 Task: Monitor real estate trends in Tulsa, Oklahoma, to see the average price per square foot, and assess the affordability of different neighborhoods.
Action: Mouse moved to (169, 104)
Screenshot: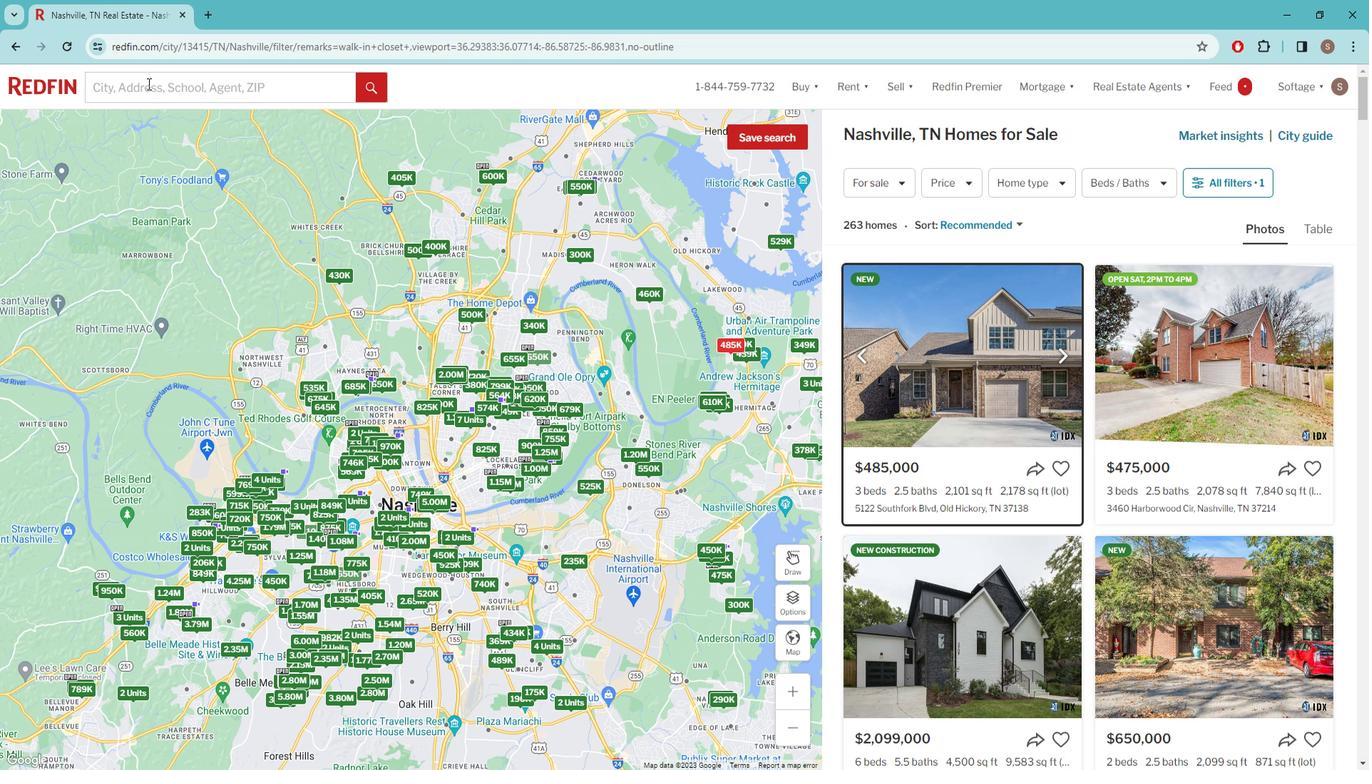 
Action: Mouse pressed left at (169, 104)
Screenshot: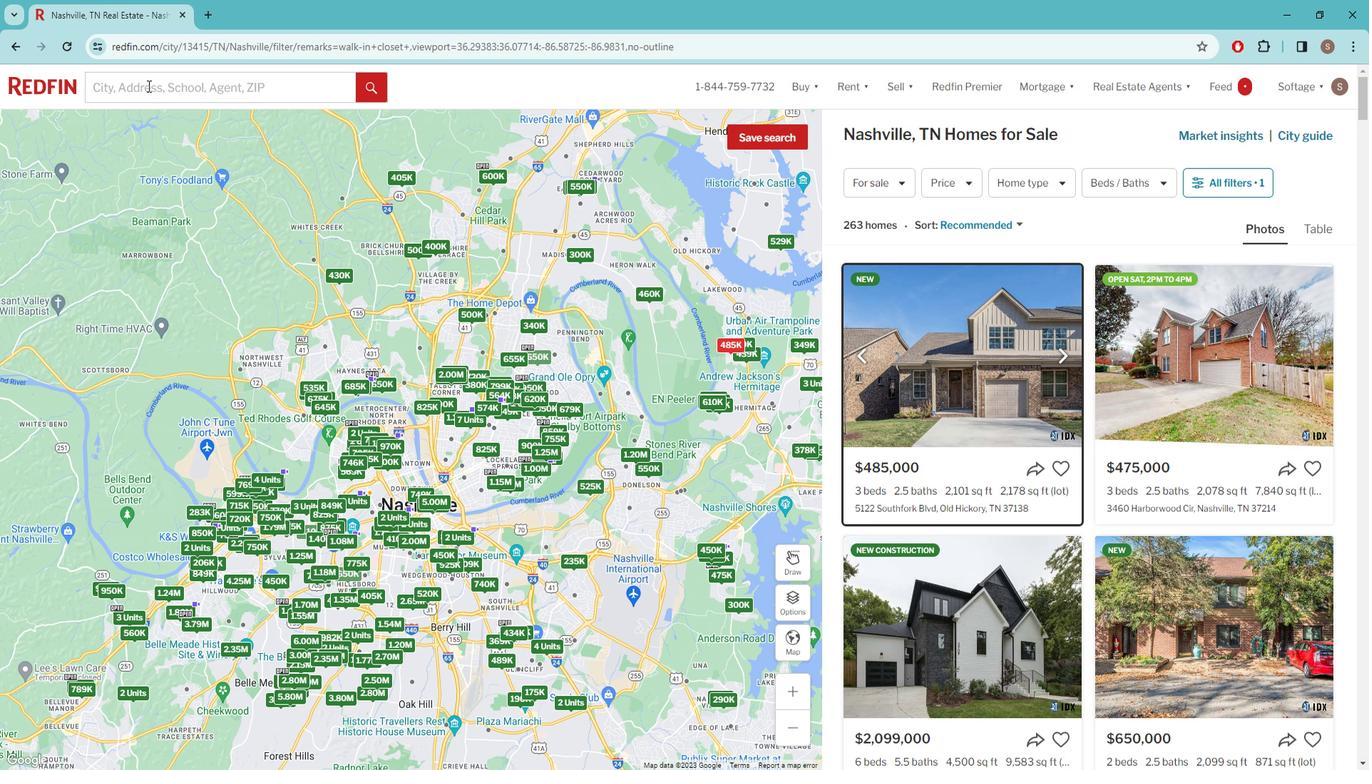 
Action: Key pressed t<Key.caps_lock>ULSA
Screenshot: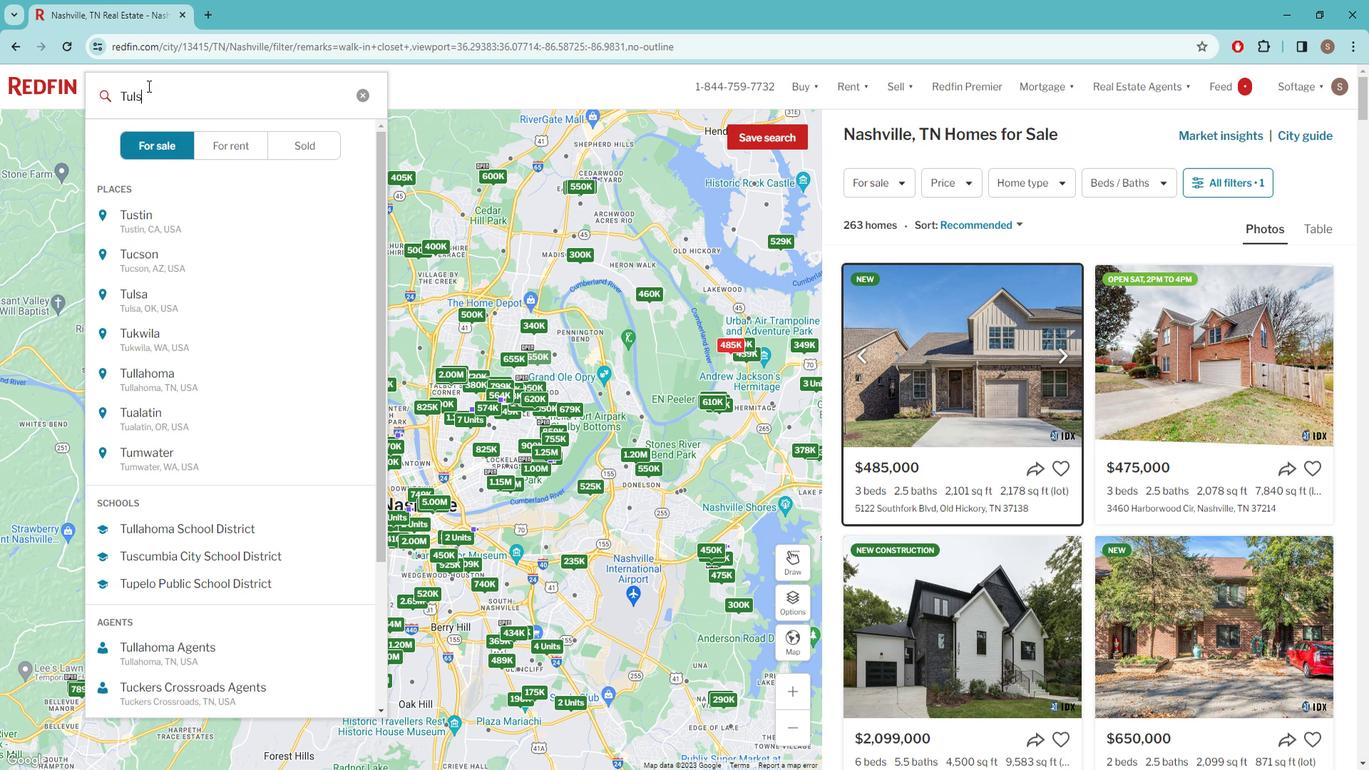 
Action: Mouse moved to (171, 222)
Screenshot: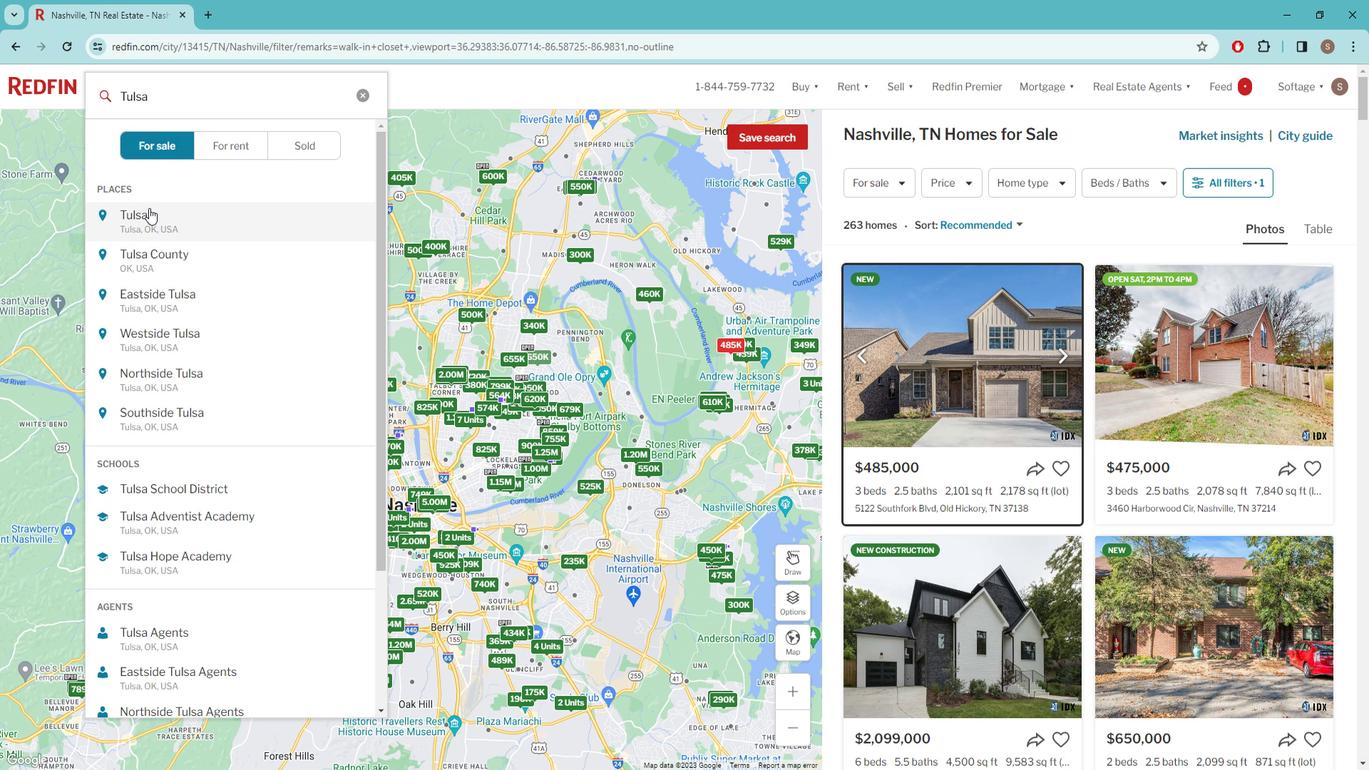 
Action: Mouse pressed left at (171, 222)
Screenshot: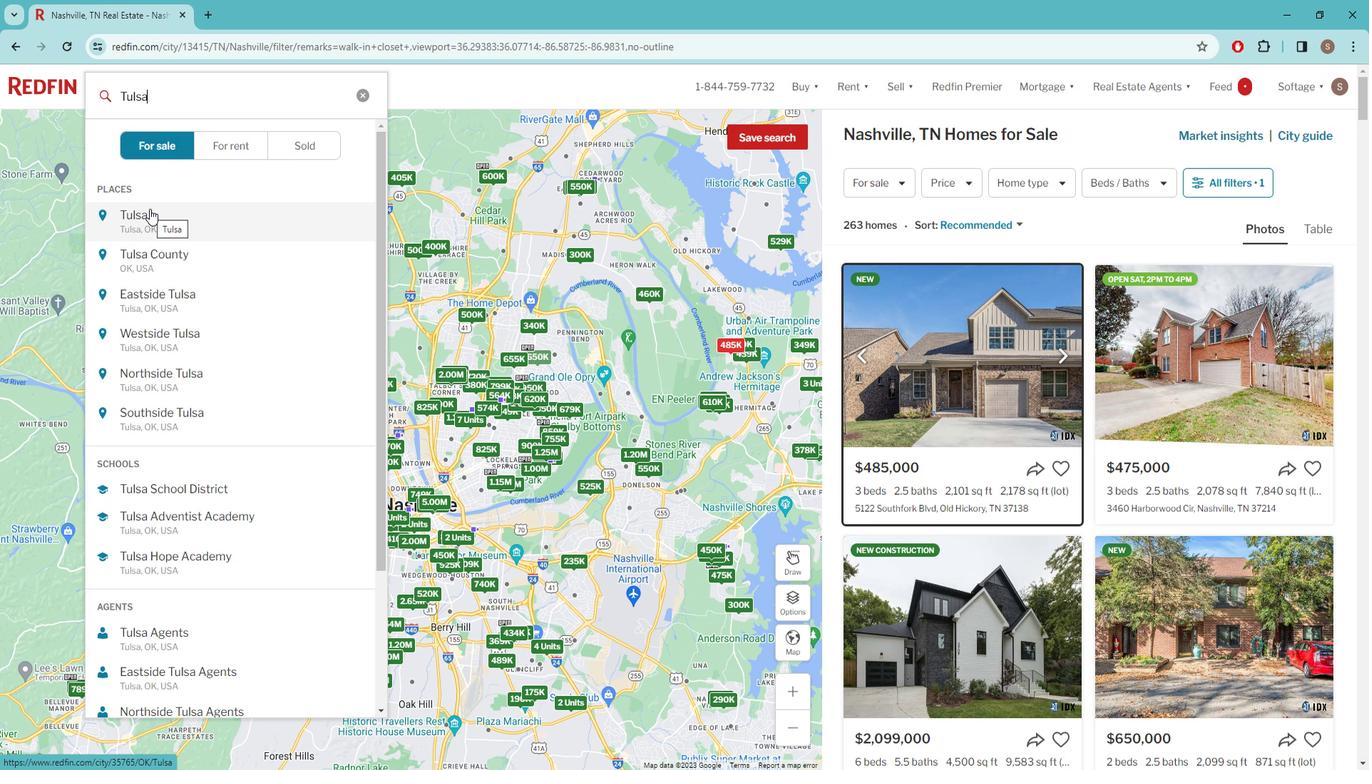 
Action: Mouse moved to (1240, 146)
Screenshot: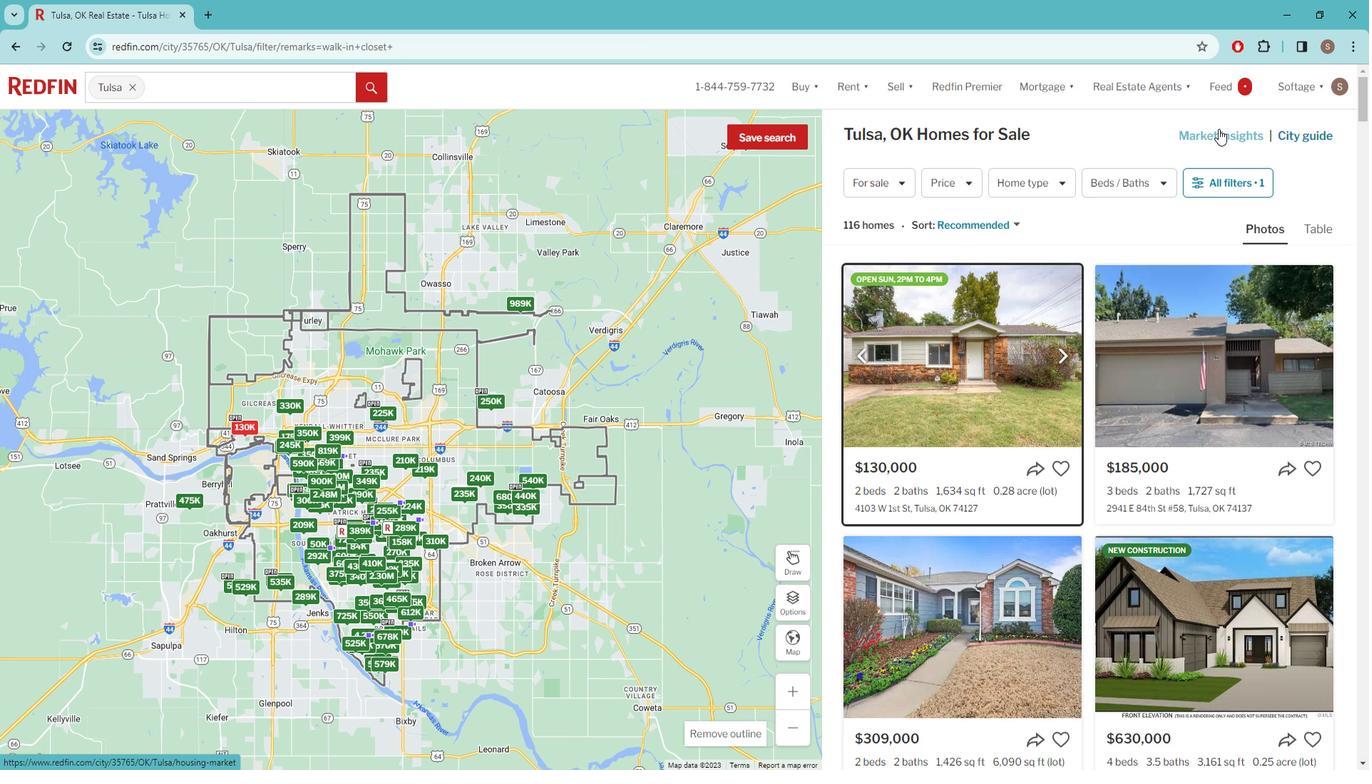 
Action: Mouse pressed left at (1240, 146)
Screenshot: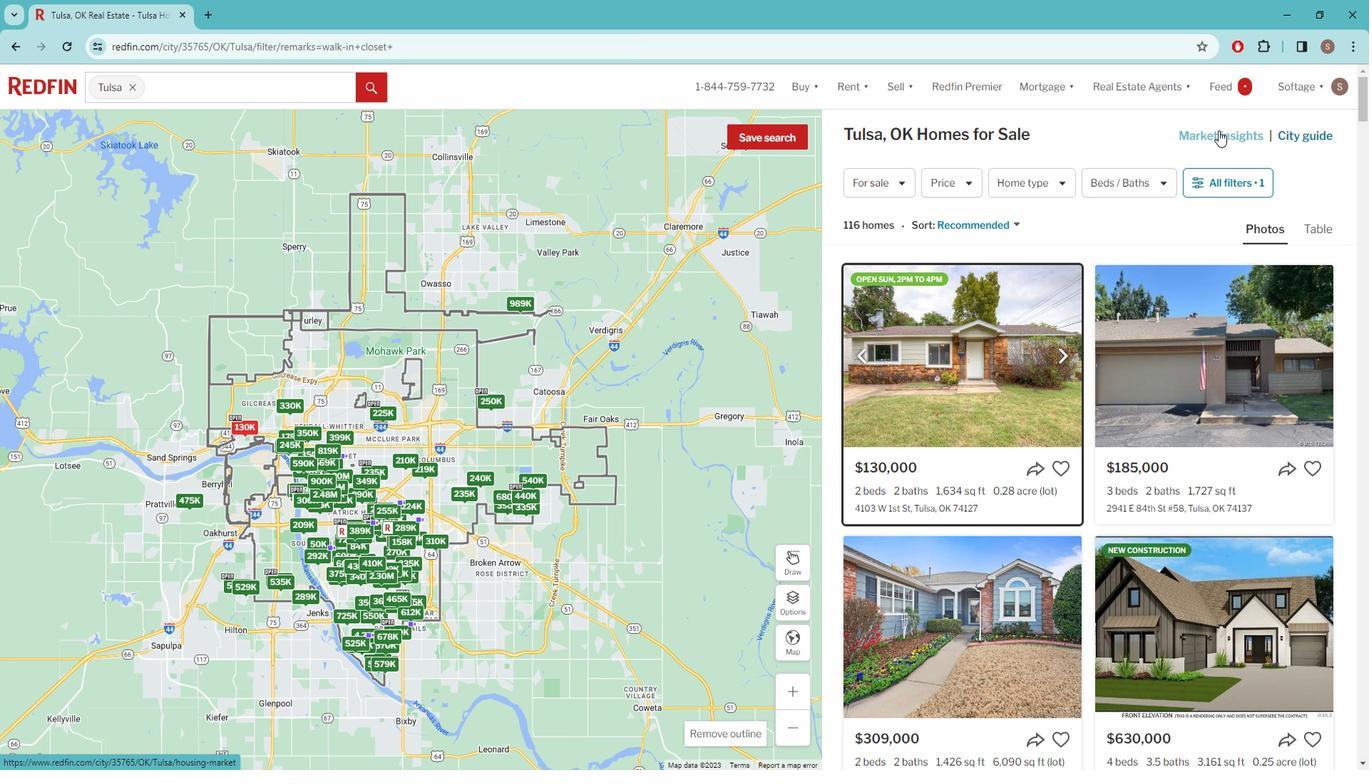 
Action: Mouse moved to (640, 349)
Screenshot: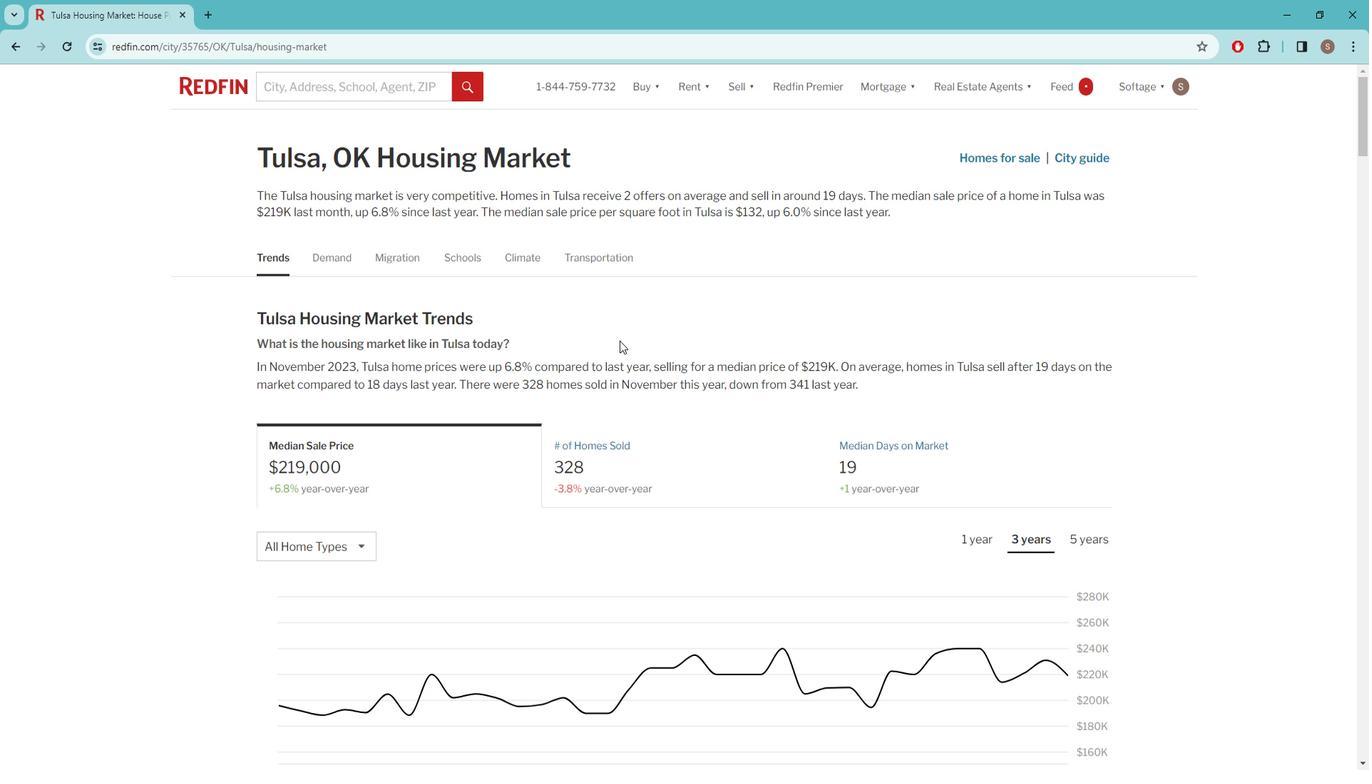 
Action: Mouse scrolled (640, 348) with delta (0, 0)
Screenshot: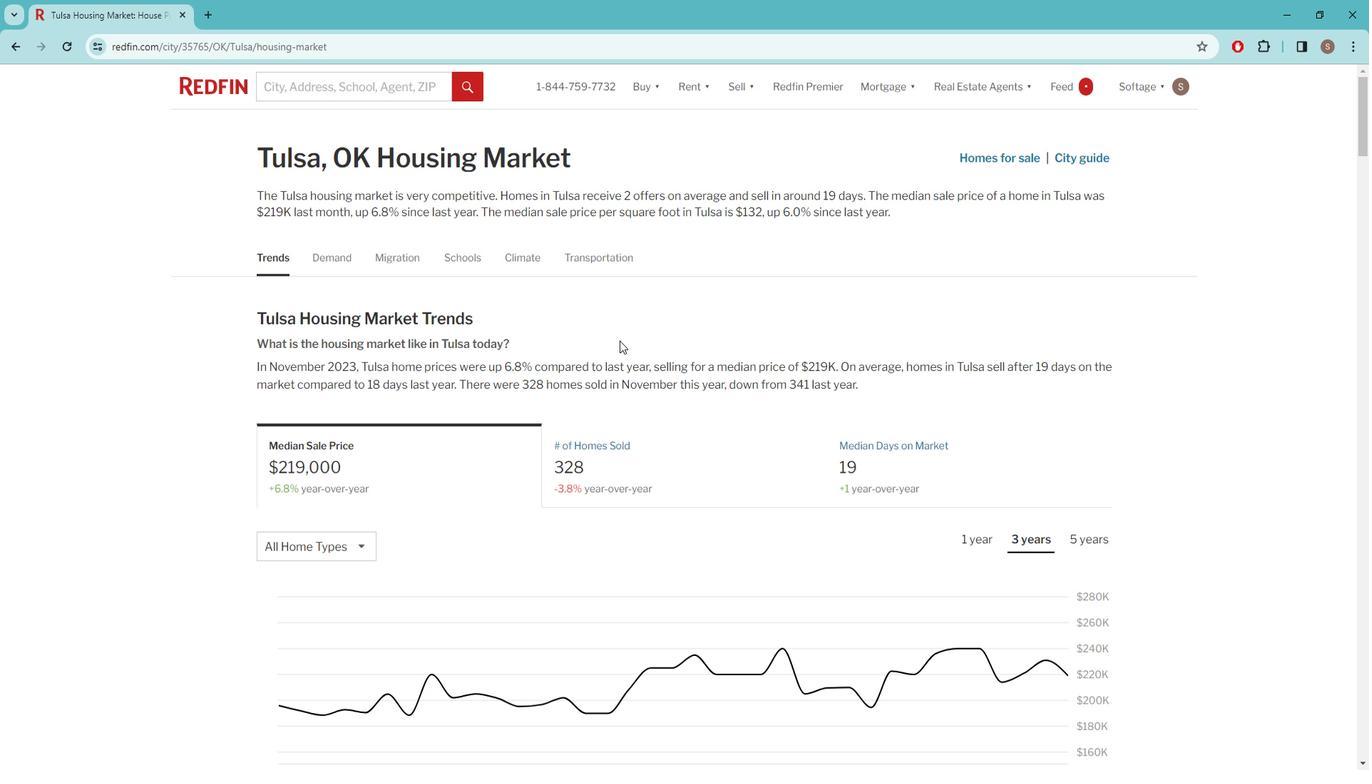 
Action: Mouse moved to (639, 349)
Screenshot: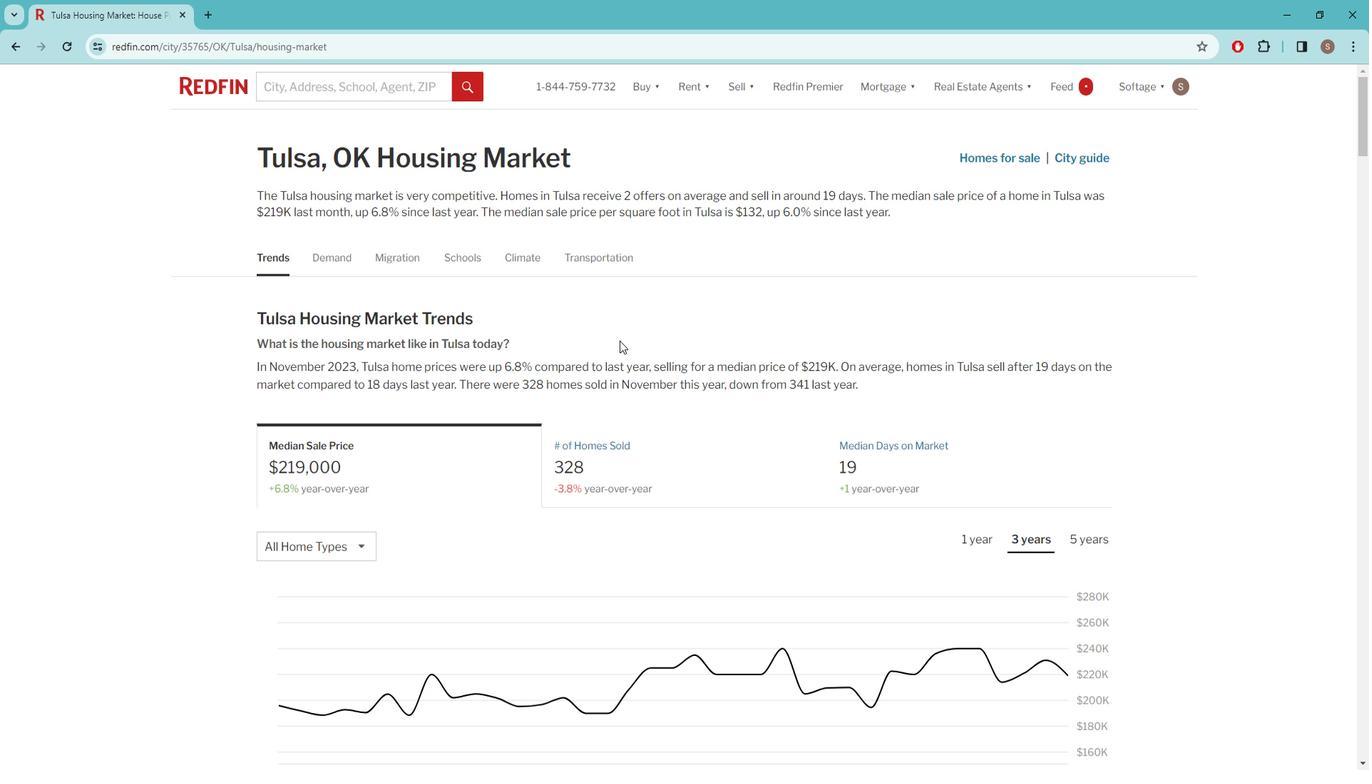 
Action: Mouse scrolled (639, 348) with delta (0, 0)
Screenshot: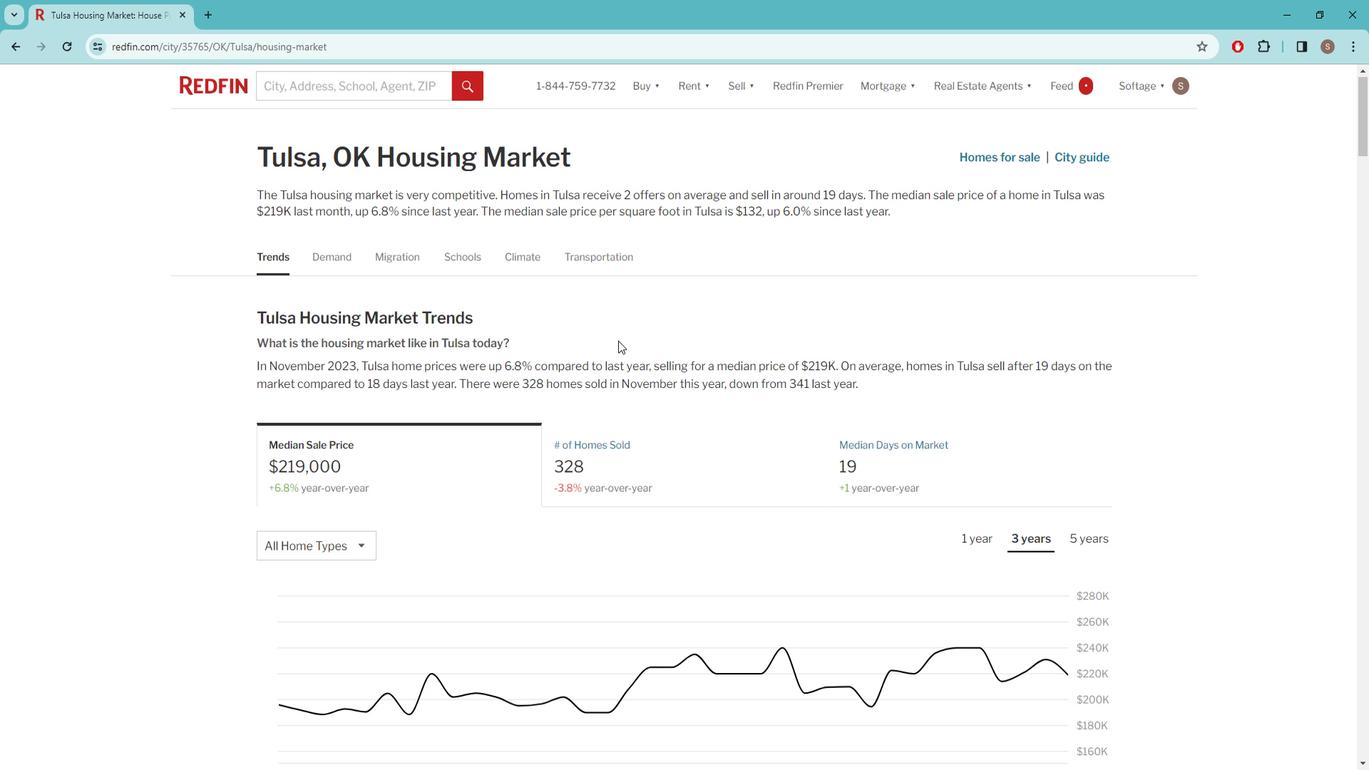
Action: Mouse scrolled (639, 348) with delta (0, 0)
Screenshot: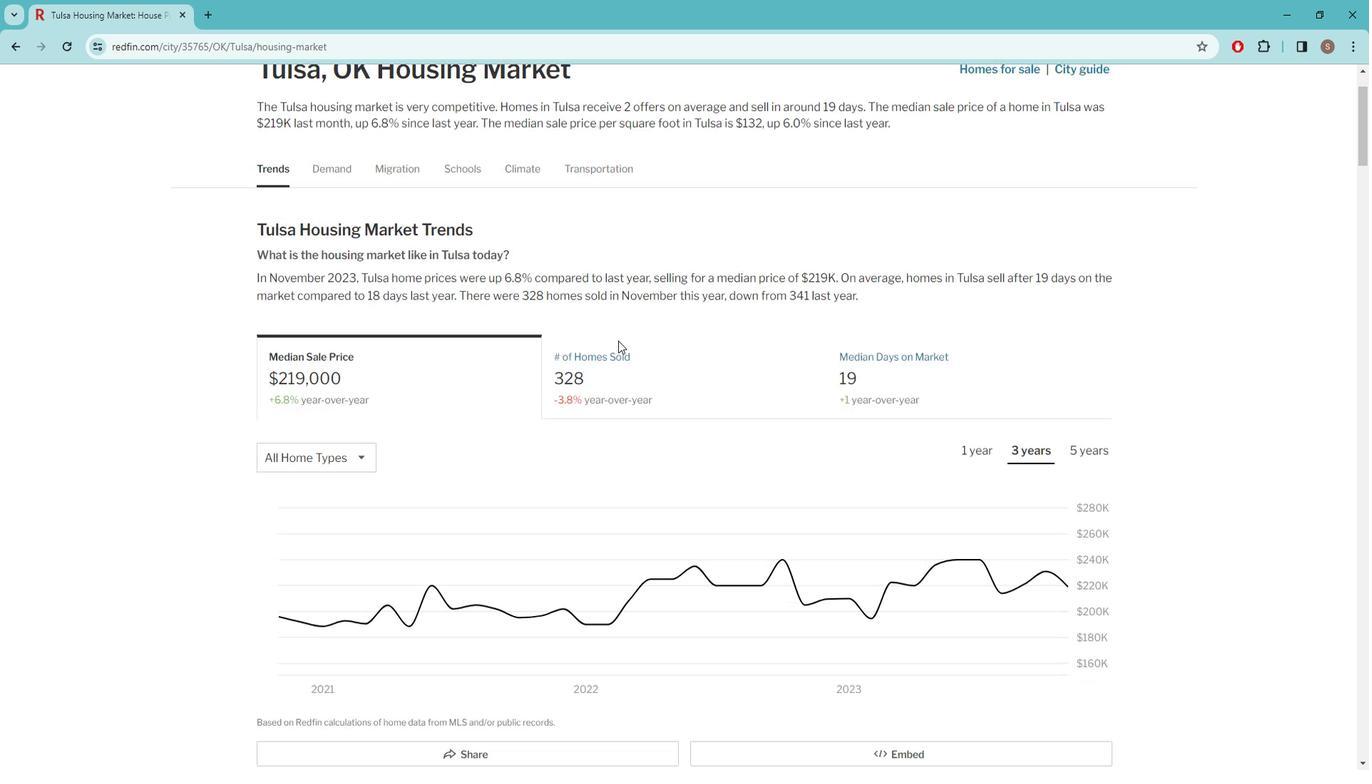 
Action: Mouse moved to (639, 349)
Screenshot: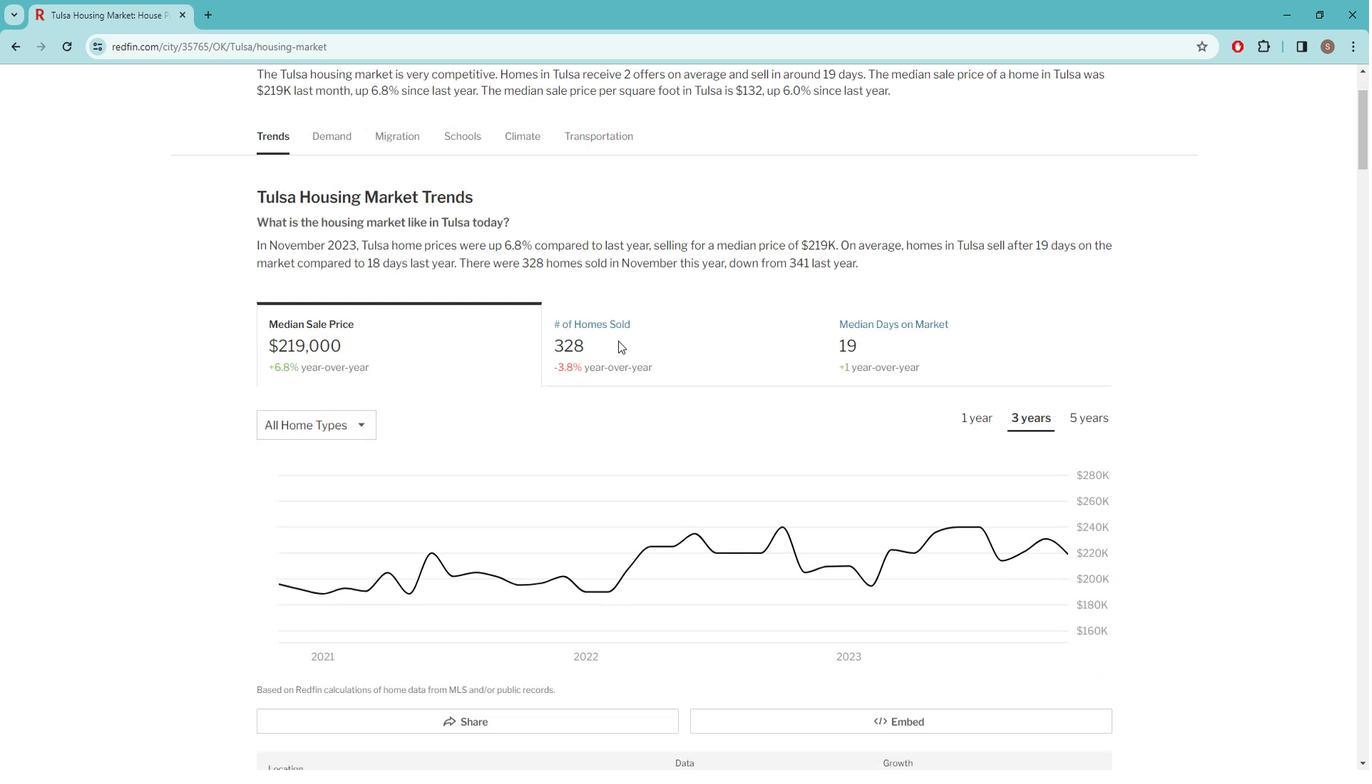 
Action: Mouse scrolled (639, 348) with delta (0, 0)
Screenshot: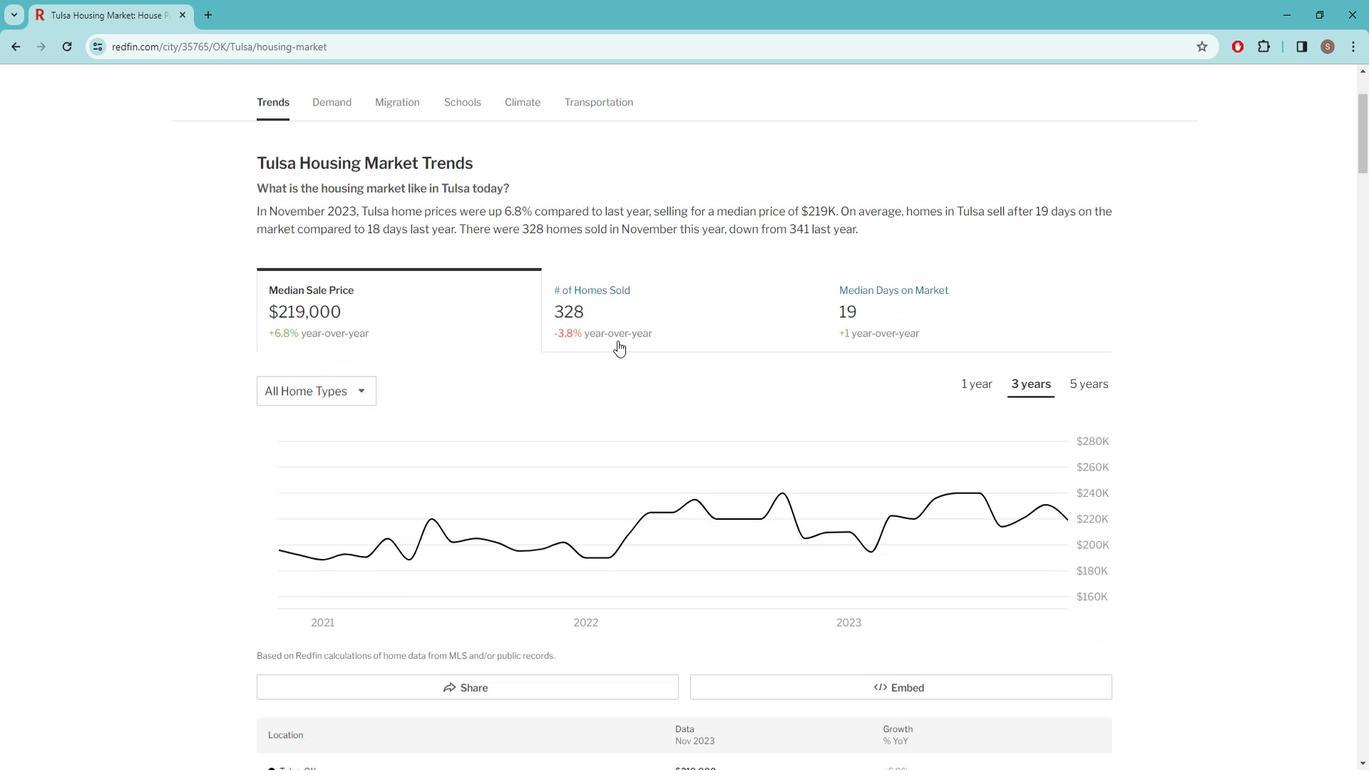
Action: Mouse moved to (637, 349)
Screenshot: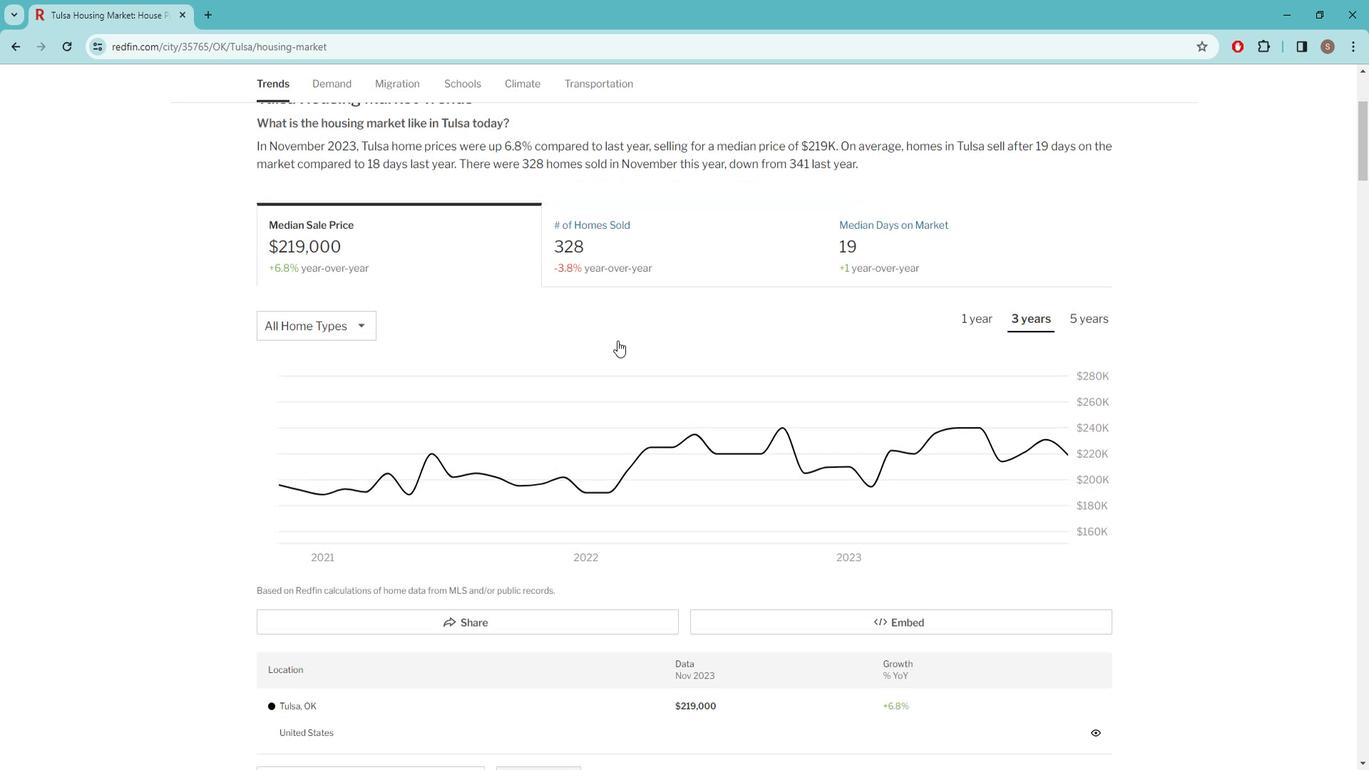 
Action: Mouse scrolled (637, 348) with delta (0, 0)
Screenshot: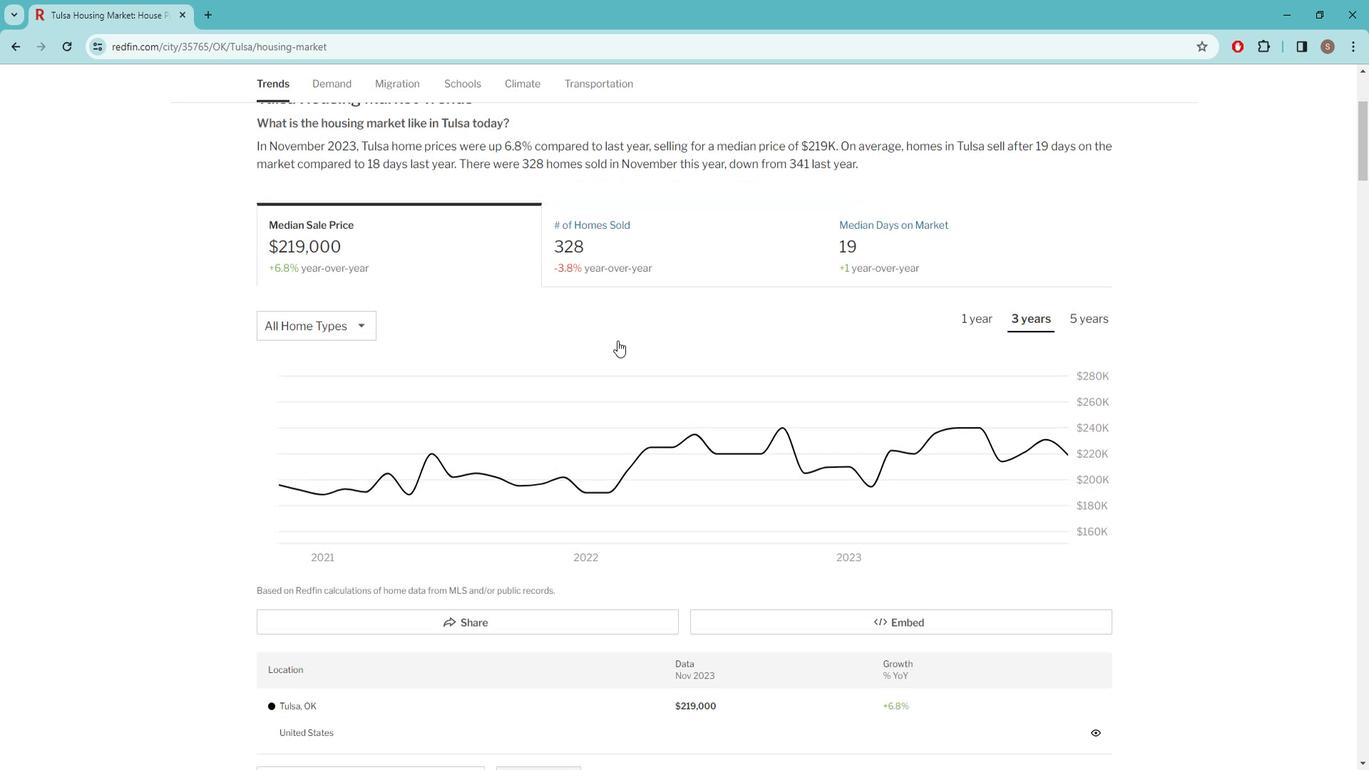 
Action: Mouse moved to (636, 349)
Screenshot: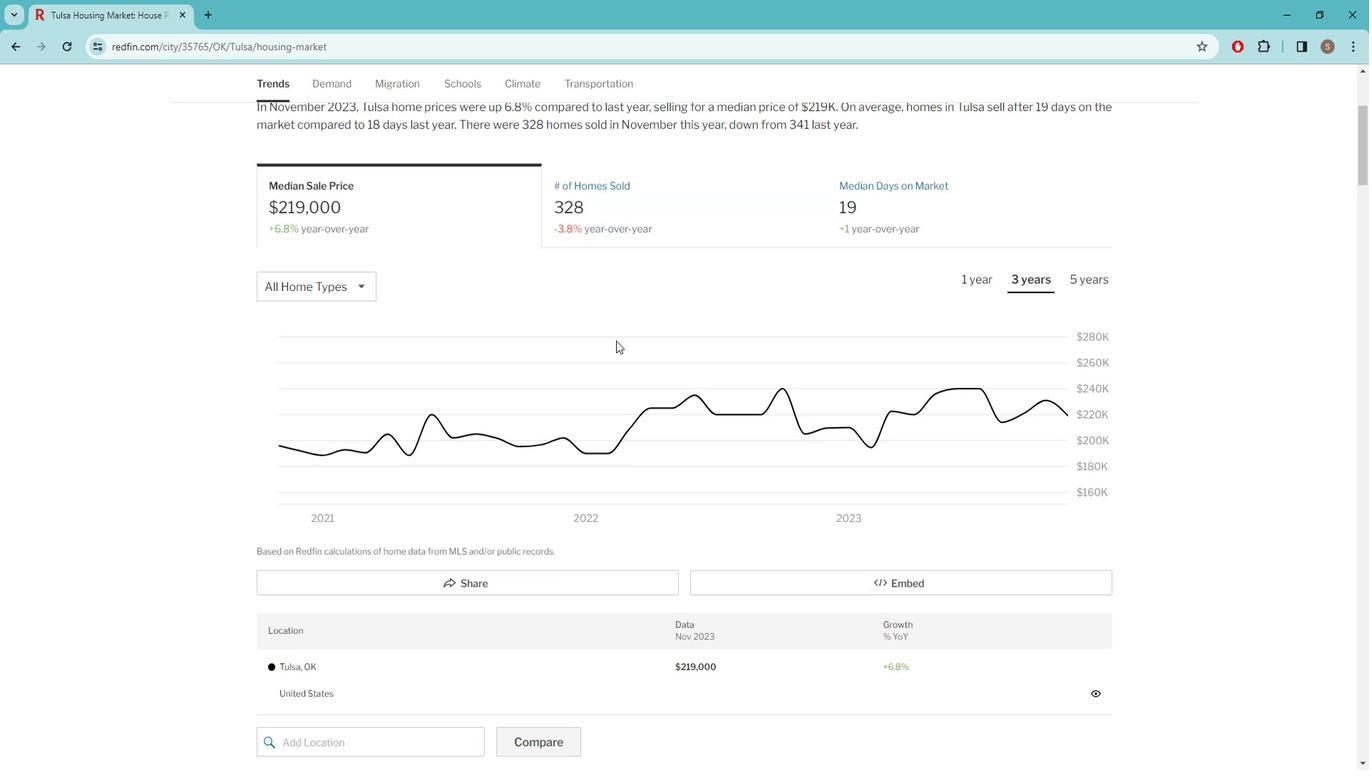 
Action: Mouse scrolled (636, 348) with delta (0, 0)
Screenshot: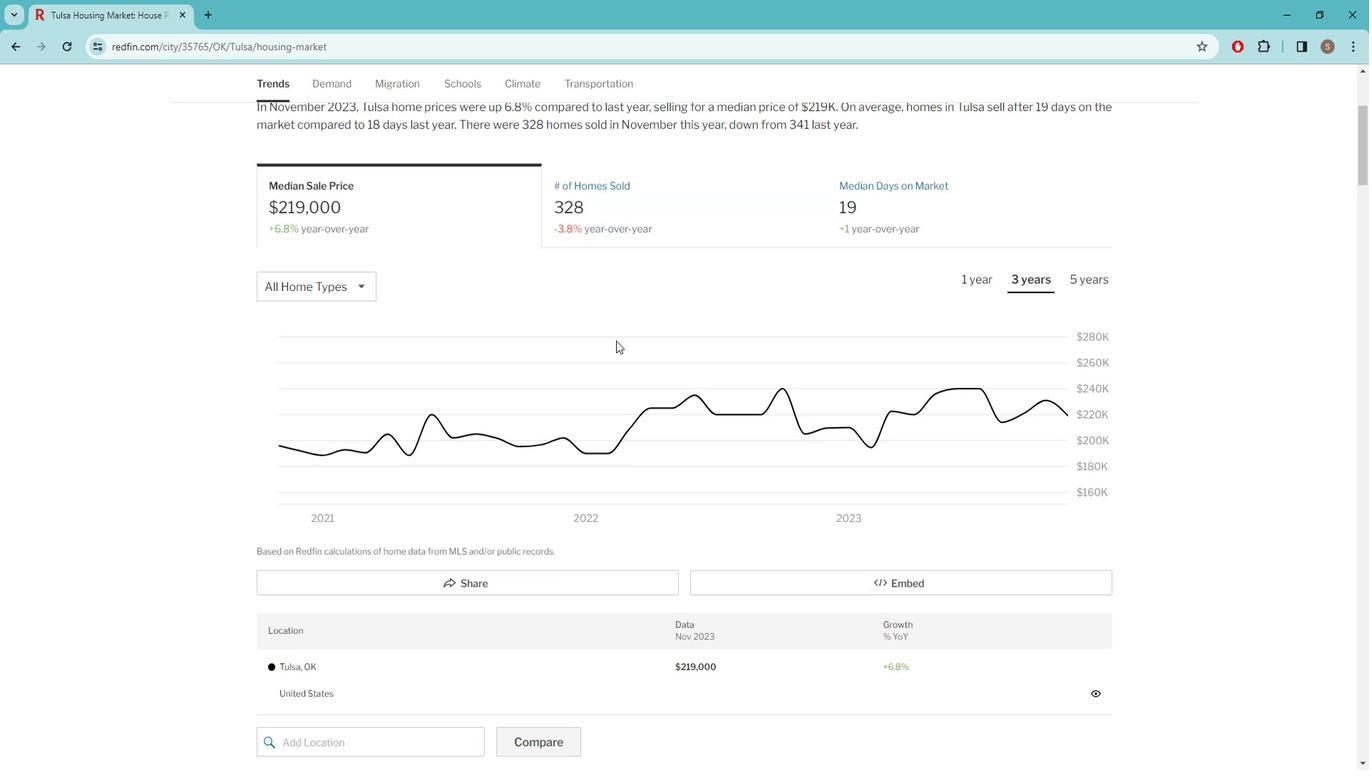 
Action: Mouse moved to (631, 345)
Screenshot: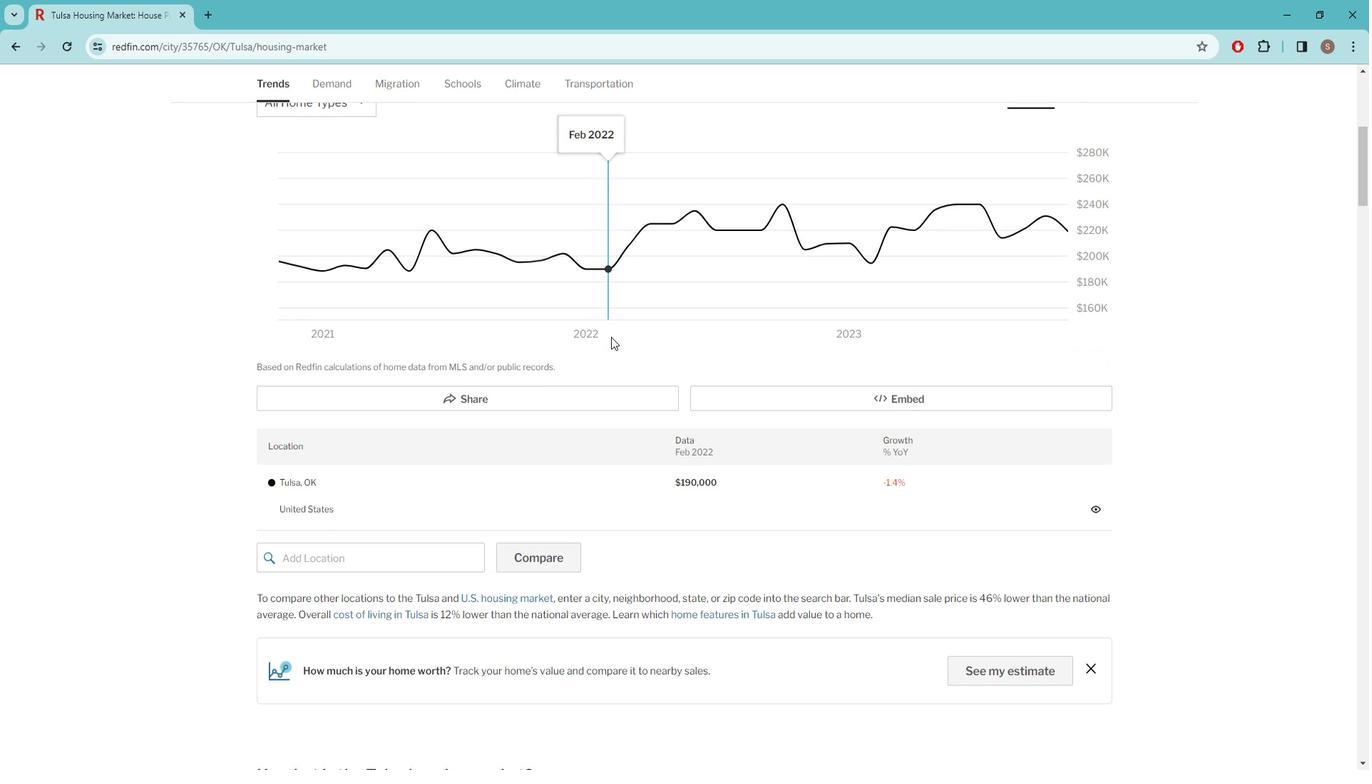 
Action: Mouse scrolled (631, 345) with delta (0, 0)
Screenshot: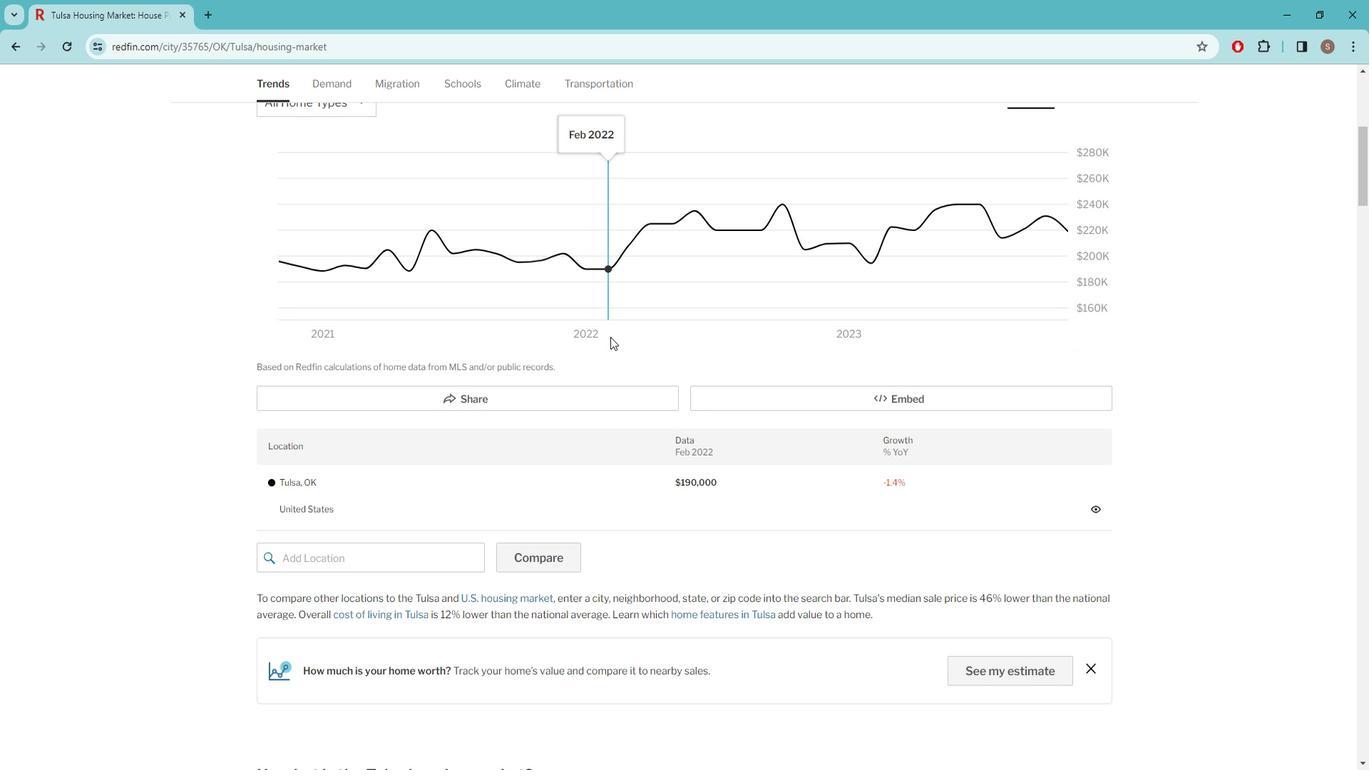 
Action: Mouse scrolled (631, 345) with delta (0, 0)
Screenshot: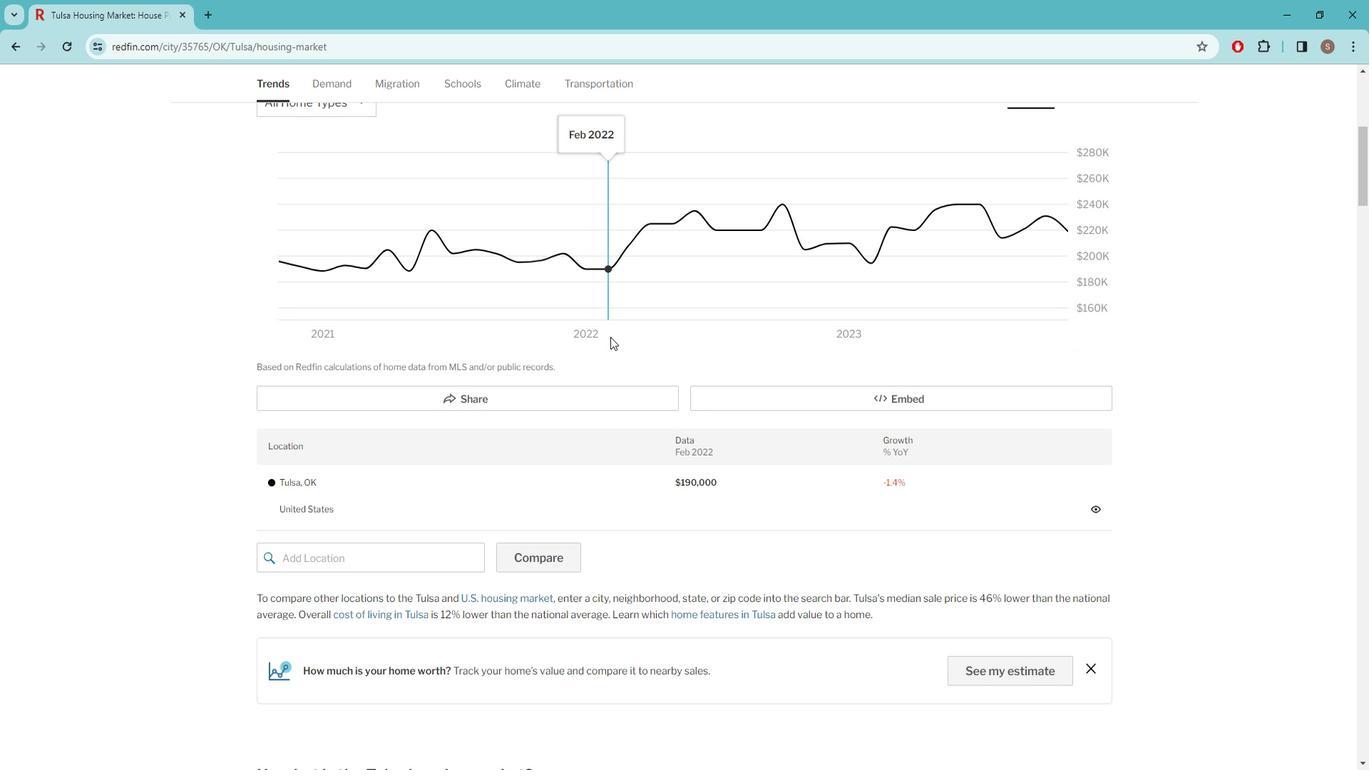 
Action: Mouse scrolled (631, 345) with delta (0, 0)
Screenshot: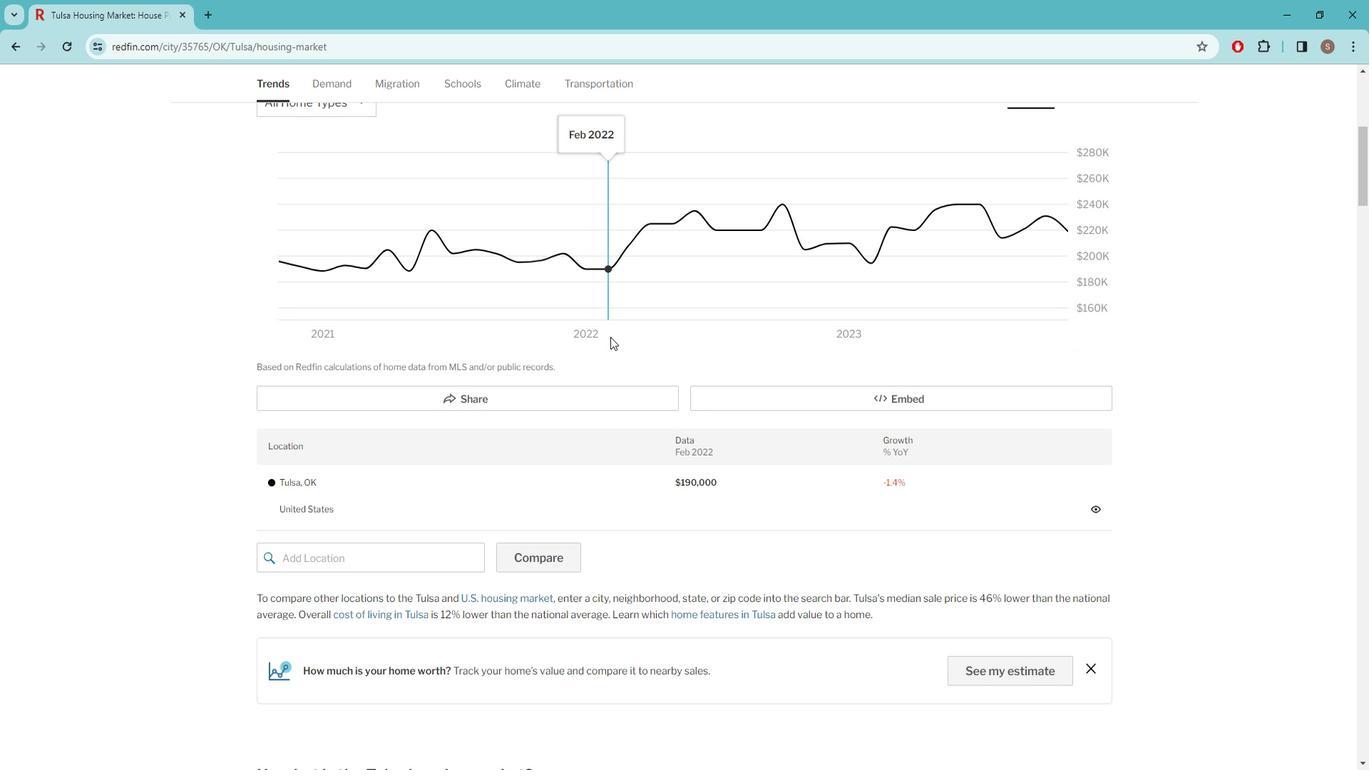 
Action: Mouse scrolled (631, 345) with delta (0, 0)
Screenshot: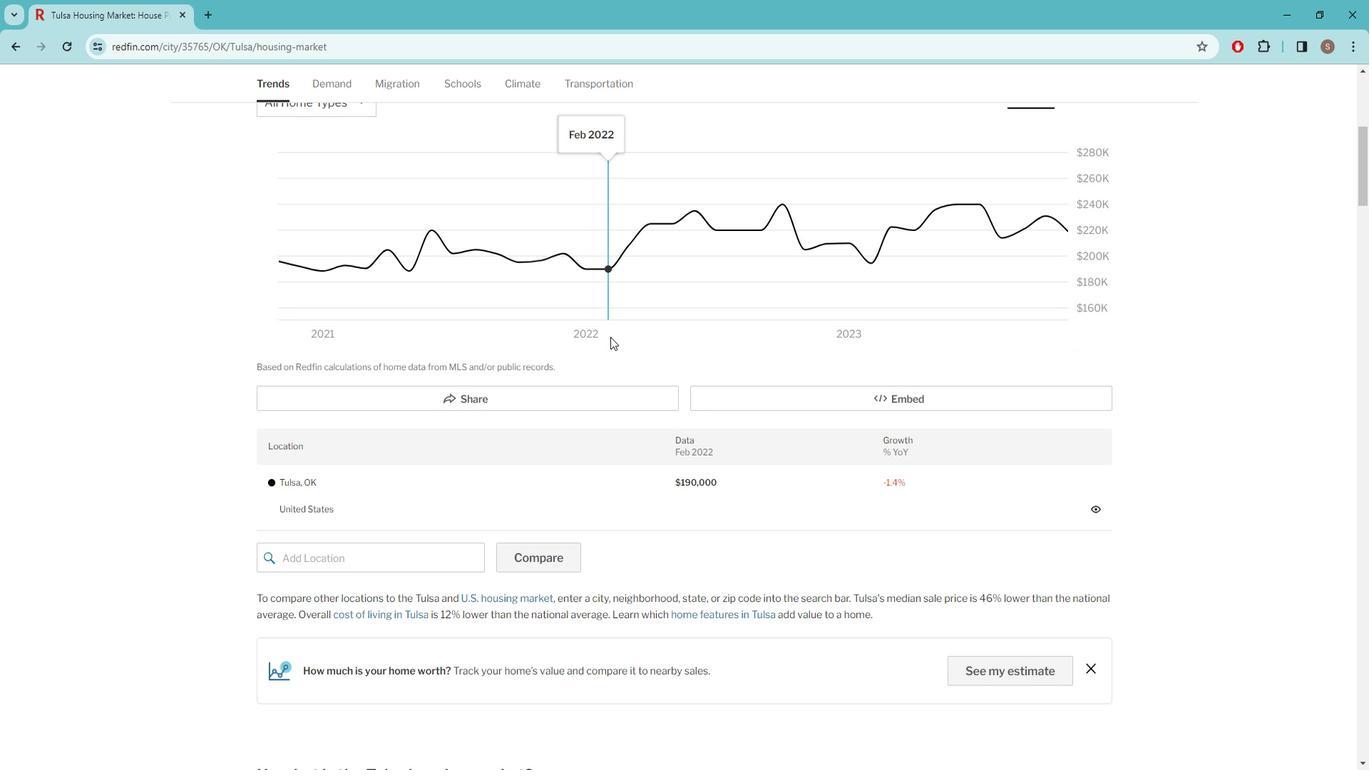 
Action: Mouse scrolled (631, 345) with delta (0, 0)
Screenshot: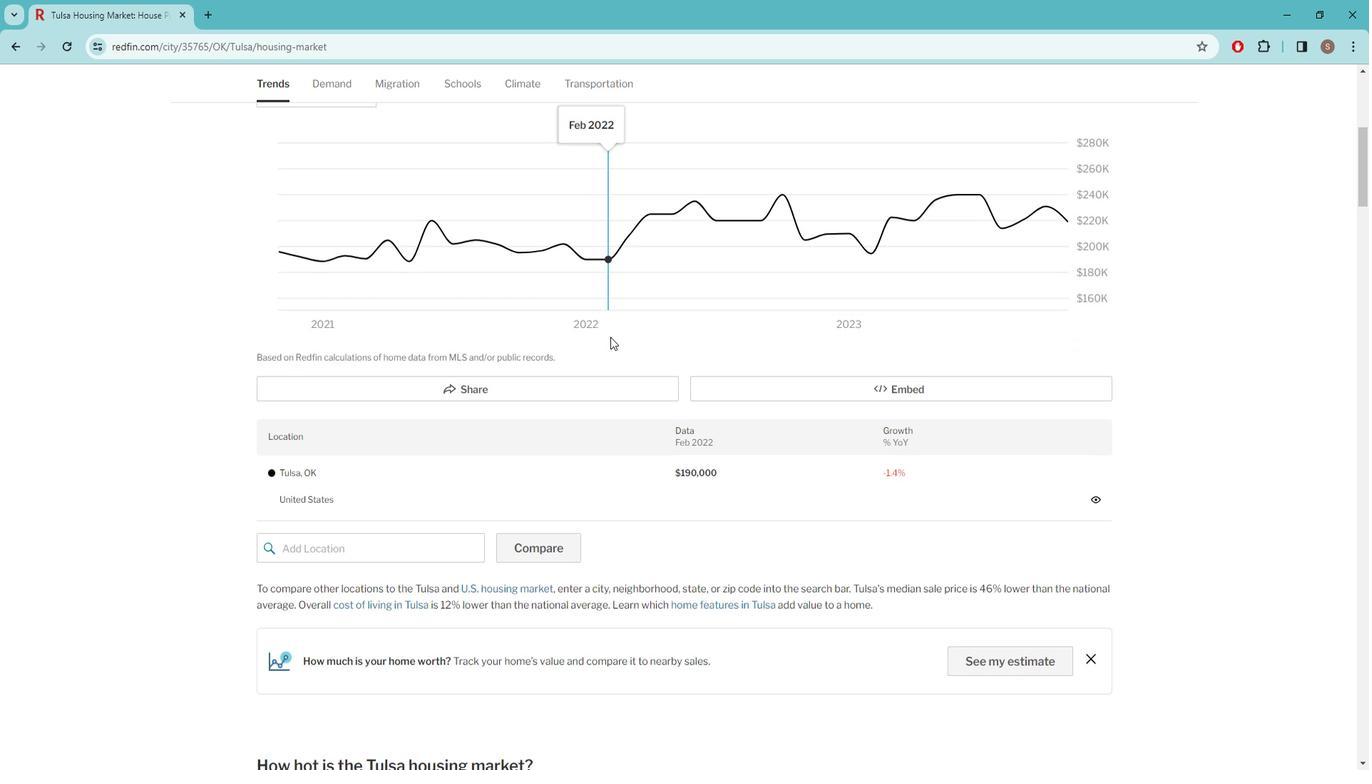 
Action: Mouse scrolled (631, 345) with delta (0, 0)
Screenshot: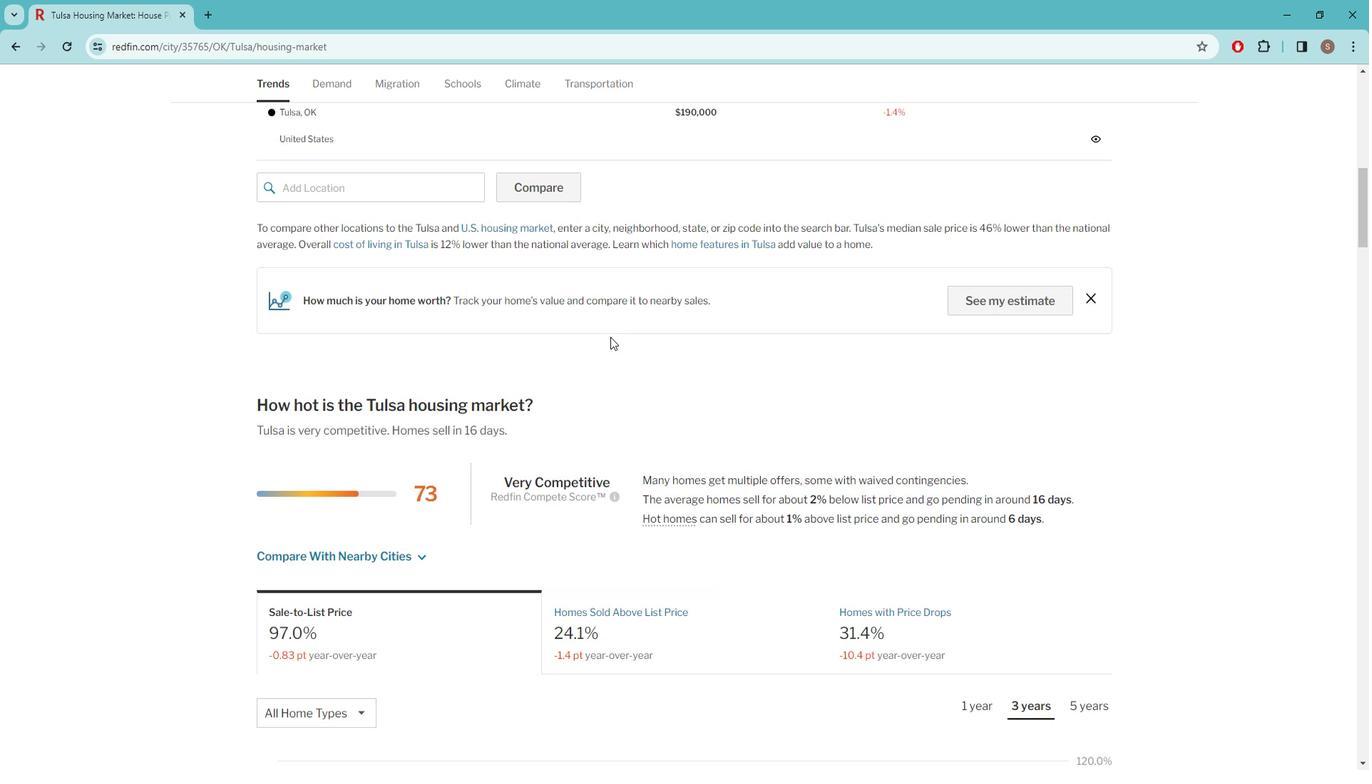 
Action: Mouse scrolled (631, 345) with delta (0, 0)
Screenshot: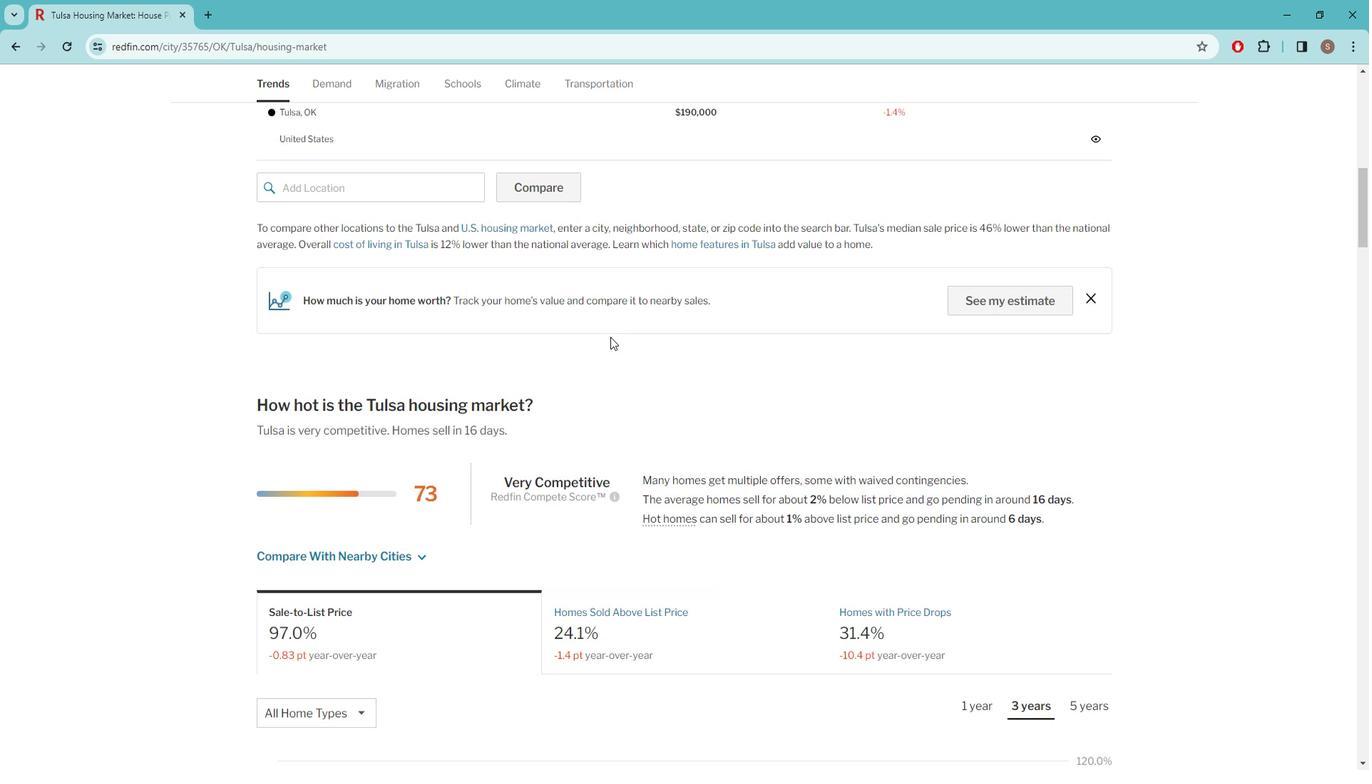 
Action: Mouse scrolled (631, 345) with delta (0, 0)
Screenshot: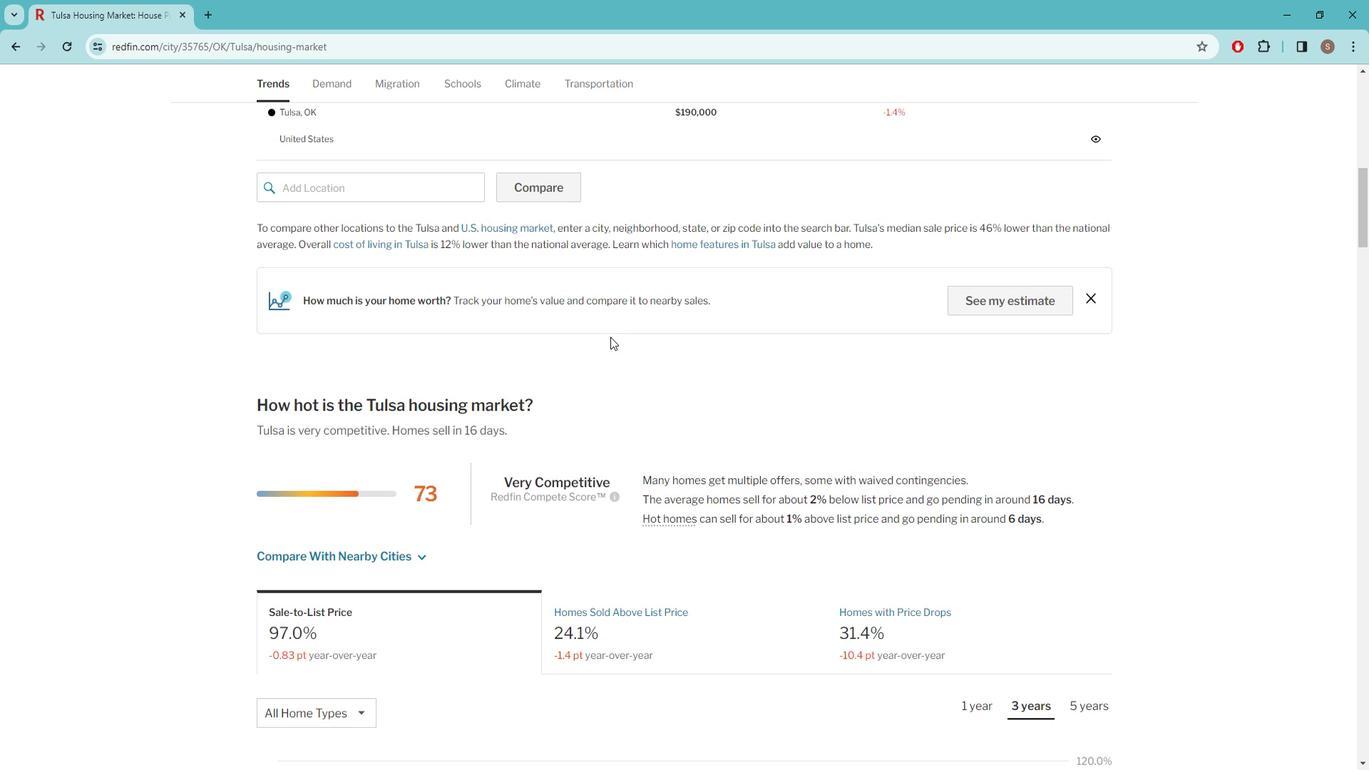 
Action: Mouse moved to (631, 345)
Screenshot: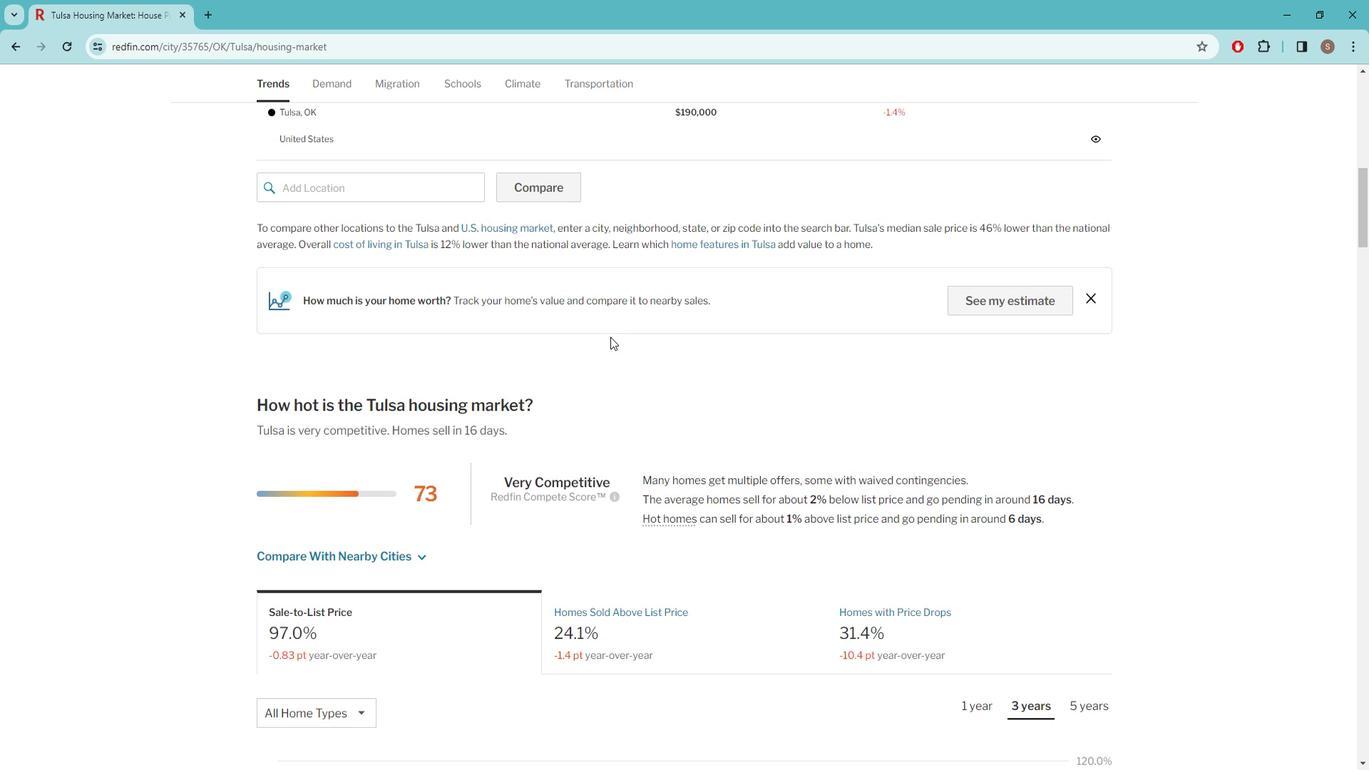 
Action: Mouse scrolled (631, 345) with delta (0, 0)
Screenshot: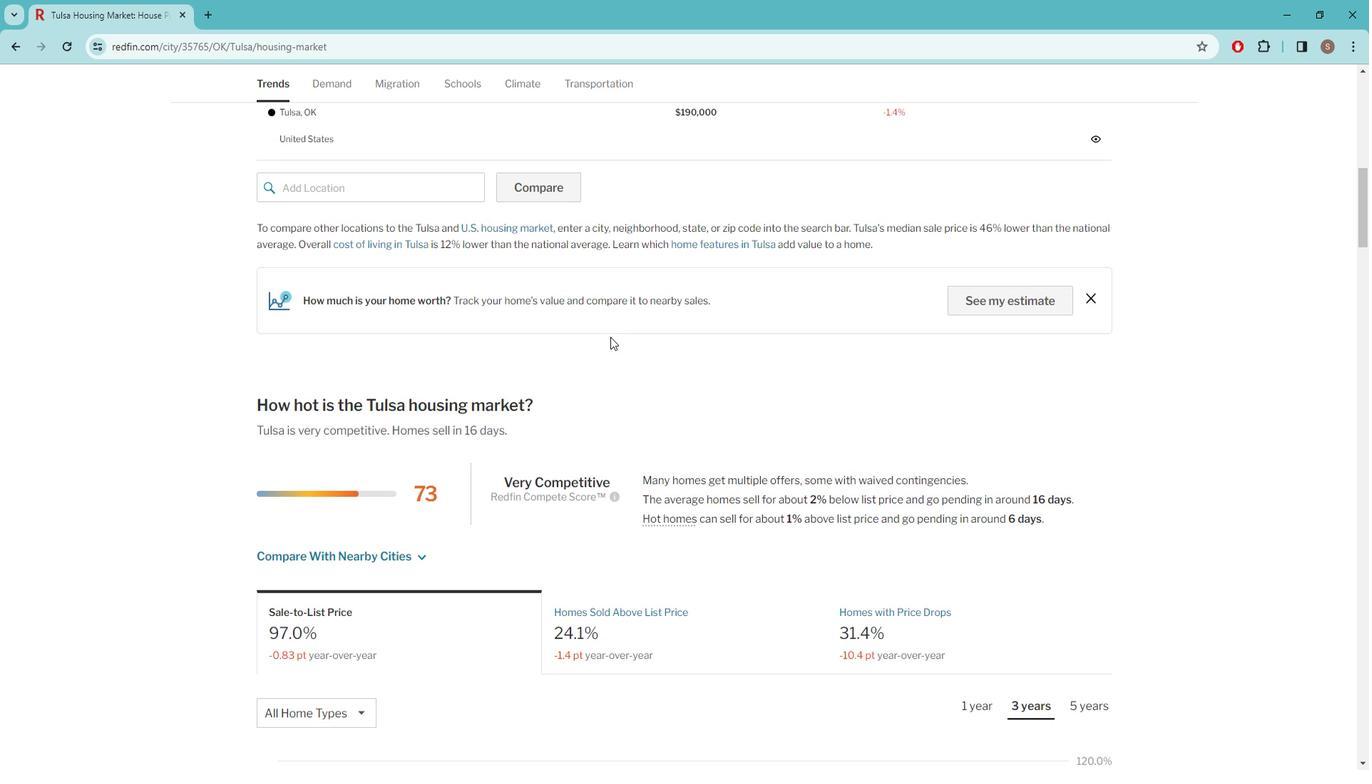 
Action: Mouse moved to (631, 345)
Screenshot: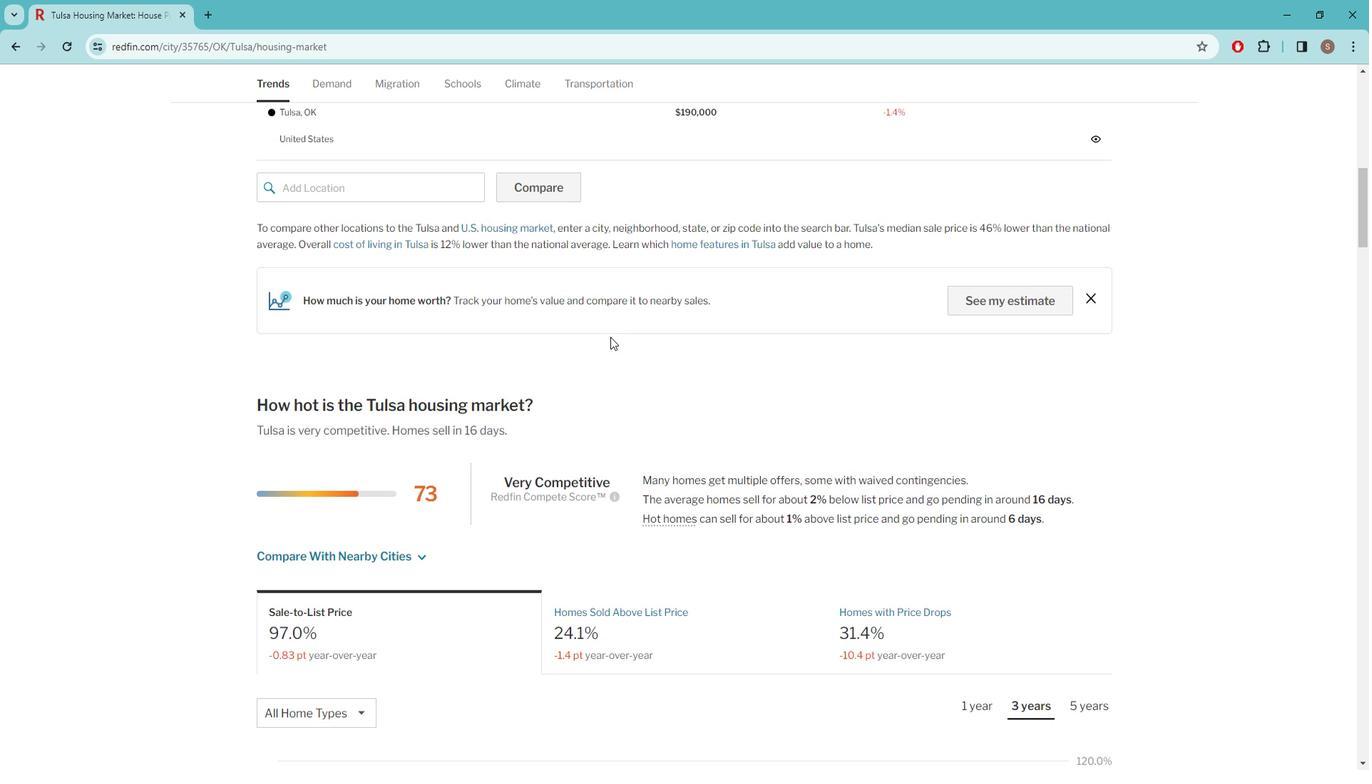 
Action: Mouse scrolled (631, 345) with delta (0, 0)
Screenshot: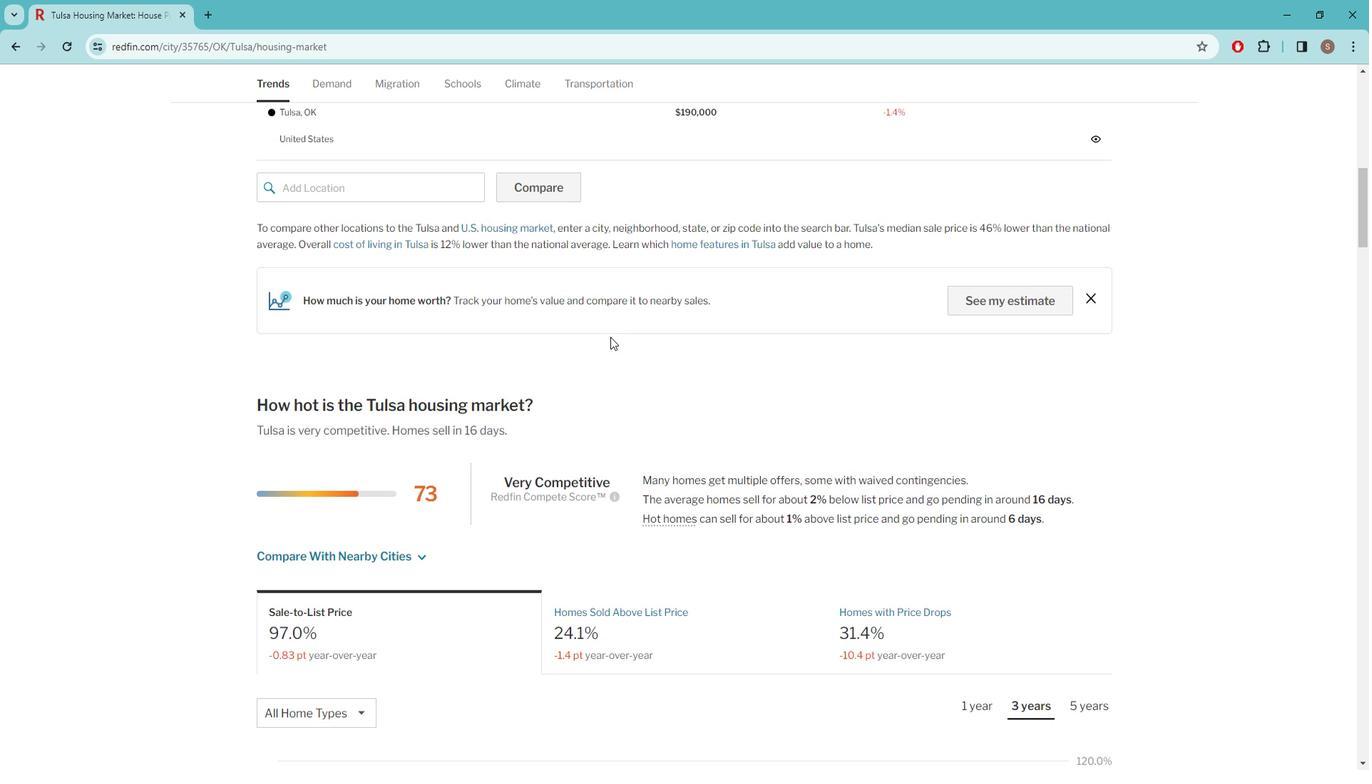 
Action: Mouse moved to (631, 345)
Screenshot: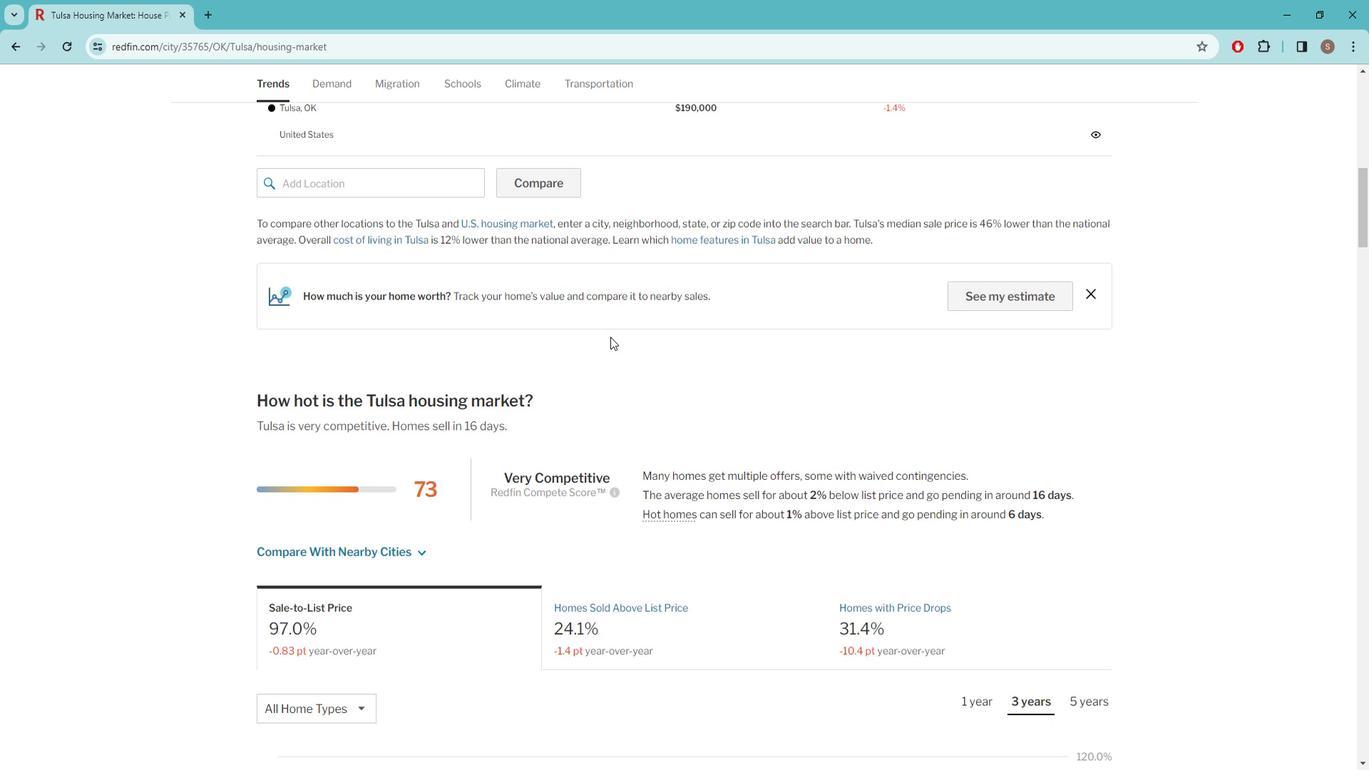 
Action: Mouse scrolled (631, 345) with delta (0, 0)
Screenshot: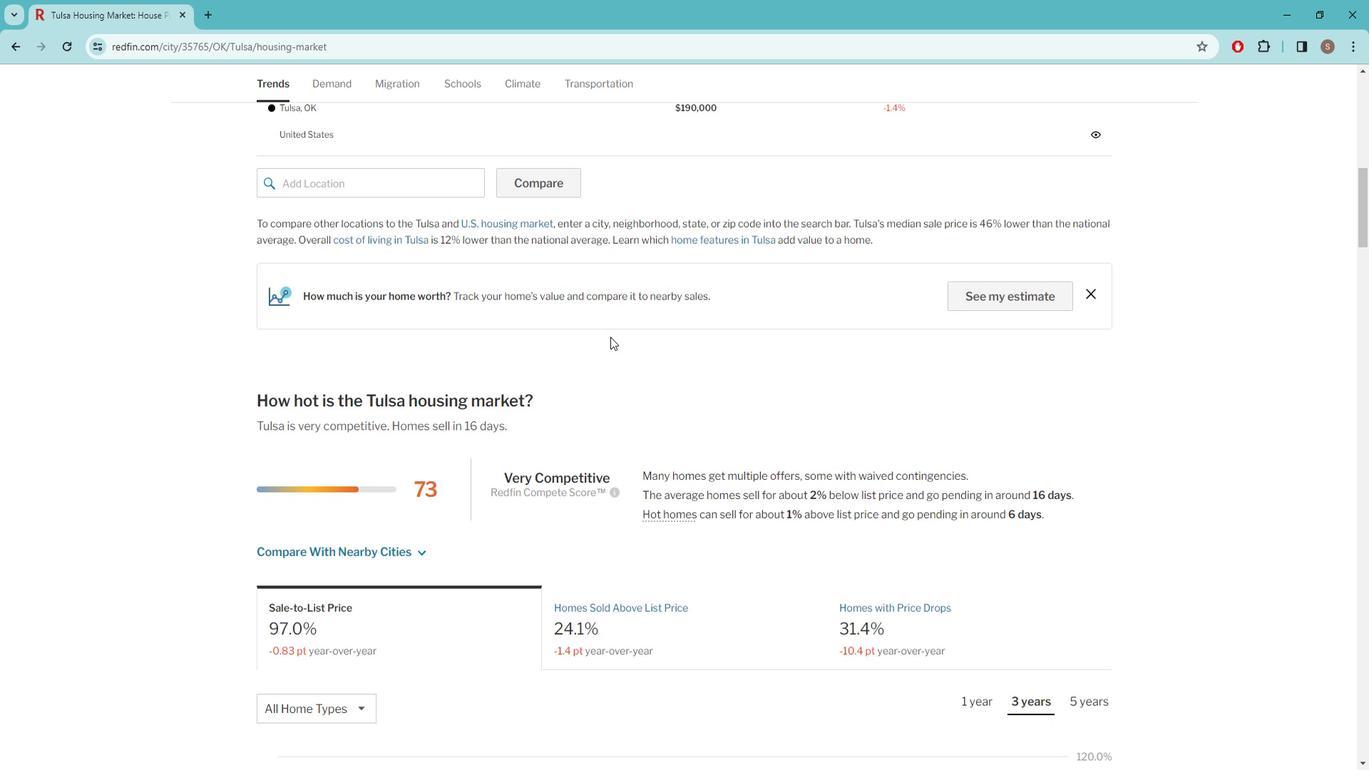 
Action: Mouse scrolled (631, 346) with delta (0, 0)
Screenshot: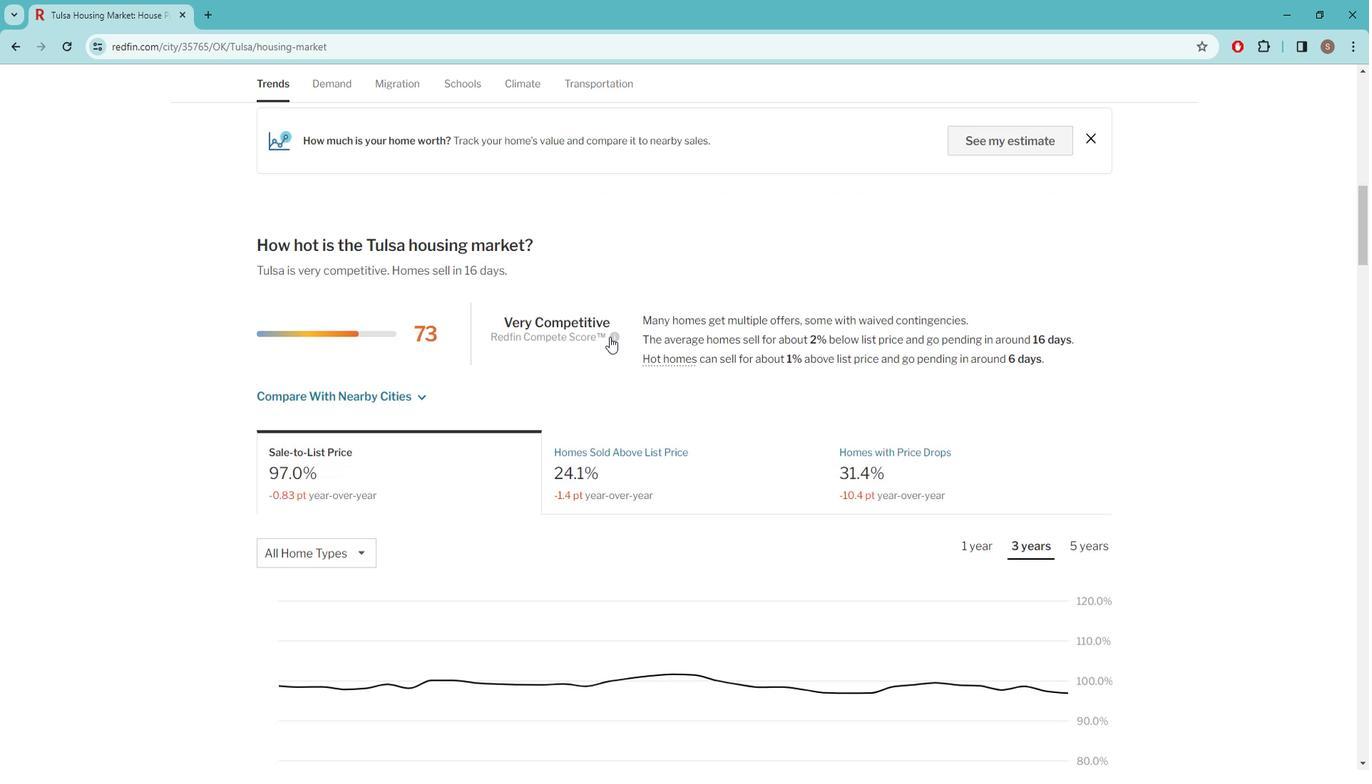 
Action: Mouse scrolled (631, 345) with delta (0, 0)
Screenshot: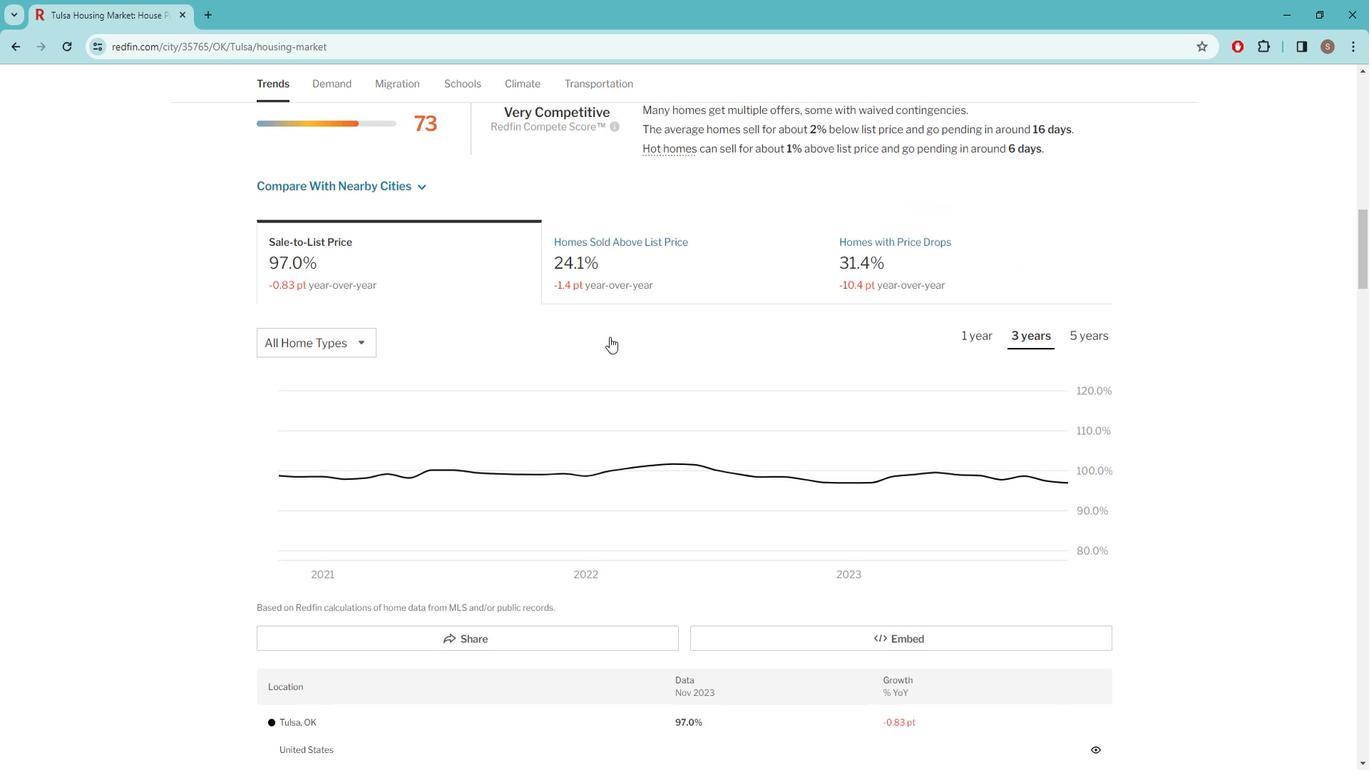 
Action: Mouse scrolled (631, 345) with delta (0, 0)
Screenshot: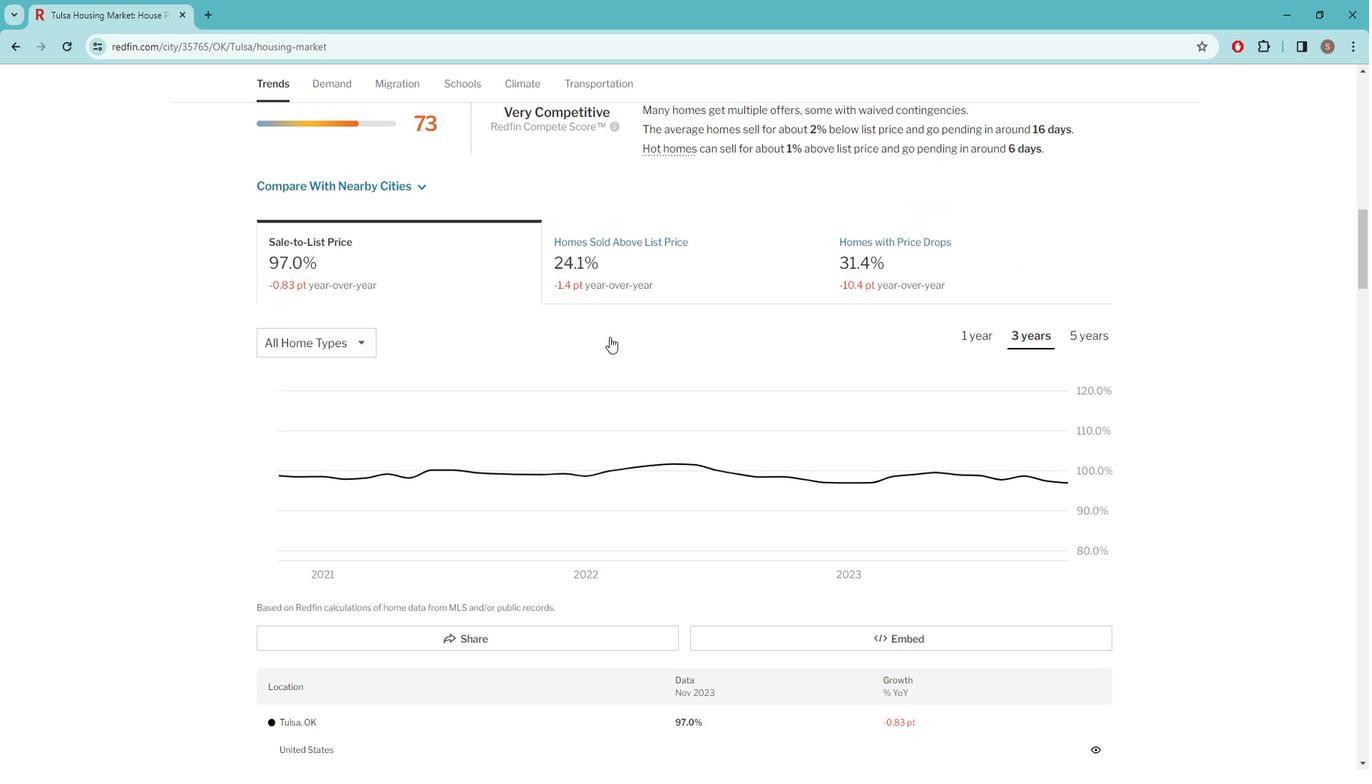 
Action: Mouse scrolled (631, 345) with delta (0, 0)
Screenshot: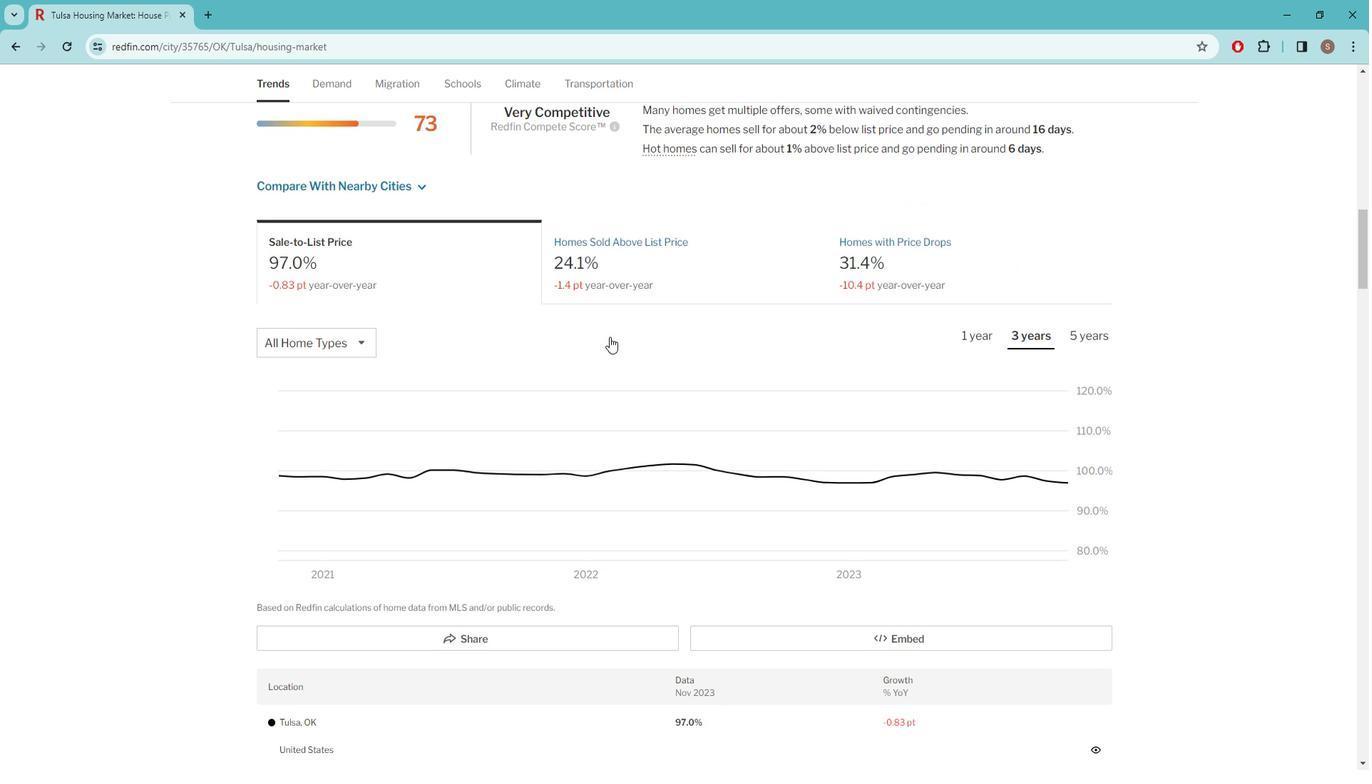 
Action: Mouse scrolled (631, 345) with delta (0, 0)
Screenshot: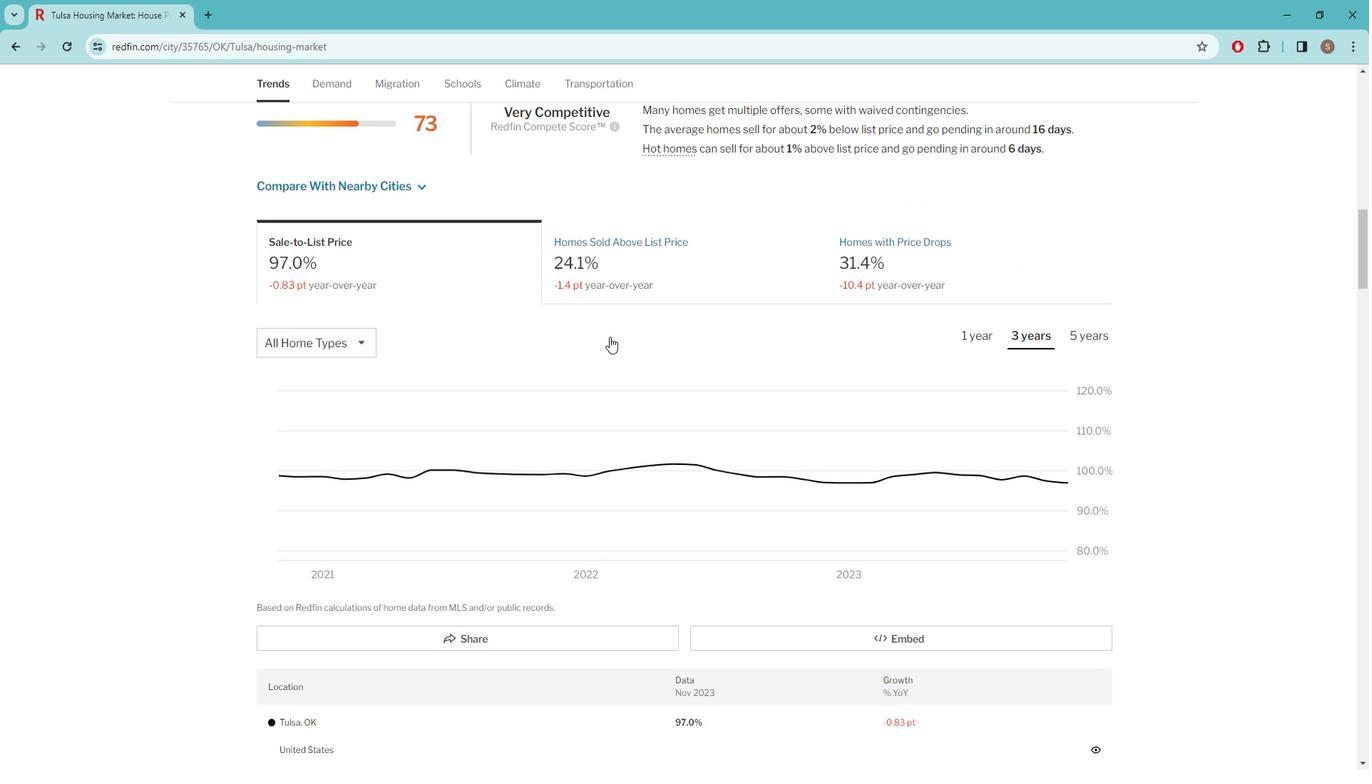 
Action: Mouse scrolled (631, 345) with delta (0, 0)
Screenshot: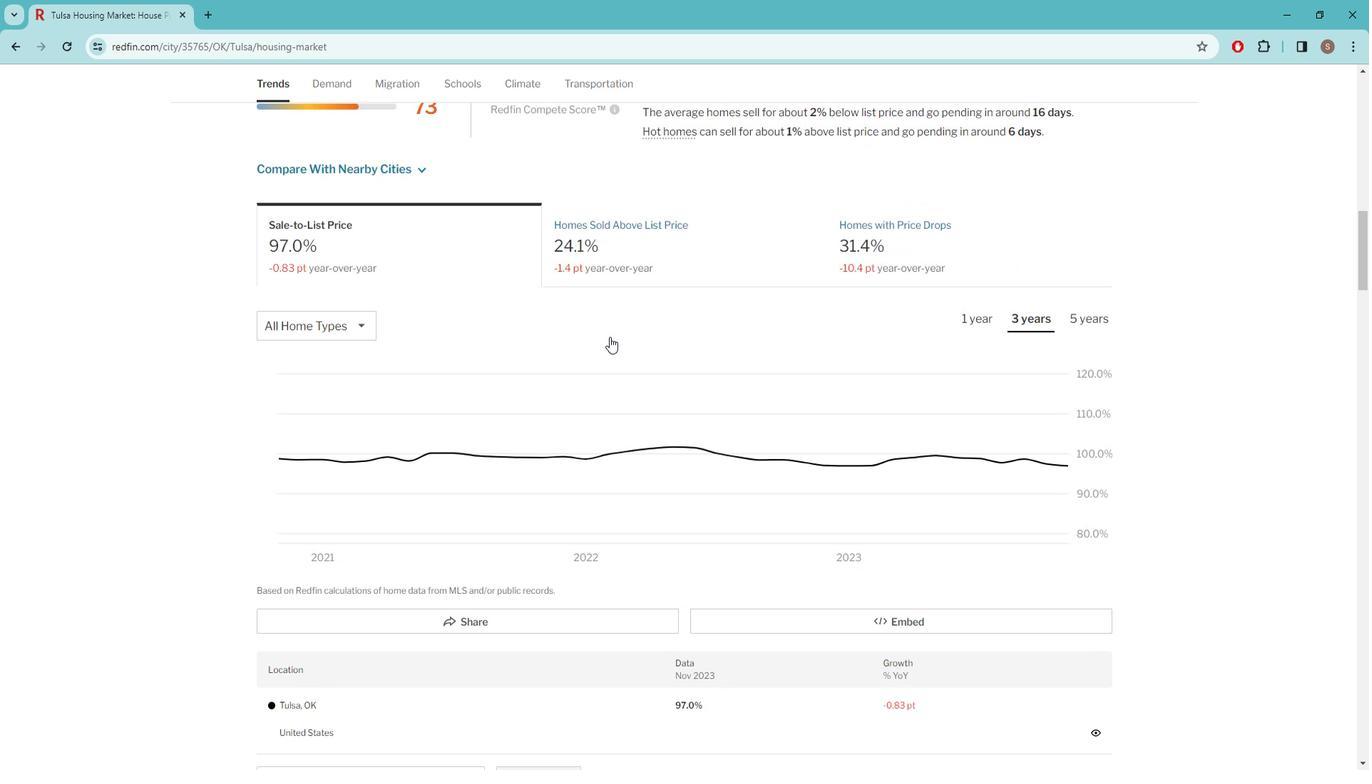 
Action: Mouse scrolled (631, 345) with delta (0, 0)
Screenshot: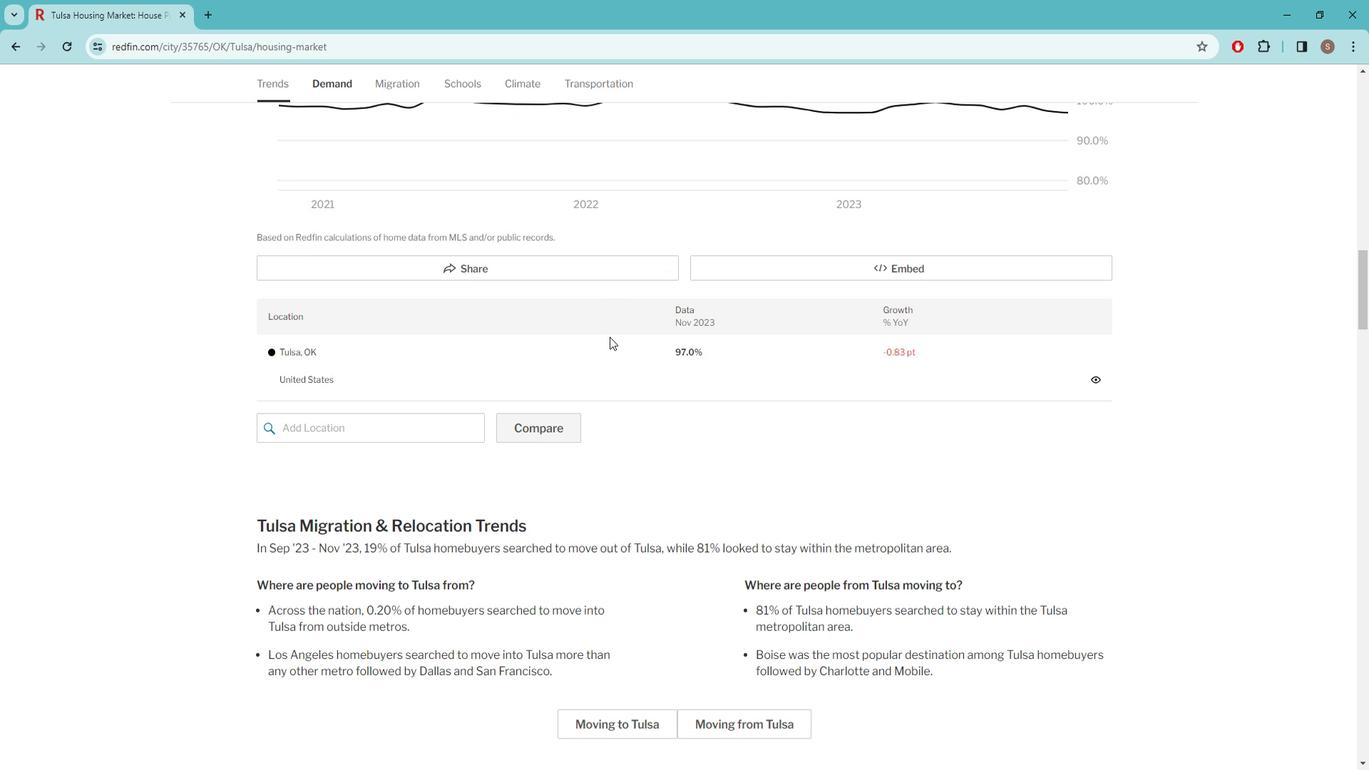 
Action: Mouse scrolled (631, 345) with delta (0, 0)
Screenshot: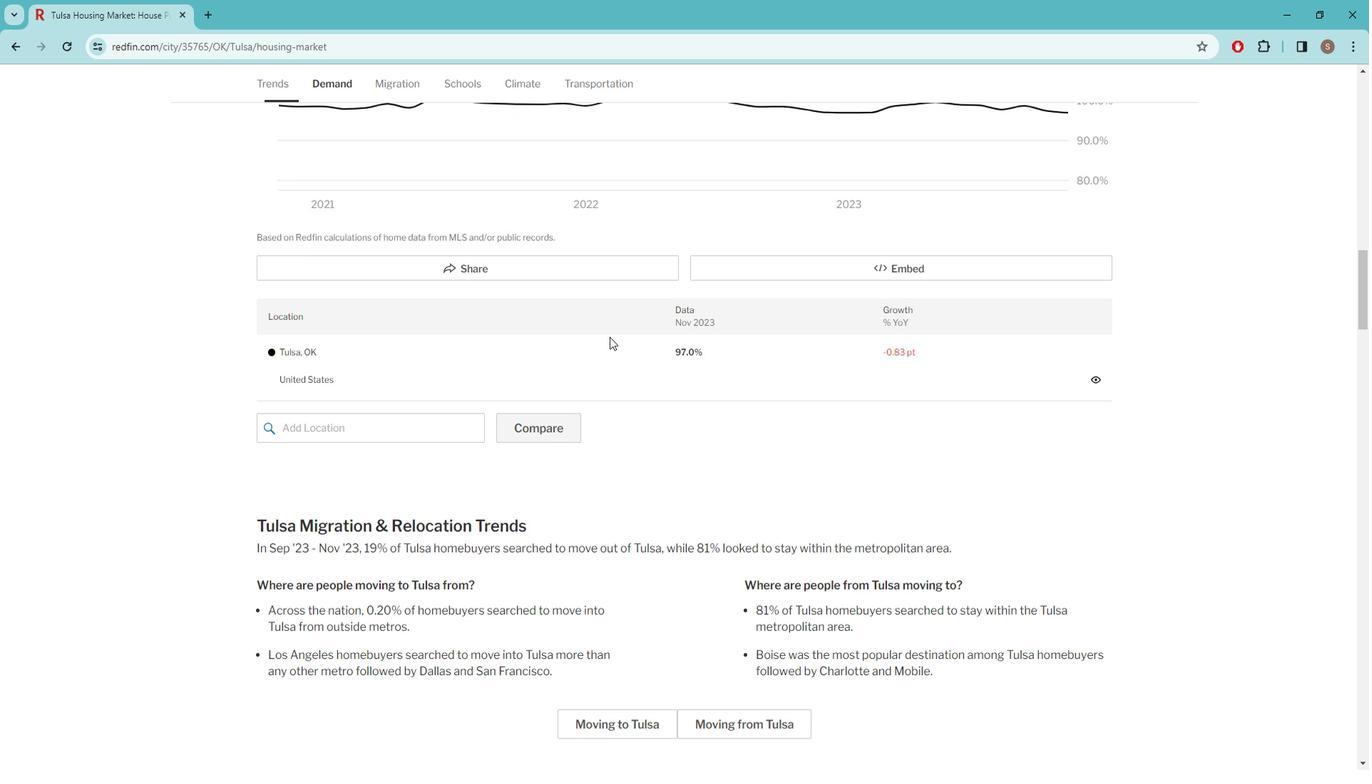 
Action: Mouse scrolled (631, 345) with delta (0, 0)
Screenshot: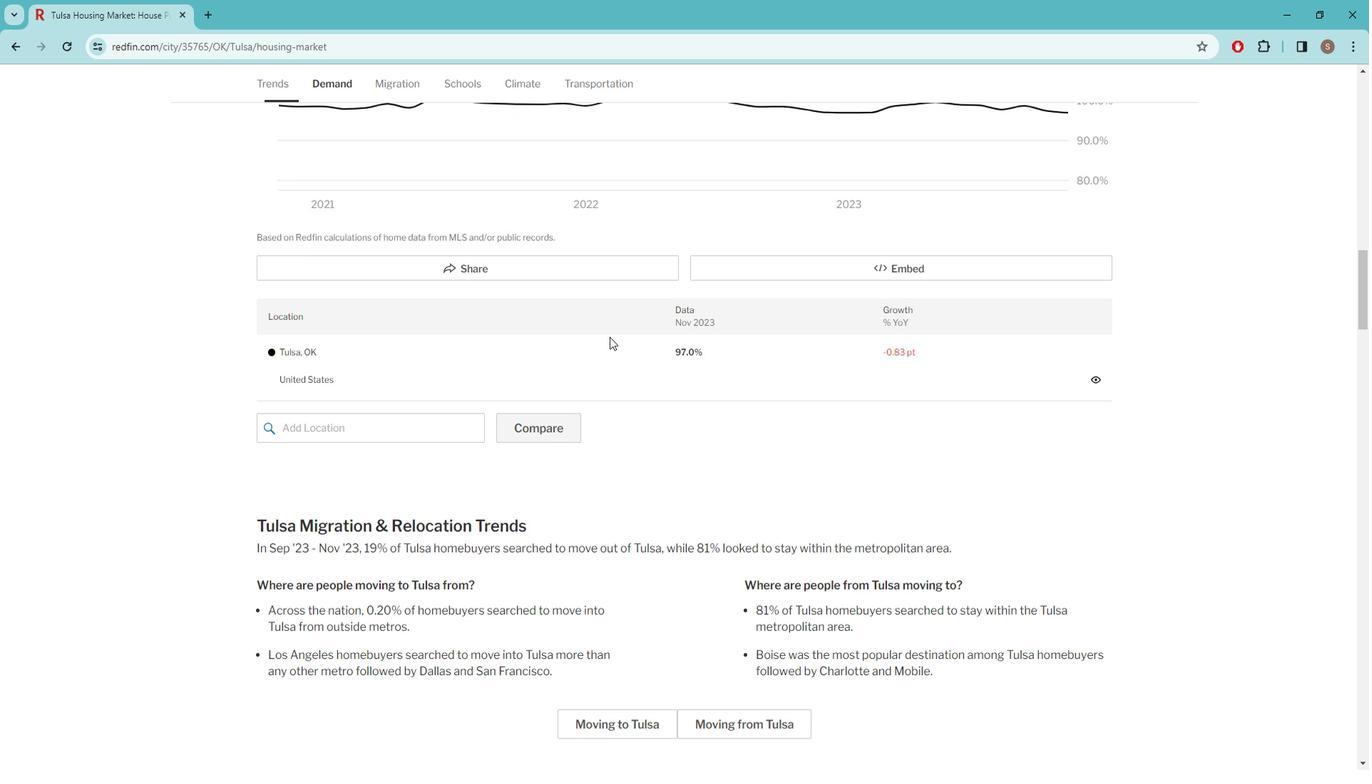 
Action: Mouse scrolled (631, 345) with delta (0, 0)
Screenshot: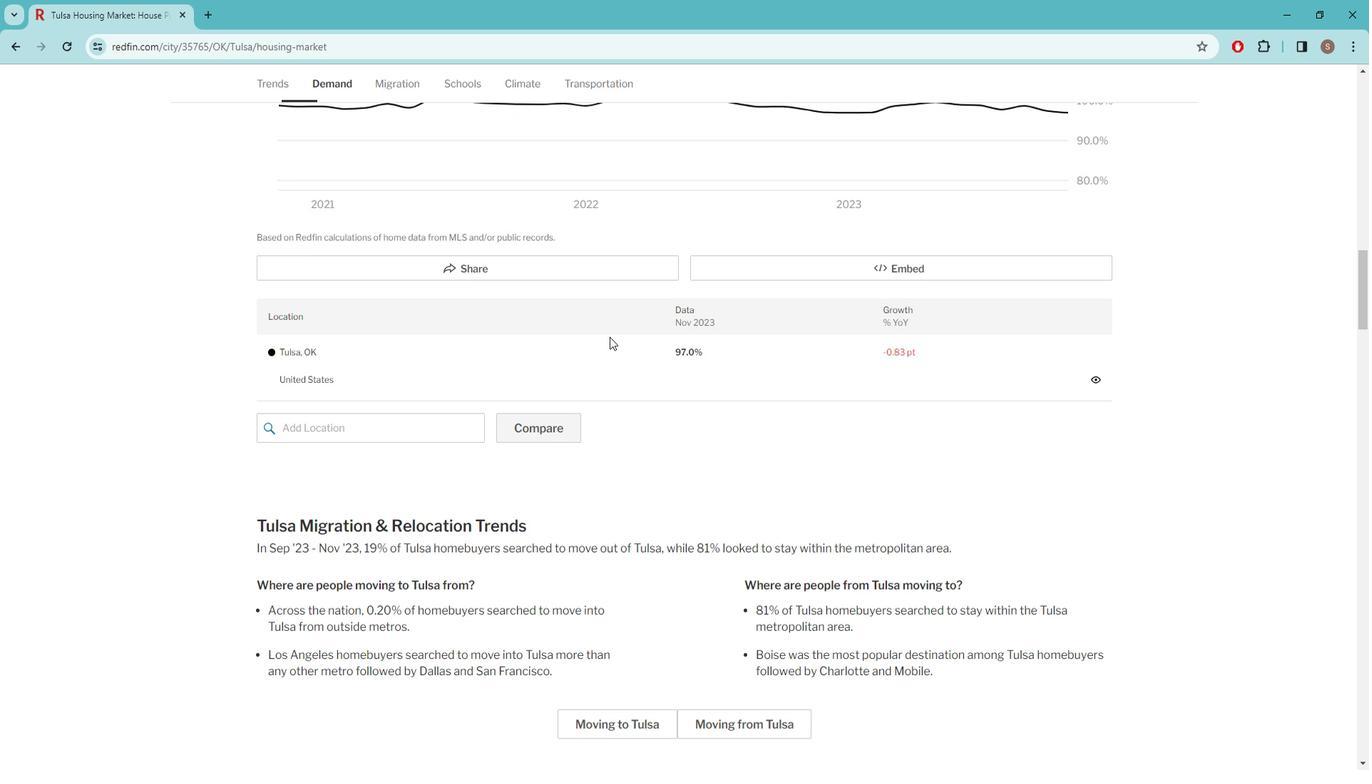
Action: Mouse scrolled (631, 345) with delta (0, 0)
Screenshot: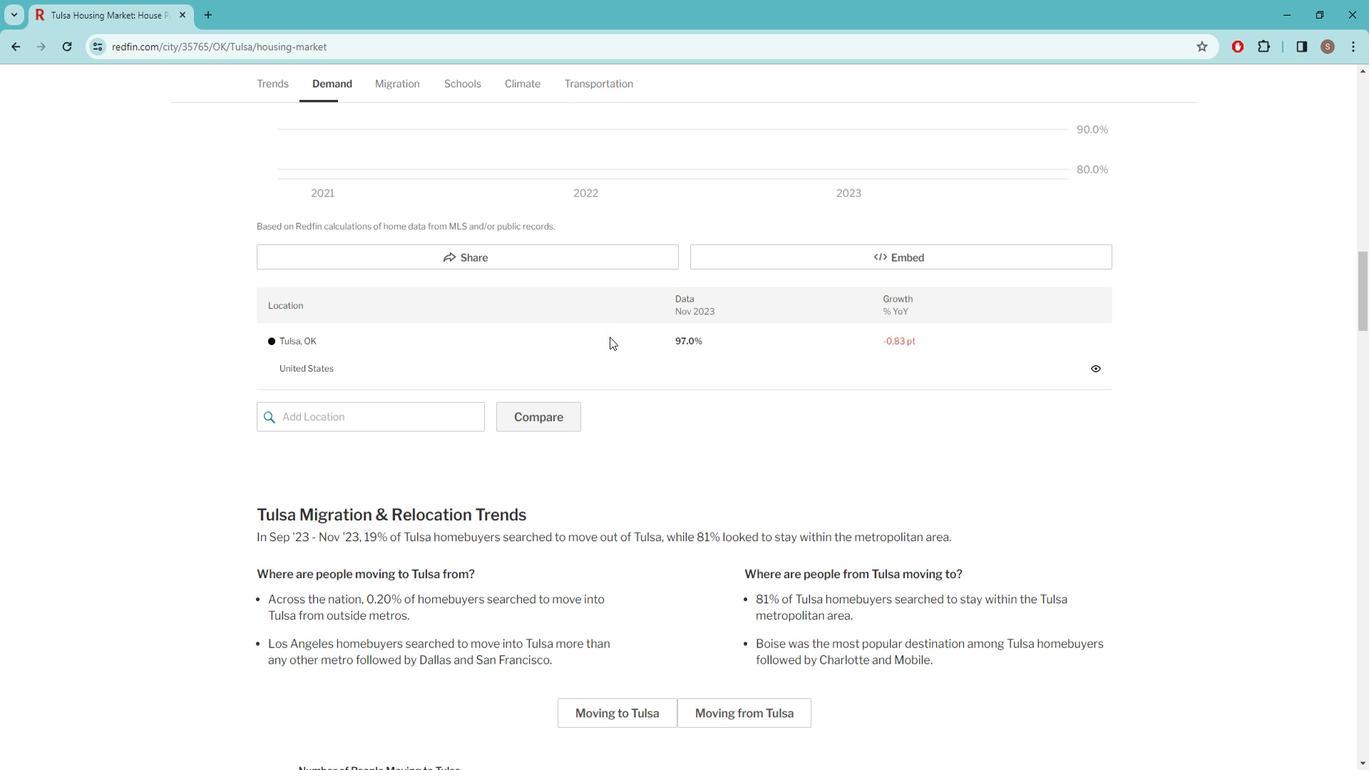 
Action: Mouse scrolled (631, 346) with delta (0, 0)
Screenshot: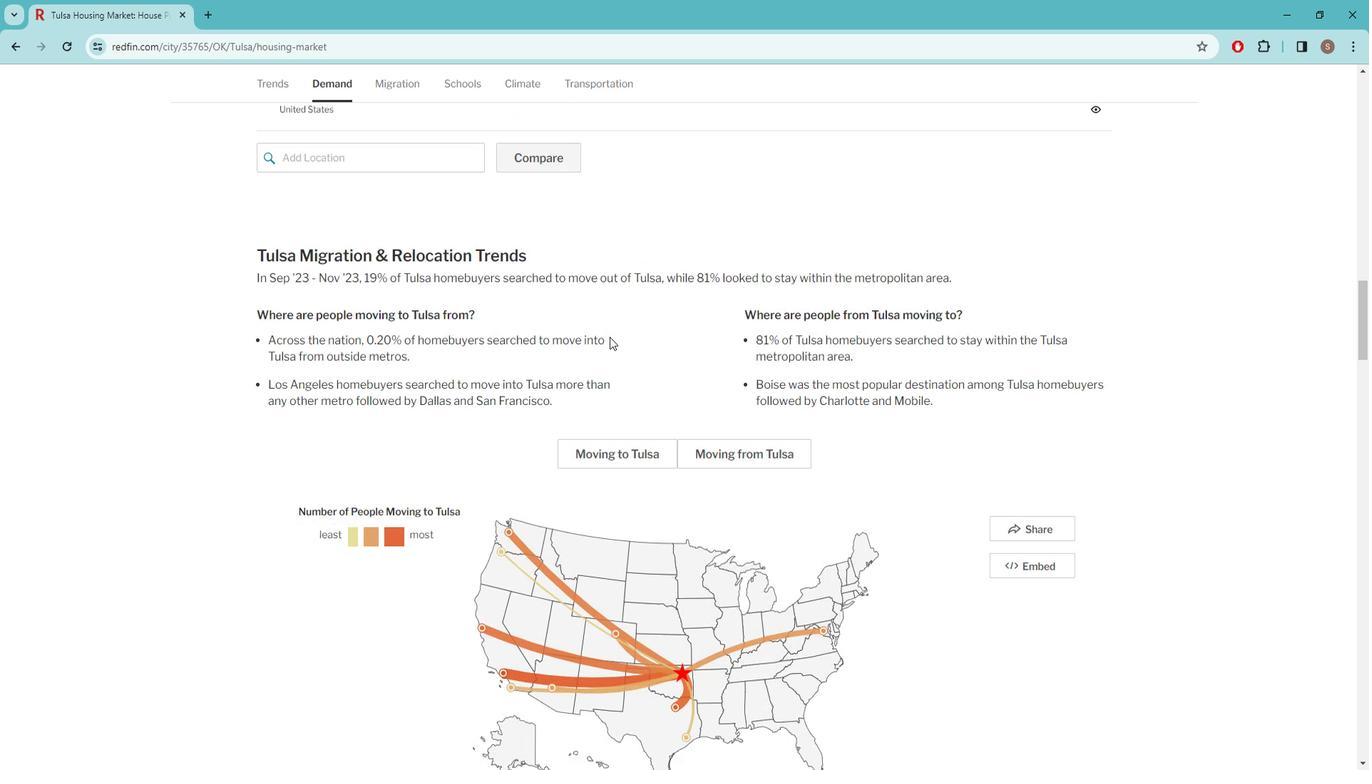 
Action: Mouse scrolled (631, 345) with delta (0, 0)
Screenshot: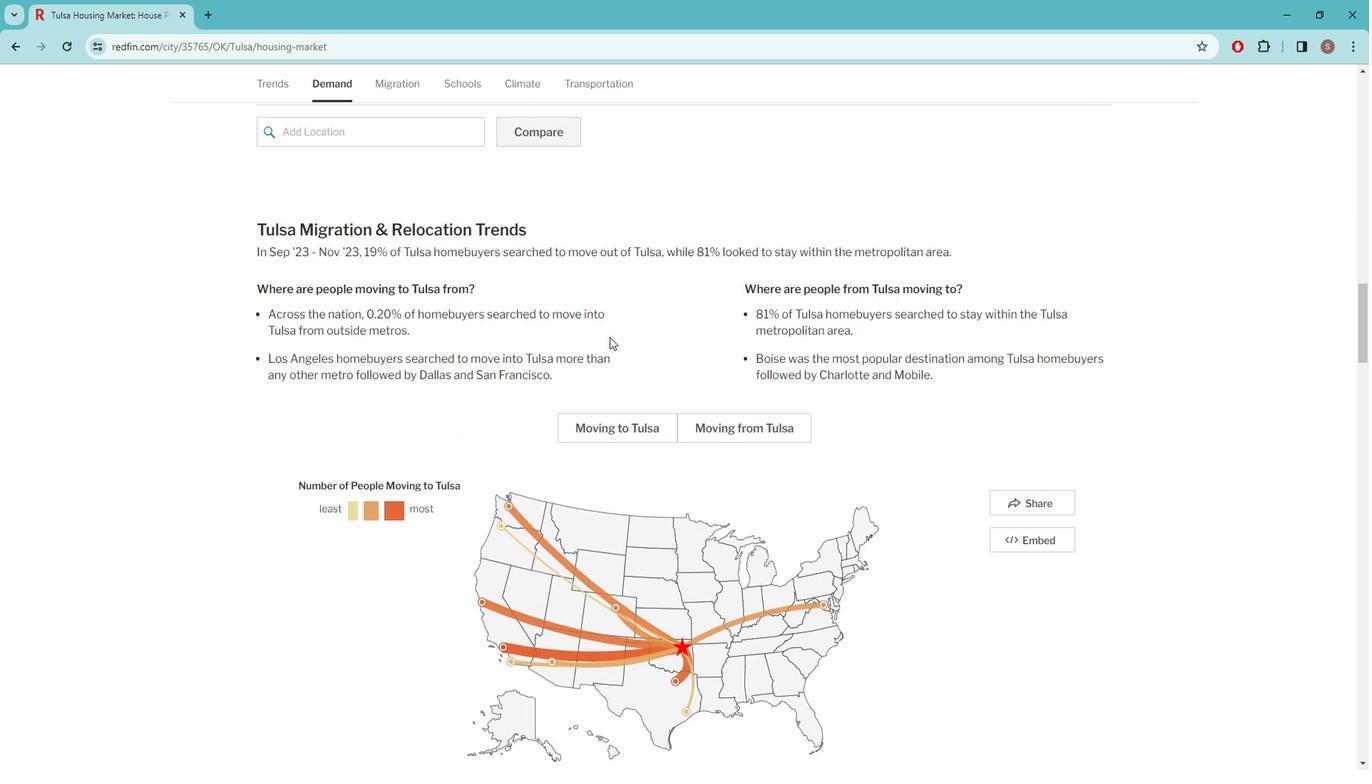
Action: Mouse scrolled (631, 345) with delta (0, 0)
Screenshot: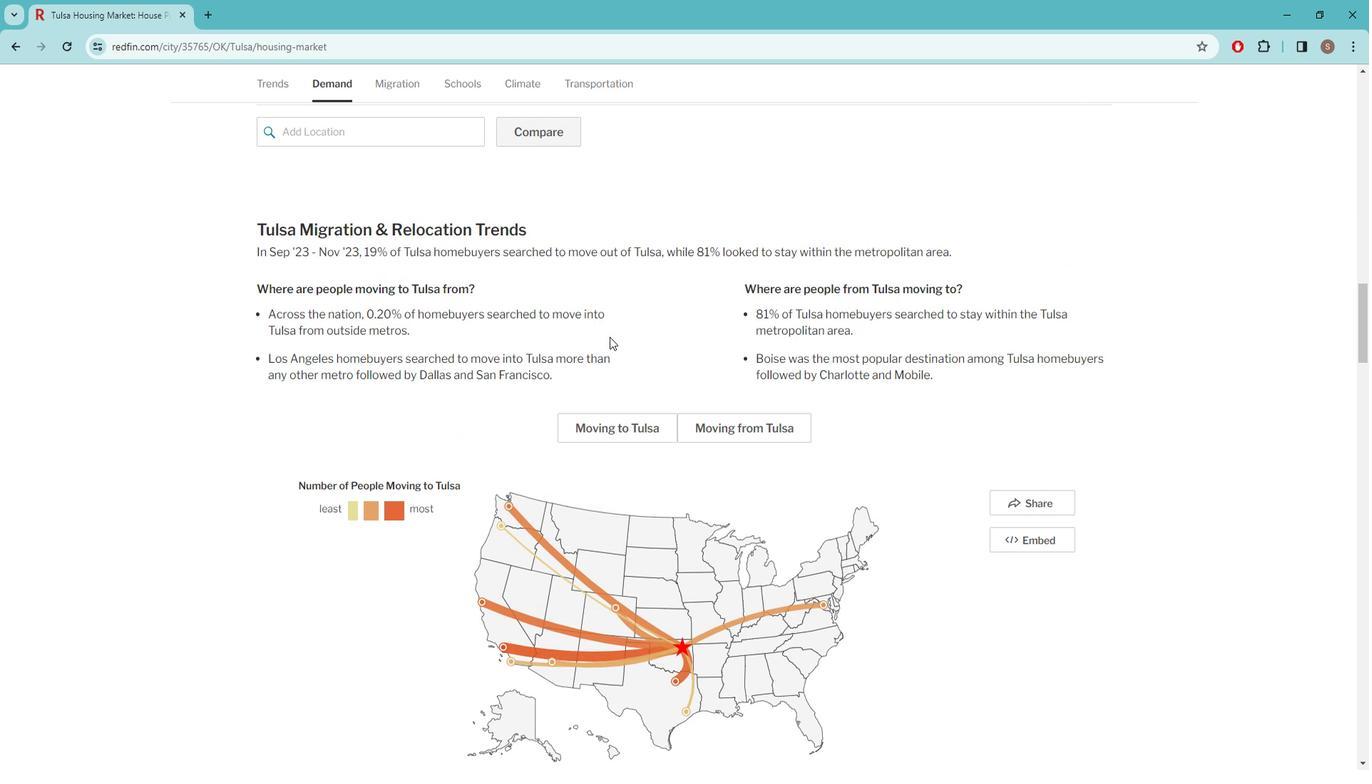 
Action: Mouse scrolled (631, 345) with delta (0, 0)
Screenshot: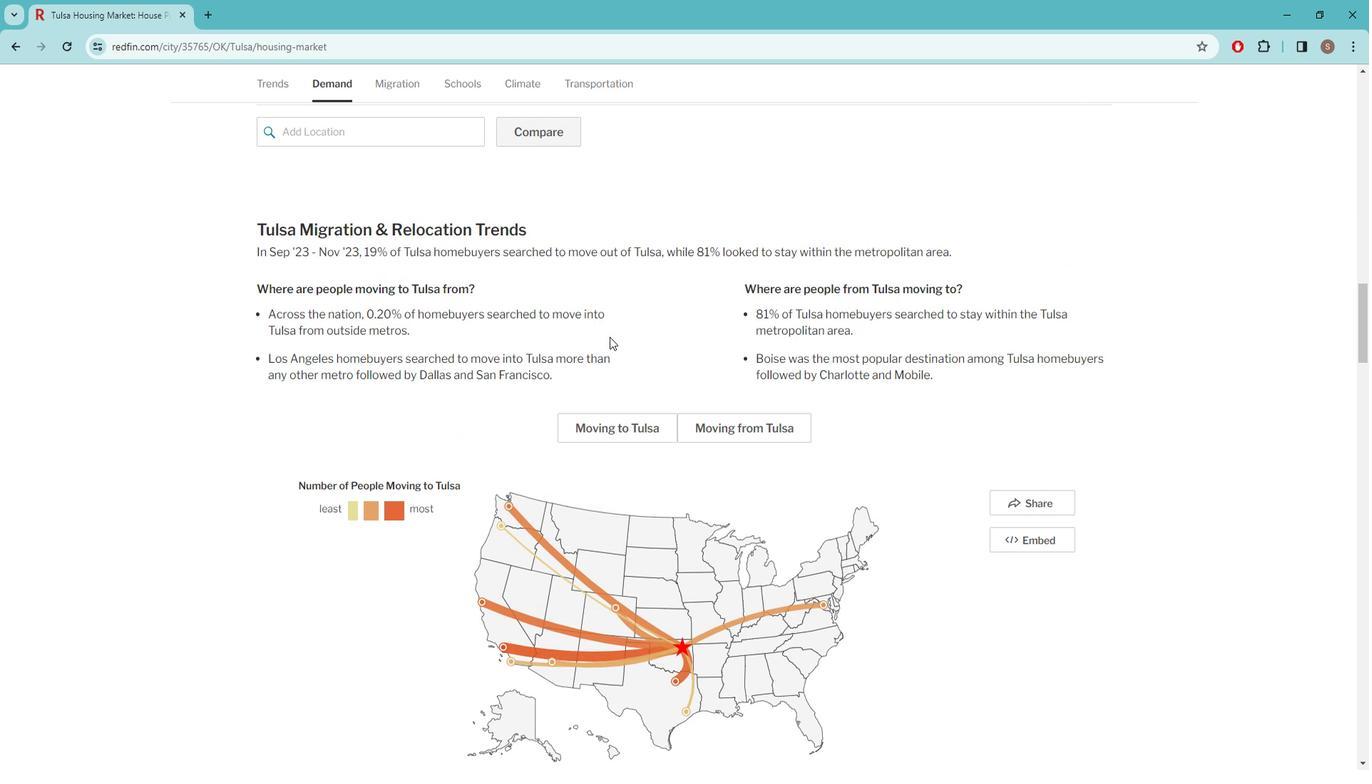 
Action: Mouse scrolled (631, 345) with delta (0, 0)
Screenshot: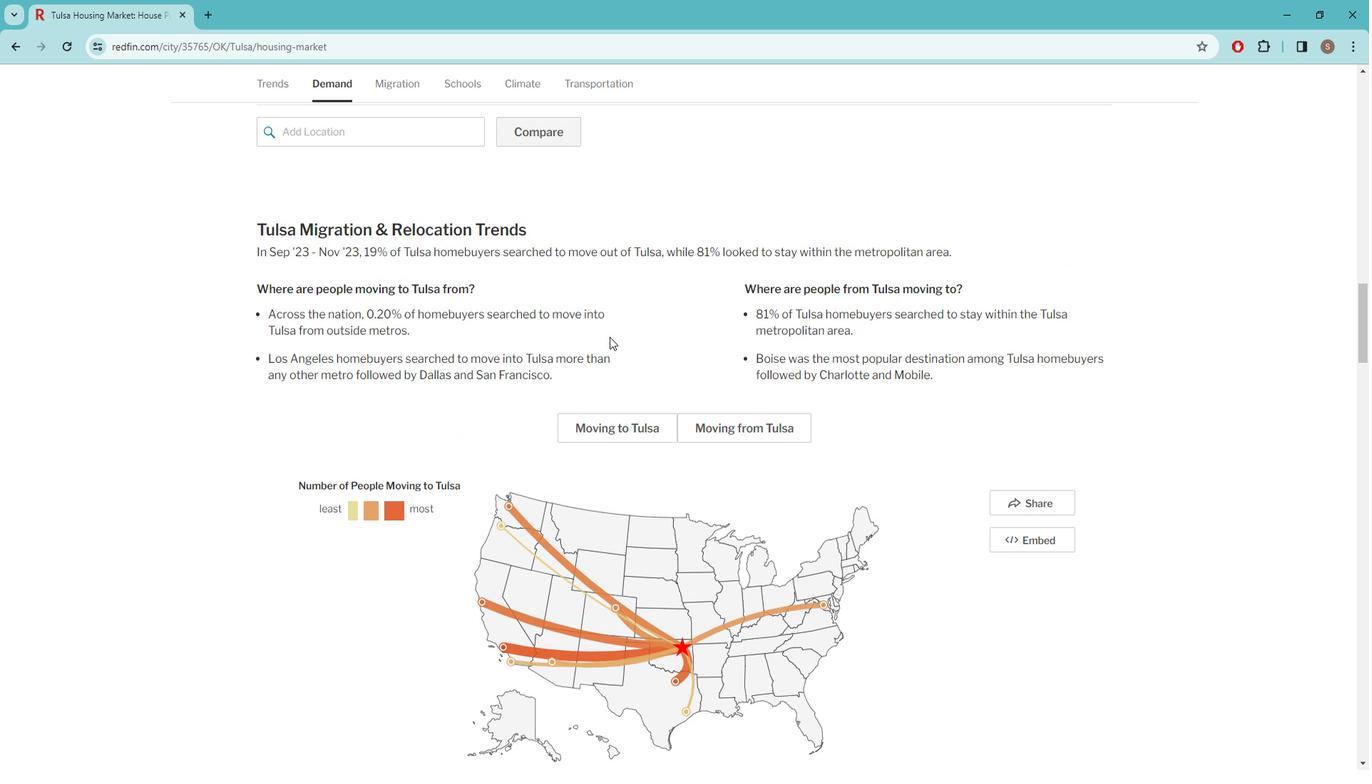 
Action: Mouse scrolled (631, 345) with delta (0, 0)
Screenshot: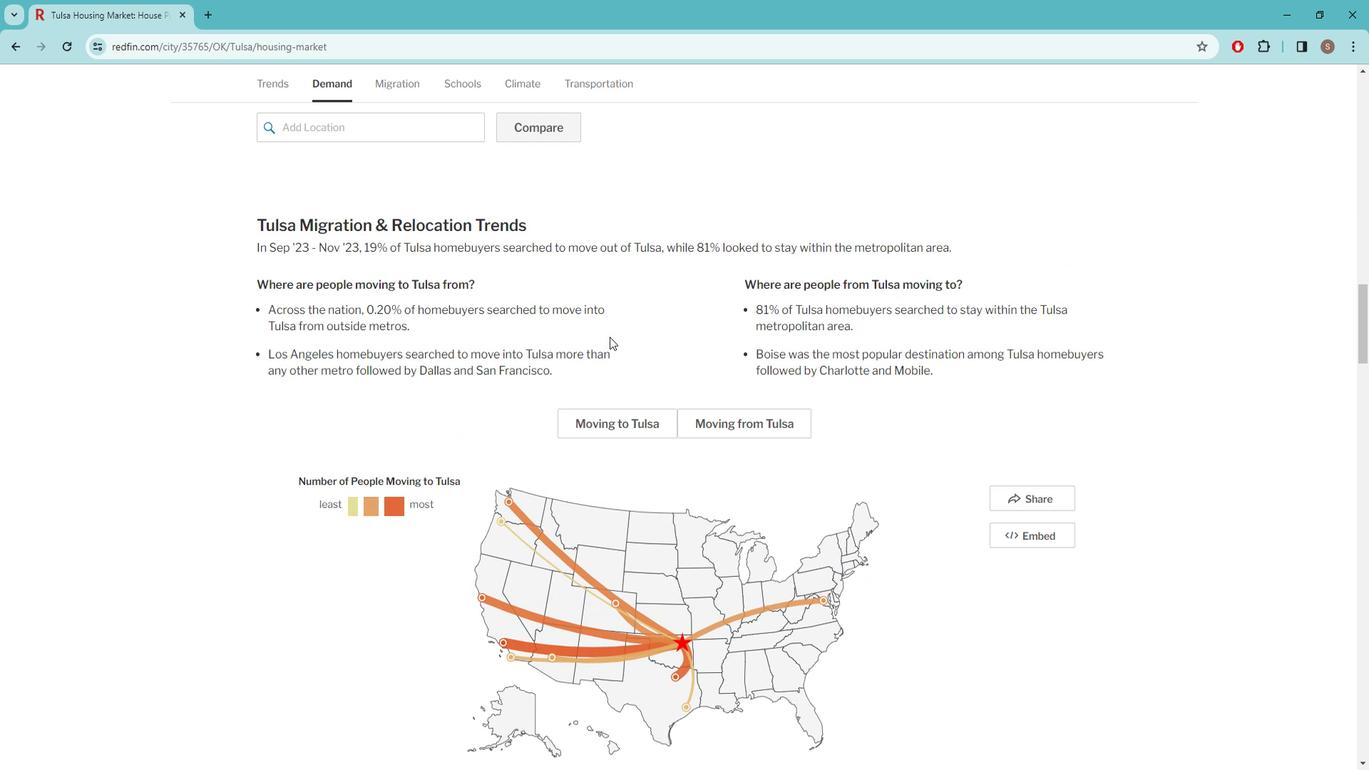 
Action: Mouse scrolled (631, 345) with delta (0, 0)
Screenshot: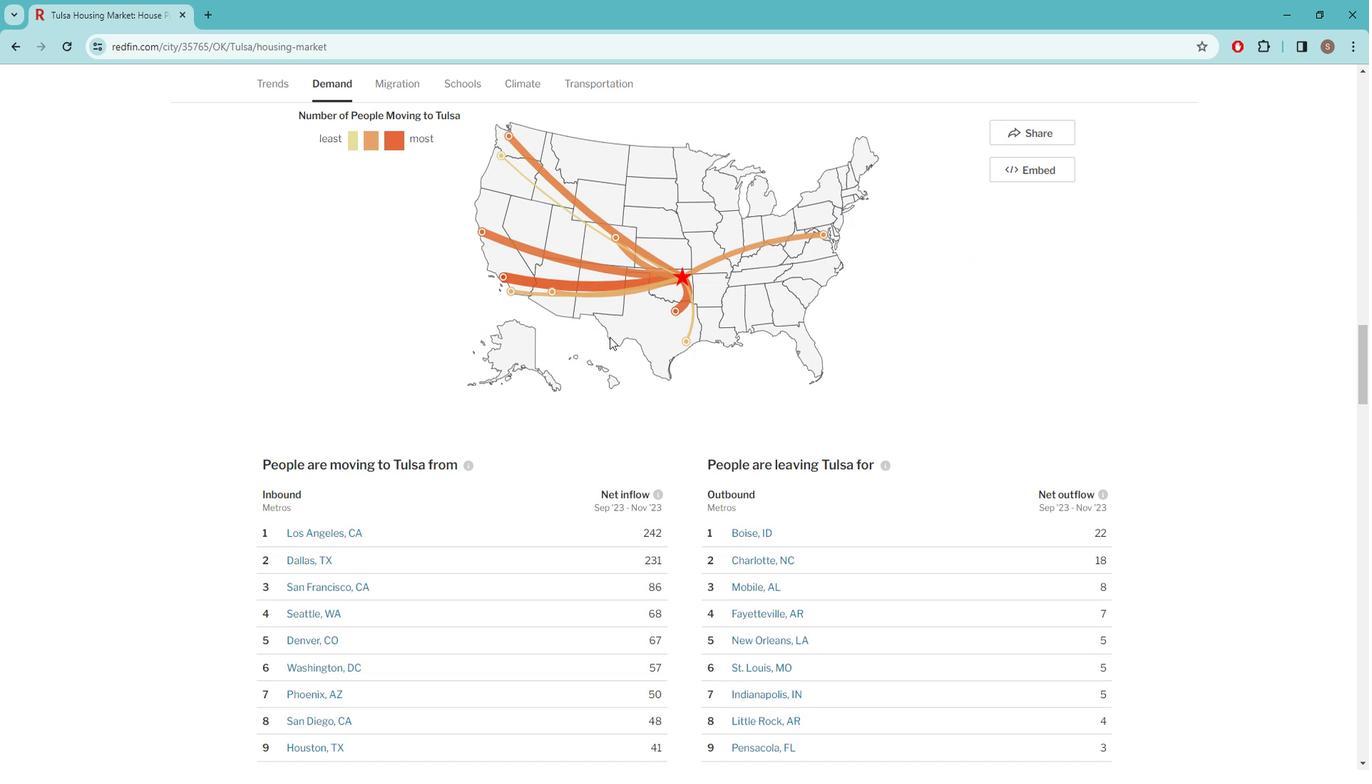 
Action: Mouse scrolled (631, 345) with delta (0, 0)
Screenshot: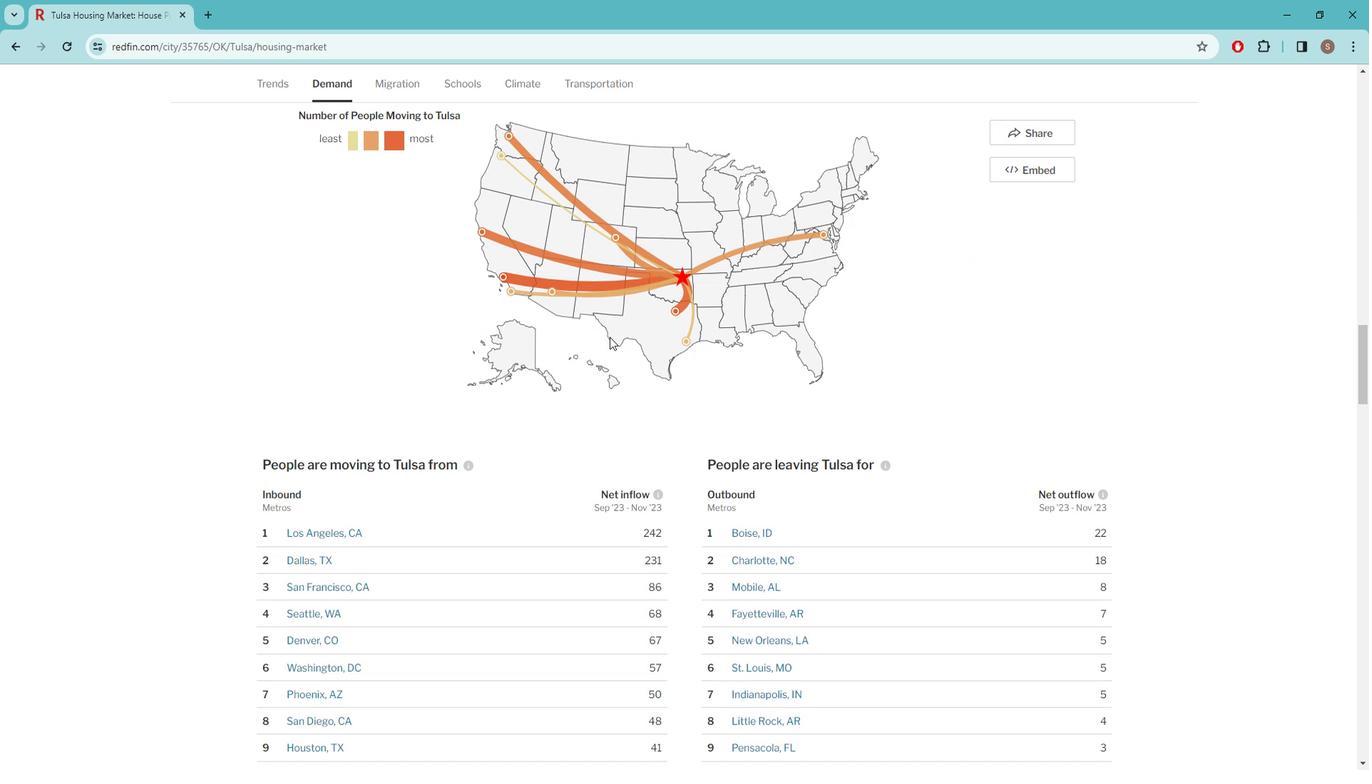 
Action: Mouse scrolled (631, 345) with delta (0, 0)
Screenshot: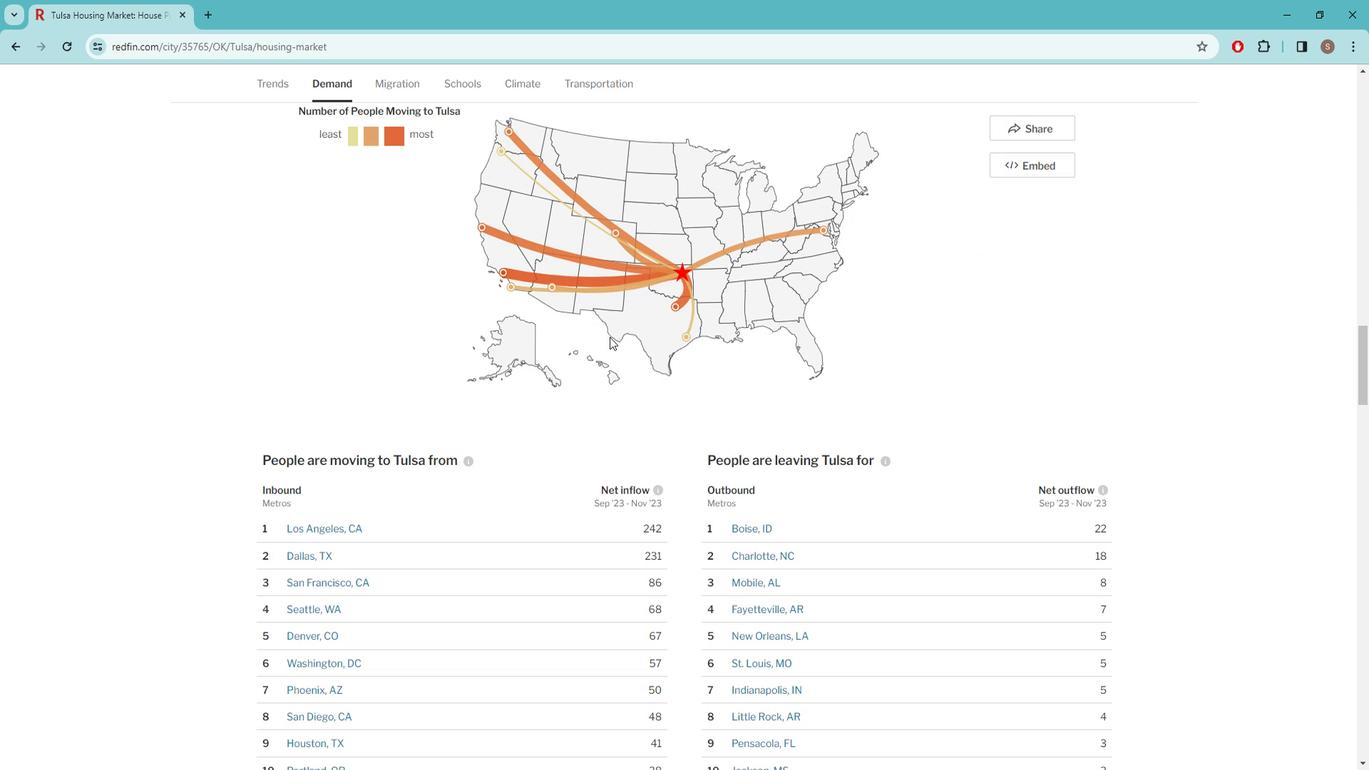 
Action: Mouse scrolled (631, 345) with delta (0, 0)
Screenshot: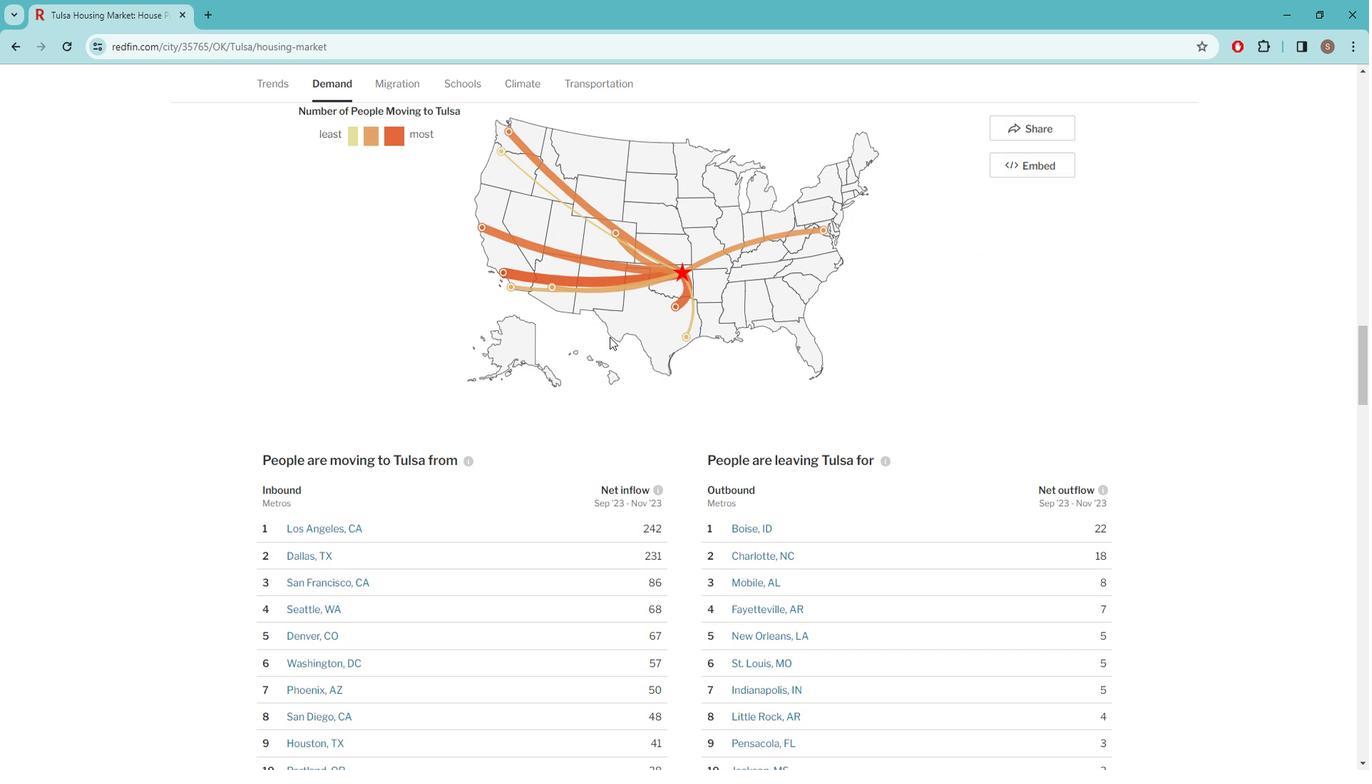 
Action: Mouse moved to (631, 345)
Screenshot: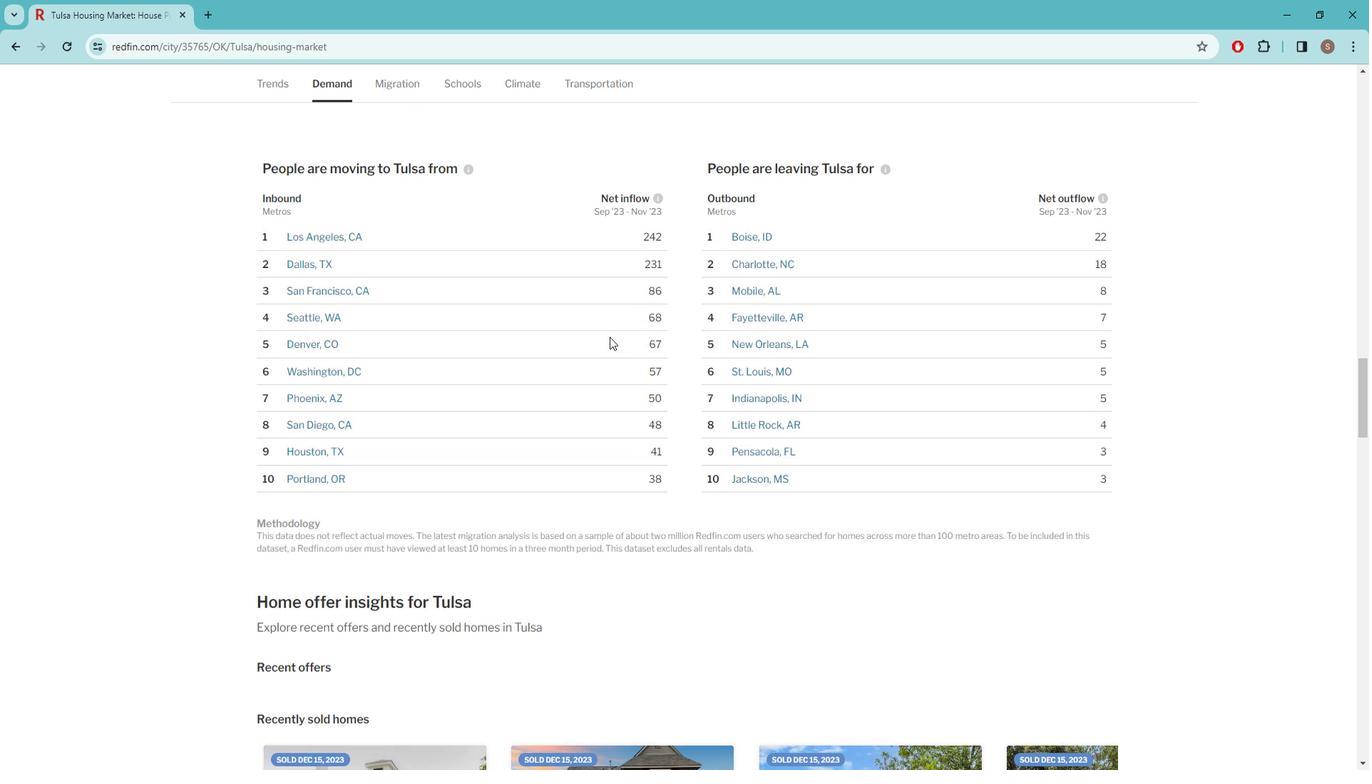
Action: Mouse scrolled (631, 345) with delta (0, 0)
Screenshot: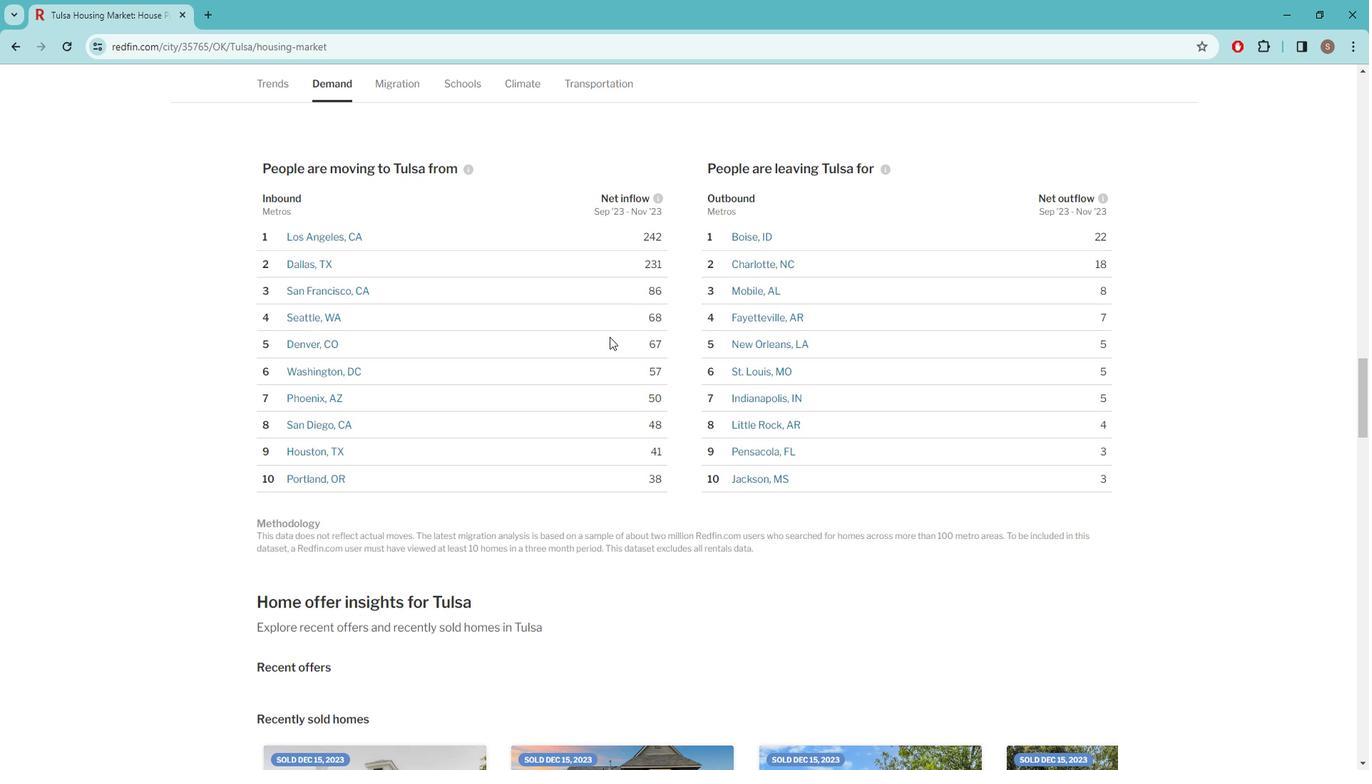 
Action: Mouse scrolled (631, 345) with delta (0, 0)
Screenshot: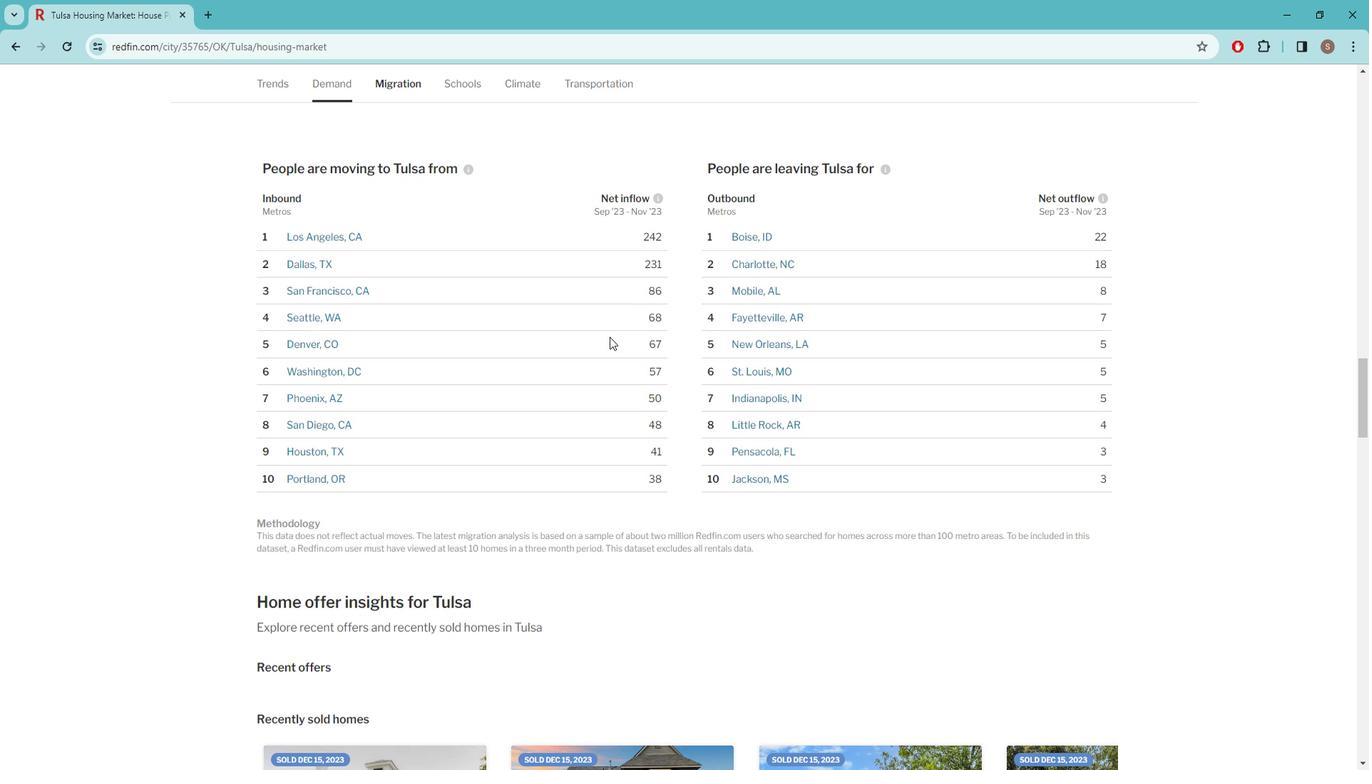 
Action: Mouse scrolled (631, 346) with delta (0, 0)
Screenshot: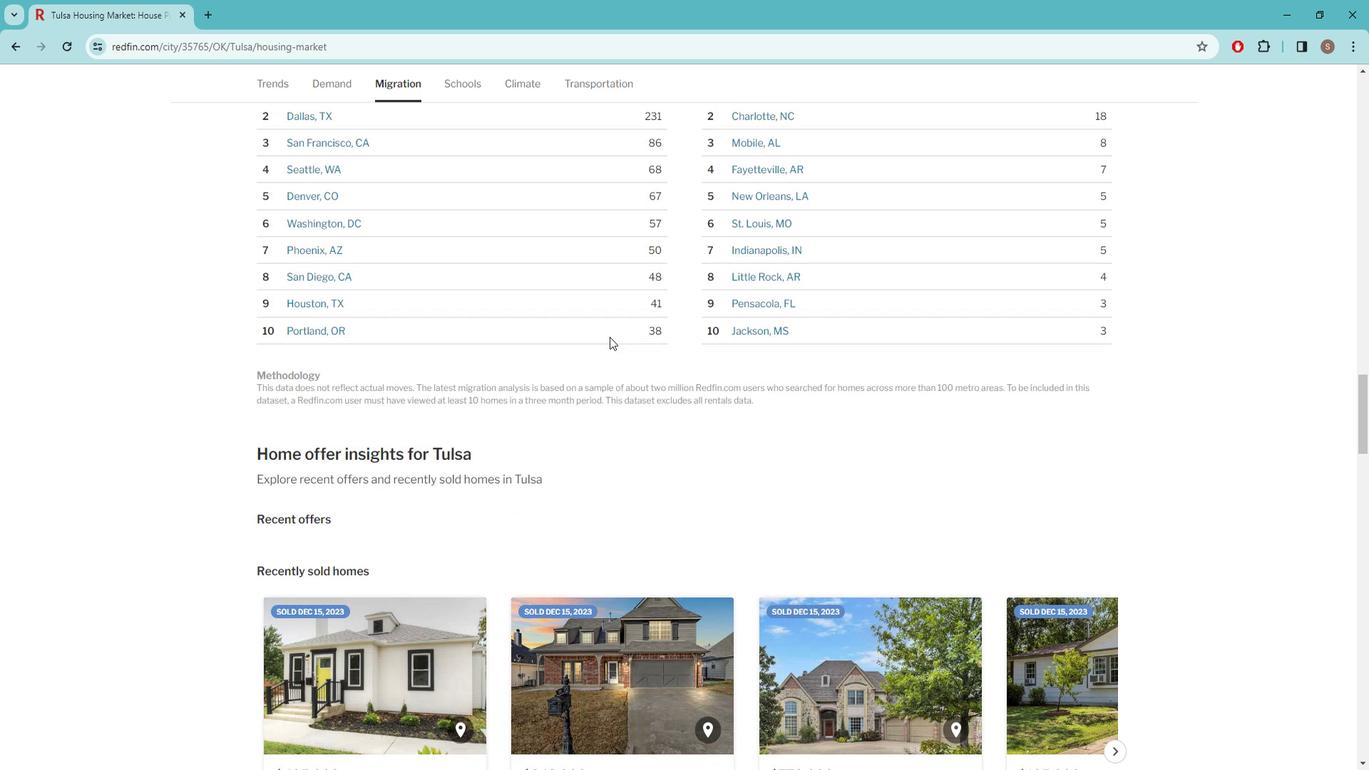 
Action: Mouse scrolled (631, 346) with delta (0, 0)
Screenshot: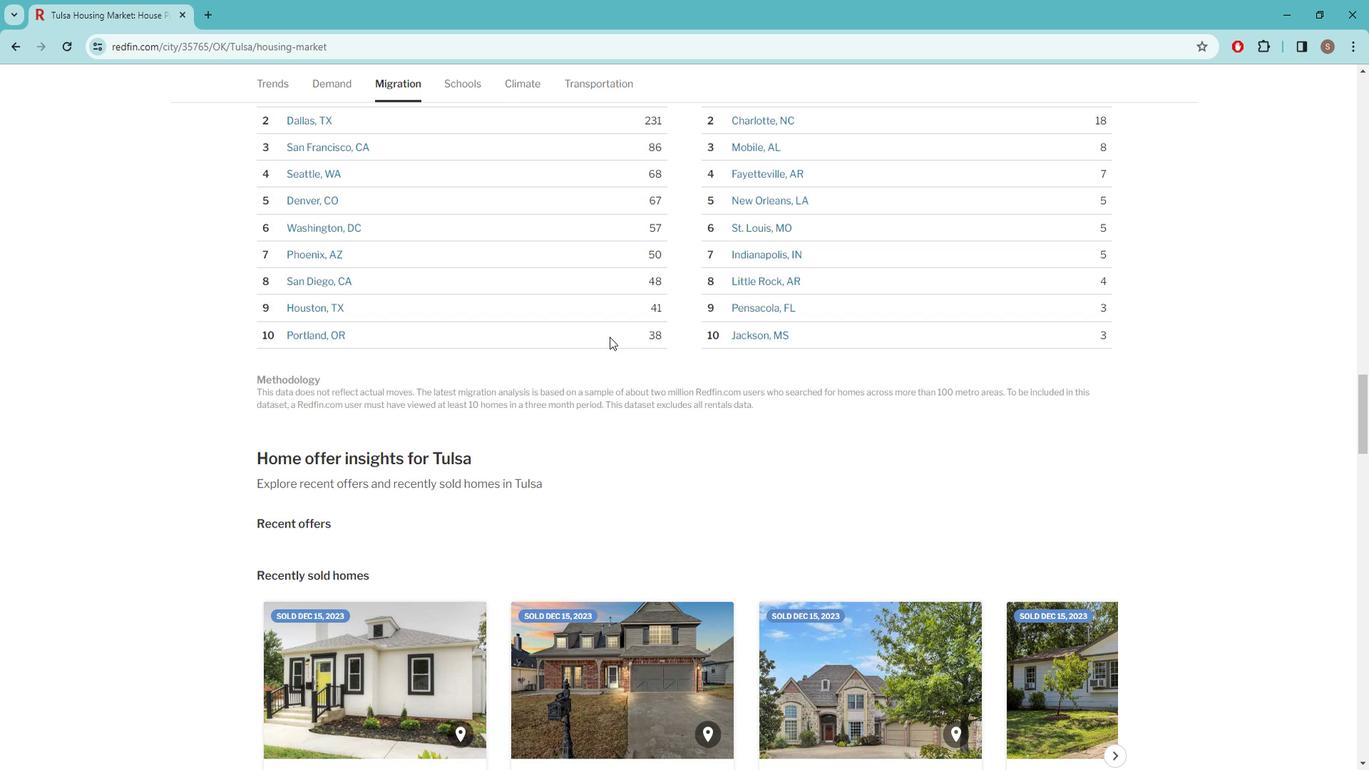 
Action: Mouse scrolled (631, 345) with delta (0, 0)
Screenshot: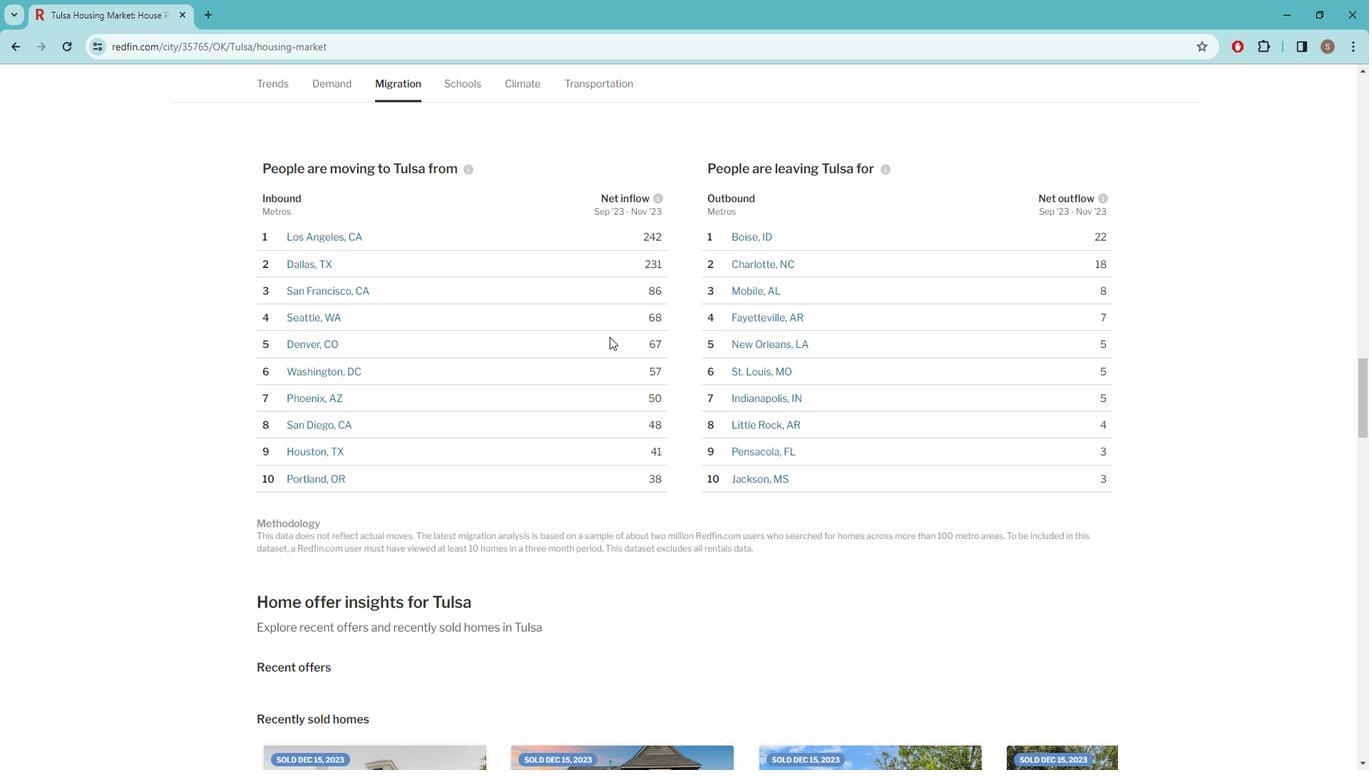 
Action: Mouse scrolled (631, 345) with delta (0, 0)
Screenshot: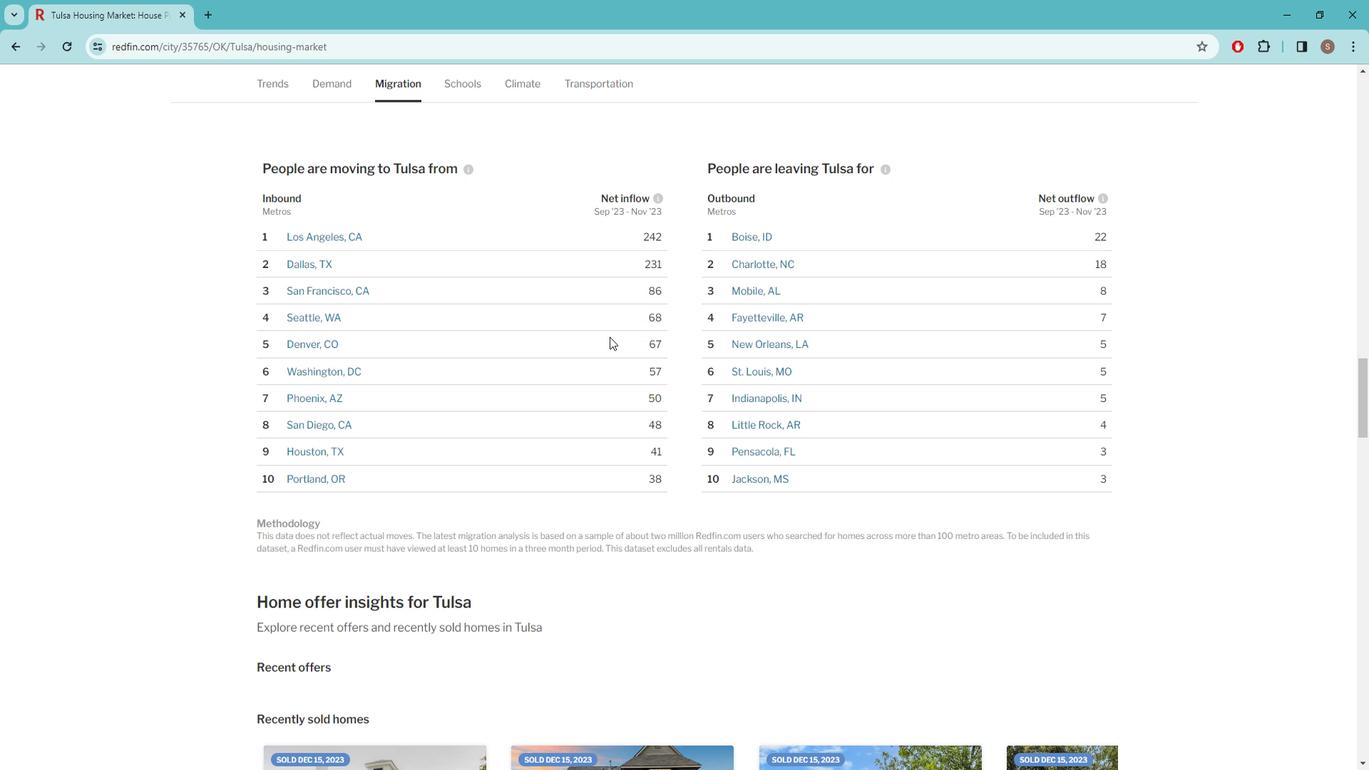 
Action: Mouse scrolled (631, 345) with delta (0, 0)
Screenshot: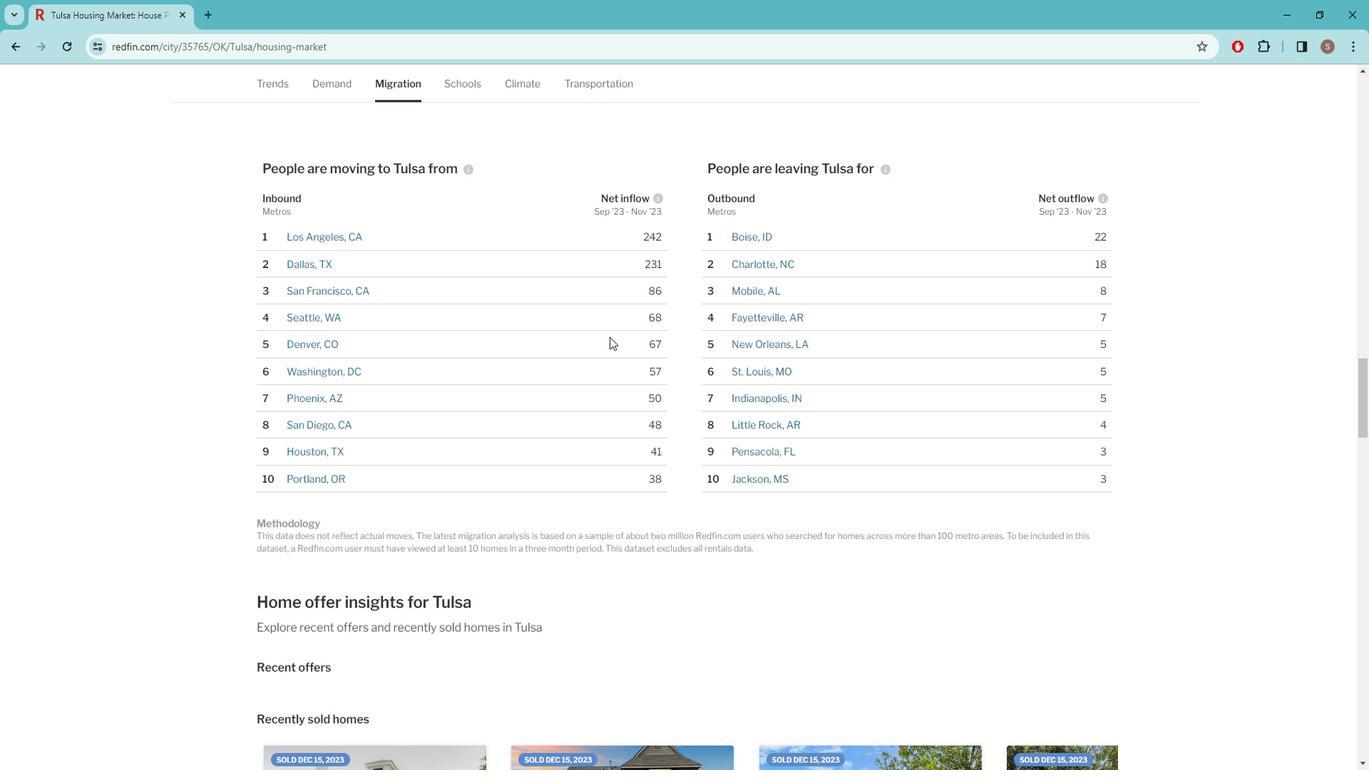 
Action: Mouse scrolled (631, 345) with delta (0, 0)
Screenshot: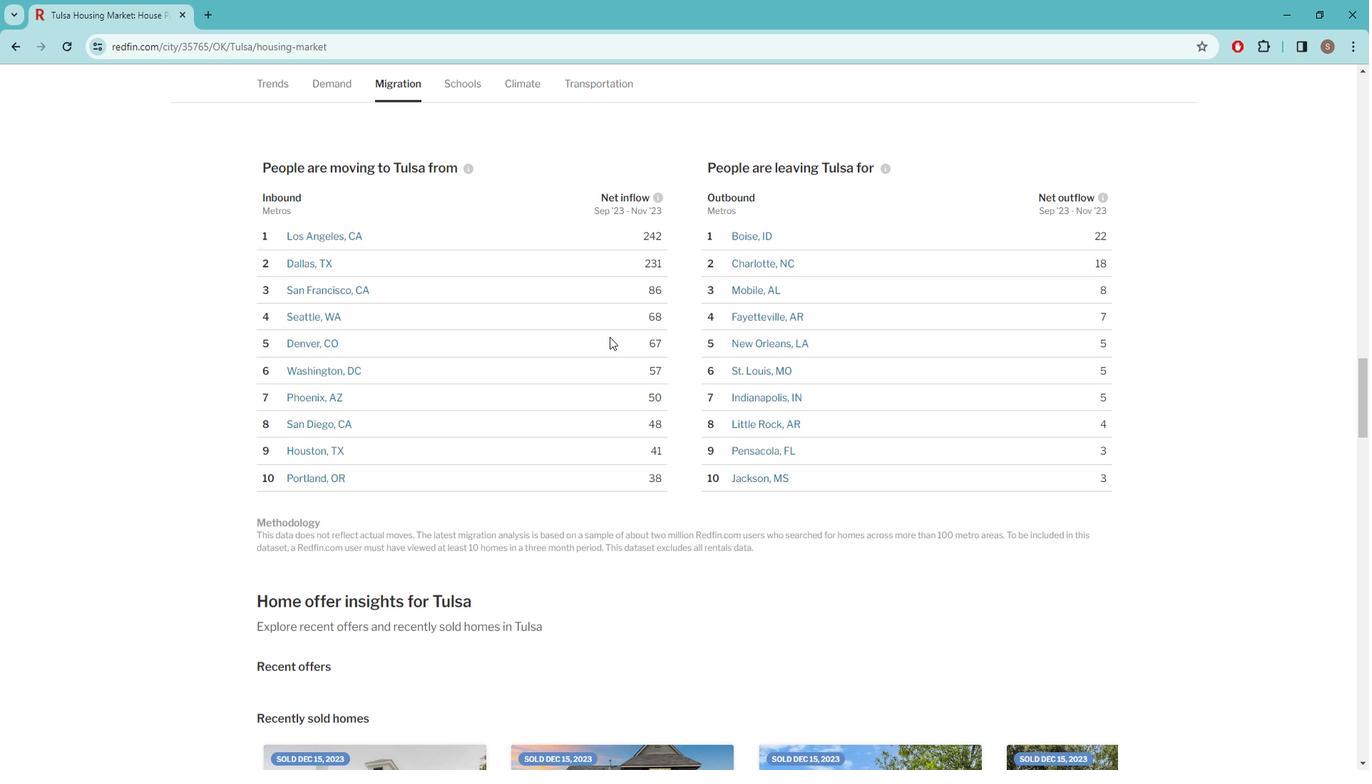 
Action: Mouse scrolled (631, 345) with delta (0, 0)
Screenshot: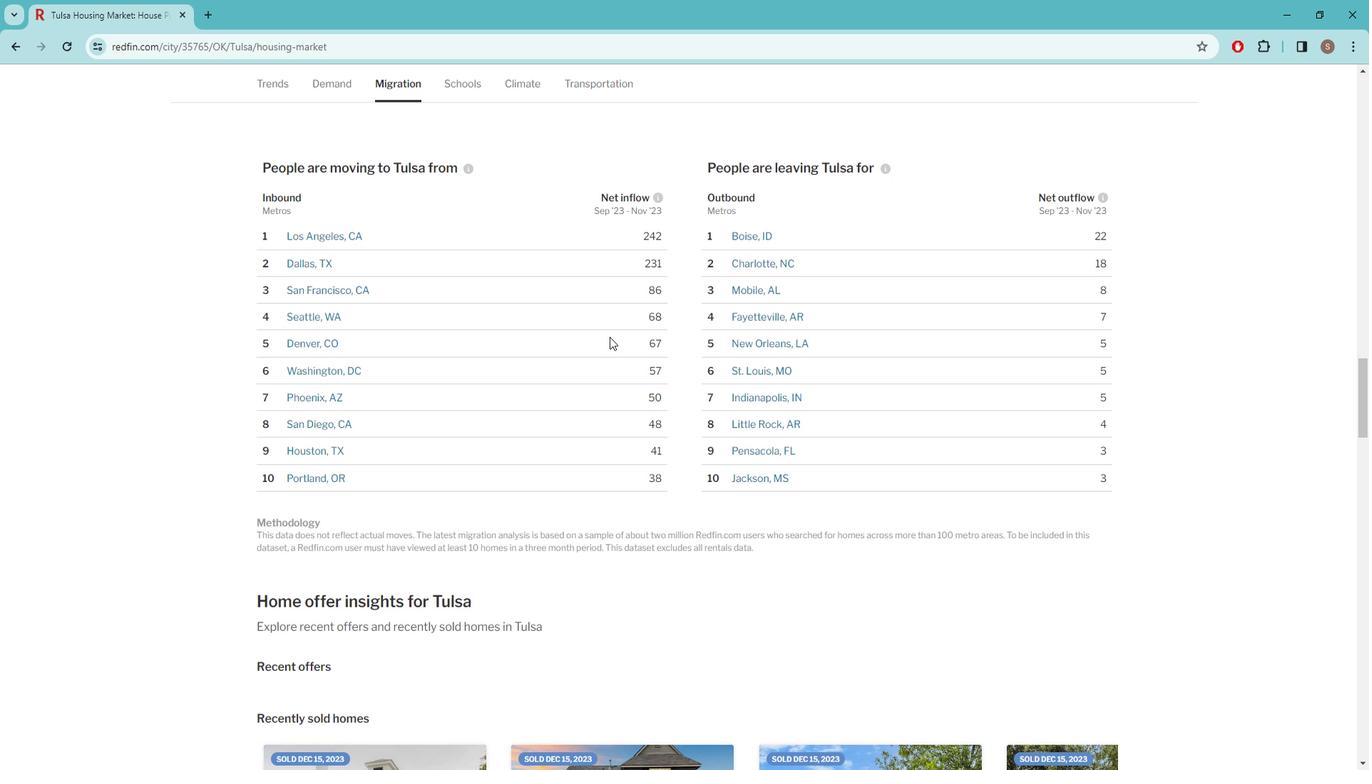 
Action: Mouse scrolled (631, 345) with delta (0, 0)
Screenshot: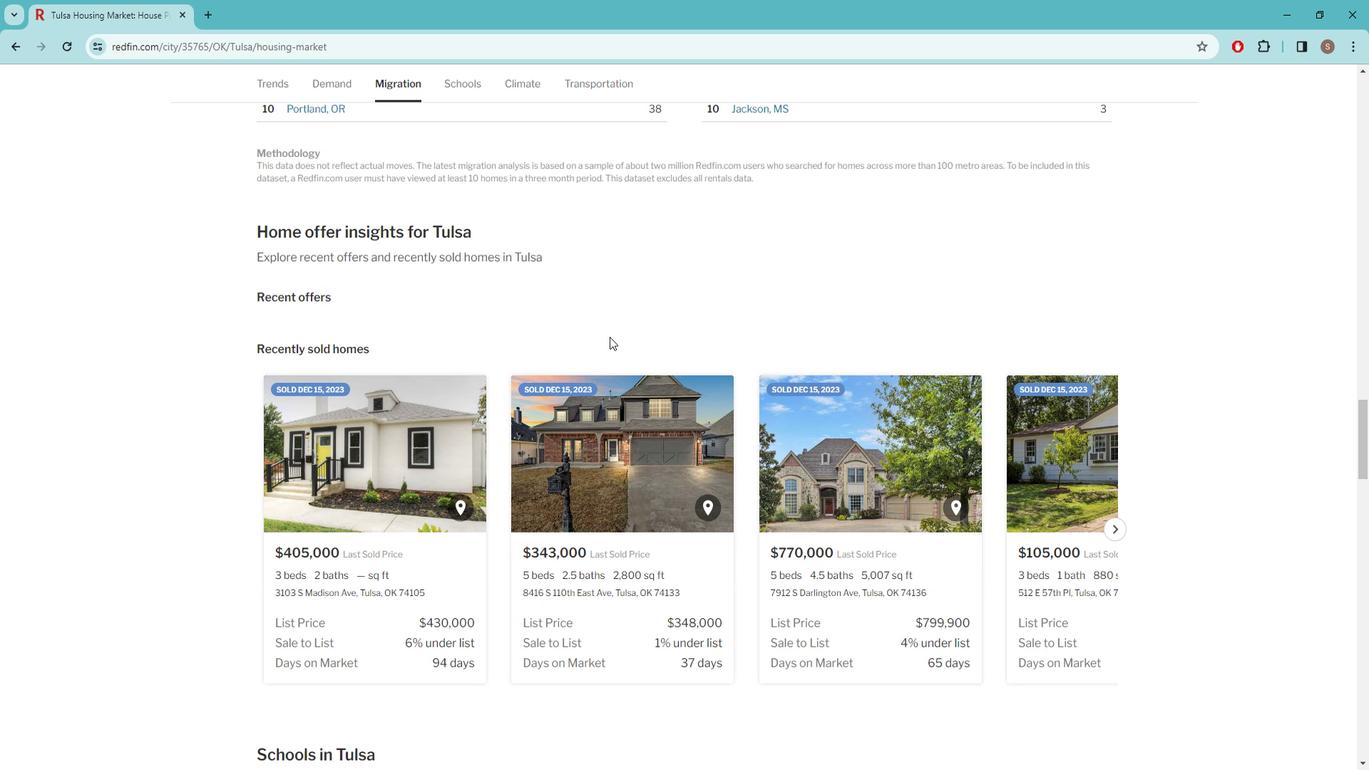 
Action: Mouse scrolled (631, 345) with delta (0, 0)
Screenshot: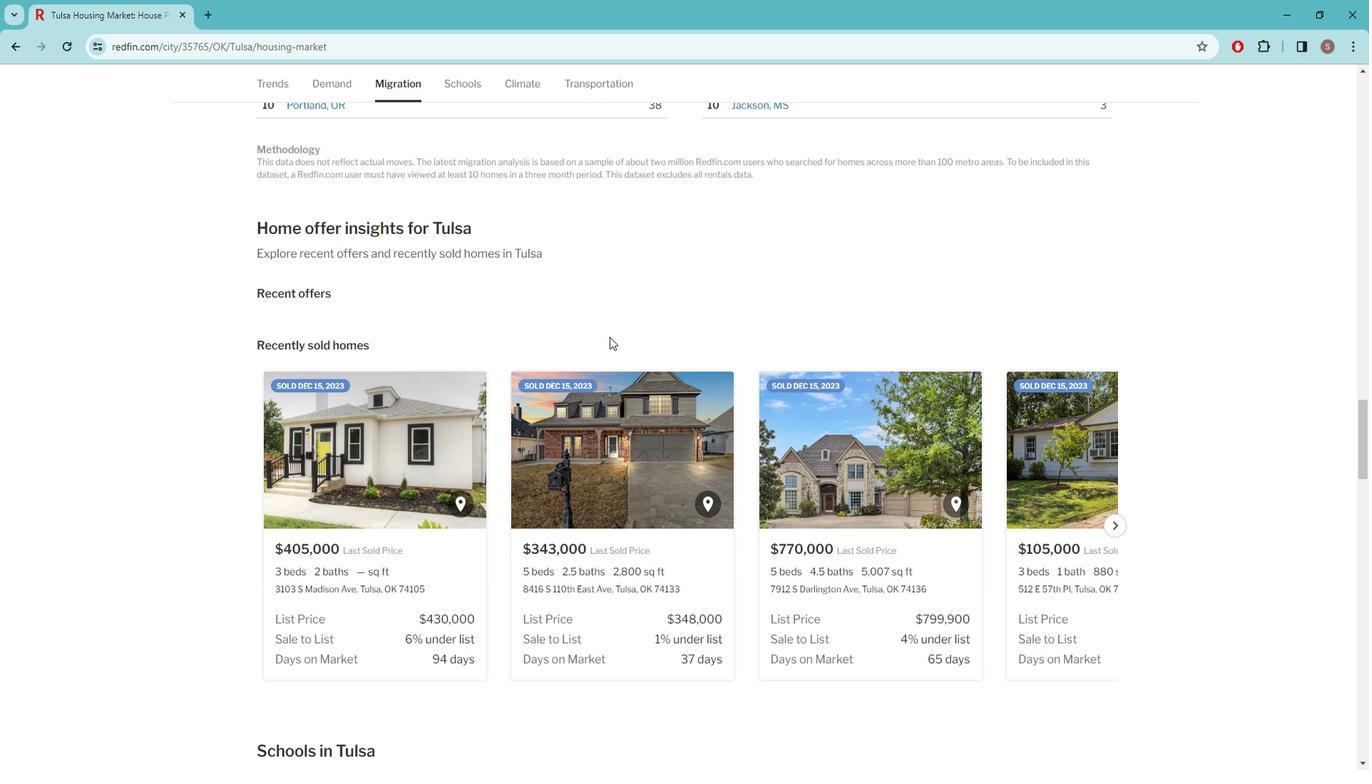 
Action: Mouse scrolled (631, 345) with delta (0, 0)
Screenshot: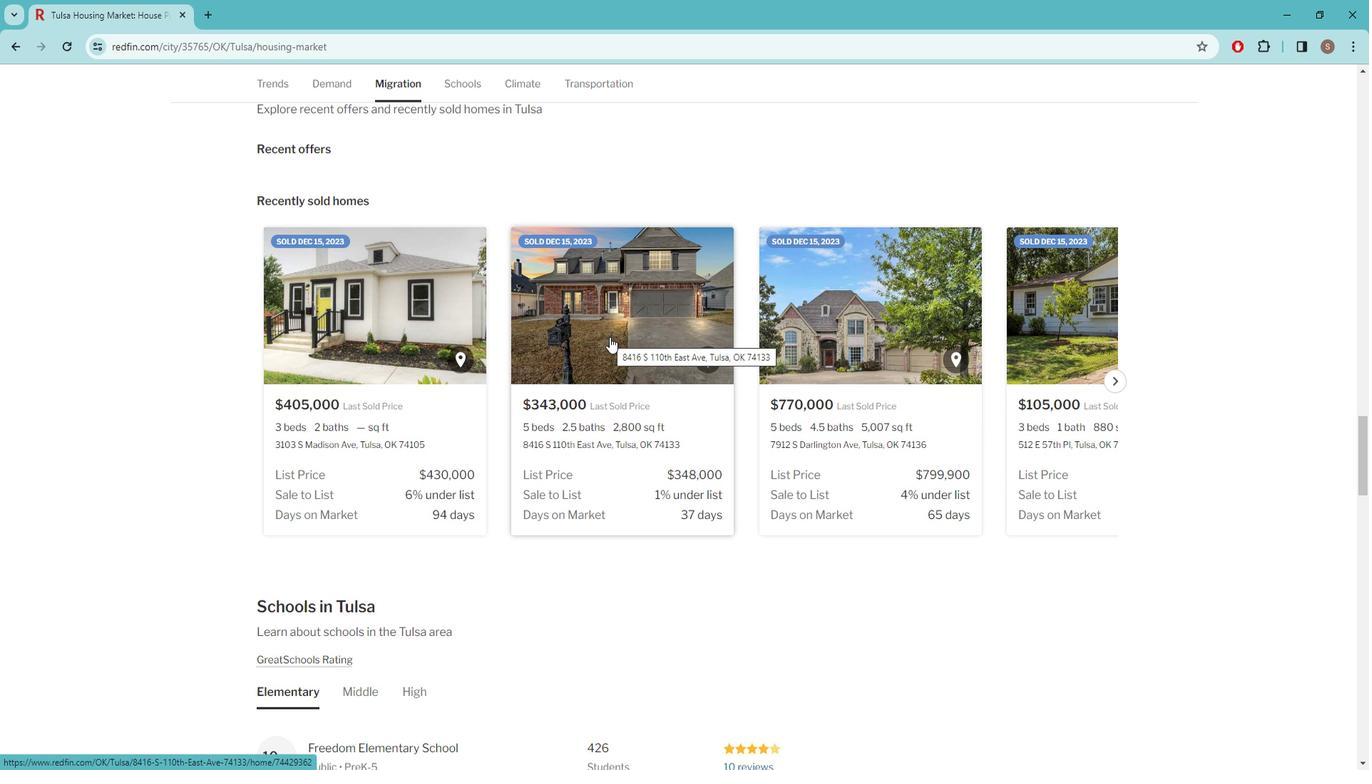 
Action: Mouse scrolled (631, 345) with delta (0, 0)
Screenshot: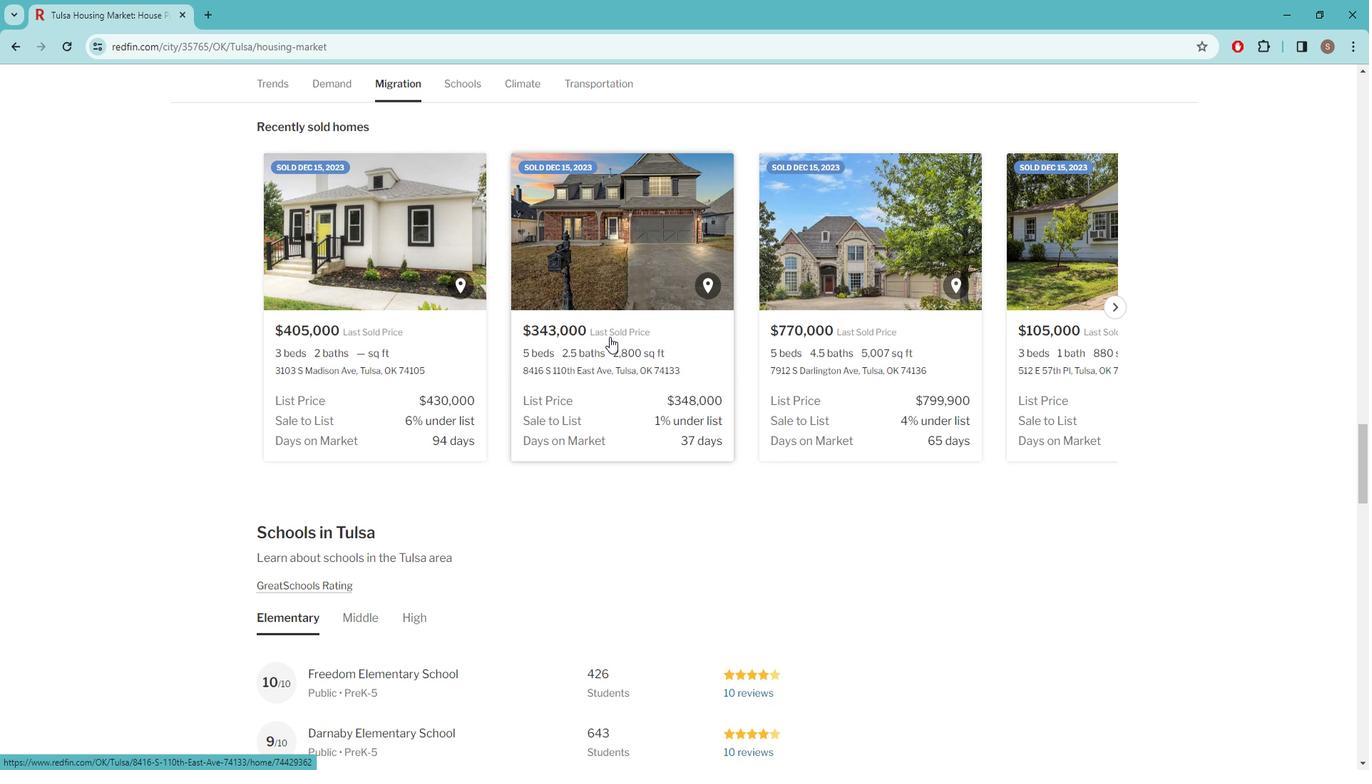
Action: Mouse scrolled (631, 345) with delta (0, 0)
Screenshot: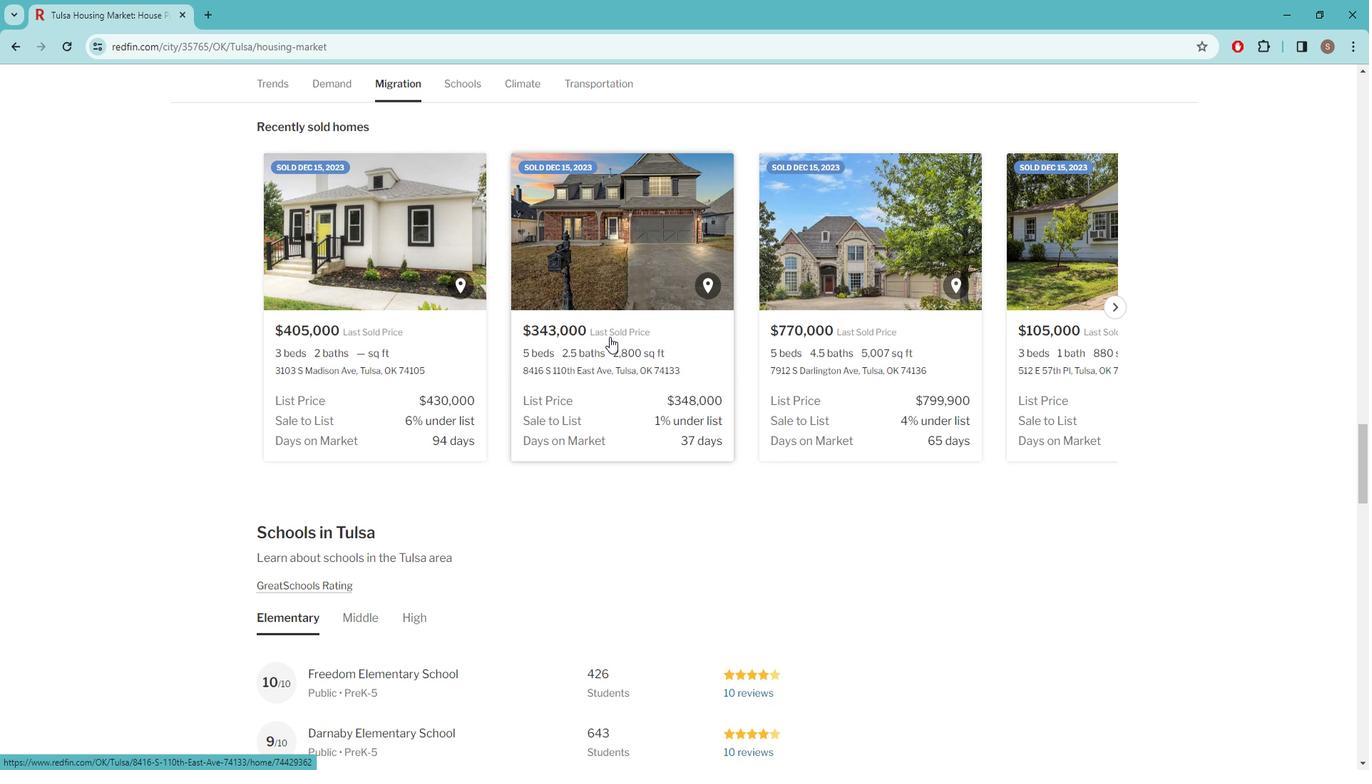 
Action: Mouse scrolled (631, 345) with delta (0, 0)
Screenshot: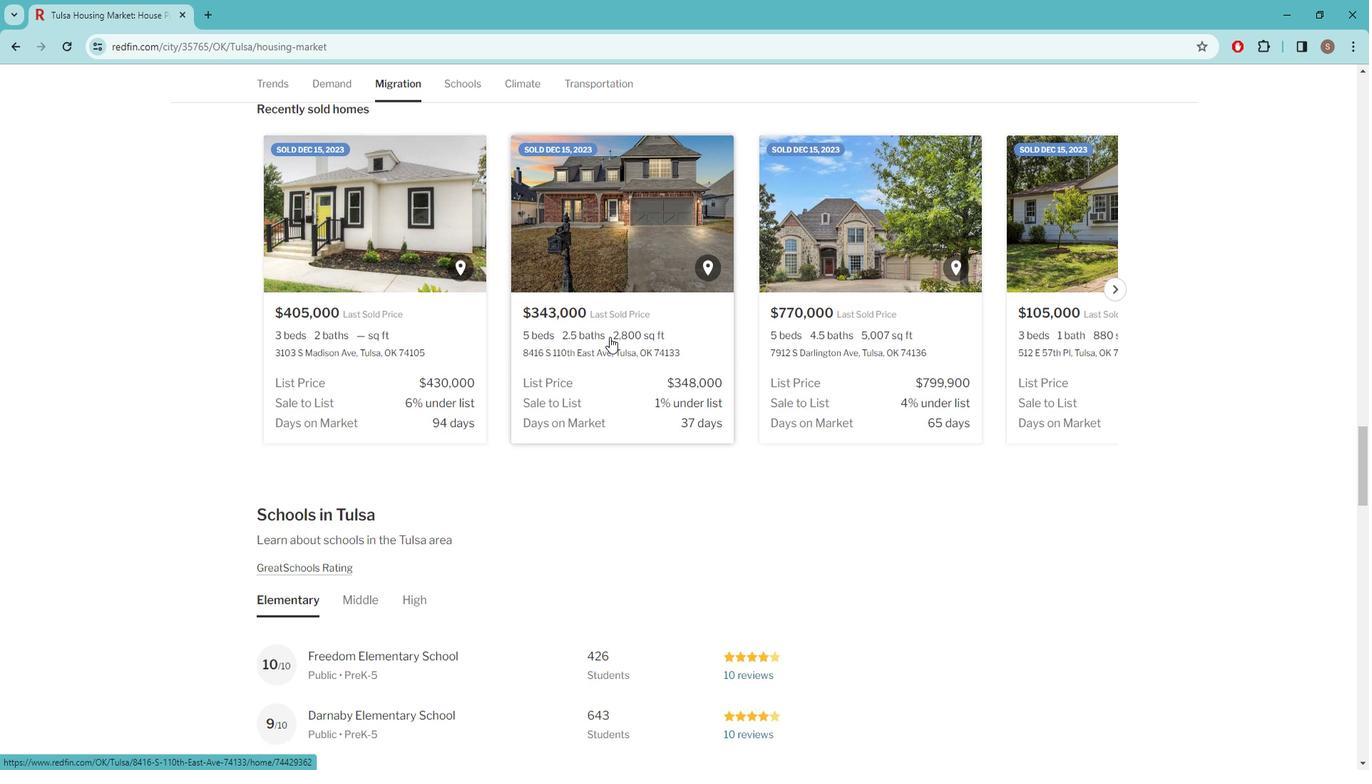
Action: Mouse scrolled (631, 345) with delta (0, 0)
Screenshot: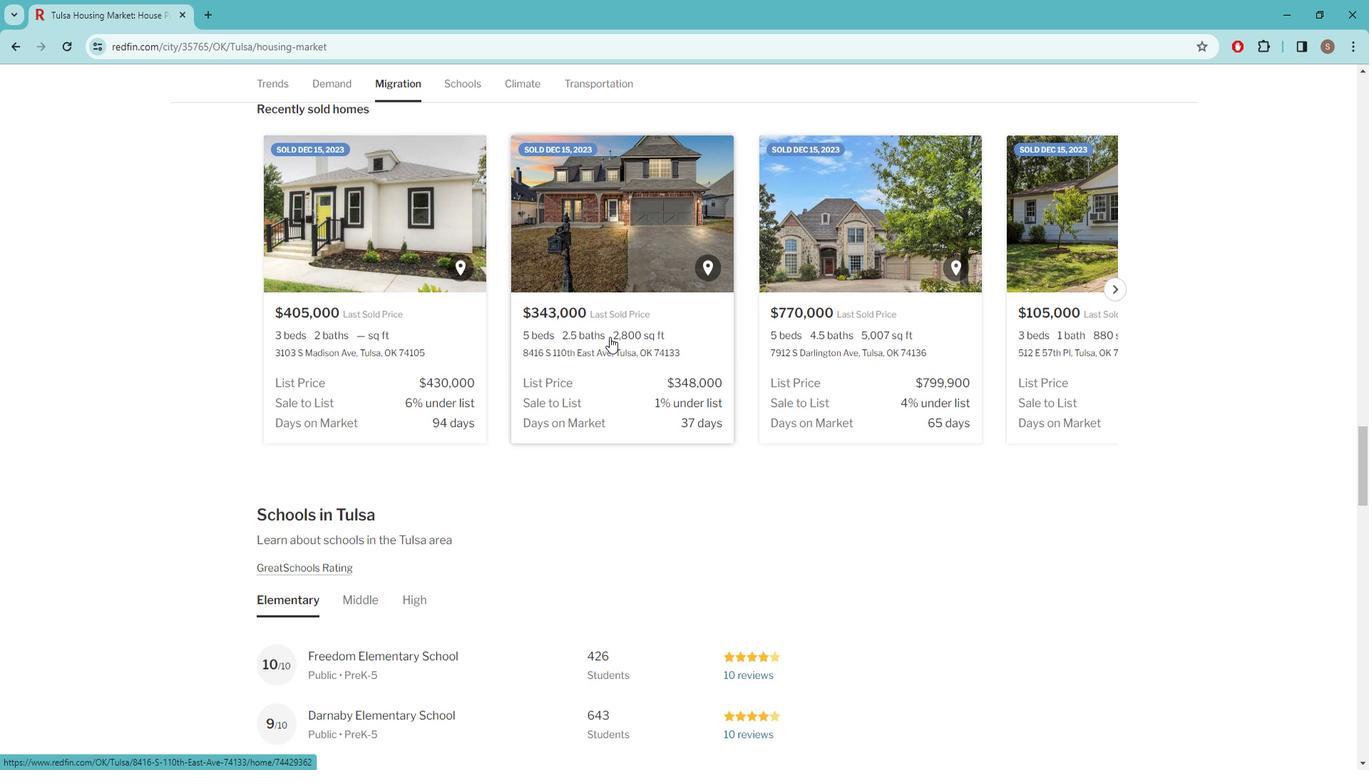 
Action: Mouse scrolled (631, 345) with delta (0, 0)
Screenshot: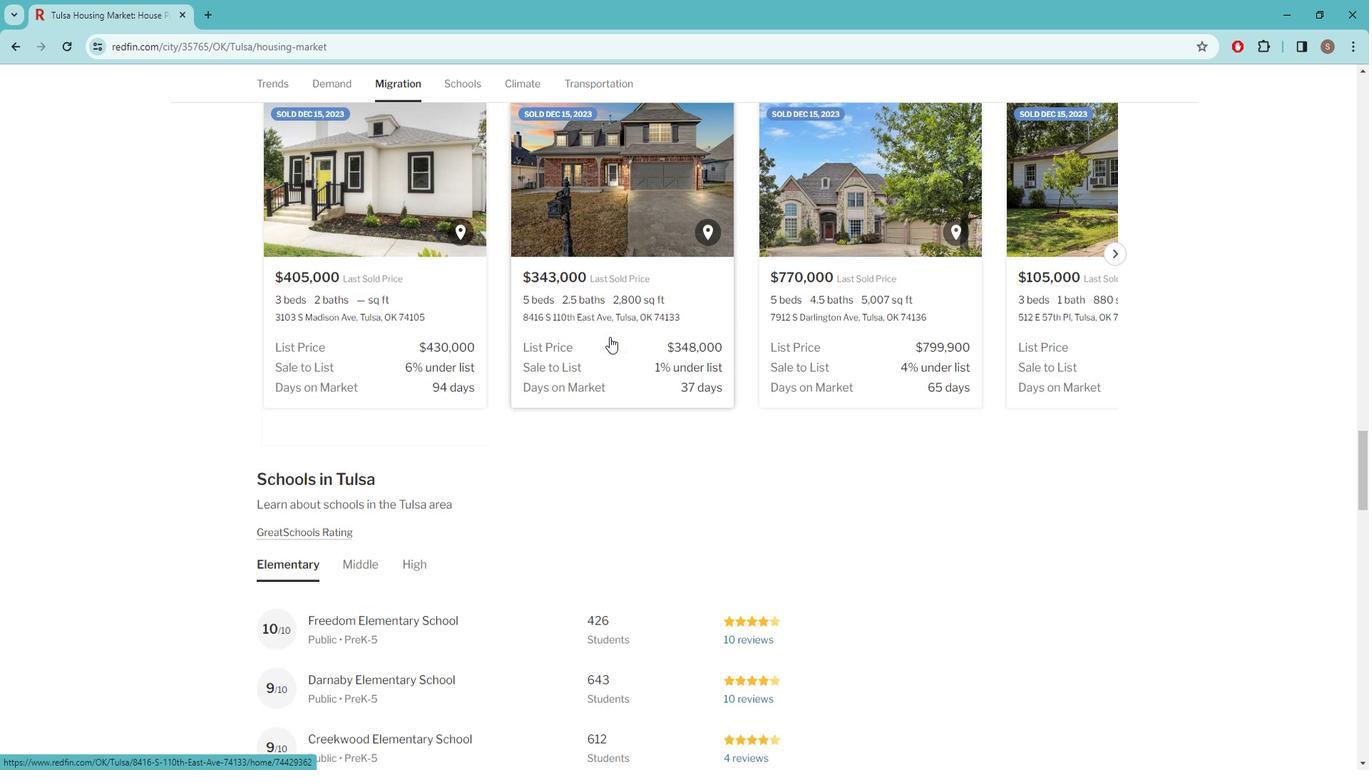 
Action: Mouse scrolled (631, 345) with delta (0, 0)
Screenshot: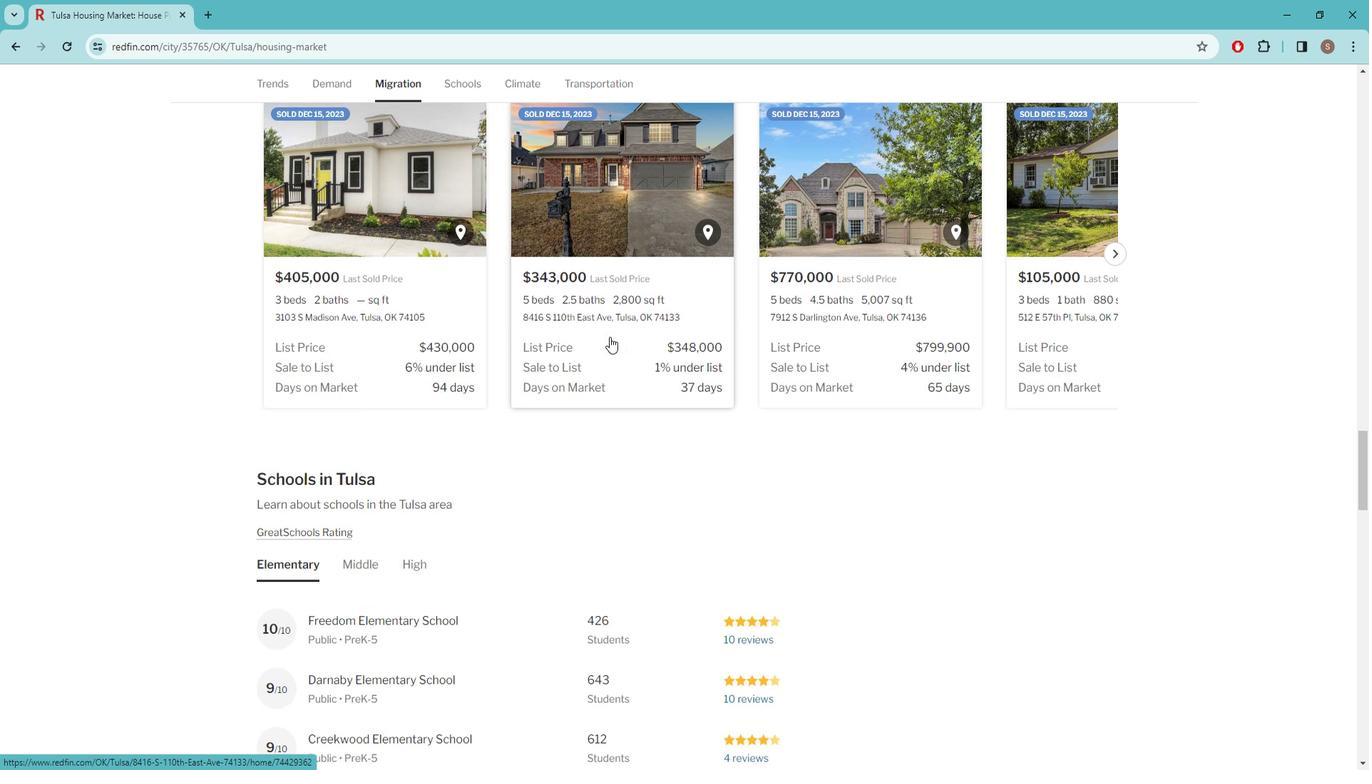 
Action: Mouse scrolled (631, 345) with delta (0, 0)
Screenshot: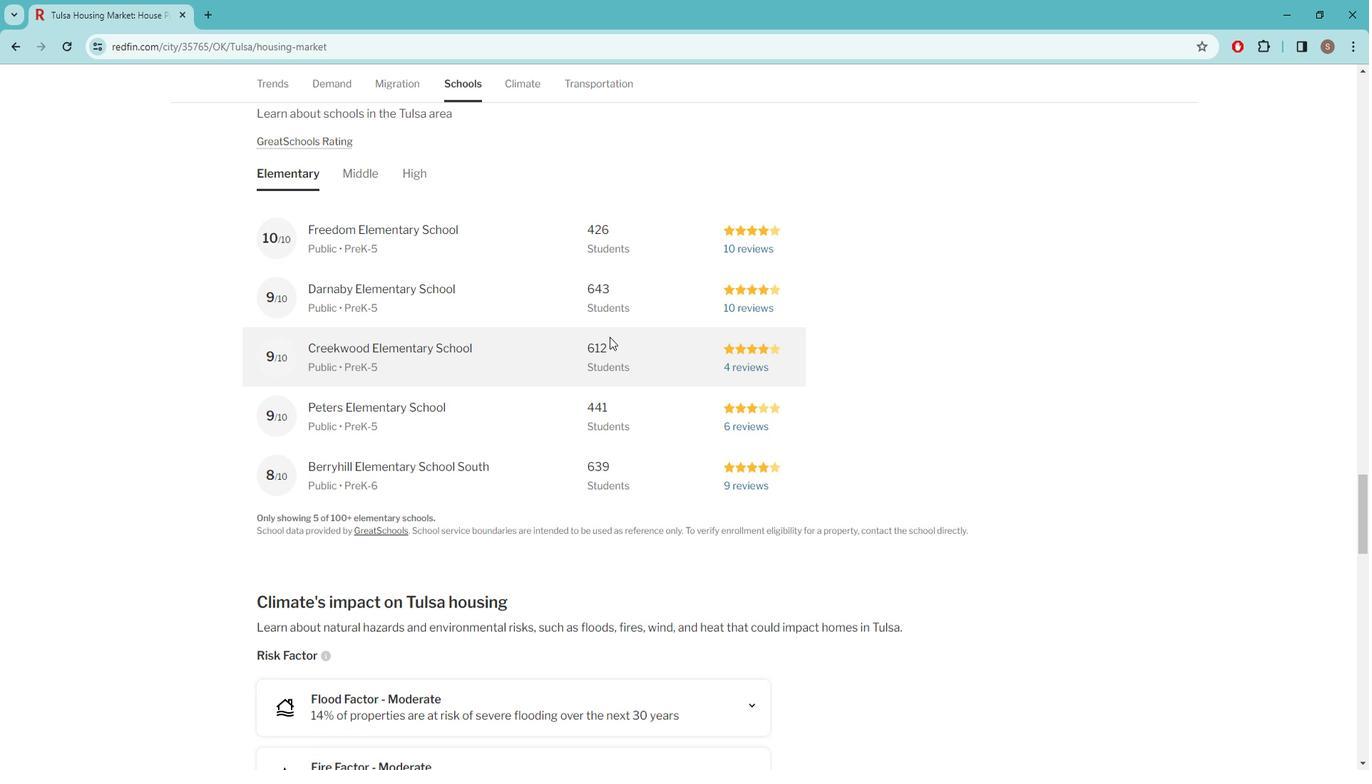
Action: Mouse scrolled (631, 345) with delta (0, 0)
Screenshot: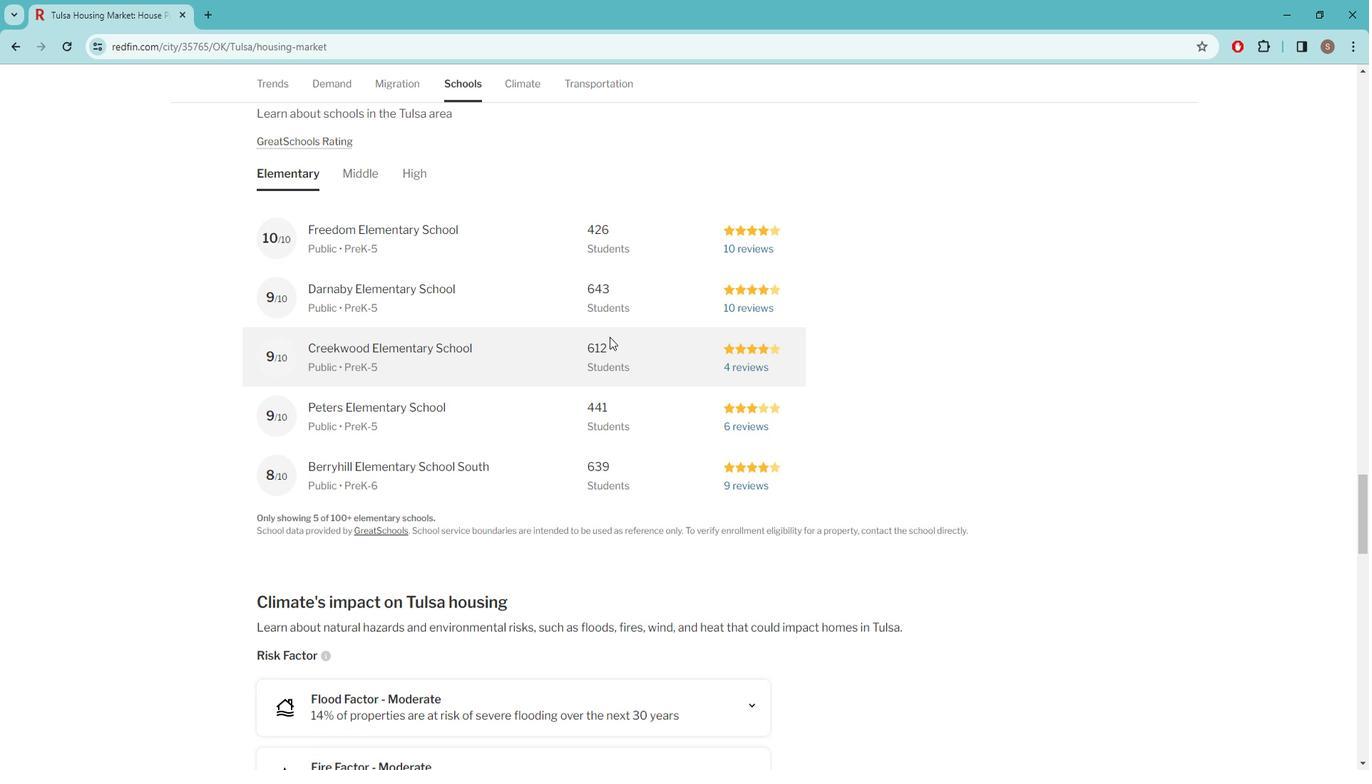 
Action: Mouse scrolled (631, 345) with delta (0, 0)
Screenshot: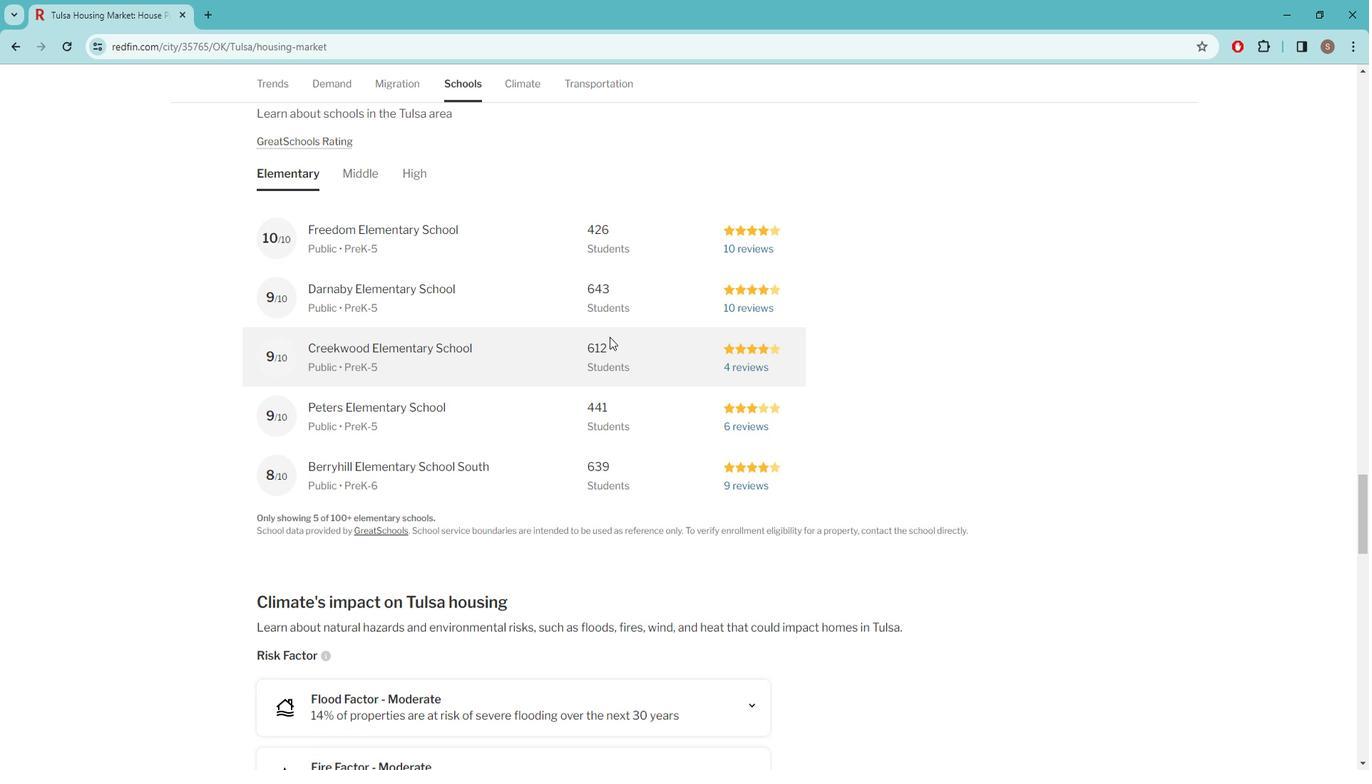 
Action: Mouse scrolled (631, 345) with delta (0, 0)
Screenshot: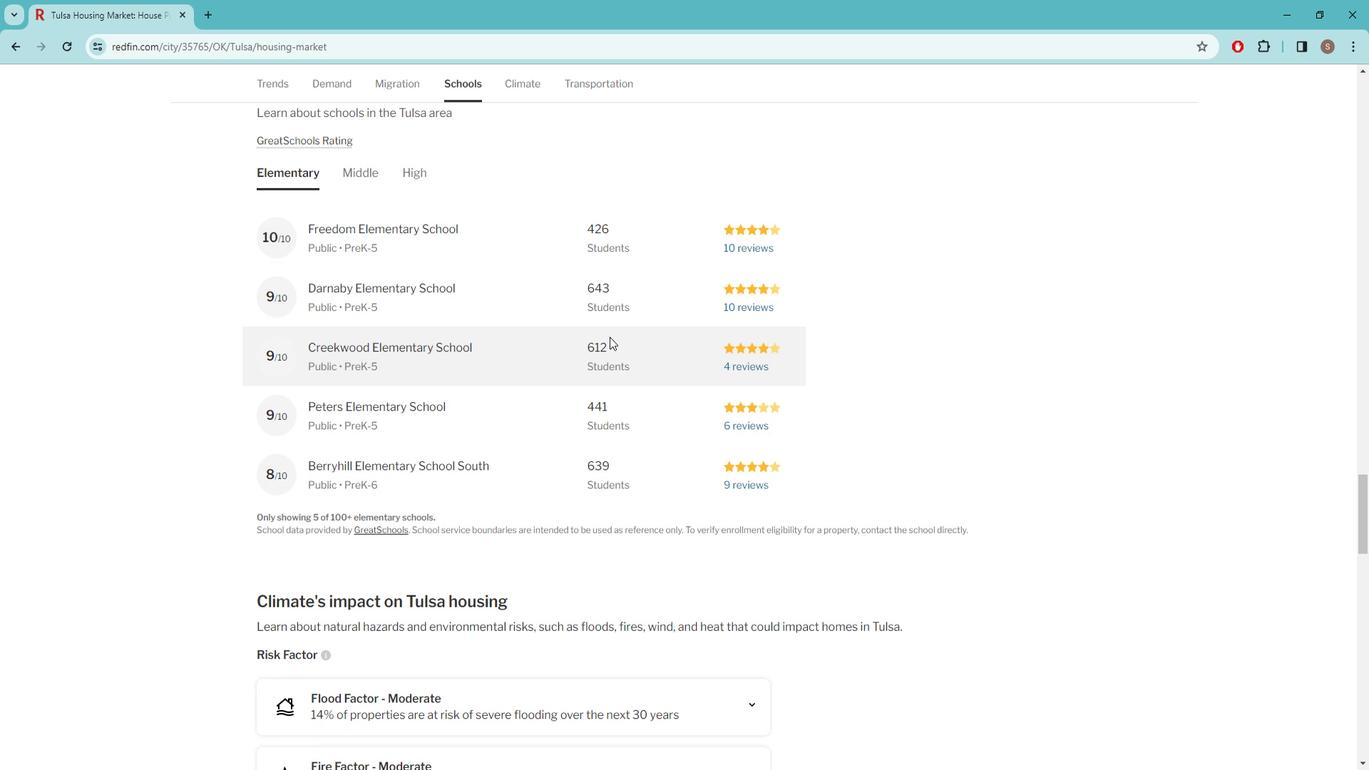 
Action: Mouse scrolled (631, 345) with delta (0, 0)
Screenshot: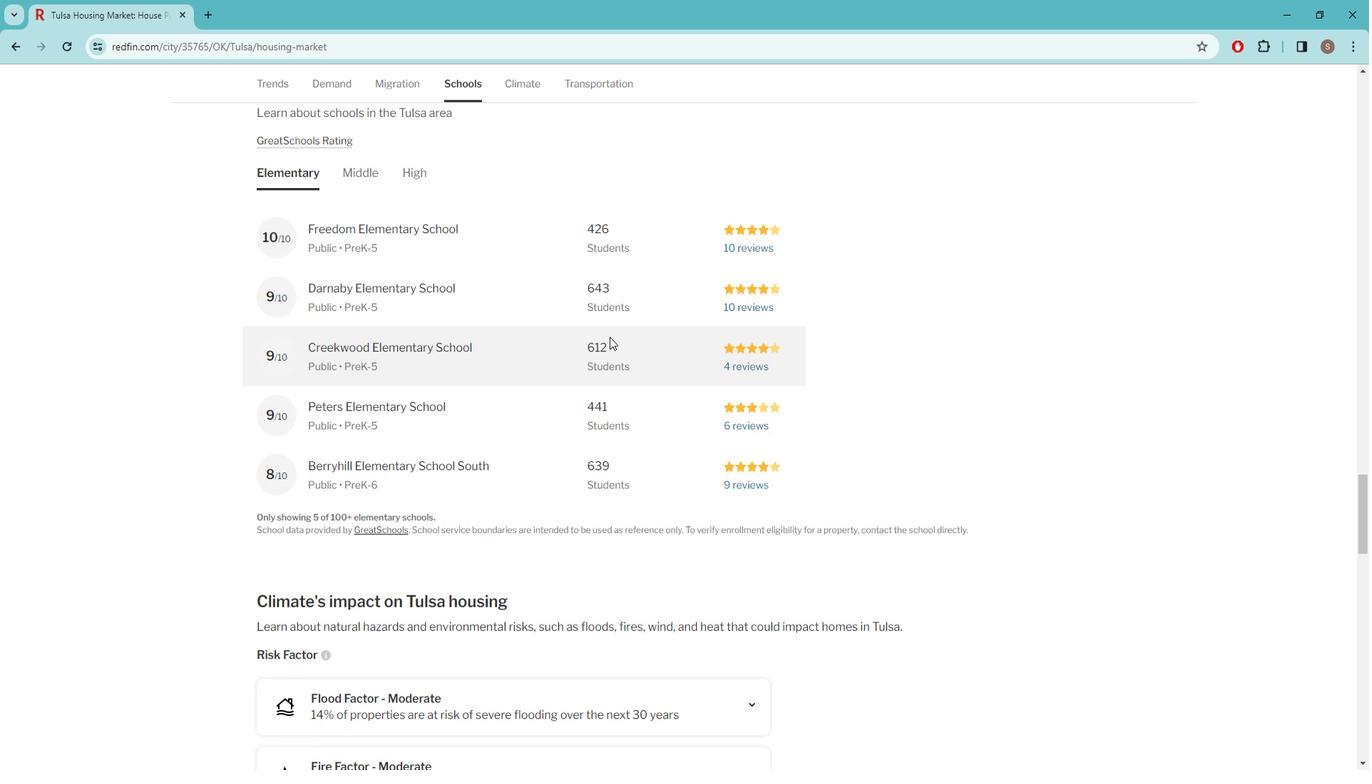 
Action: Mouse scrolled (631, 345) with delta (0, 0)
Screenshot: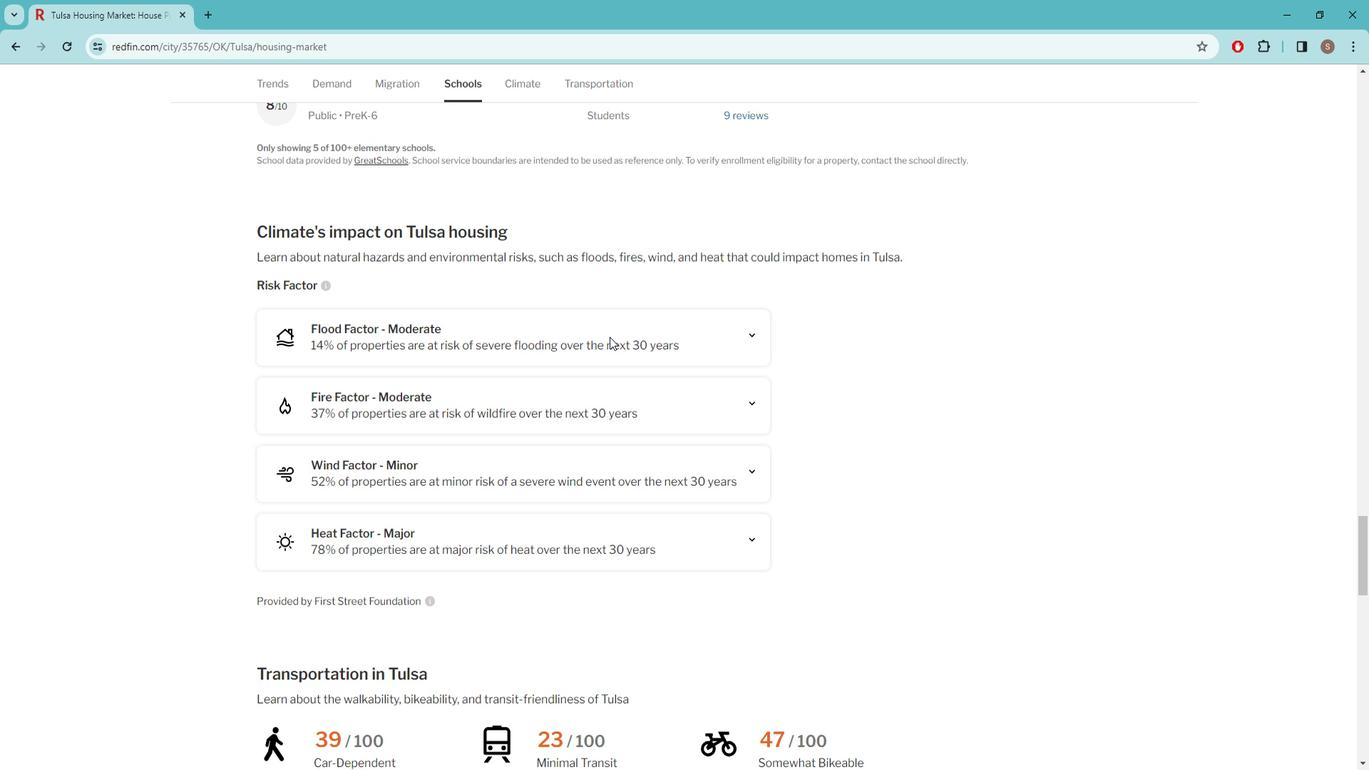 
Action: Mouse scrolled (631, 345) with delta (0, 0)
Screenshot: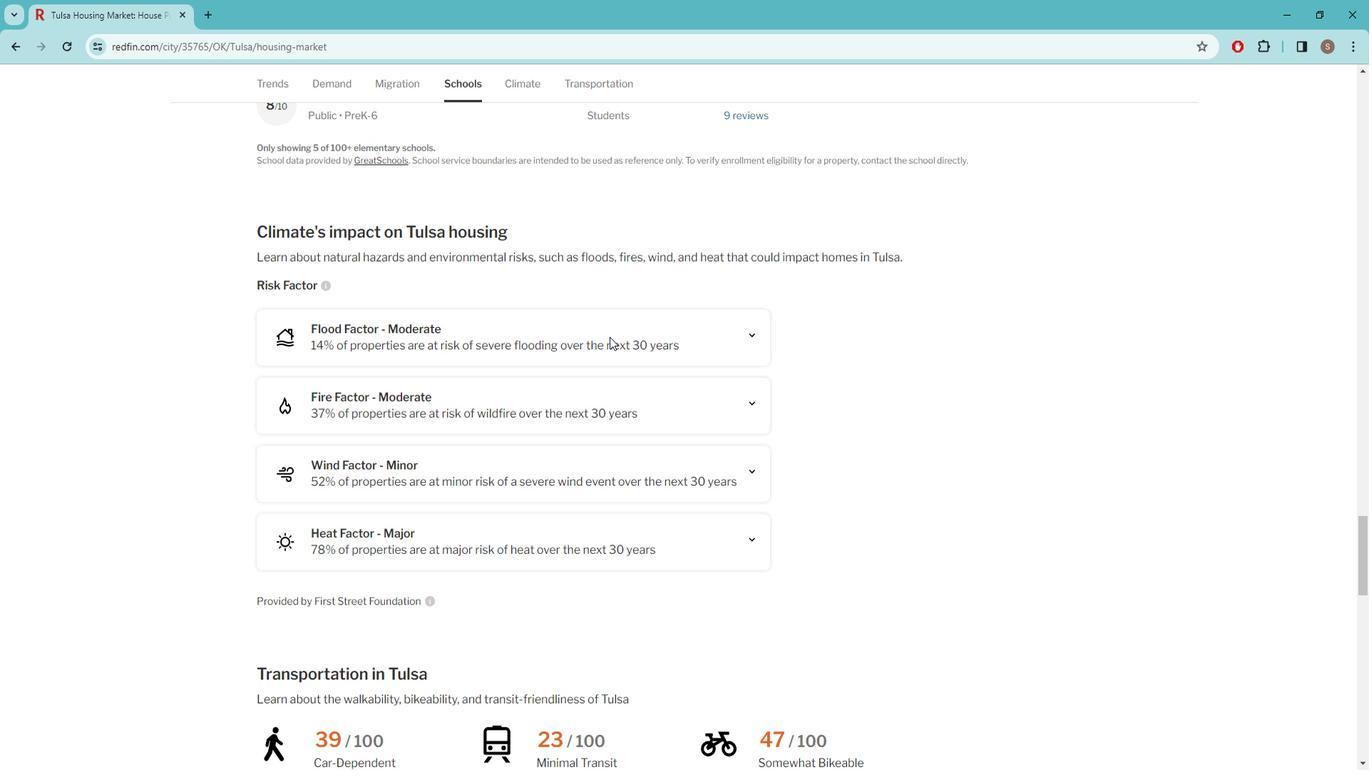 
Action: Mouse scrolled (631, 345) with delta (0, 0)
Screenshot: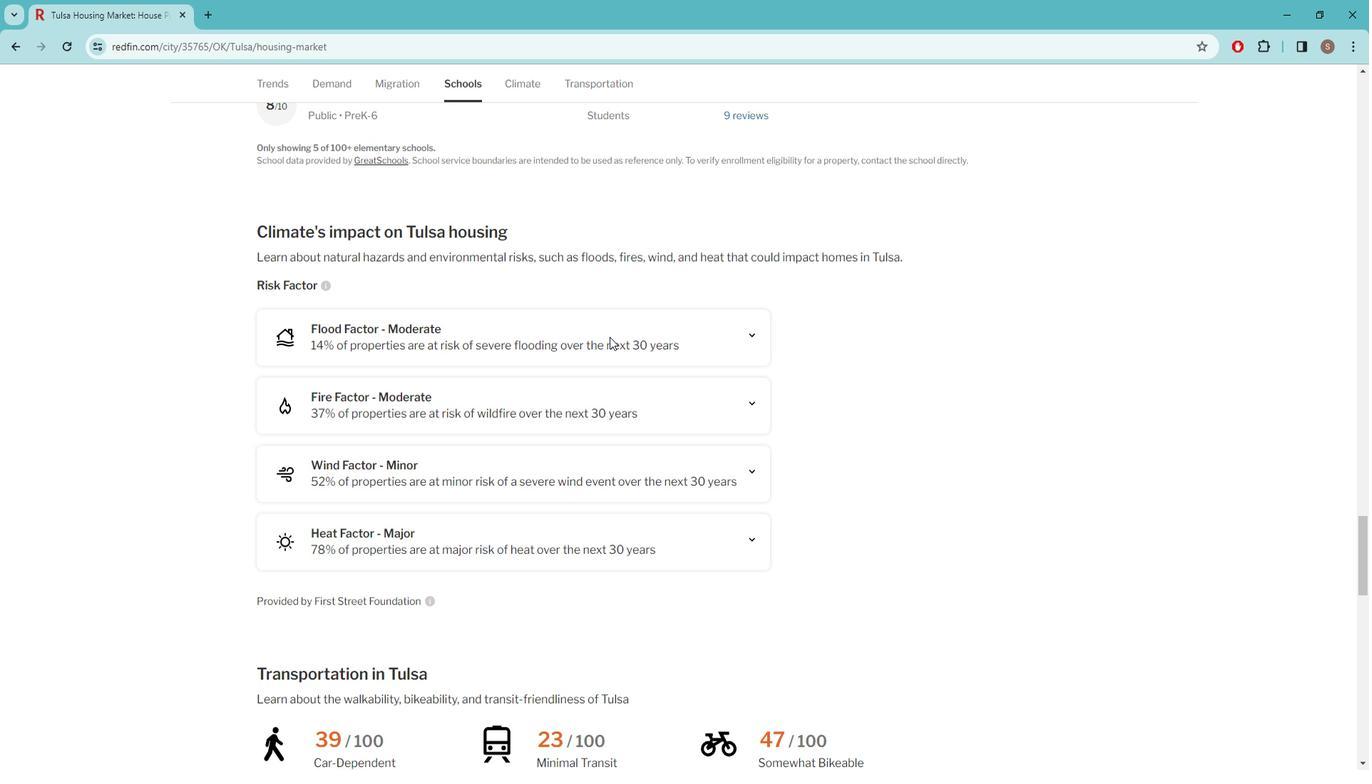 
Action: Mouse scrolled (631, 345) with delta (0, 0)
Screenshot: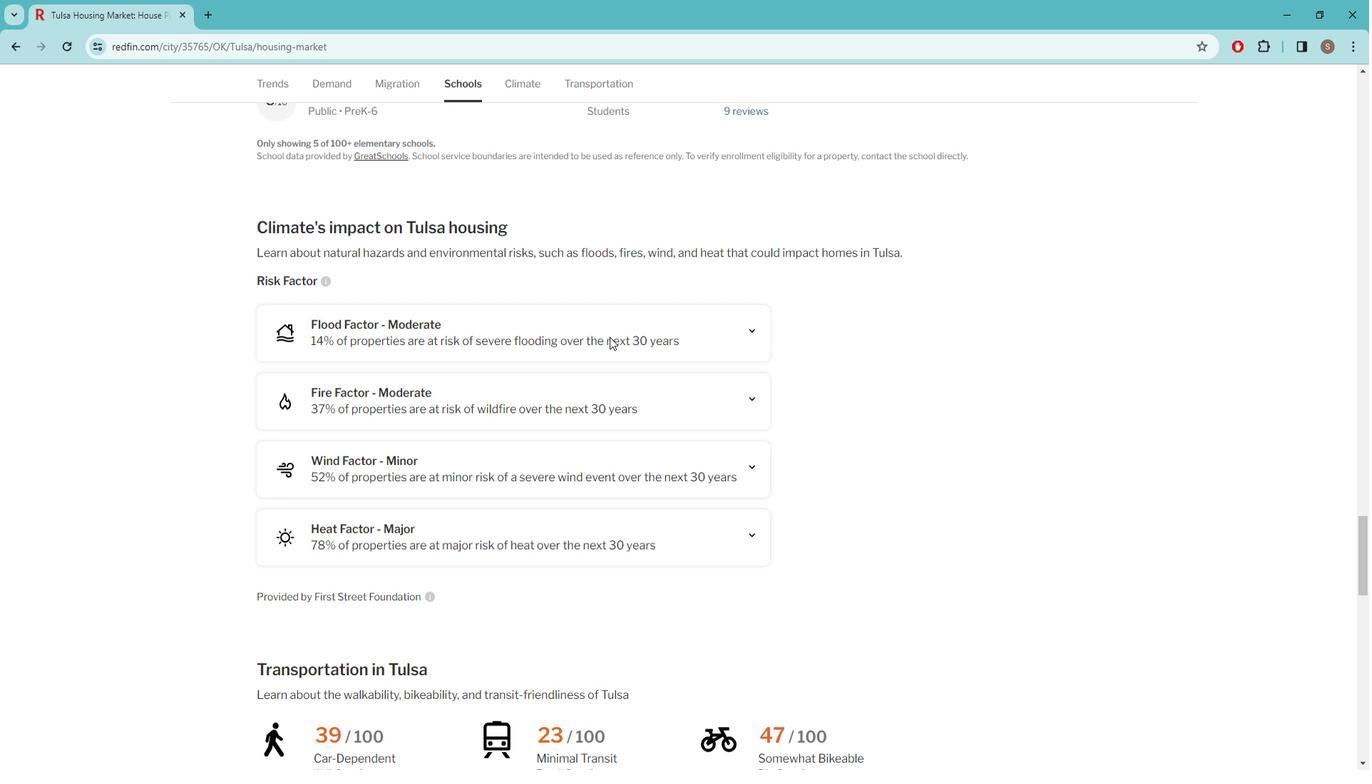 
Action: Mouse scrolled (631, 345) with delta (0, 0)
Screenshot: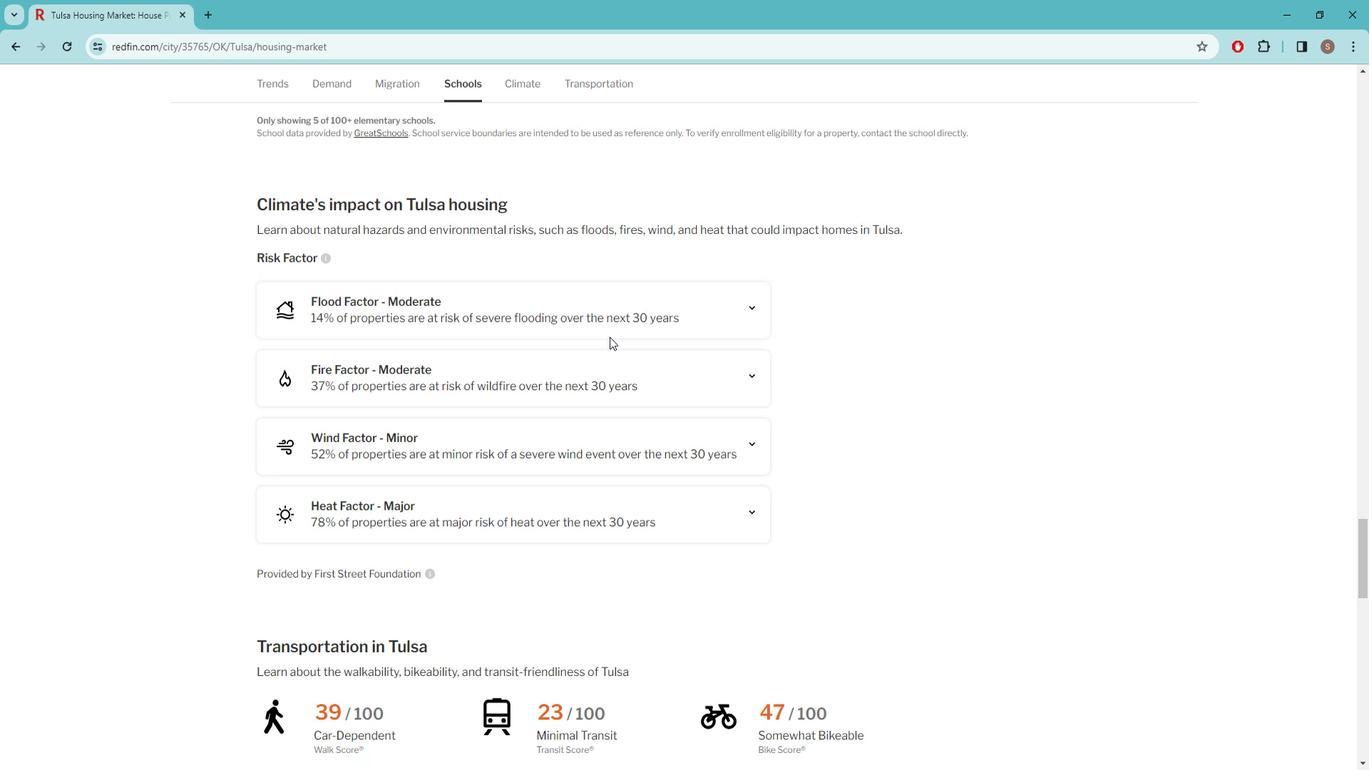 
Action: Mouse scrolled (631, 345) with delta (0, 0)
Screenshot: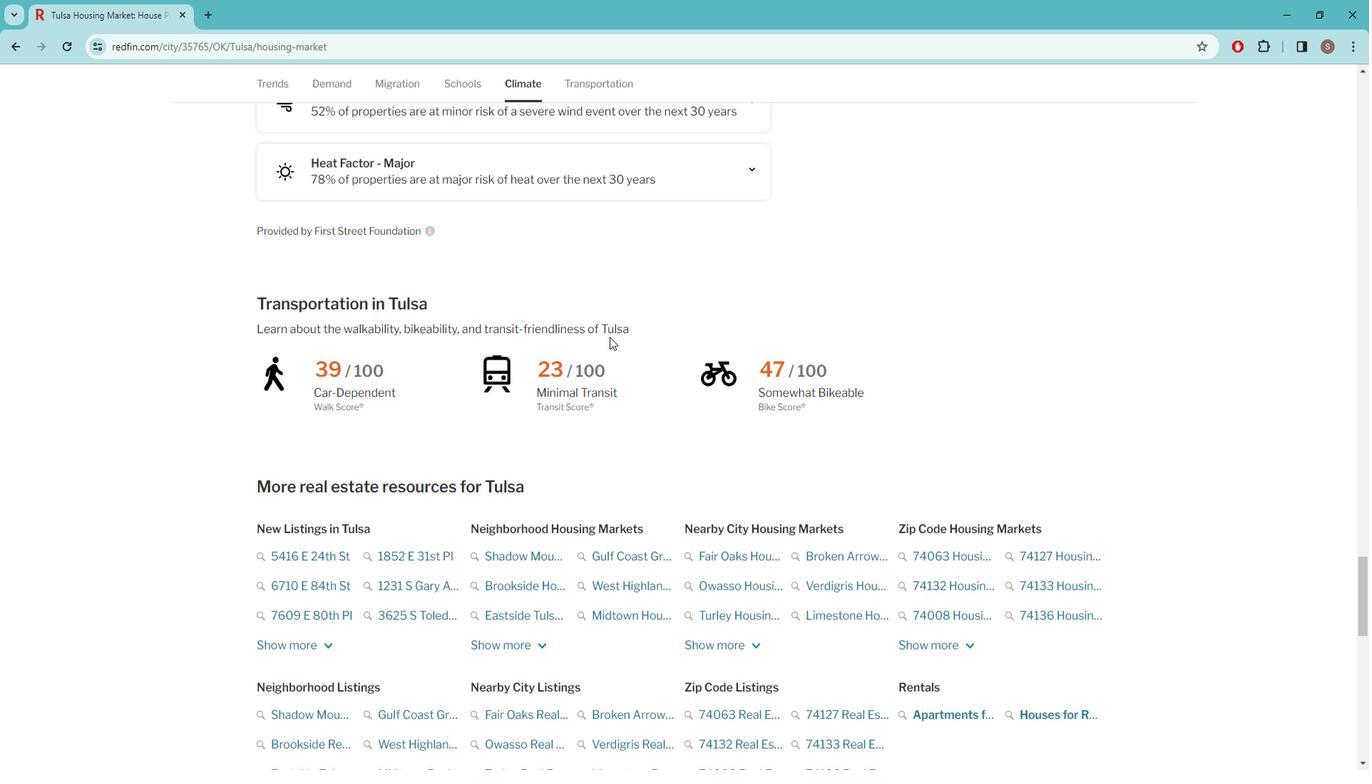 
Action: Mouse scrolled (631, 345) with delta (0, 0)
Screenshot: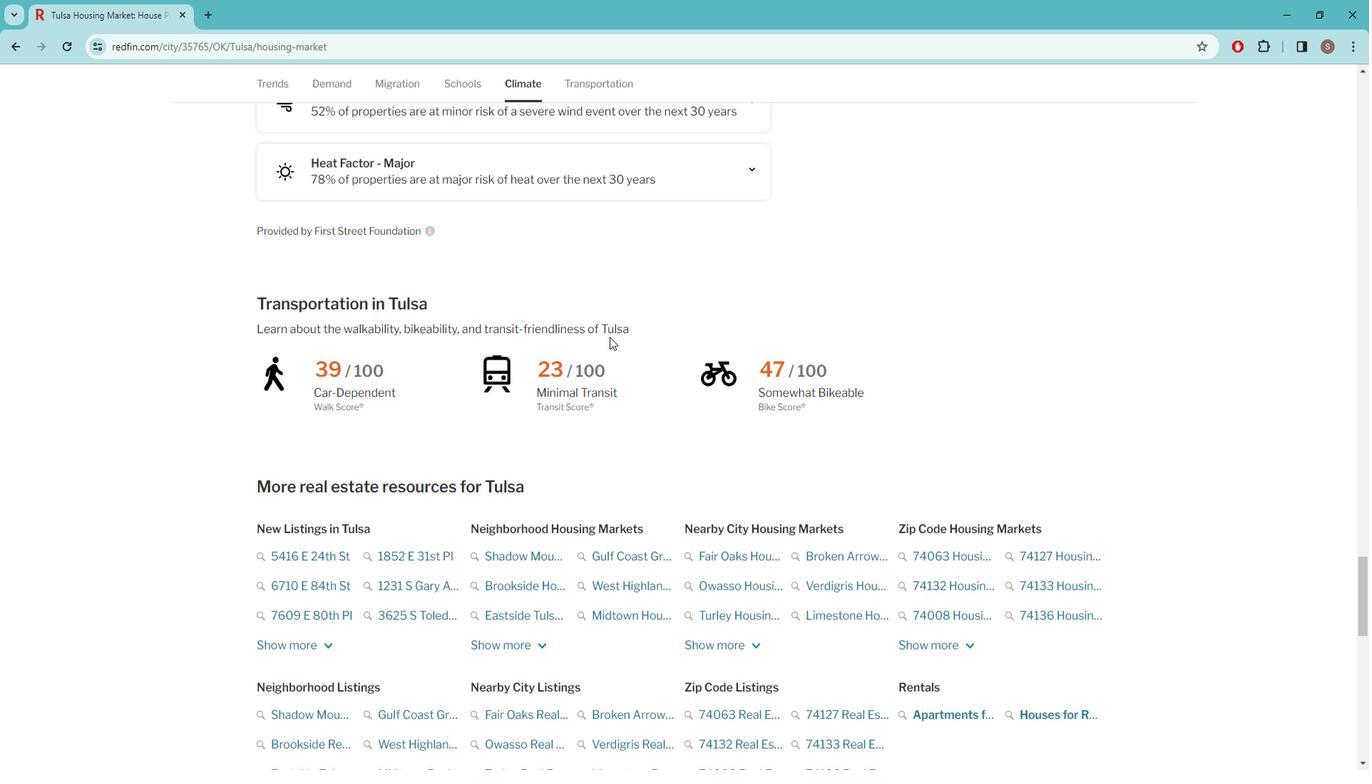 
Action: Mouse scrolled (631, 345) with delta (0, 0)
Screenshot: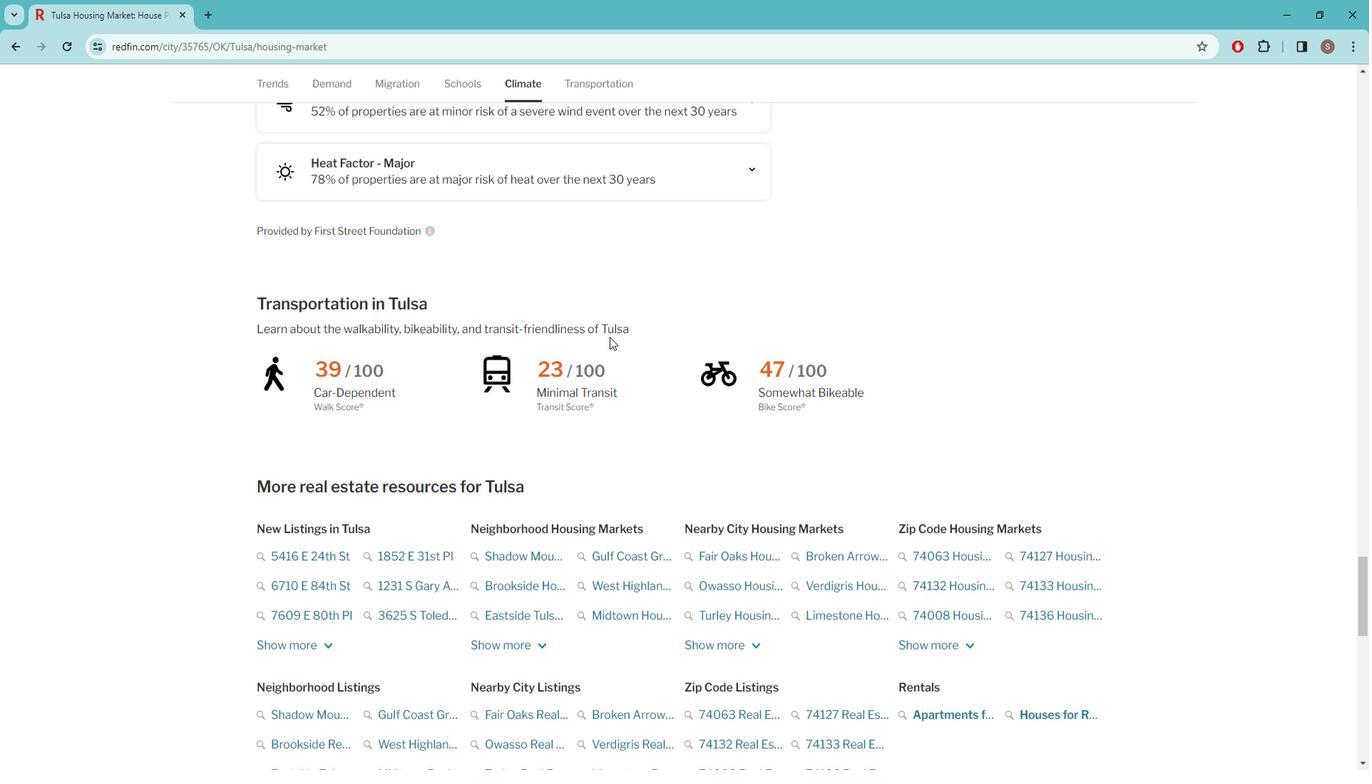 
Action: Mouse scrolled (631, 345) with delta (0, 0)
Screenshot: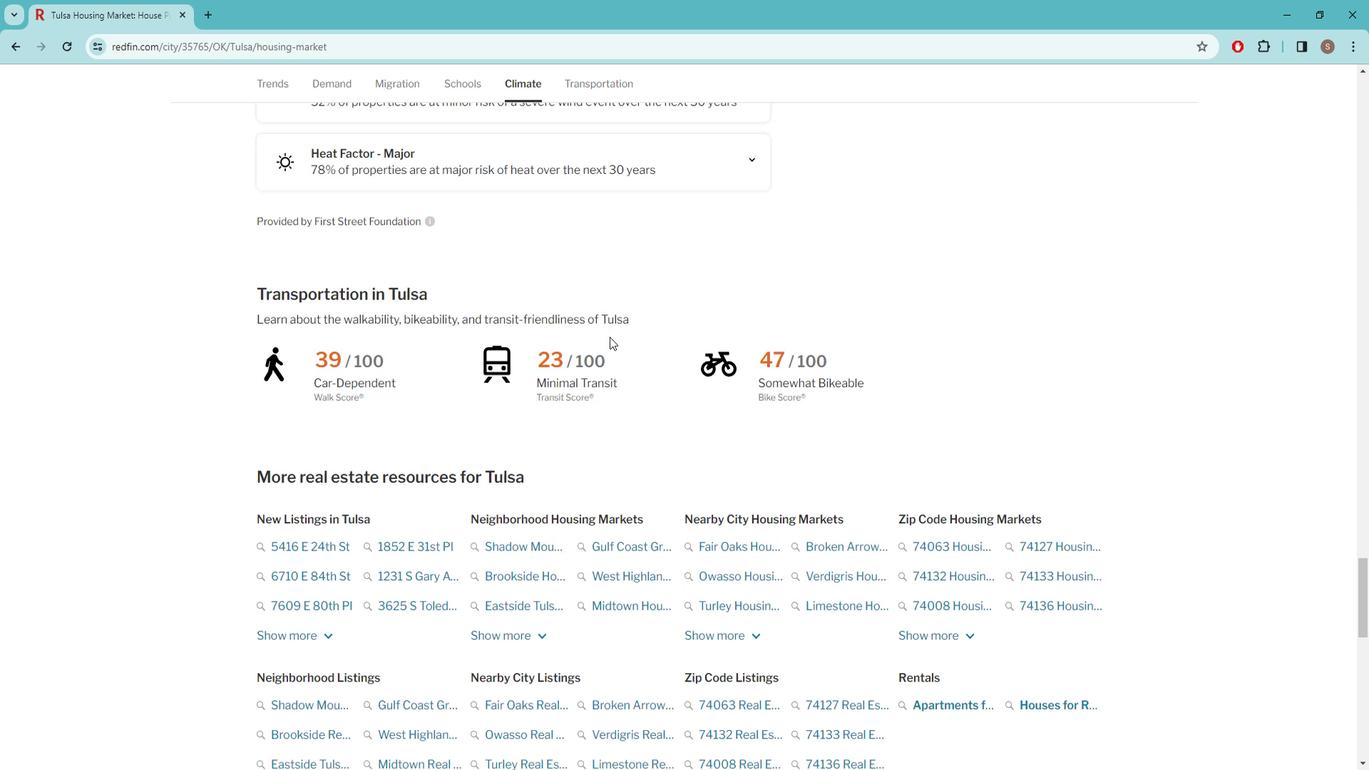 
Action: Mouse scrolled (631, 345) with delta (0, 0)
Screenshot: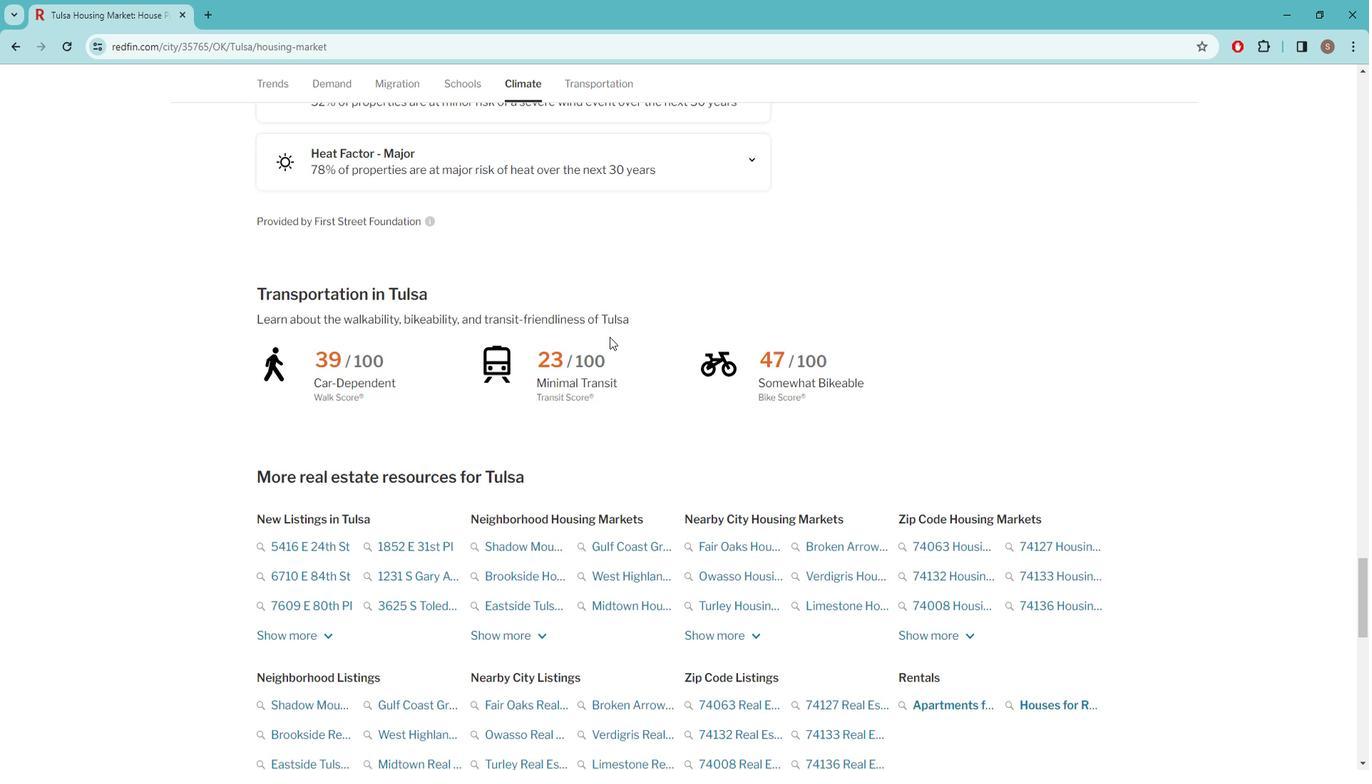 
Action: Mouse scrolled (631, 345) with delta (0, 0)
Screenshot: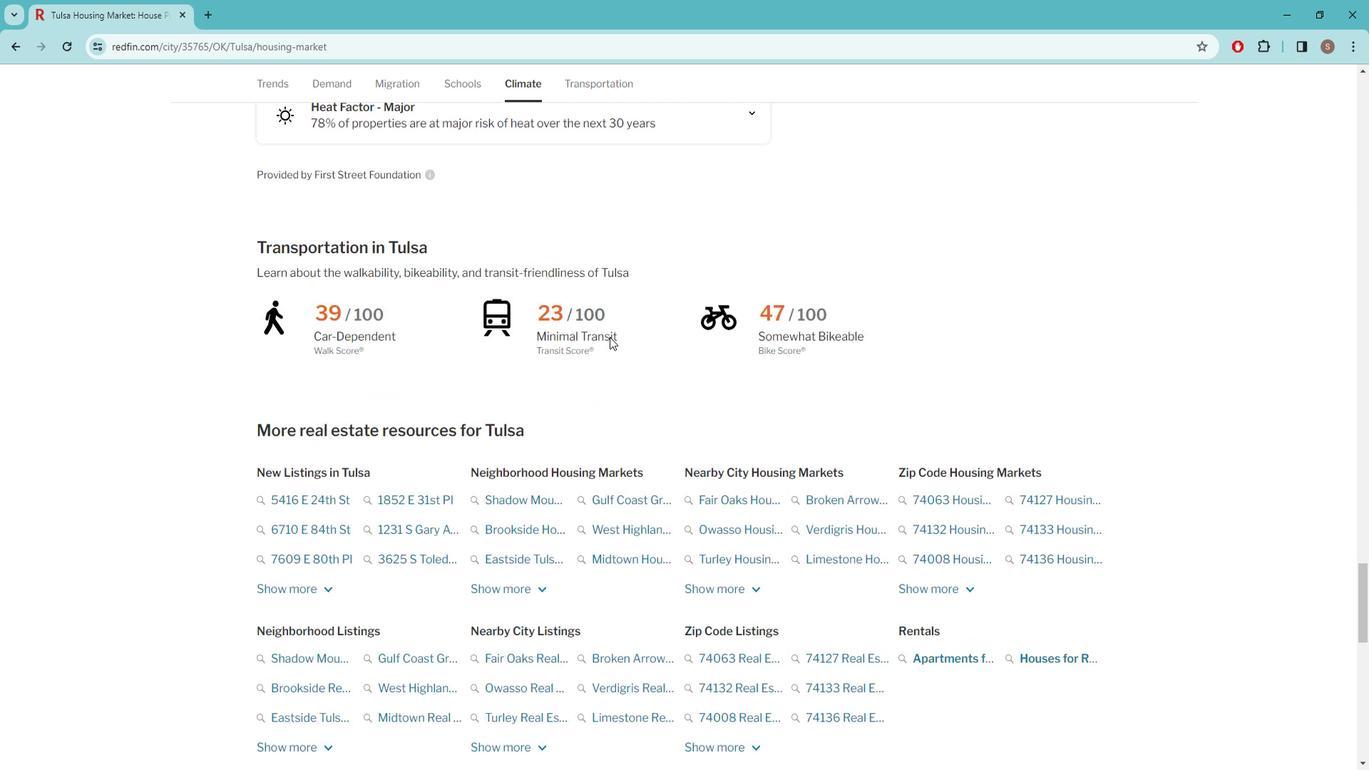 
Action: Mouse scrolled (631, 346) with delta (0, 0)
Screenshot: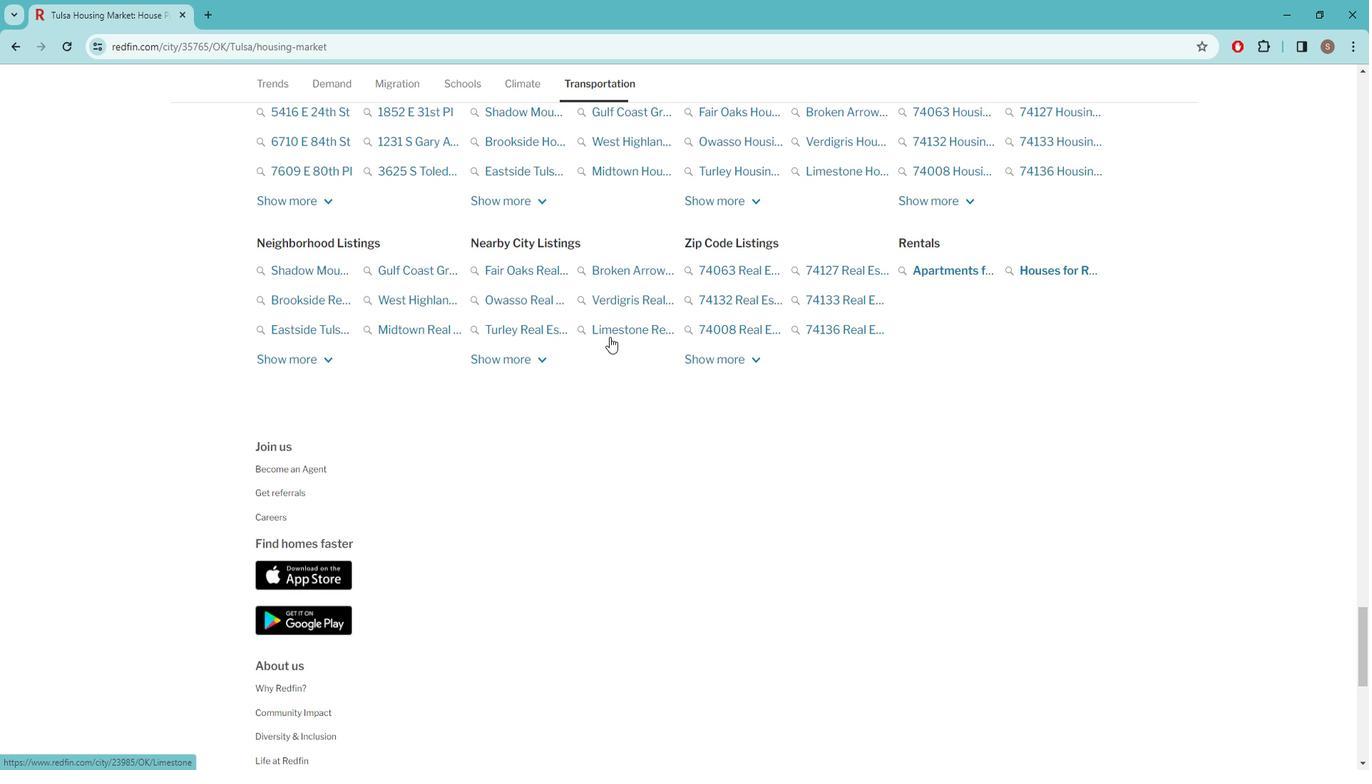 
Action: Mouse scrolled (631, 346) with delta (0, 0)
Screenshot: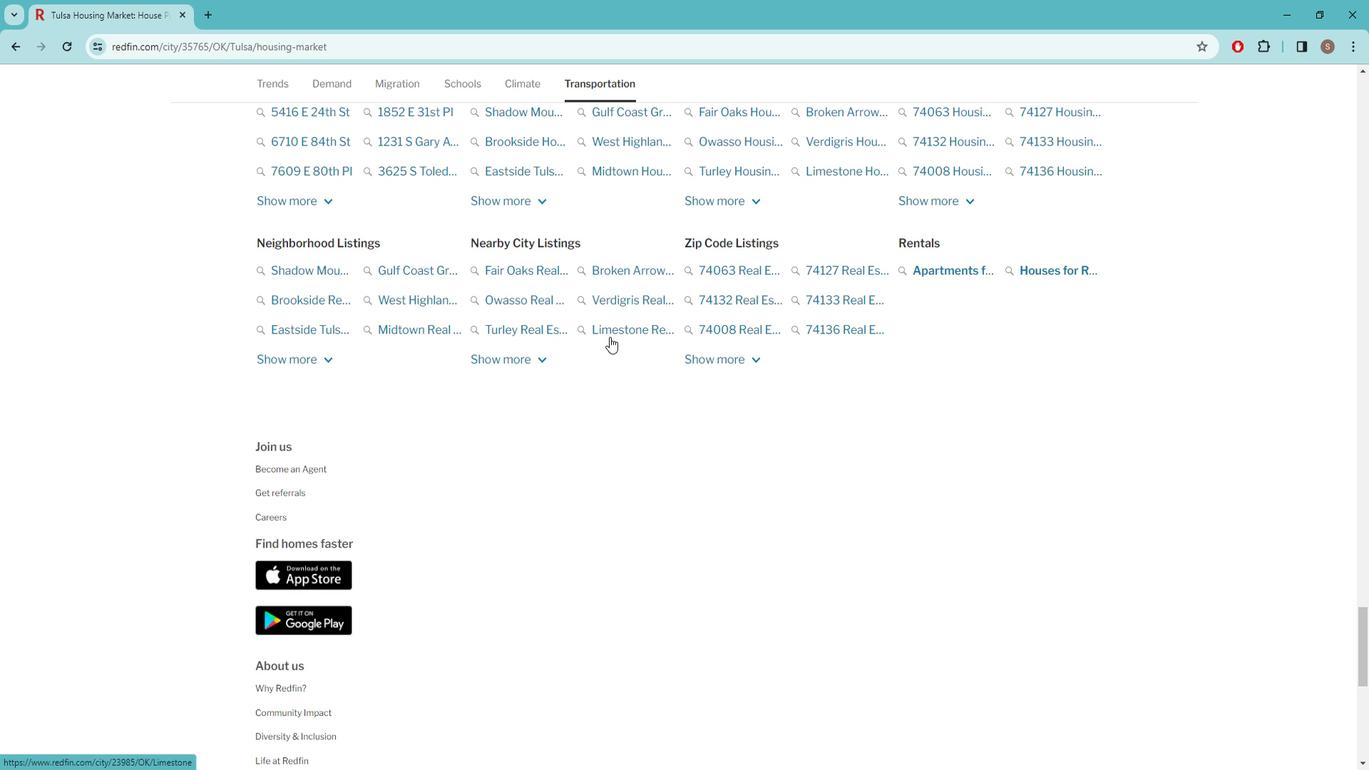 
Action: Mouse scrolled (631, 346) with delta (0, 0)
Screenshot: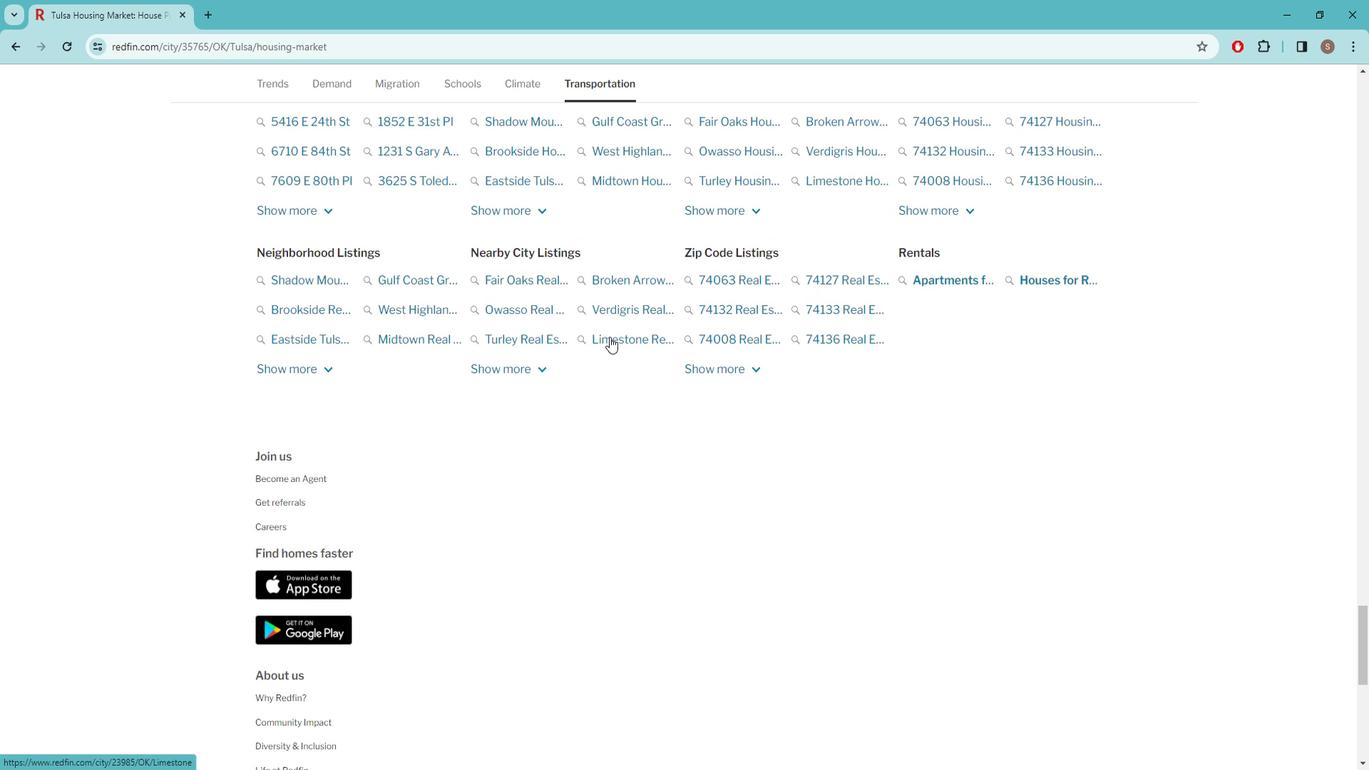 
Action: Mouse scrolled (631, 346) with delta (0, 0)
Screenshot: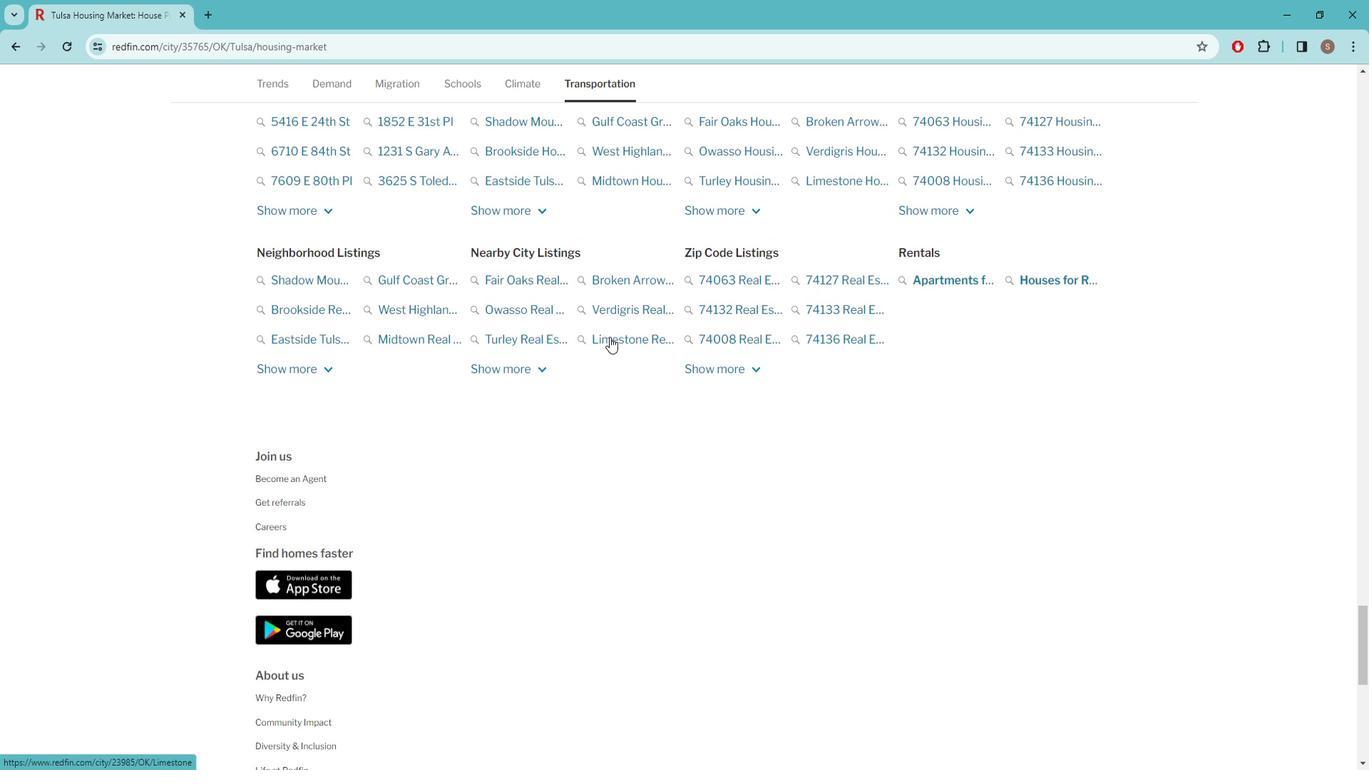 
Action: Mouse scrolled (631, 346) with delta (0, 0)
Screenshot: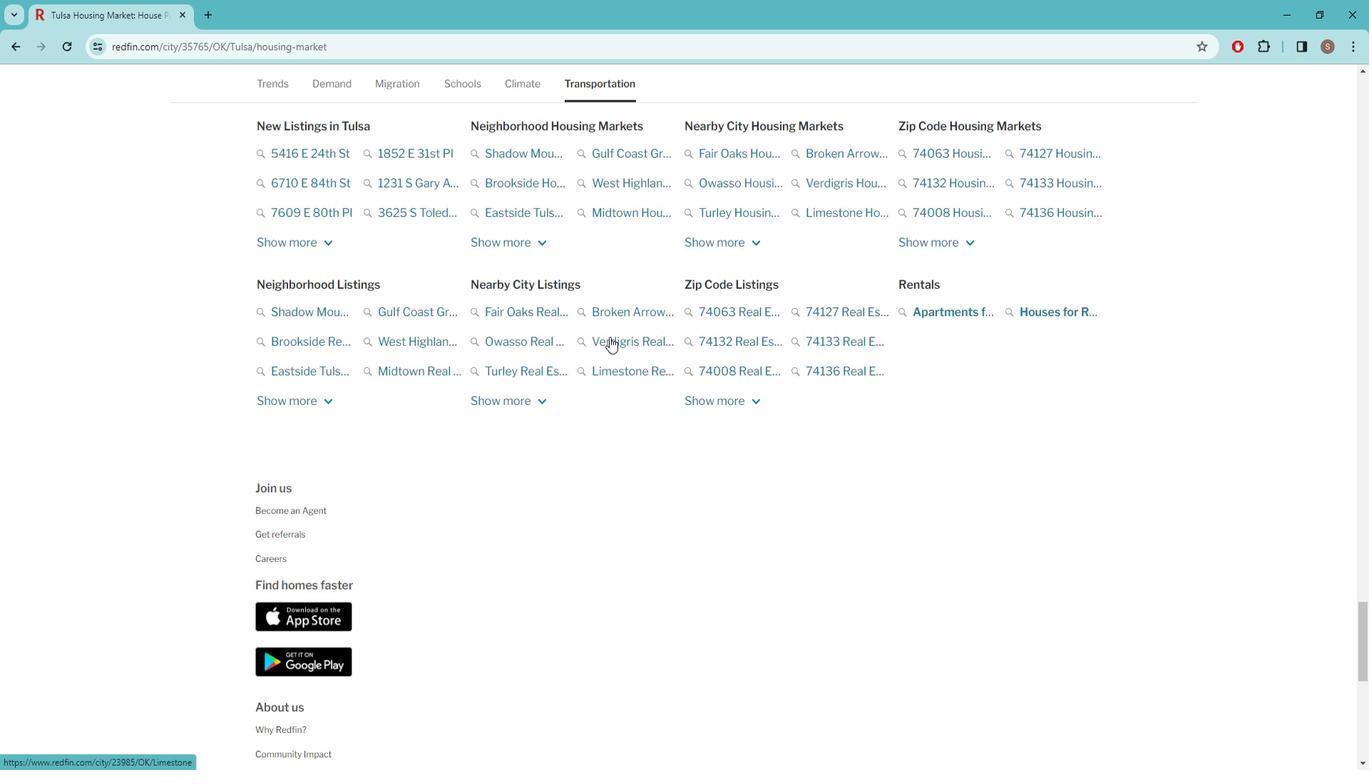 
Action: Mouse scrolled (631, 346) with delta (0, 0)
Screenshot: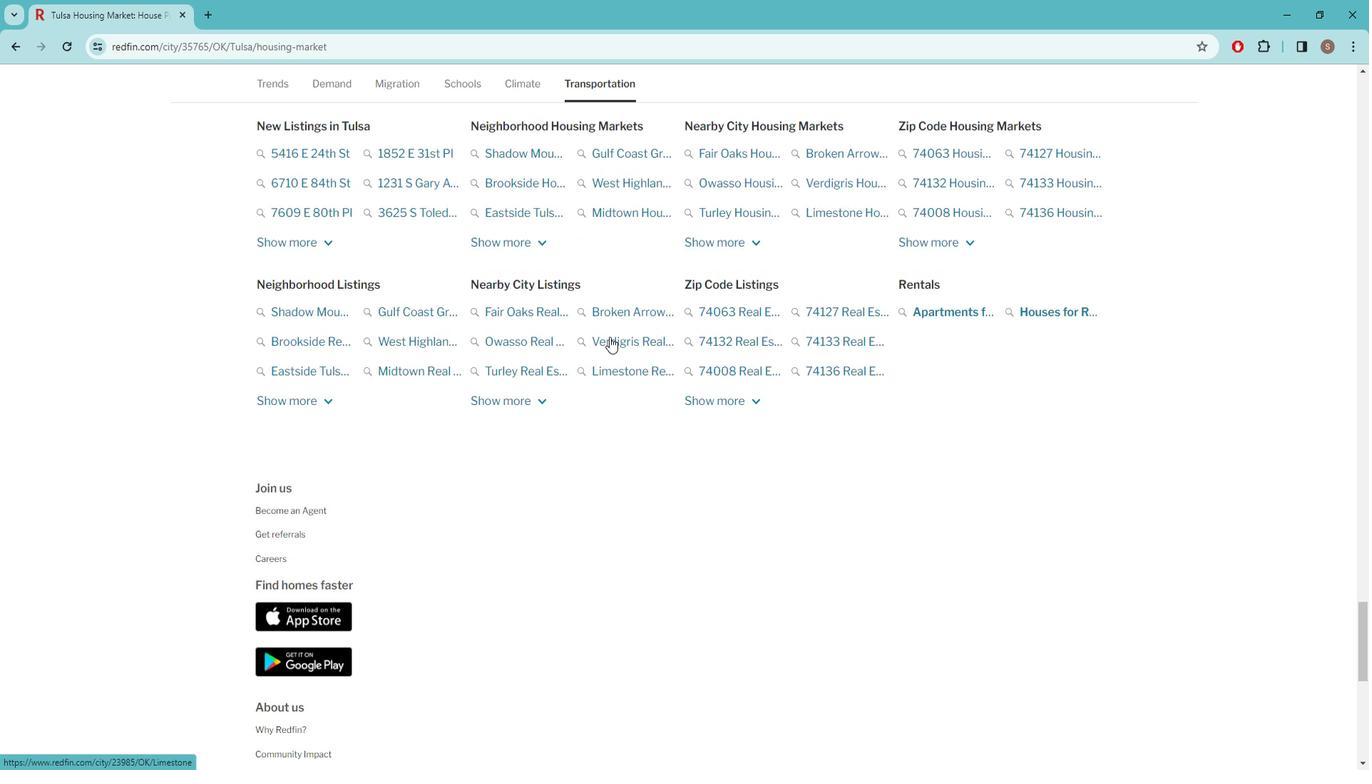 
Action: Mouse scrolled (631, 346) with delta (0, 0)
Screenshot: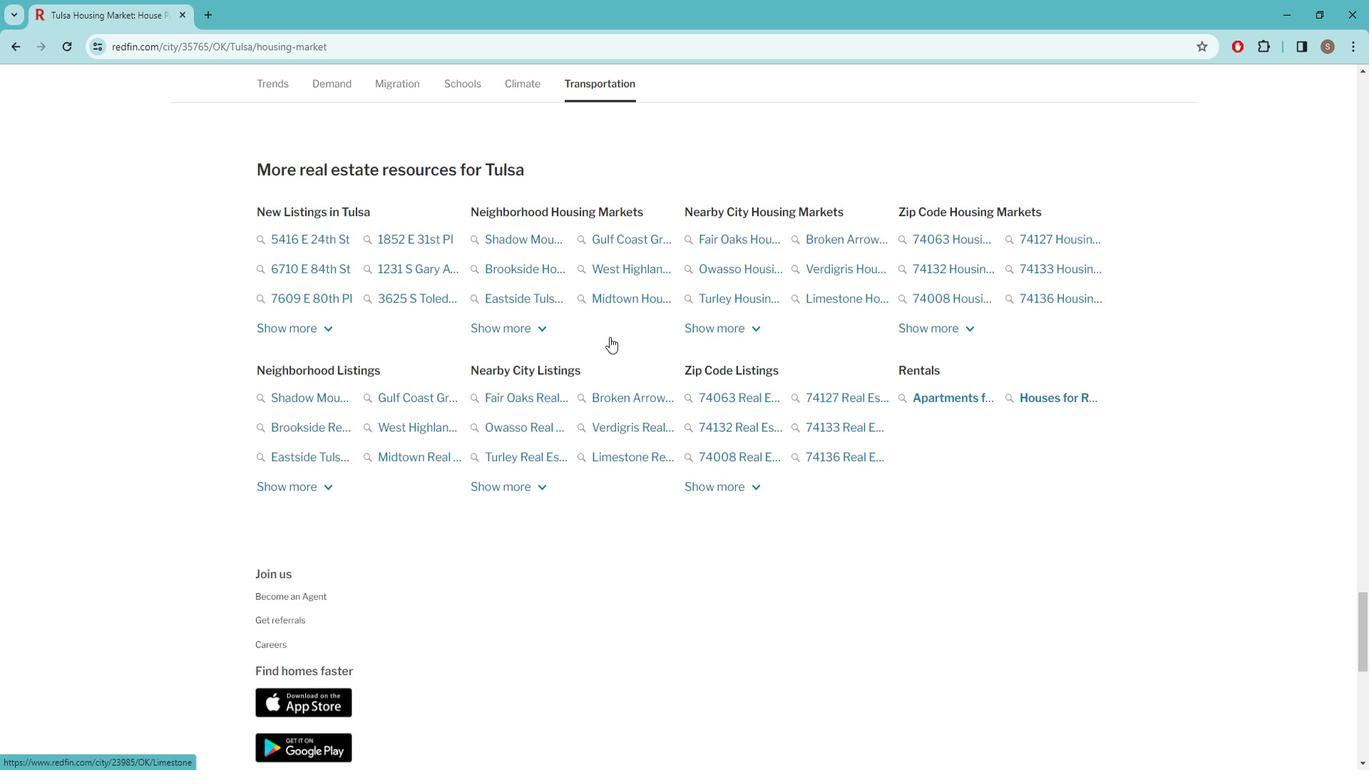 
Action: Mouse scrolled (631, 346) with delta (0, 0)
Screenshot: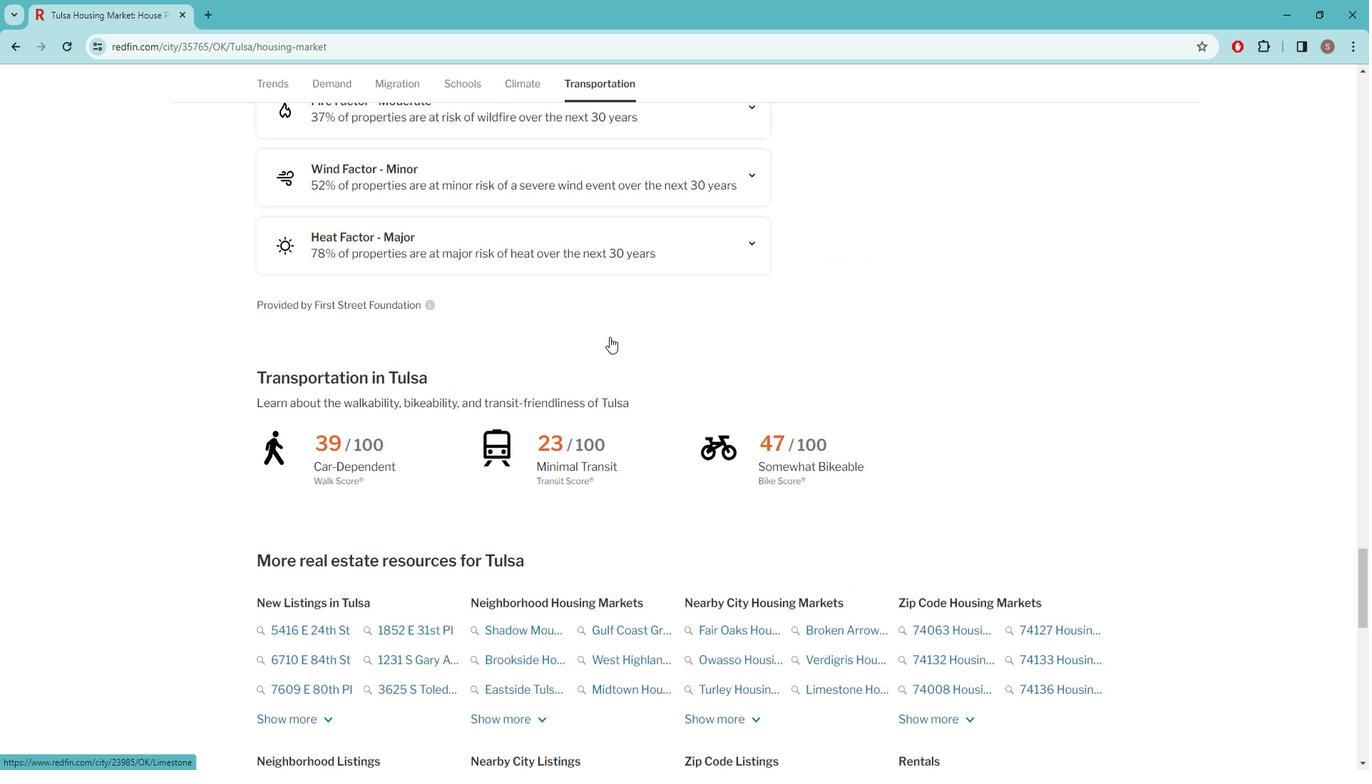 
Action: Mouse scrolled (631, 346) with delta (0, 0)
Screenshot: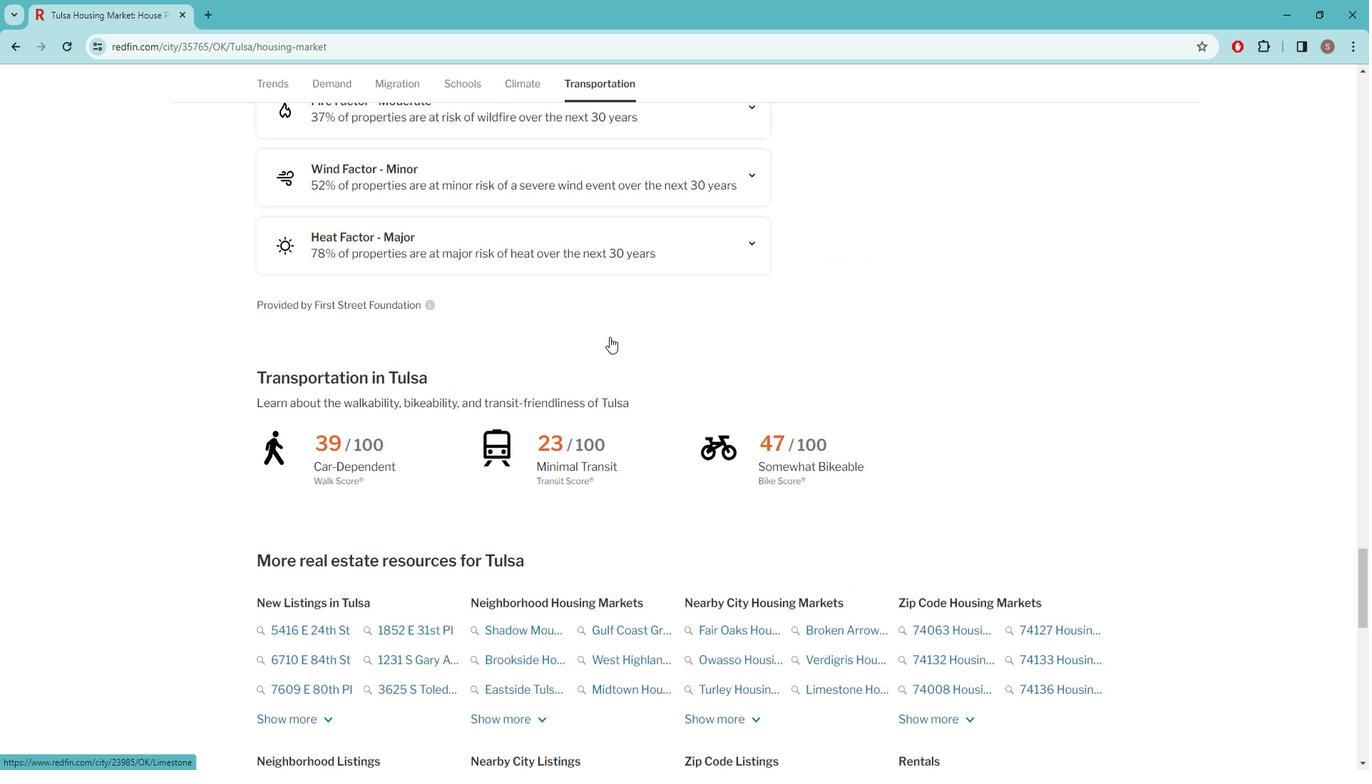 
Action: Mouse scrolled (631, 346) with delta (0, 0)
Screenshot: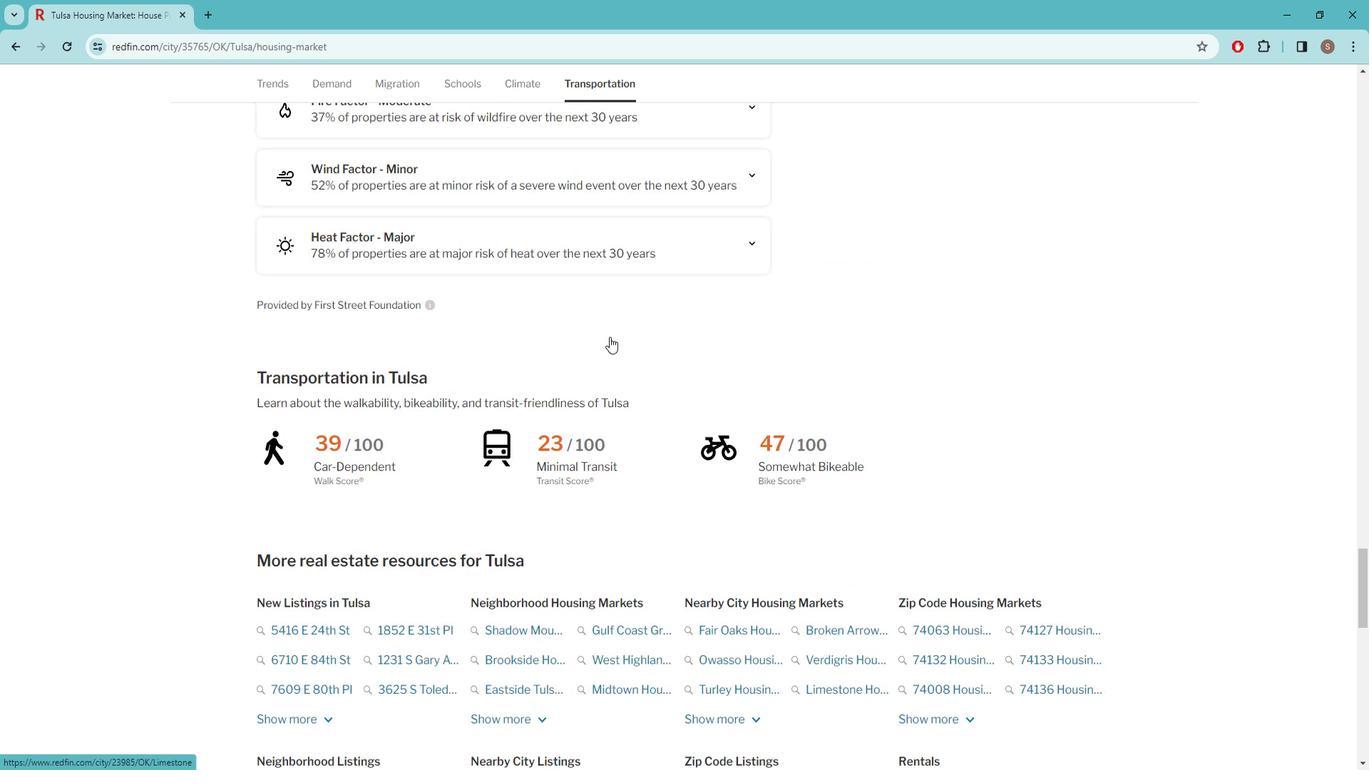 
Action: Mouse scrolled (631, 346) with delta (0, 0)
Screenshot: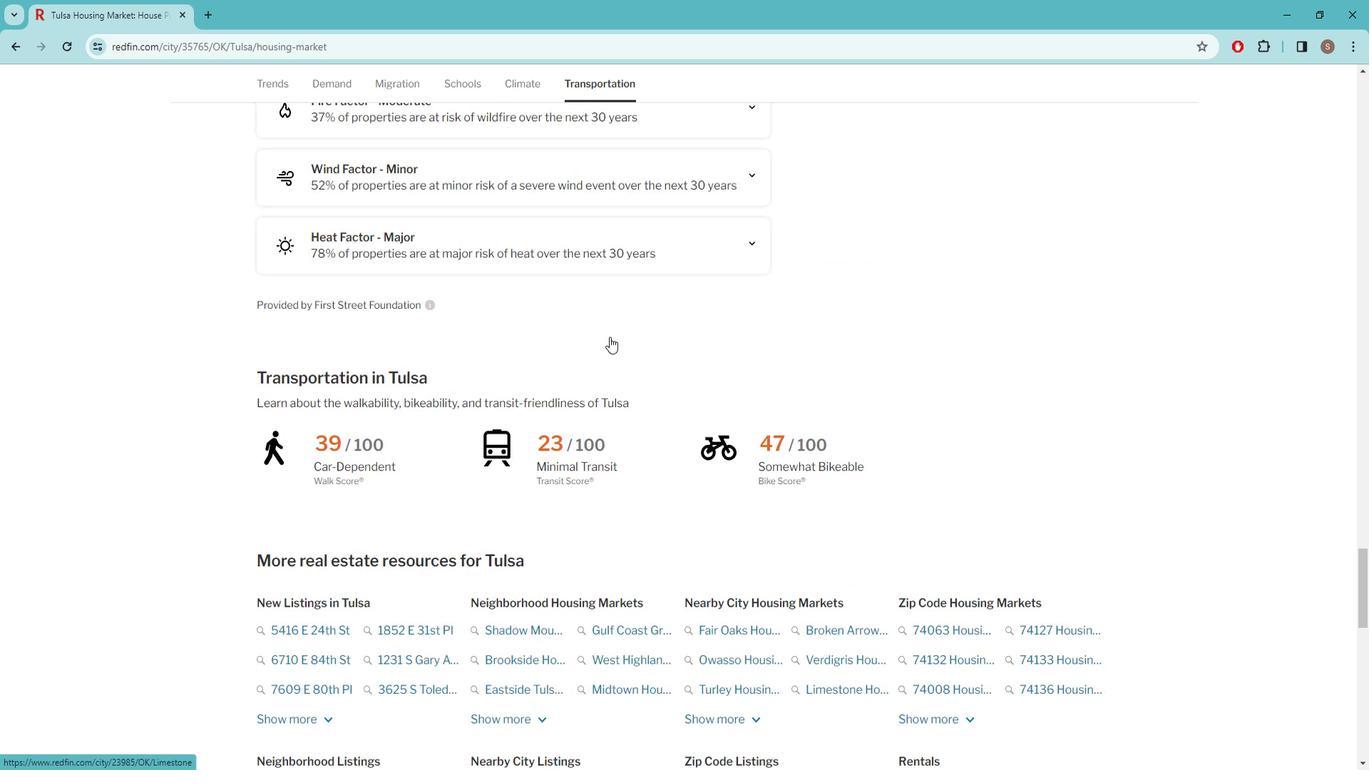 
Action: Mouse scrolled (631, 346) with delta (0, 0)
Screenshot: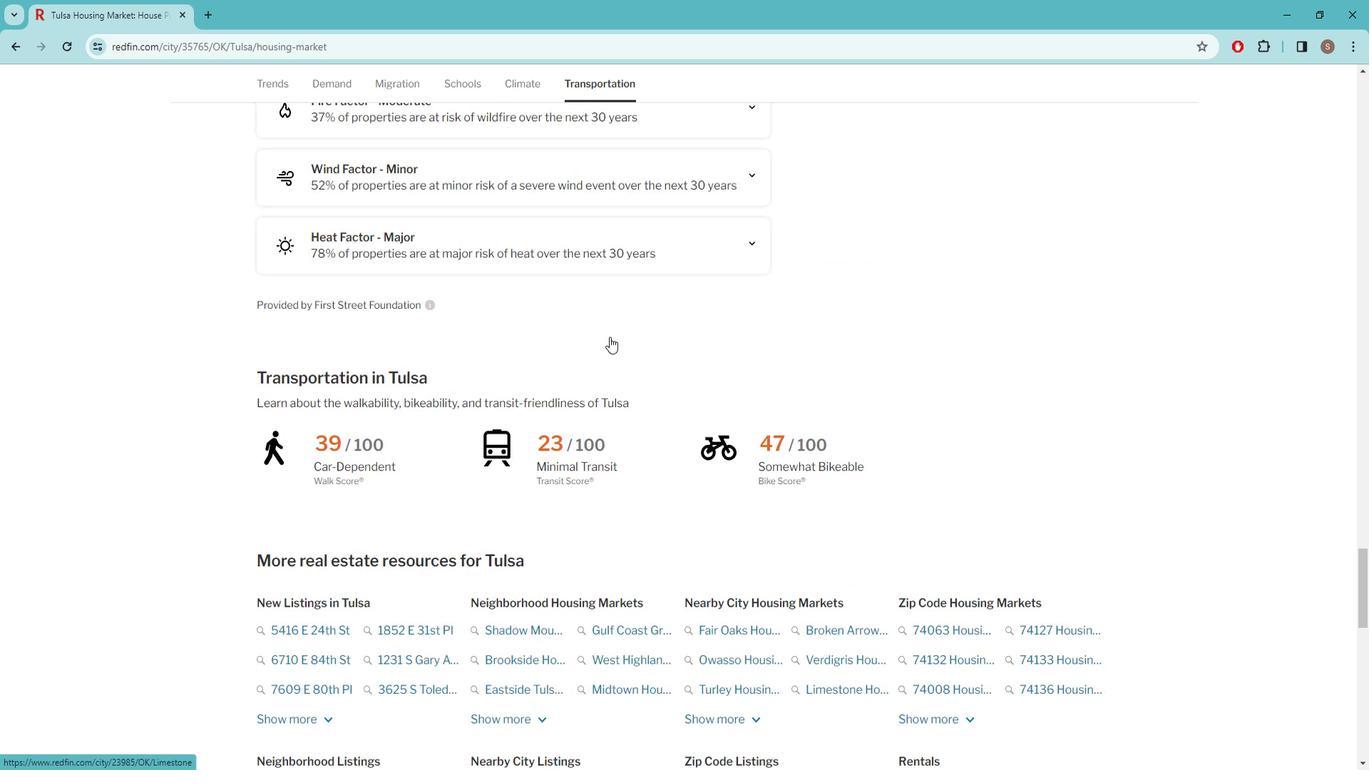 
Action: Mouse scrolled (631, 346) with delta (0, 0)
Screenshot: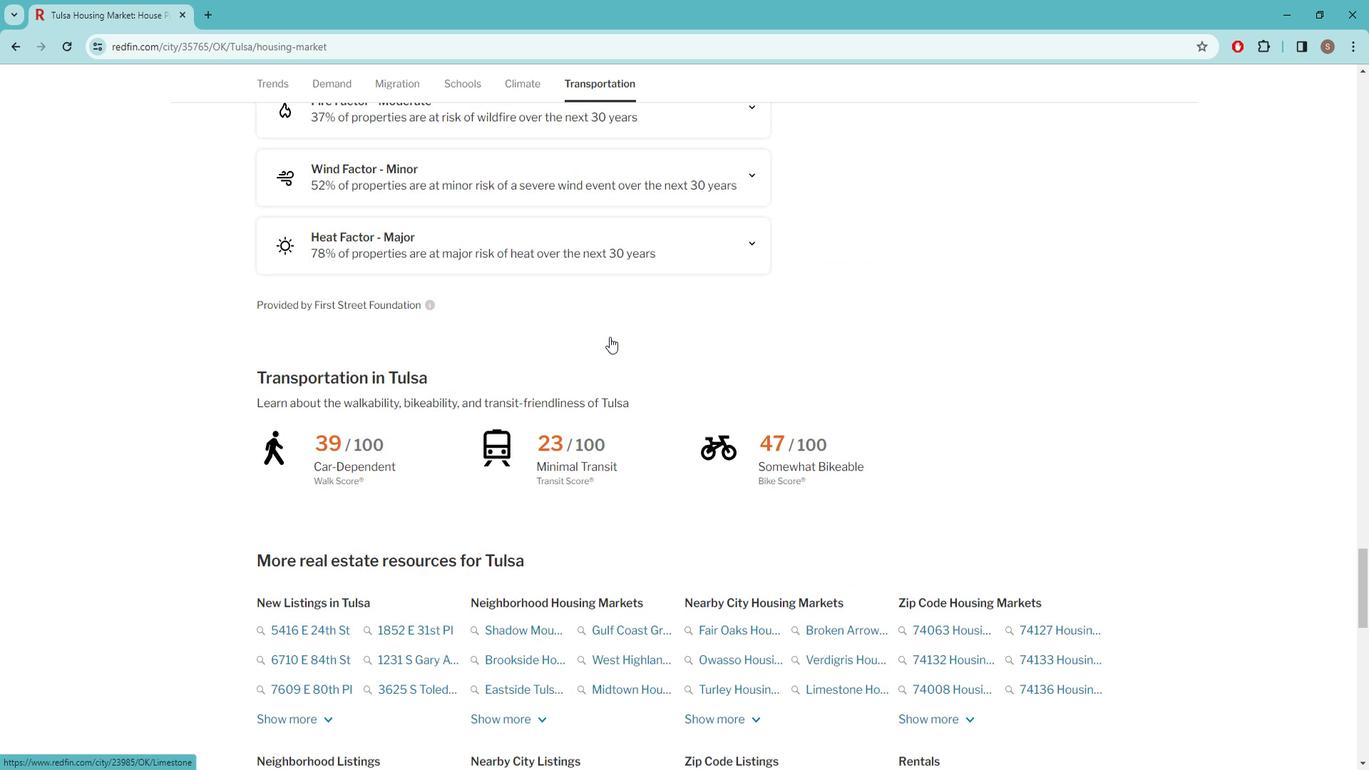 
Action: Mouse scrolled (631, 346) with delta (0, 0)
Screenshot: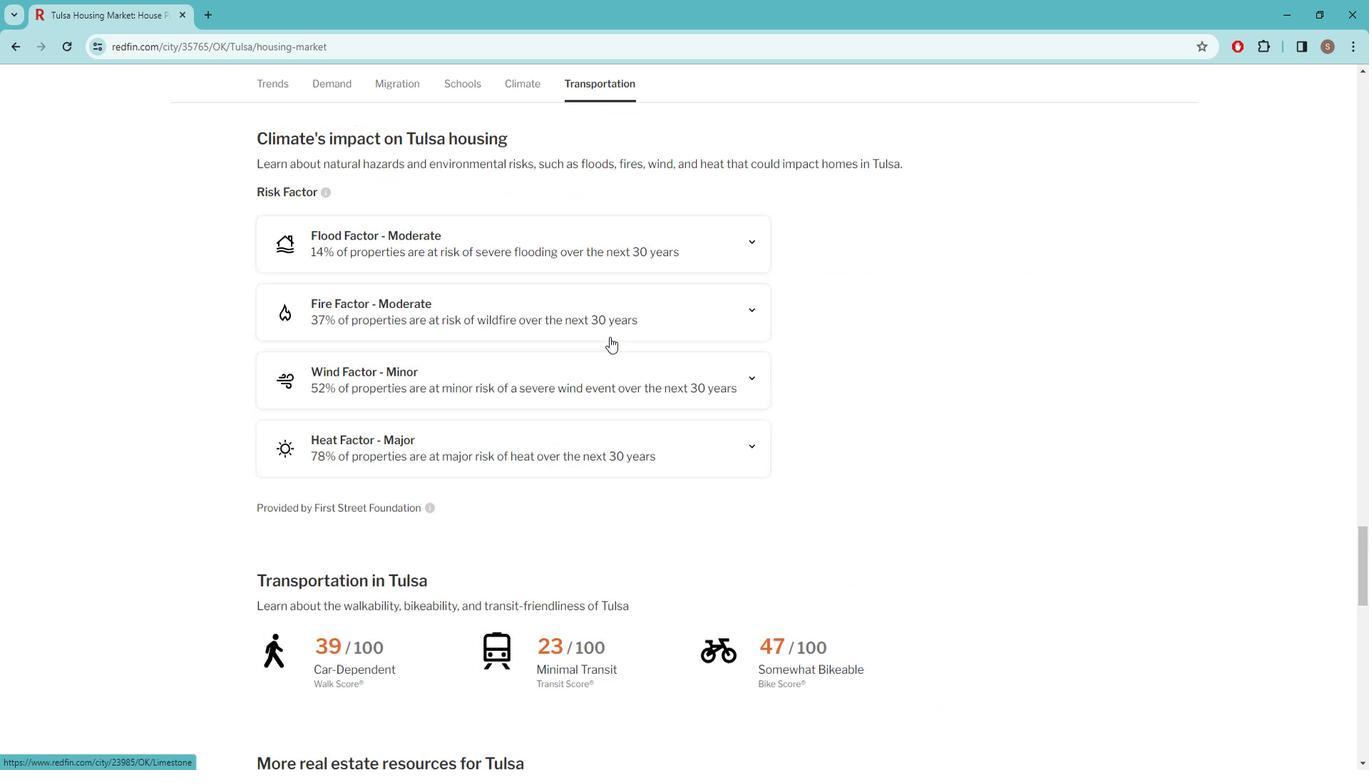
Action: Mouse scrolled (631, 346) with delta (0, 0)
Screenshot: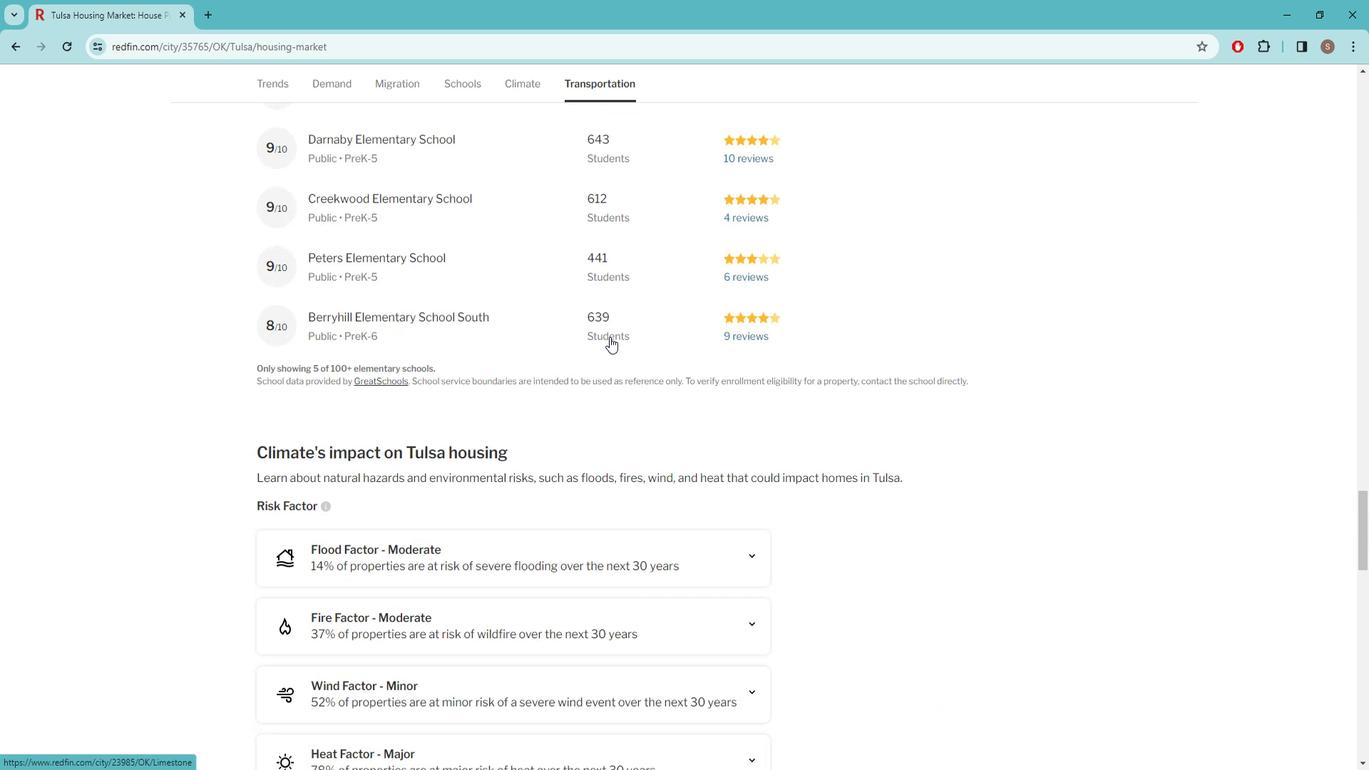 
Action: Mouse scrolled (631, 346) with delta (0, 0)
Screenshot: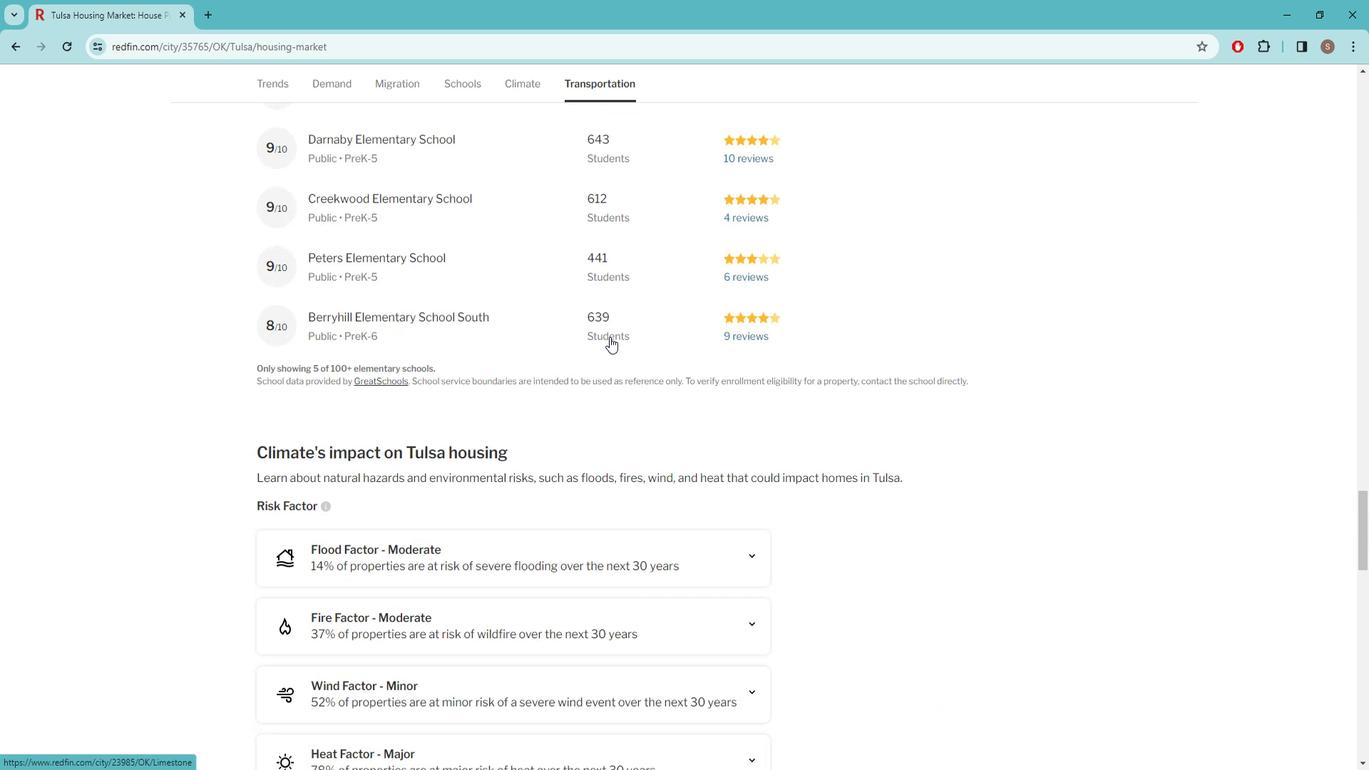 
Action: Mouse scrolled (631, 346) with delta (0, 0)
Screenshot: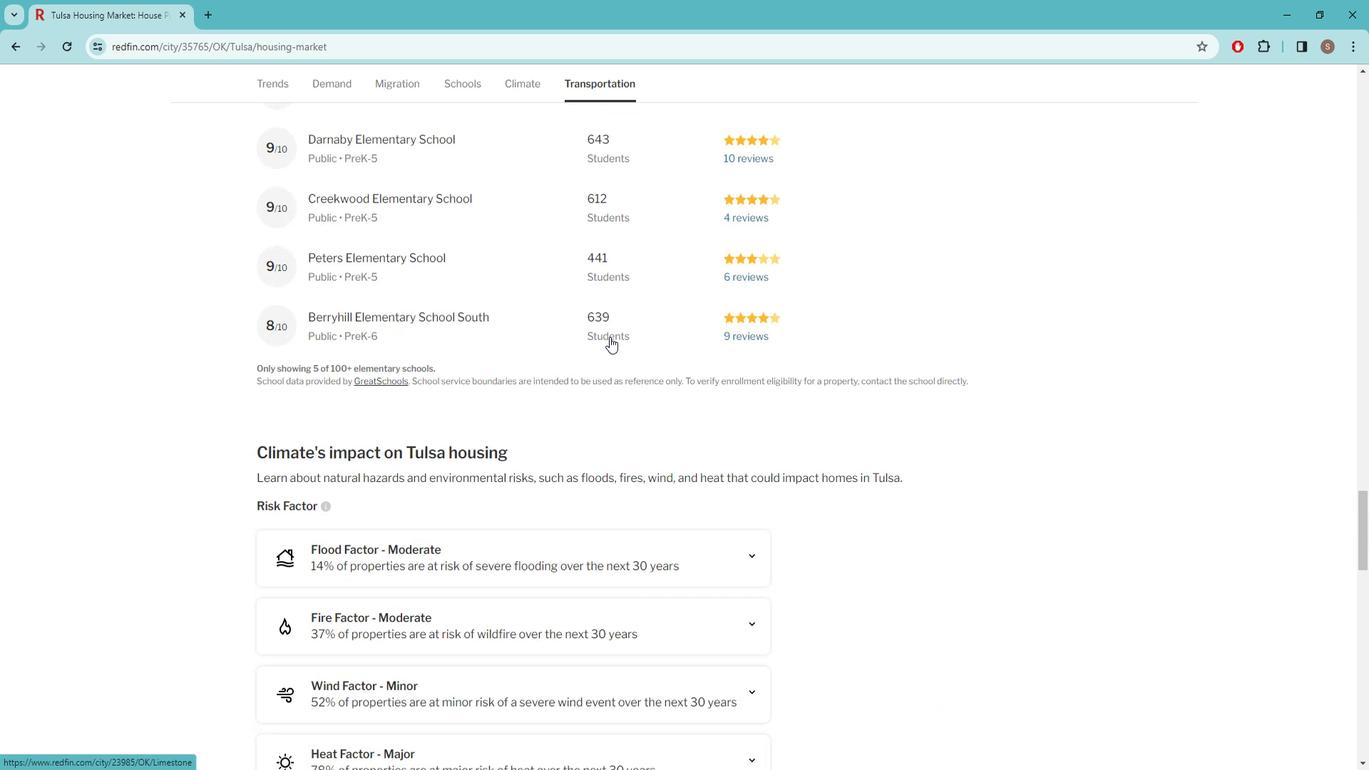 
Action: Mouse scrolled (631, 346) with delta (0, 0)
Screenshot: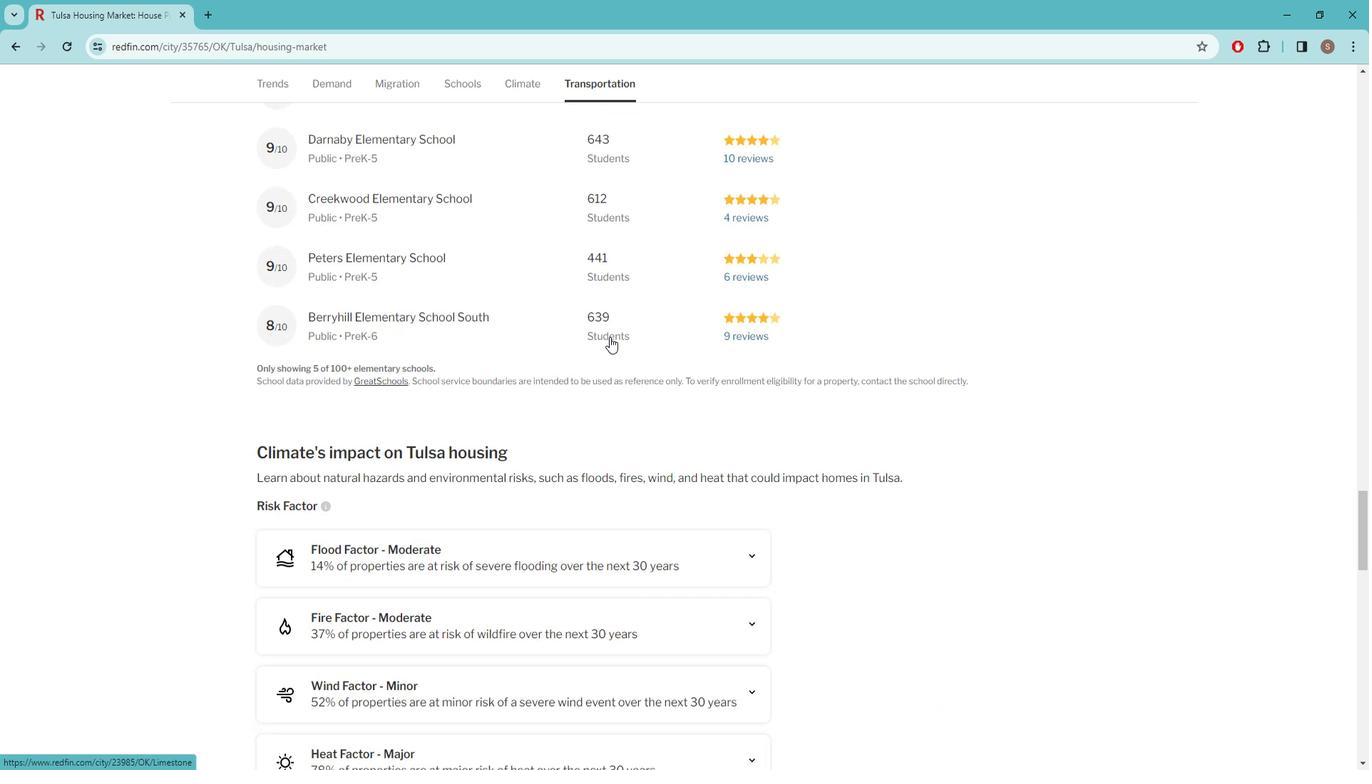 
Action: Mouse scrolled (631, 346) with delta (0, 0)
Screenshot: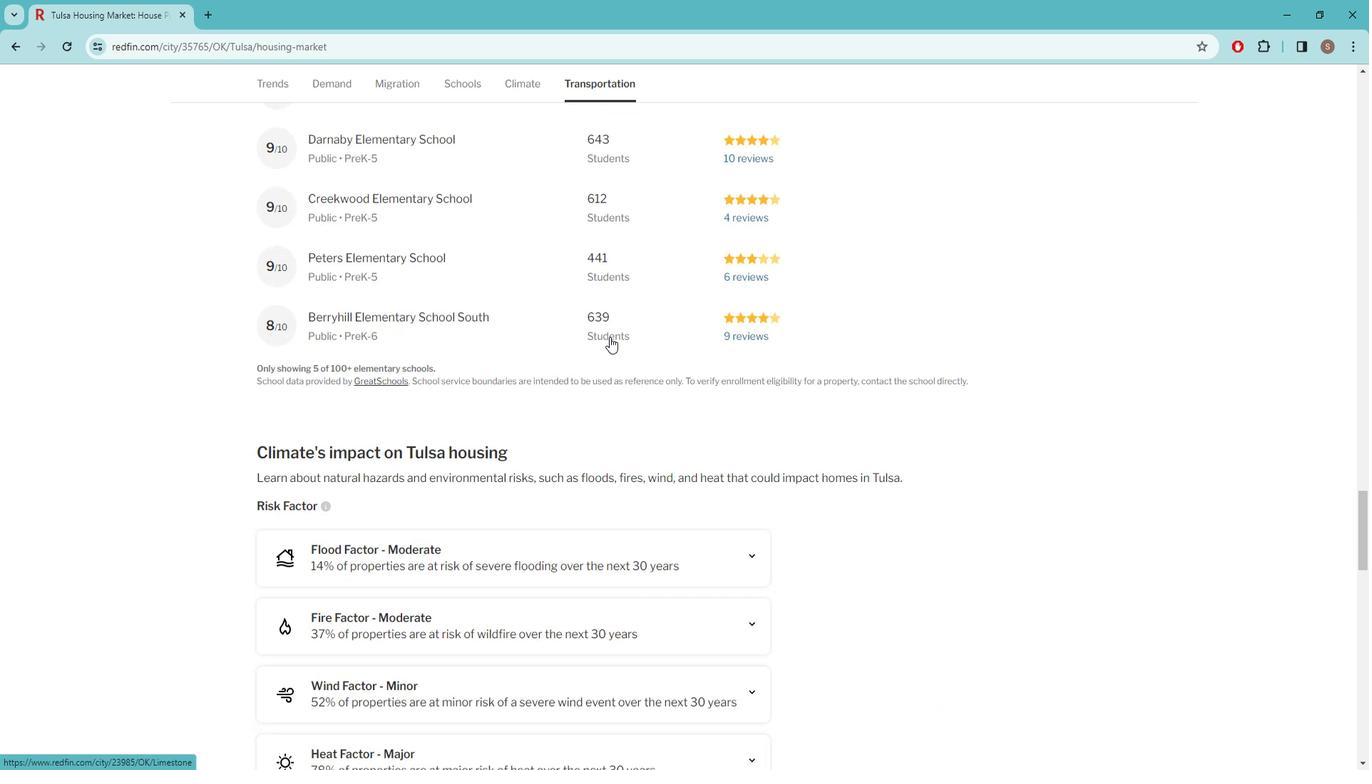 
Action: Mouse scrolled (631, 346) with delta (0, 0)
Screenshot: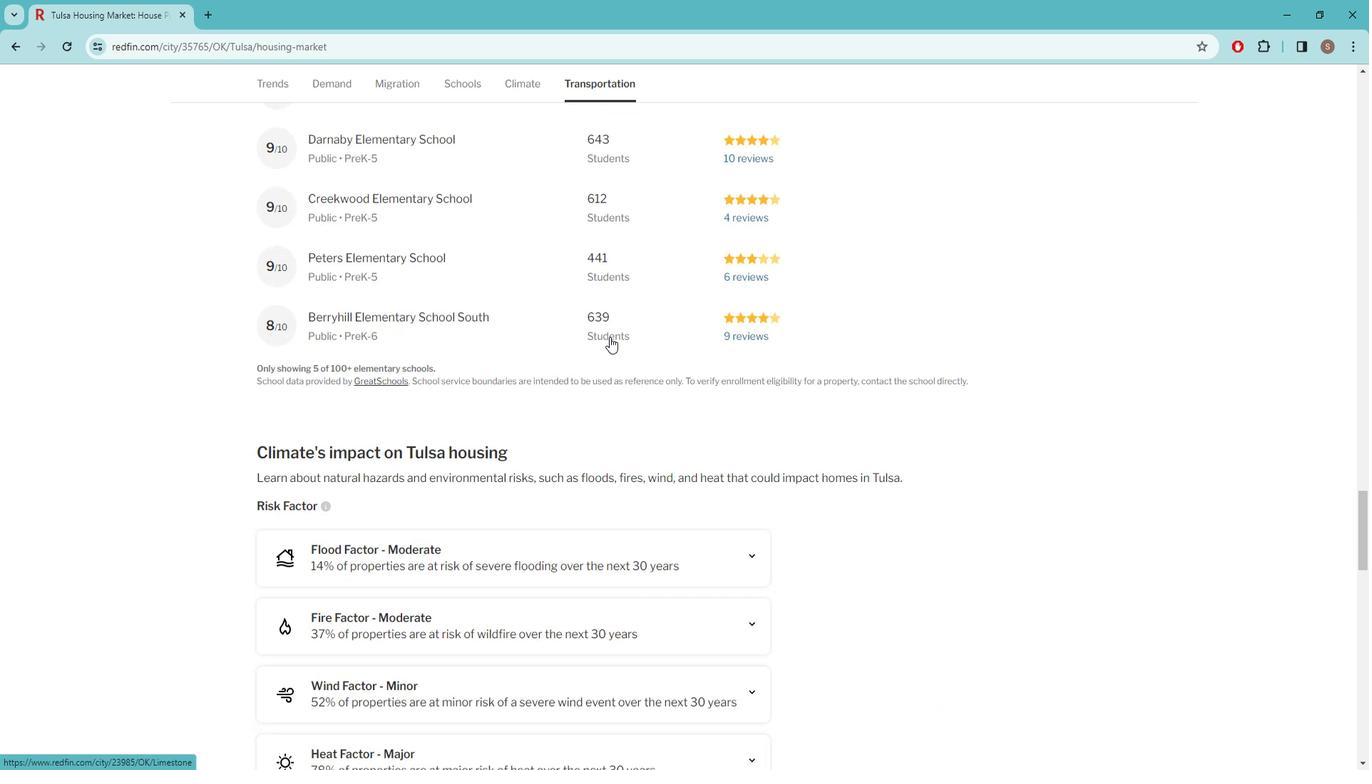 
Action: Mouse scrolled (631, 346) with delta (0, 0)
Screenshot: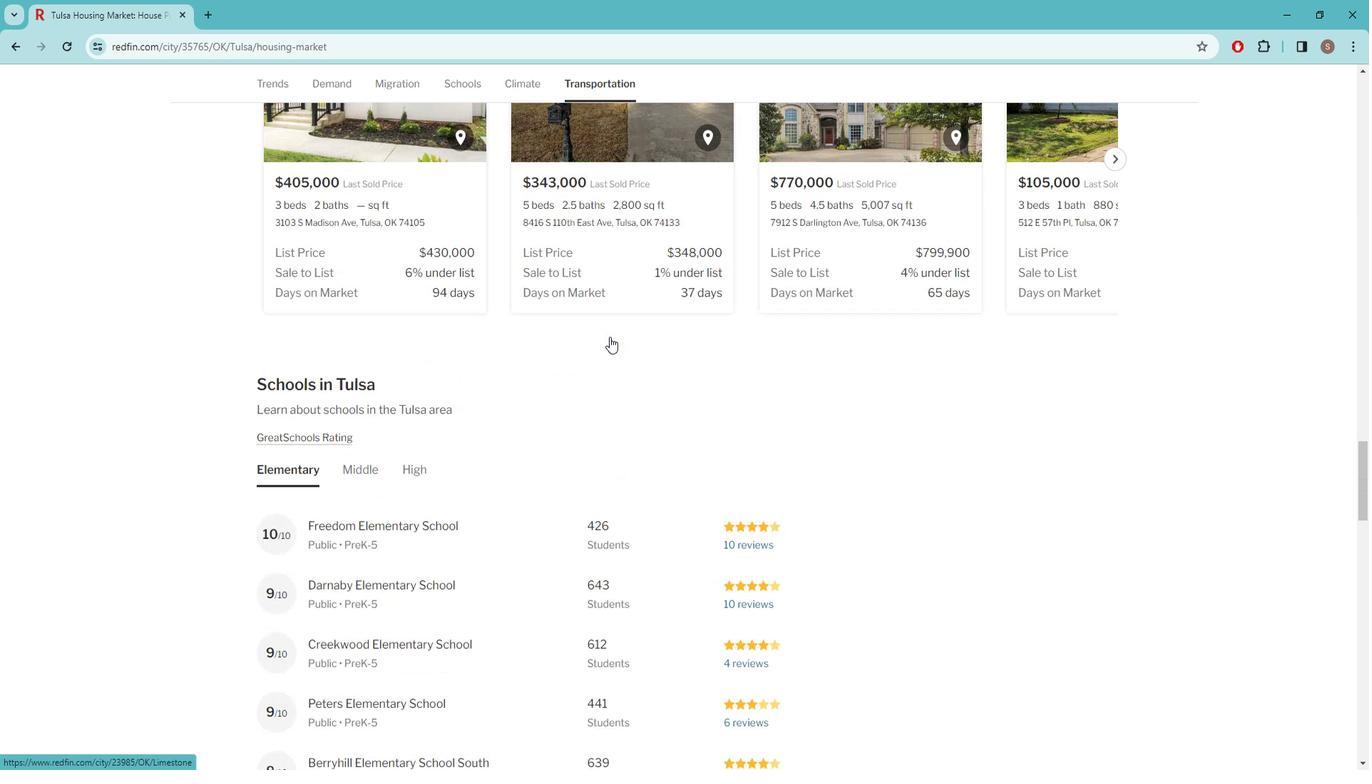 
Action: Mouse scrolled (631, 346) with delta (0, 0)
Screenshot: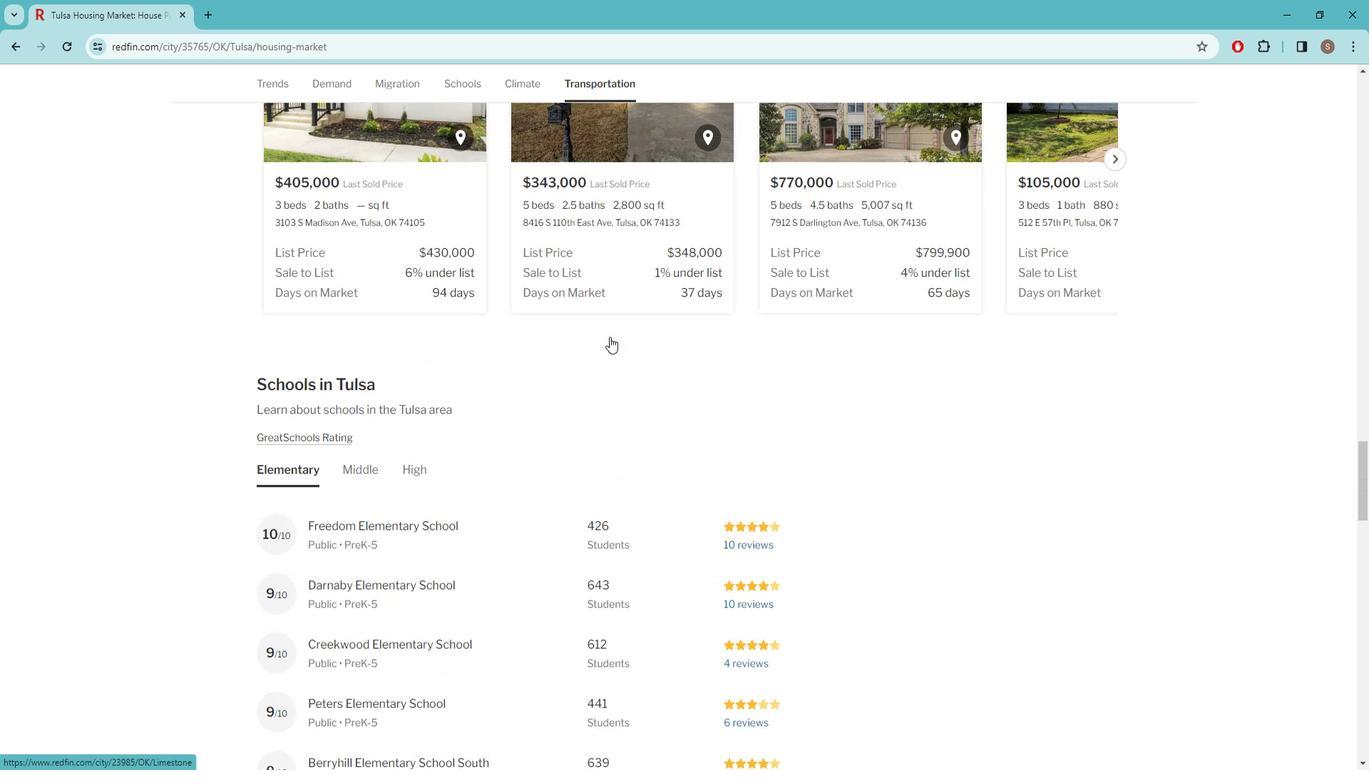 
Action: Mouse scrolled (631, 346) with delta (0, 0)
Screenshot: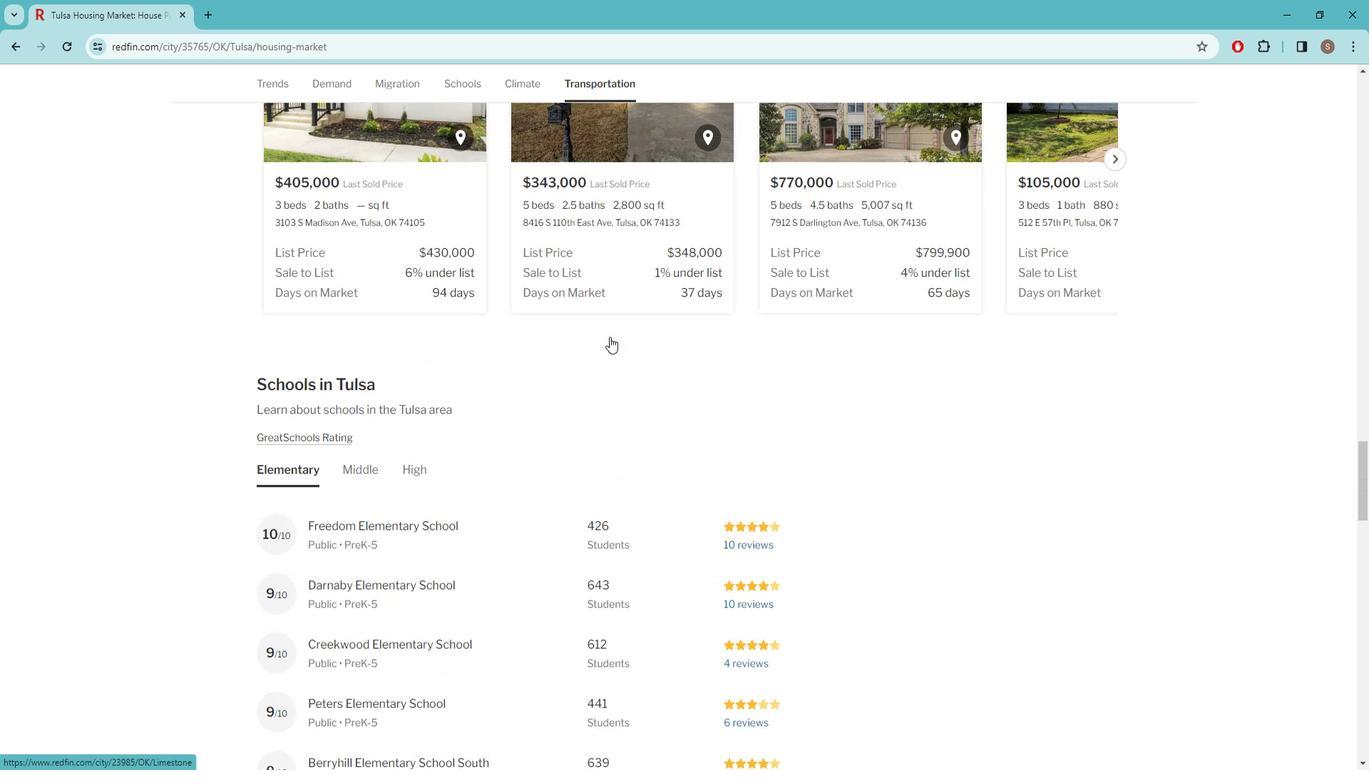 
Action: Mouse scrolled (631, 346) with delta (0, 0)
Screenshot: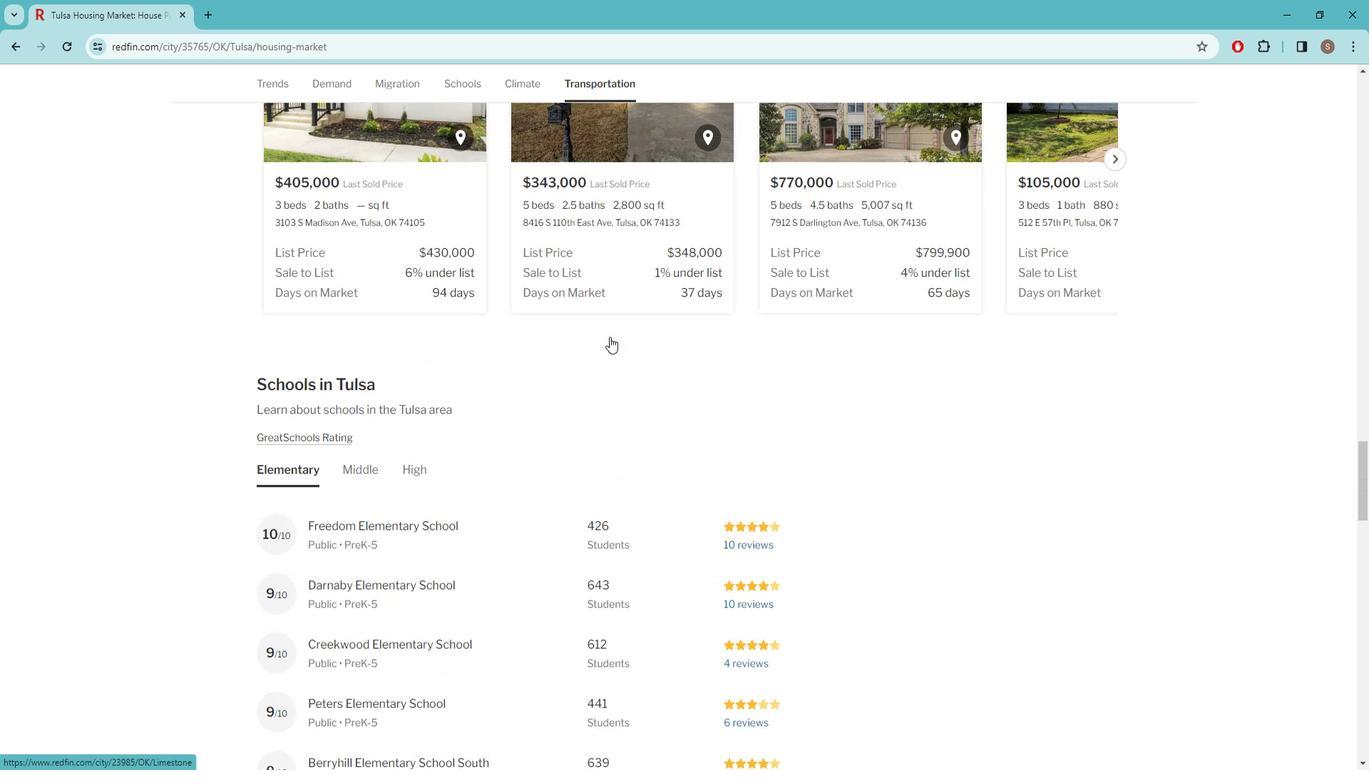 
Action: Mouse scrolled (631, 346) with delta (0, 0)
Screenshot: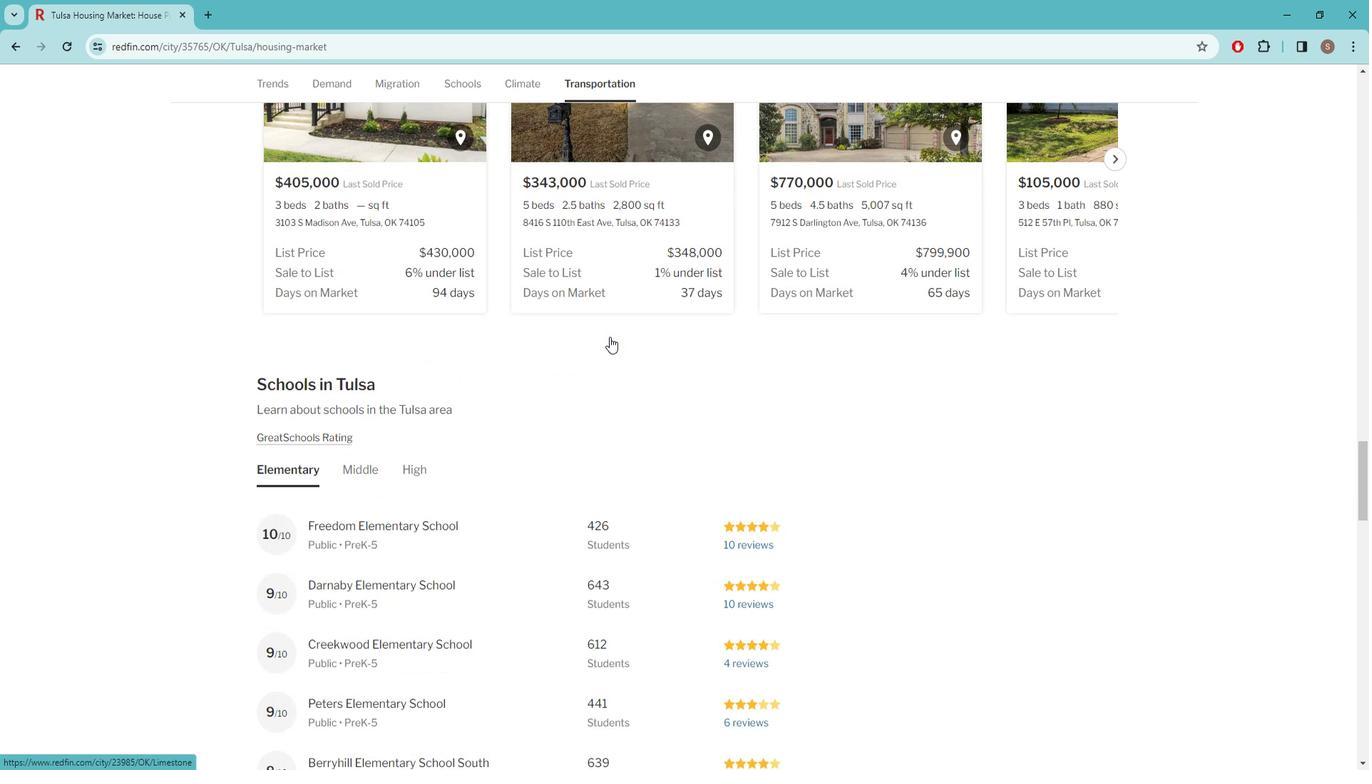 
Action: Mouse scrolled (631, 346) with delta (0, 0)
Screenshot: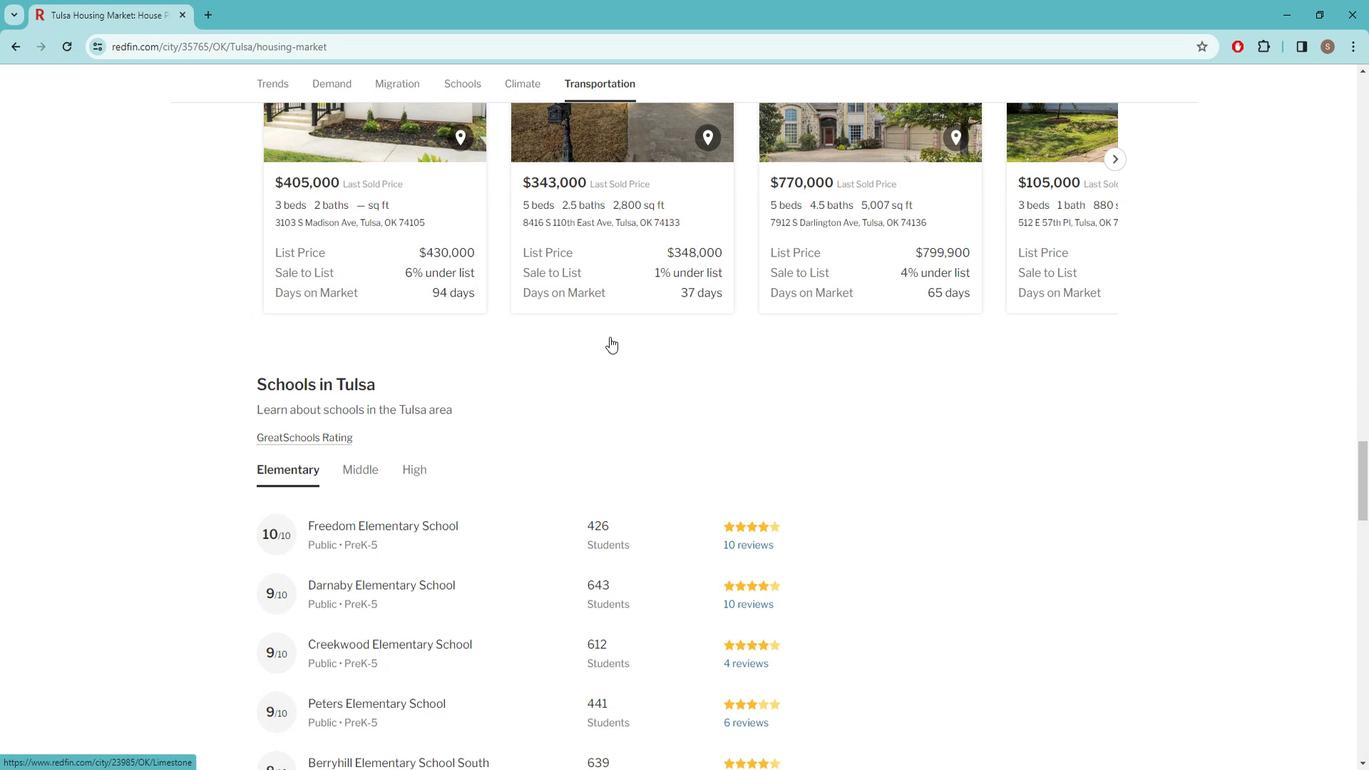 
Action: Mouse scrolled (631, 345) with delta (0, 0)
Screenshot: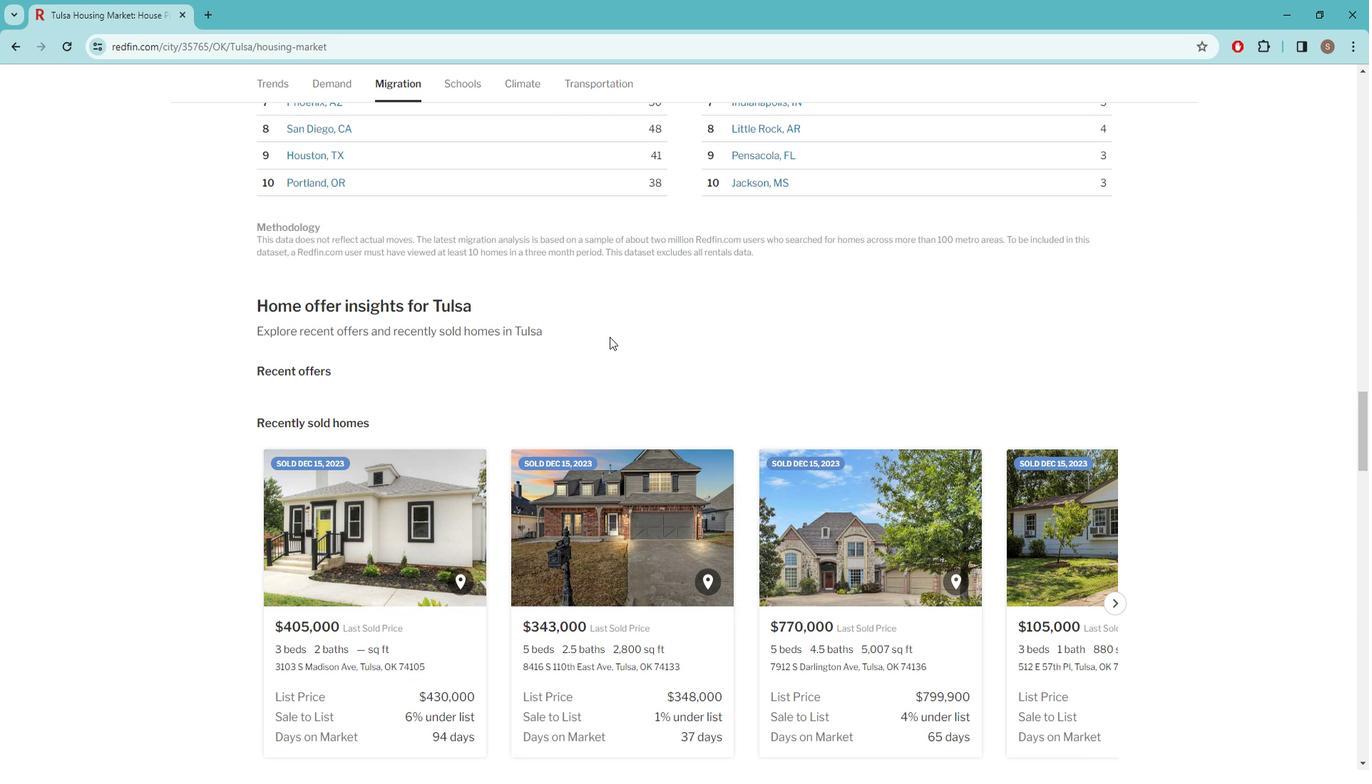 
Action: Mouse scrolled (631, 345) with delta (0, 0)
Screenshot: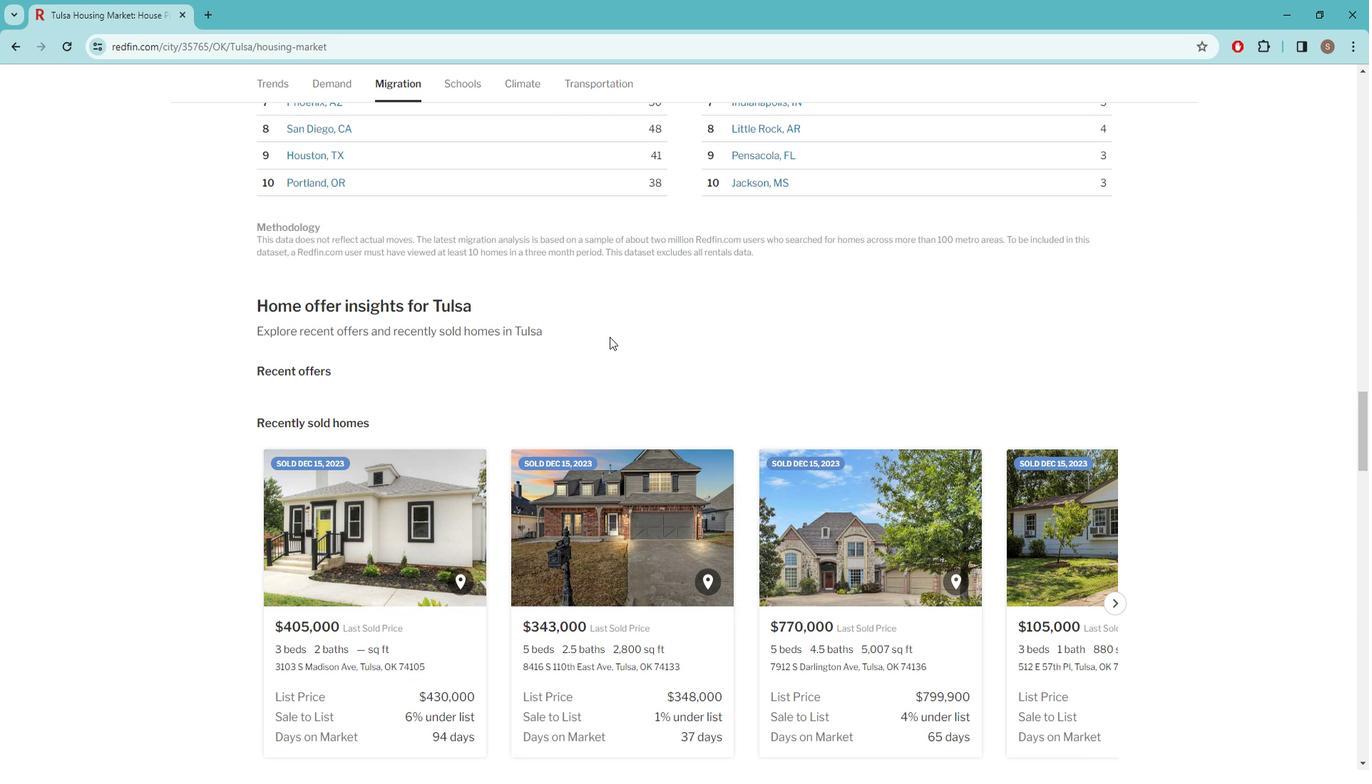 
Action: Mouse scrolled (631, 346) with delta (0, 0)
Screenshot: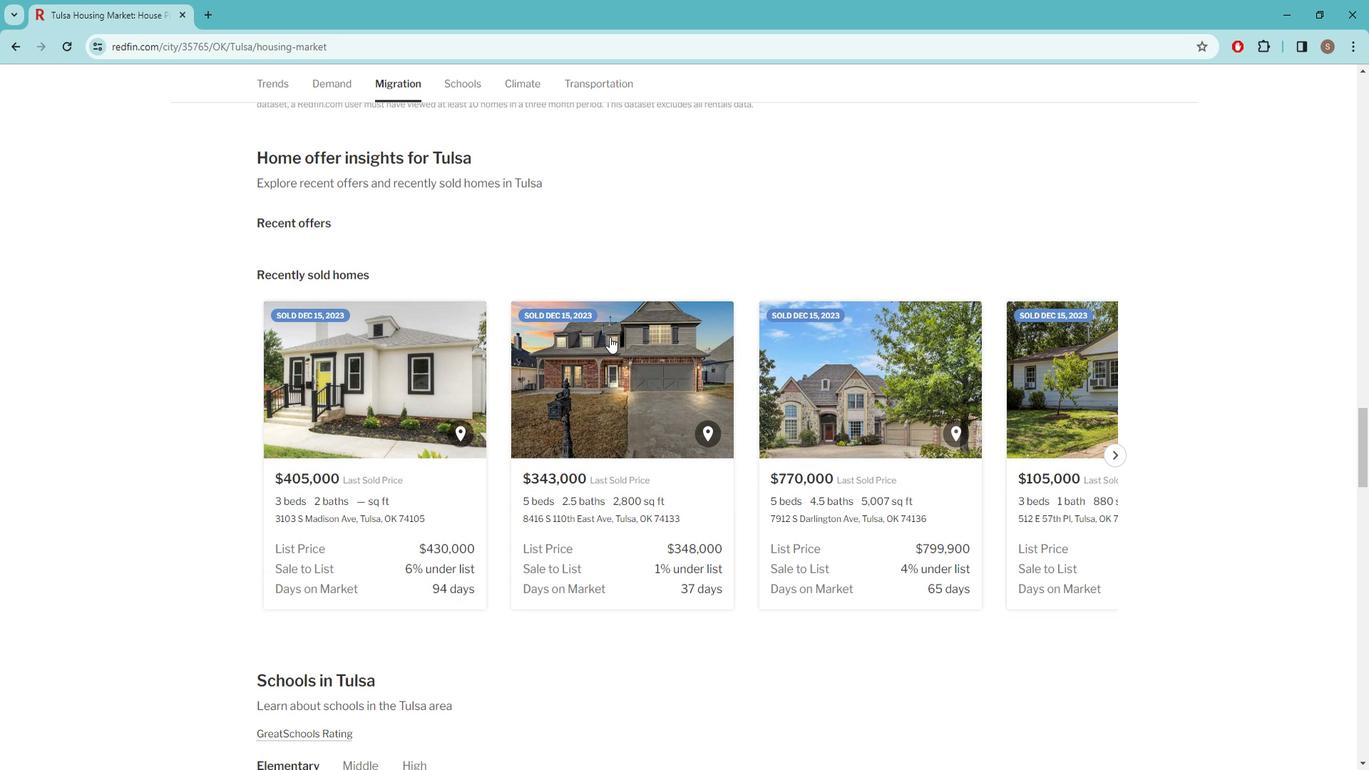 
Action: Mouse moved to (1143, 528)
Screenshot: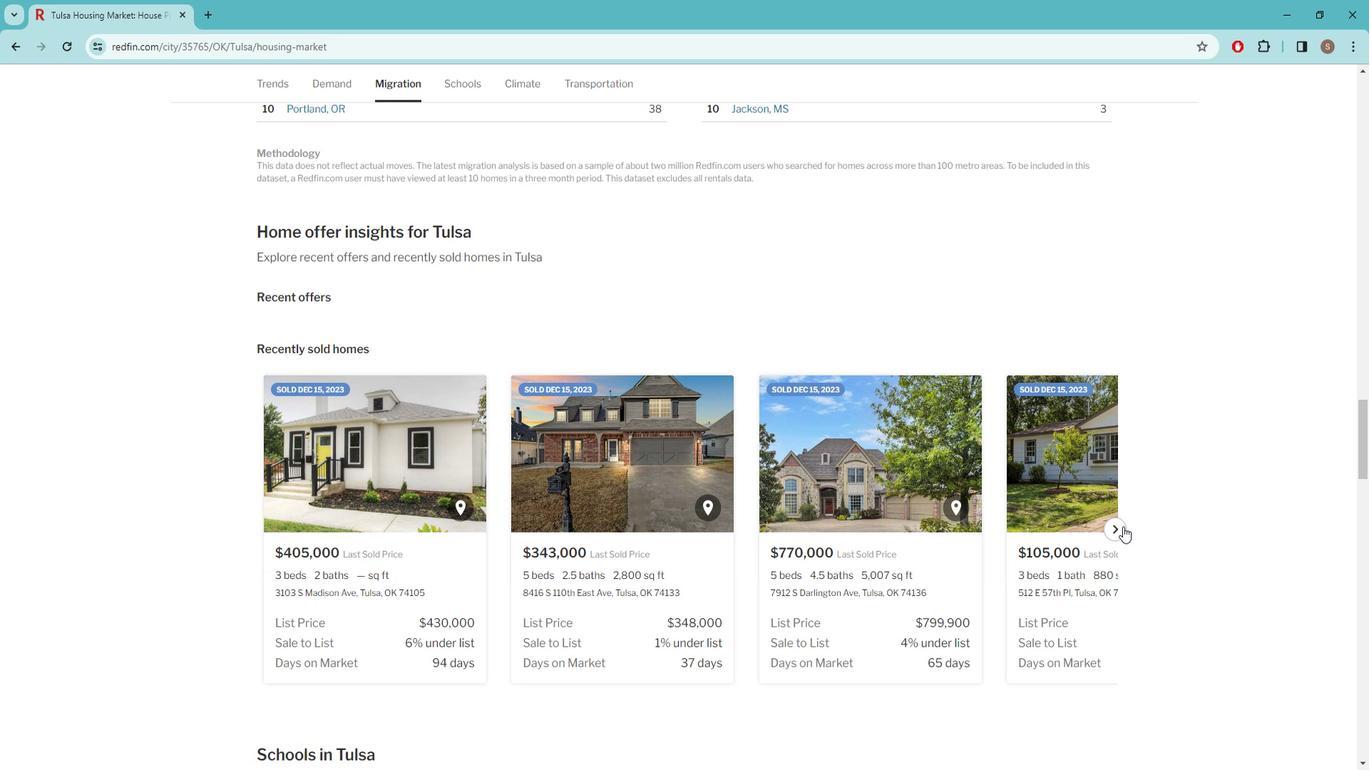 
Action: Mouse pressed left at (1143, 528)
Screenshot: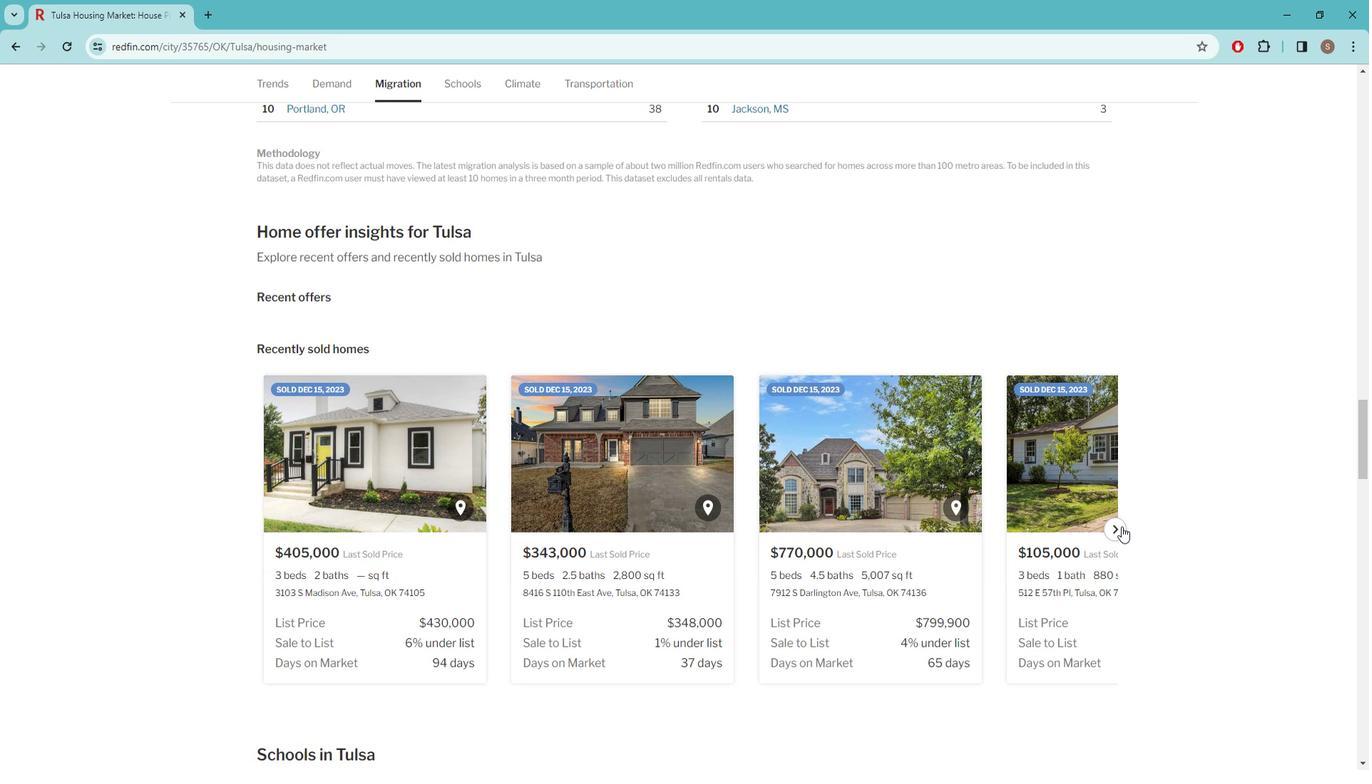 
Action: Mouse moved to (280, 527)
Screenshot: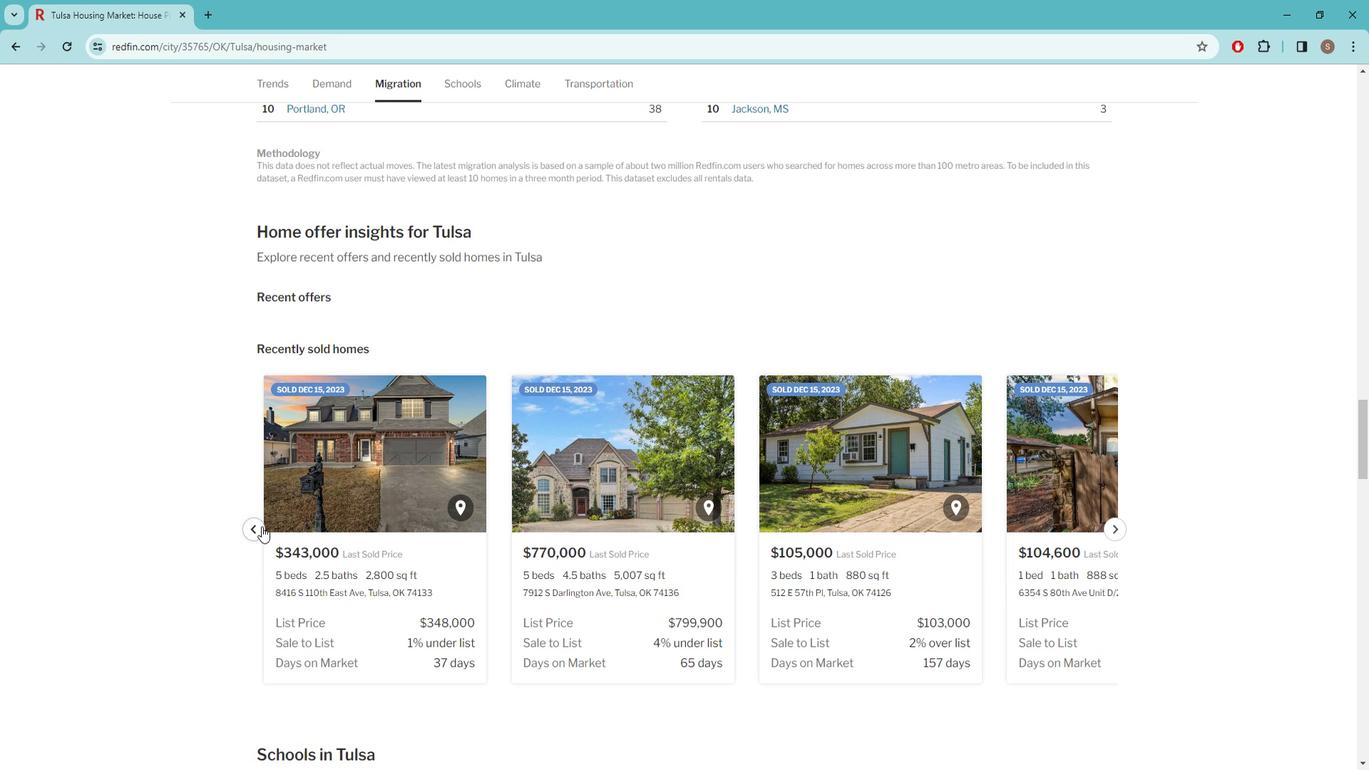 
Action: Mouse pressed left at (280, 527)
Screenshot: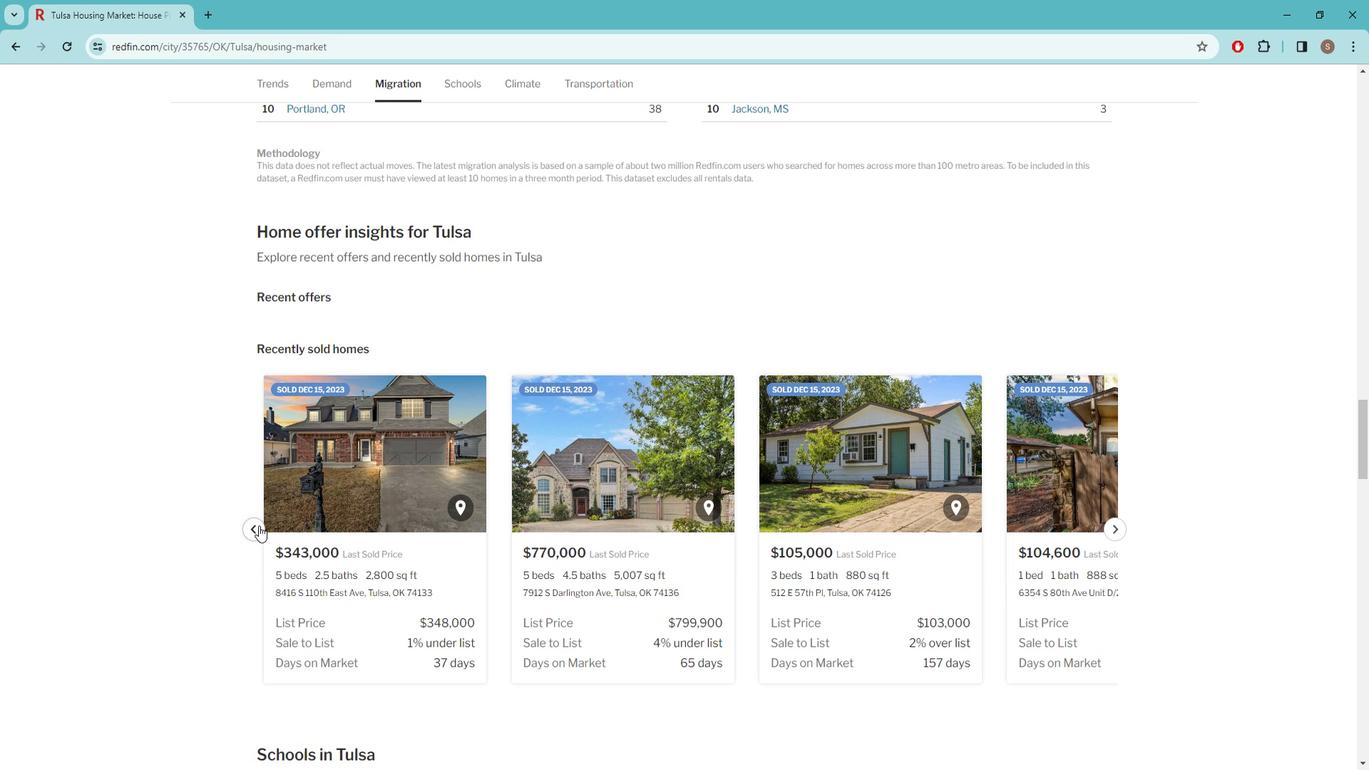 
Action: Mouse pressed left at (280, 527)
Screenshot: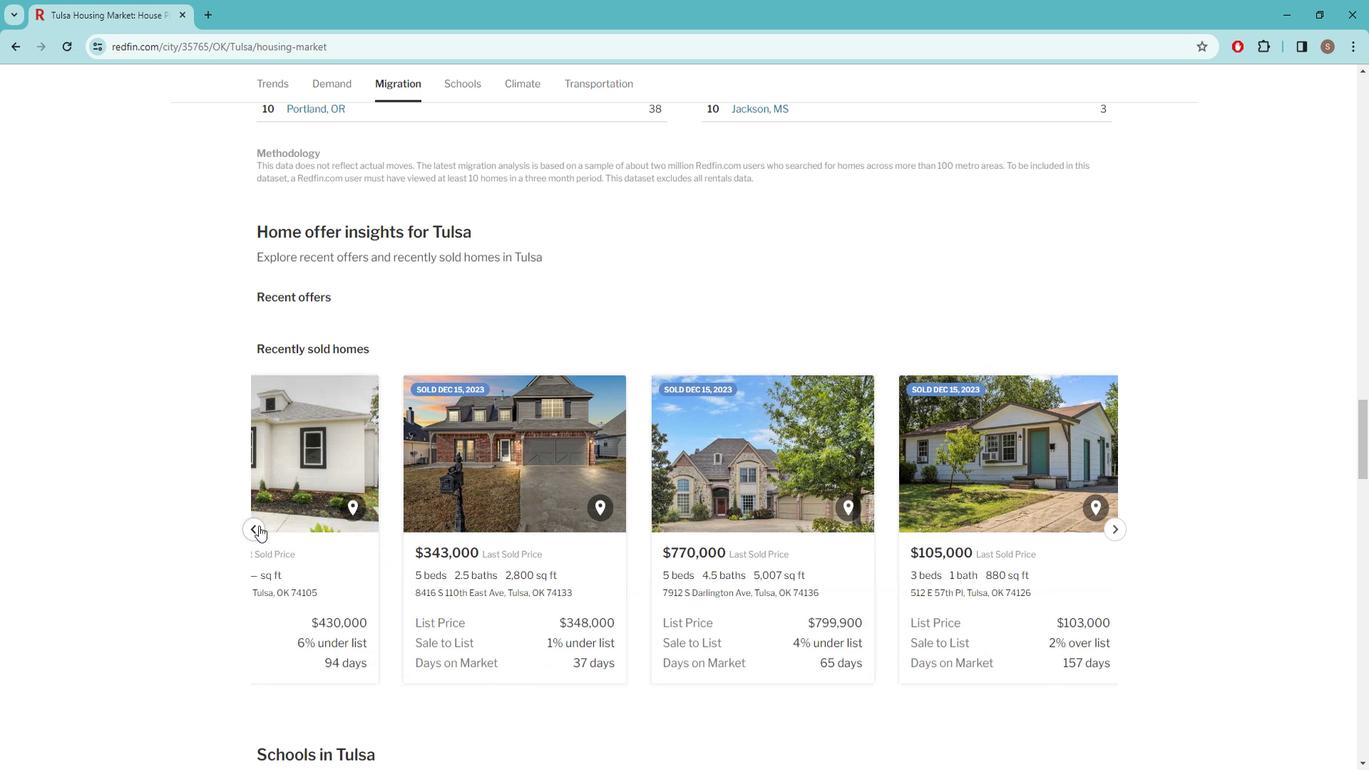 
Action: Mouse moved to (990, 574)
Screenshot: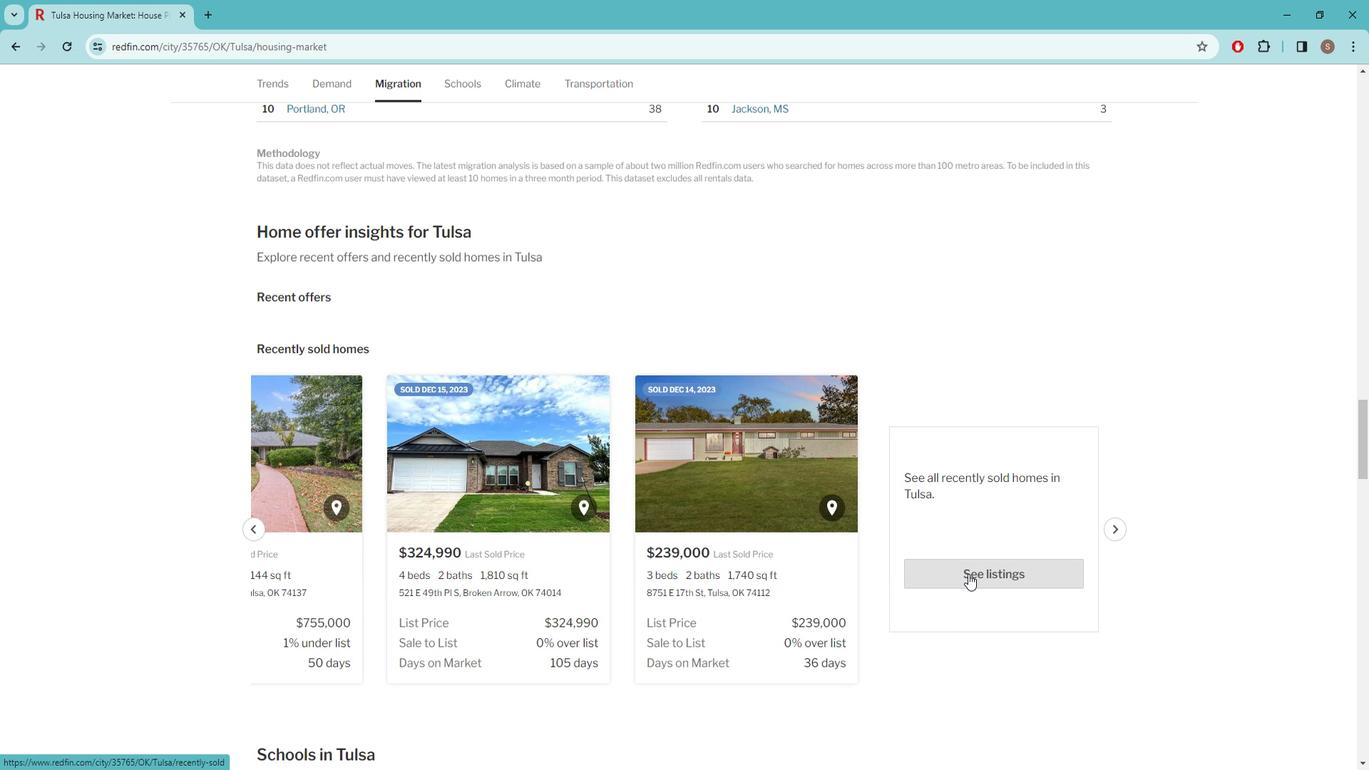 
Action: Mouse pressed left at (990, 574)
Screenshot: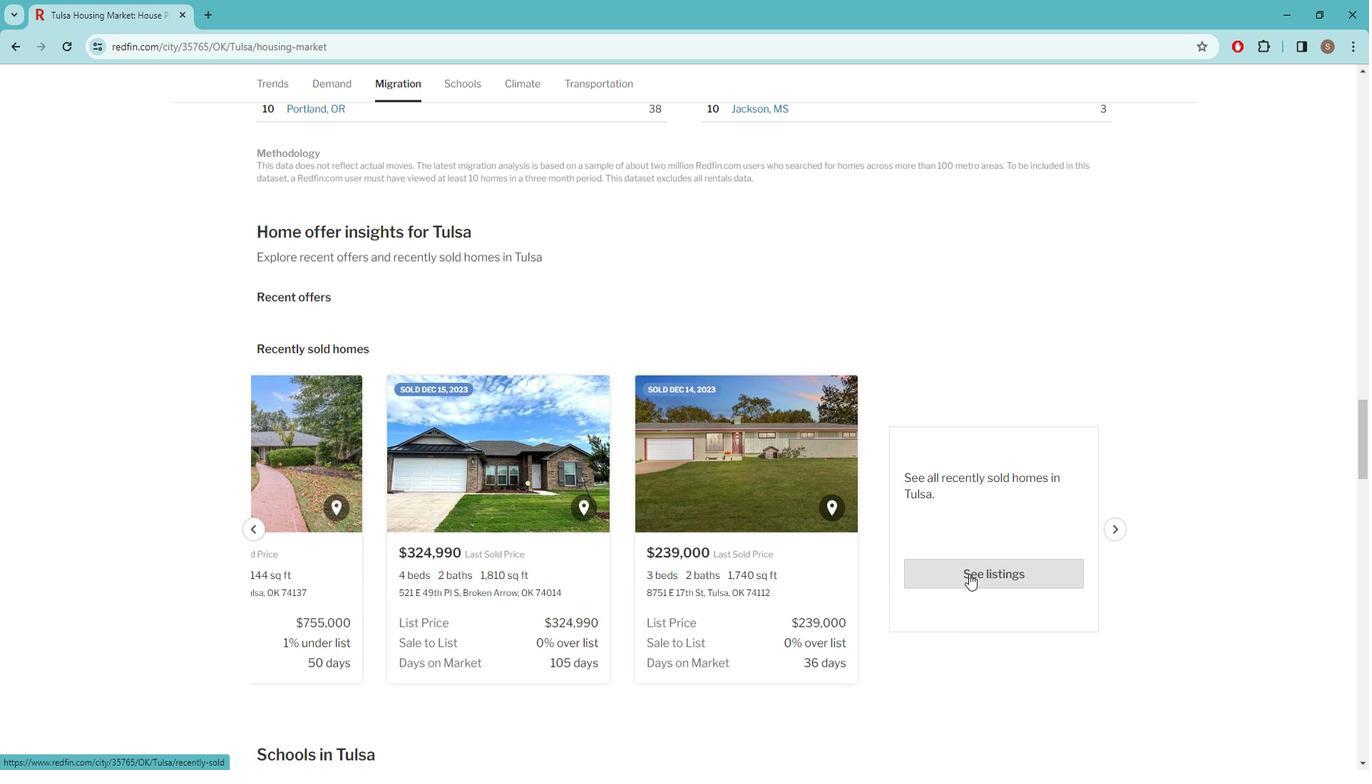 
Action: Mouse moved to (1002, 475)
Screenshot: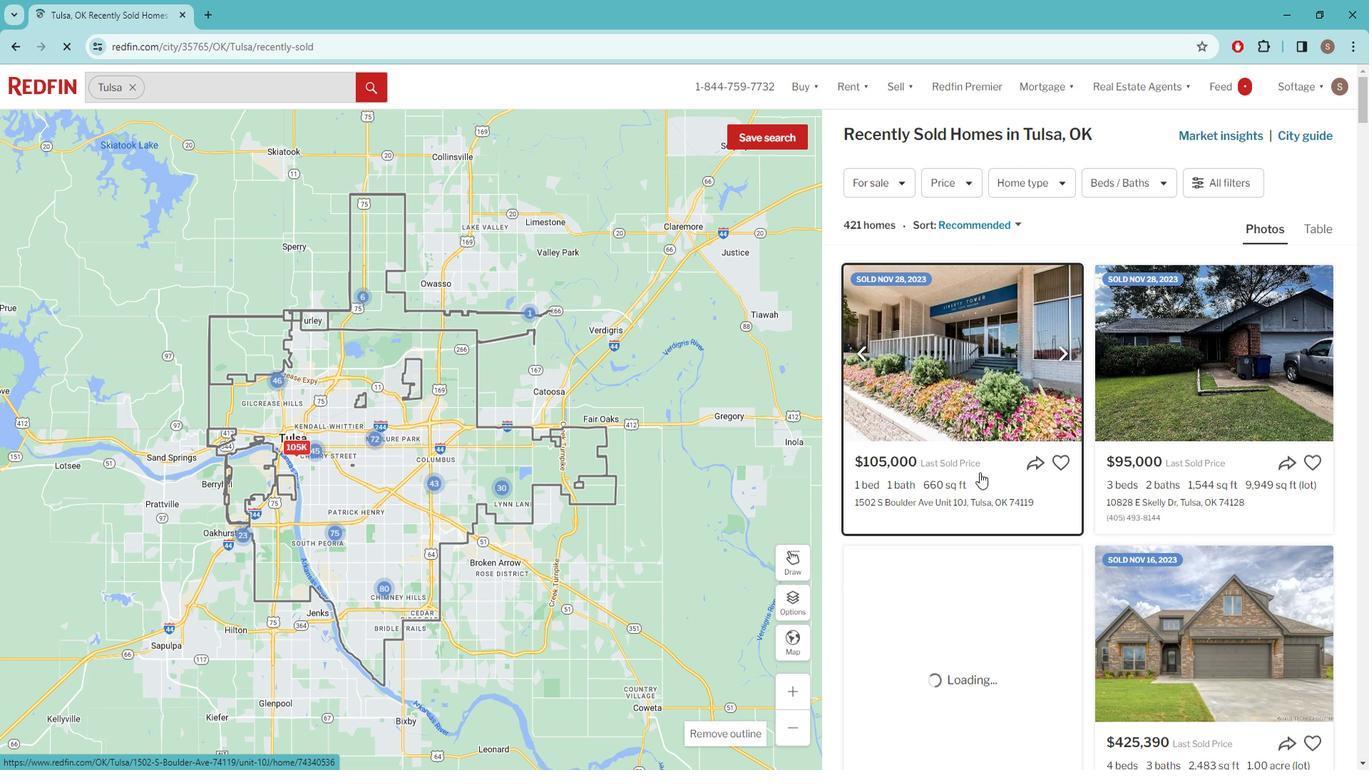 
Action: Mouse scrolled (1002, 475) with delta (0, 0)
Screenshot: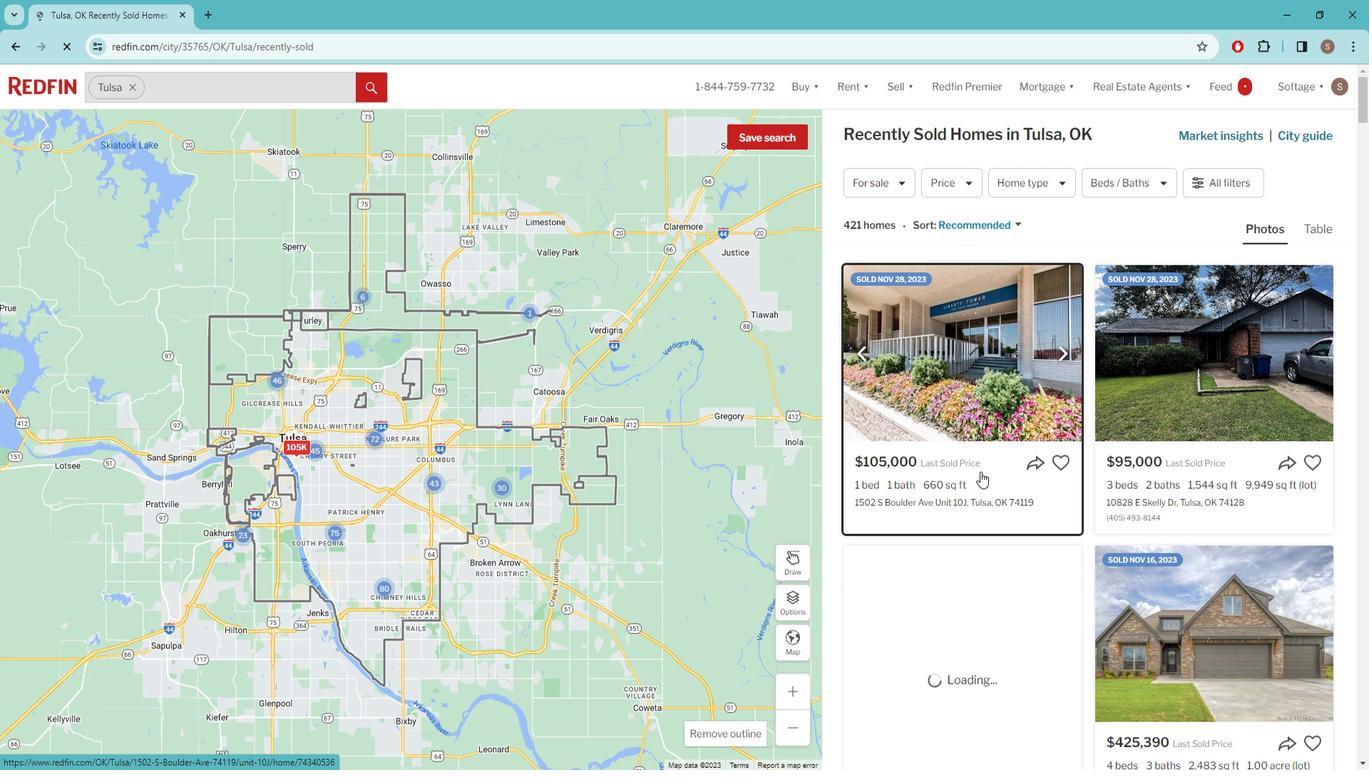 
Action: Mouse moved to (1036, 403)
Screenshot: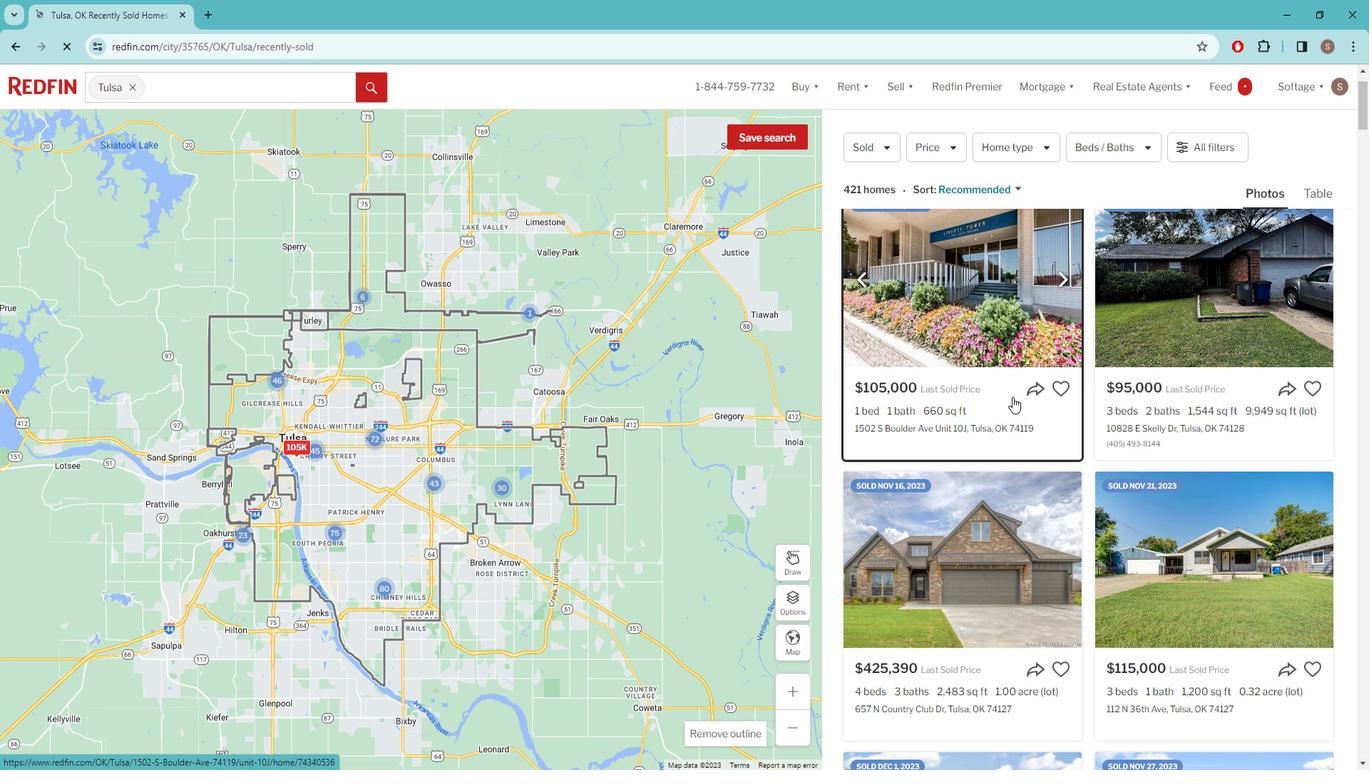 
Action: Mouse pressed left at (1036, 403)
Screenshot: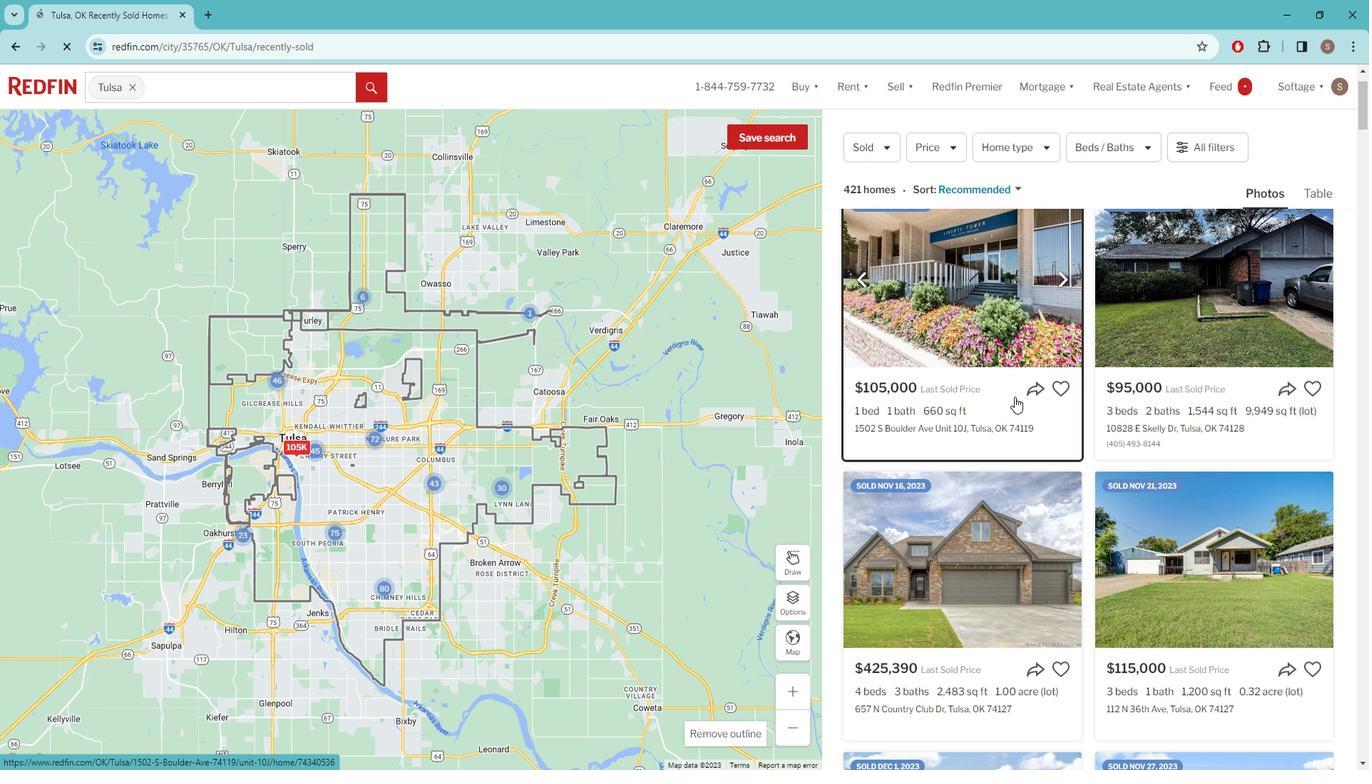 
Action: Mouse moved to (722, 418)
Screenshot: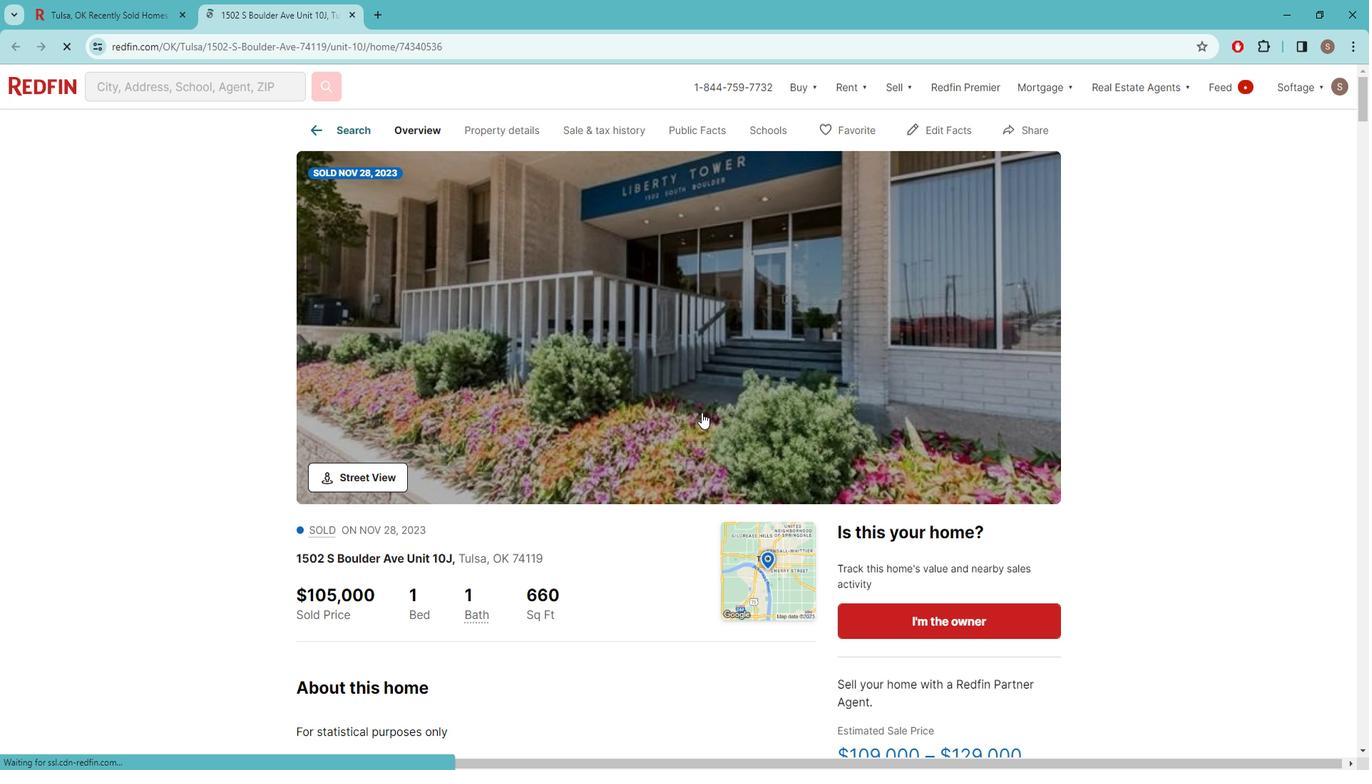 
Action: Mouse scrolled (722, 417) with delta (0, 0)
Screenshot: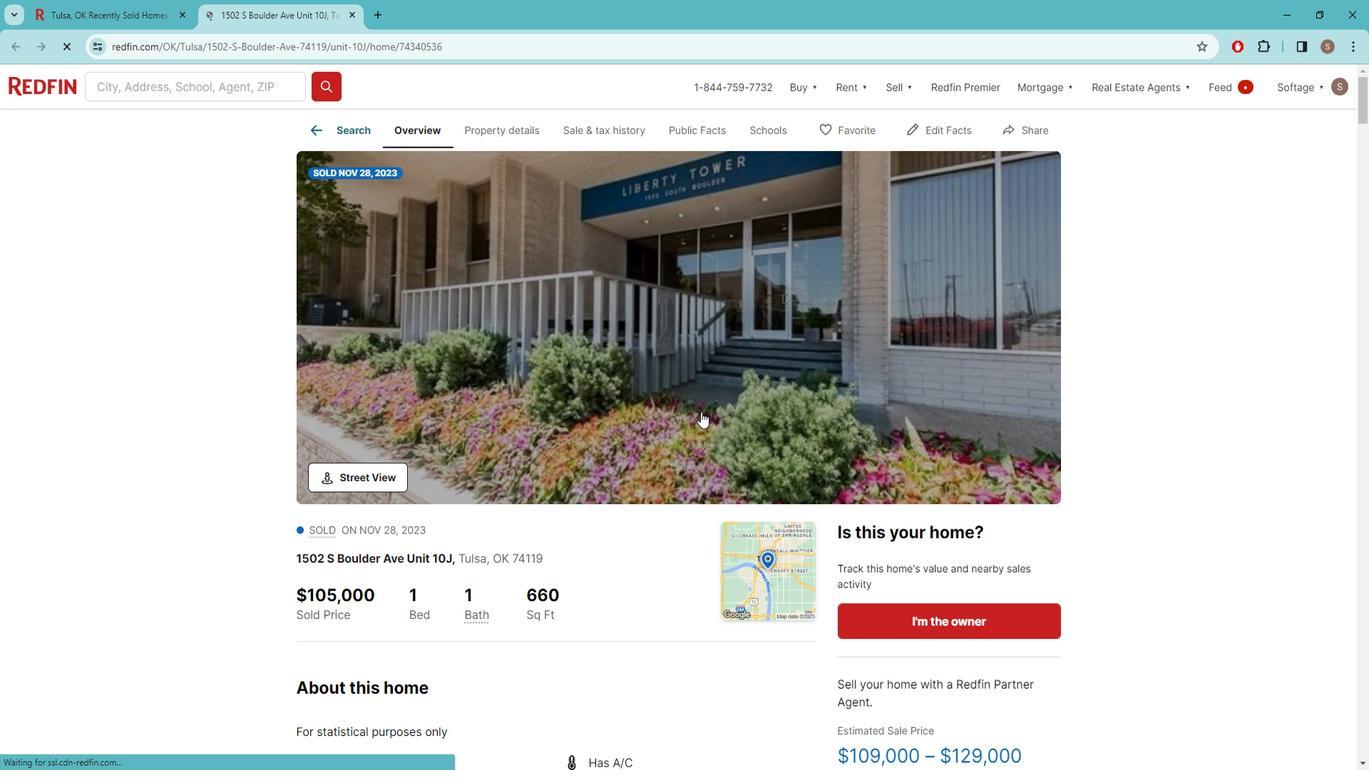 
Action: Mouse scrolled (722, 417) with delta (0, 0)
Screenshot: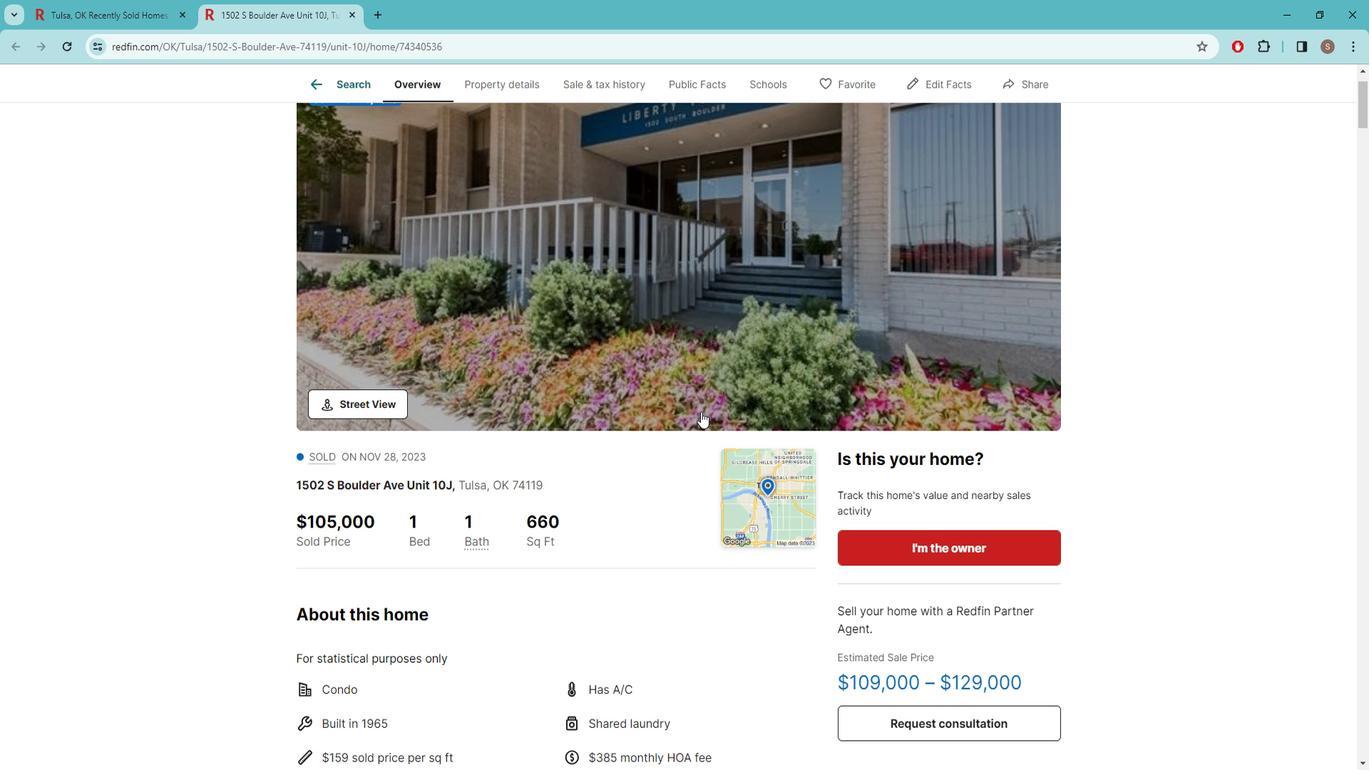 
Action: Mouse scrolled (722, 417) with delta (0, 0)
Screenshot: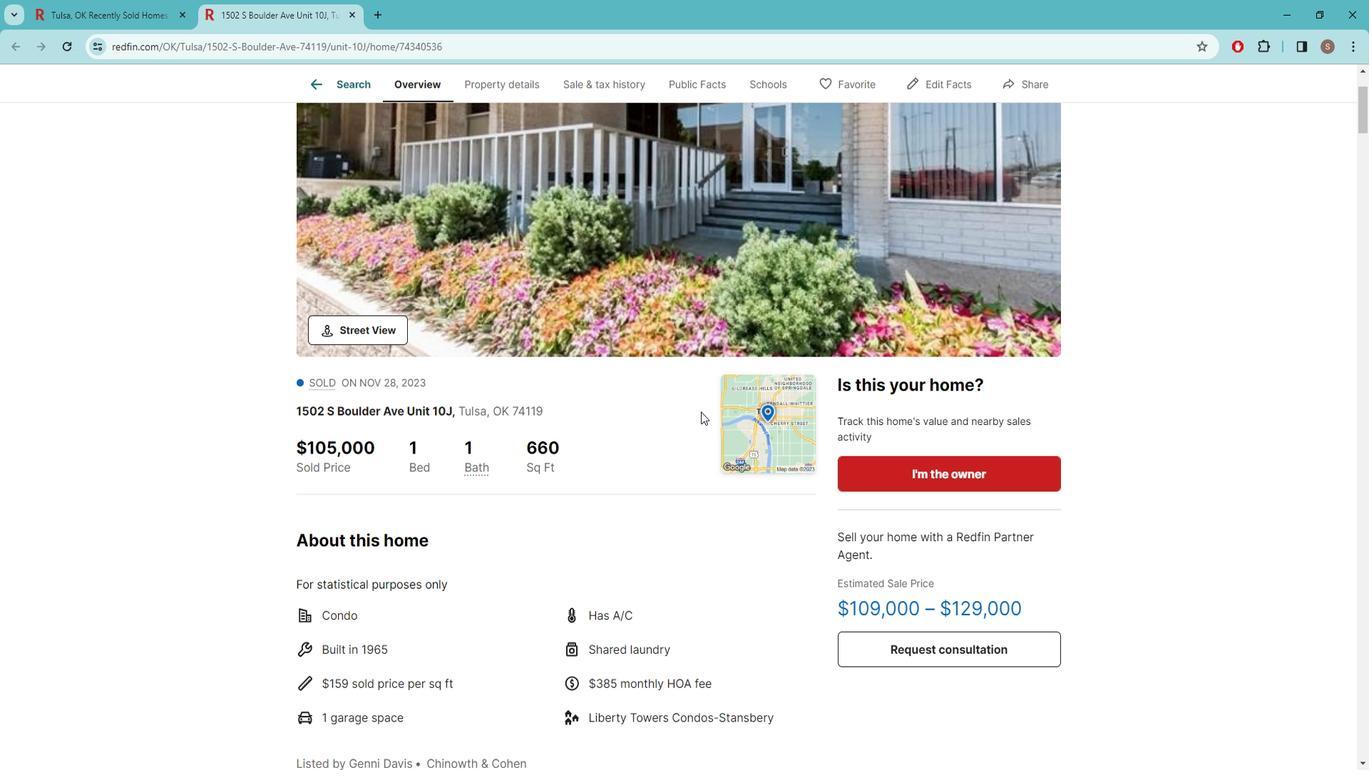
Action: Mouse scrolled (722, 417) with delta (0, 0)
Screenshot: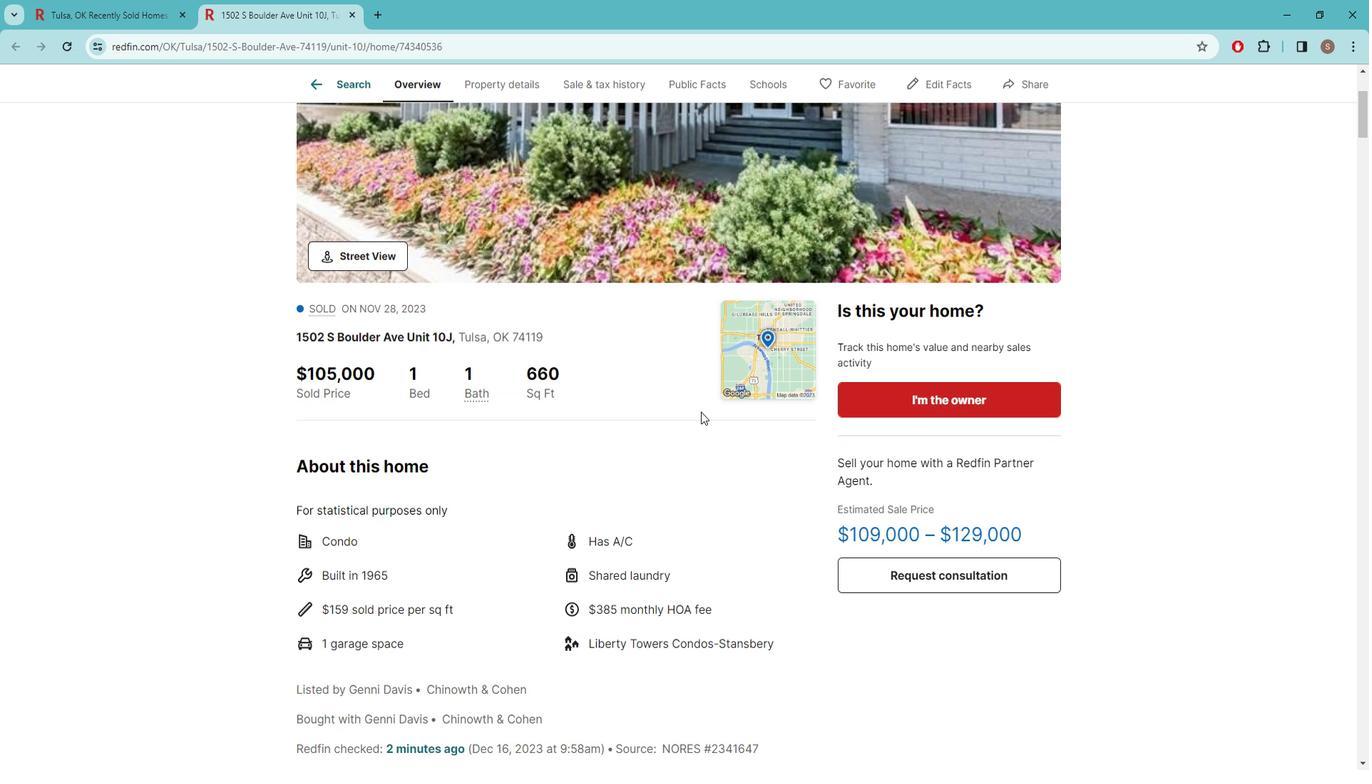 
Action: Mouse scrolled (722, 417) with delta (0, 0)
Screenshot: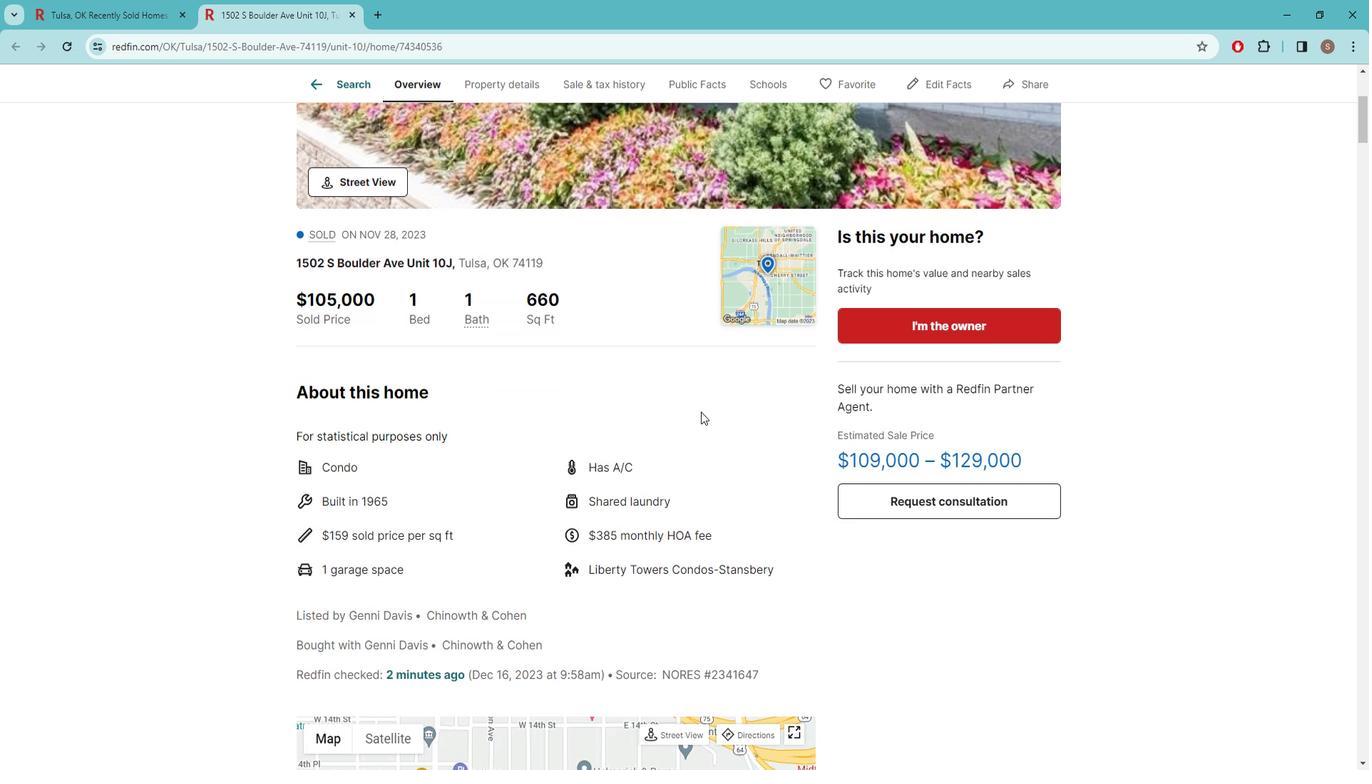 
Action: Mouse scrolled (722, 417) with delta (0, 0)
Screenshot: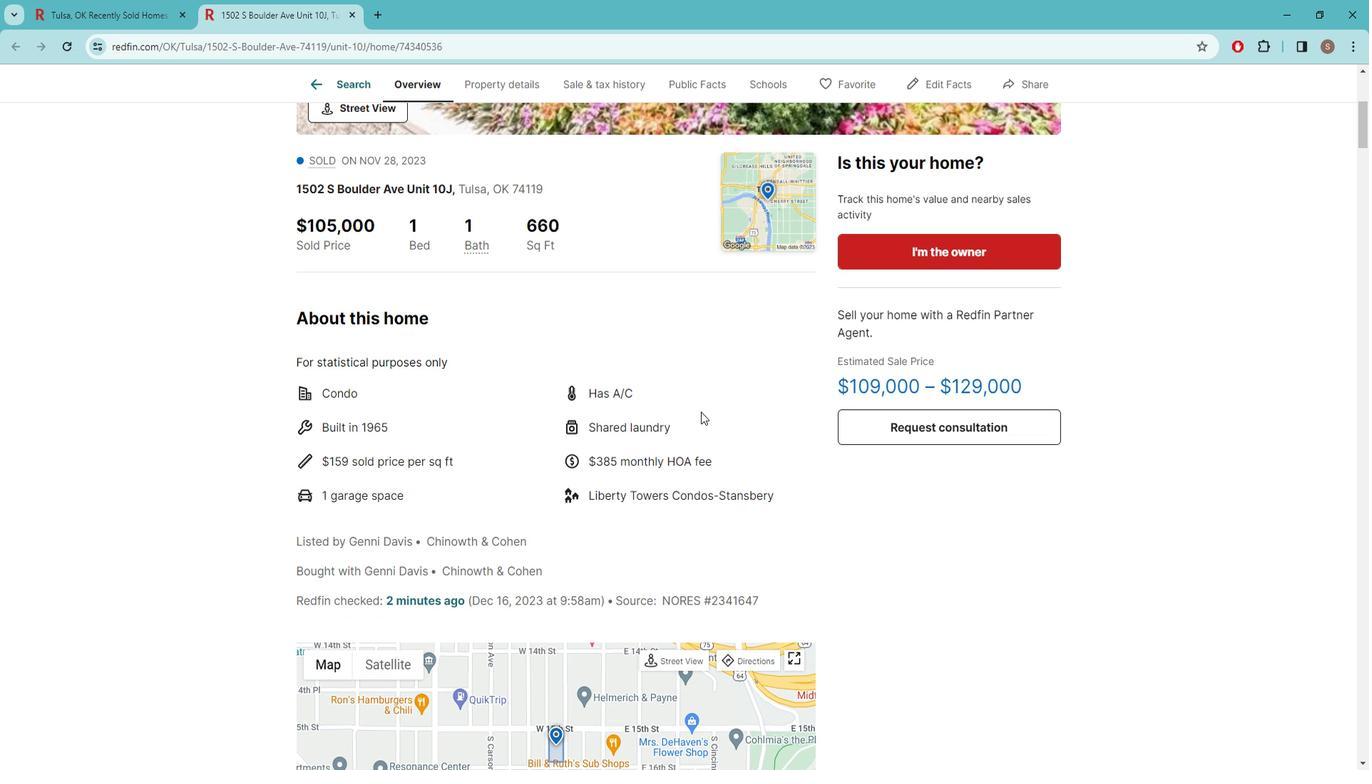 
Action: Mouse scrolled (722, 417) with delta (0, 0)
Screenshot: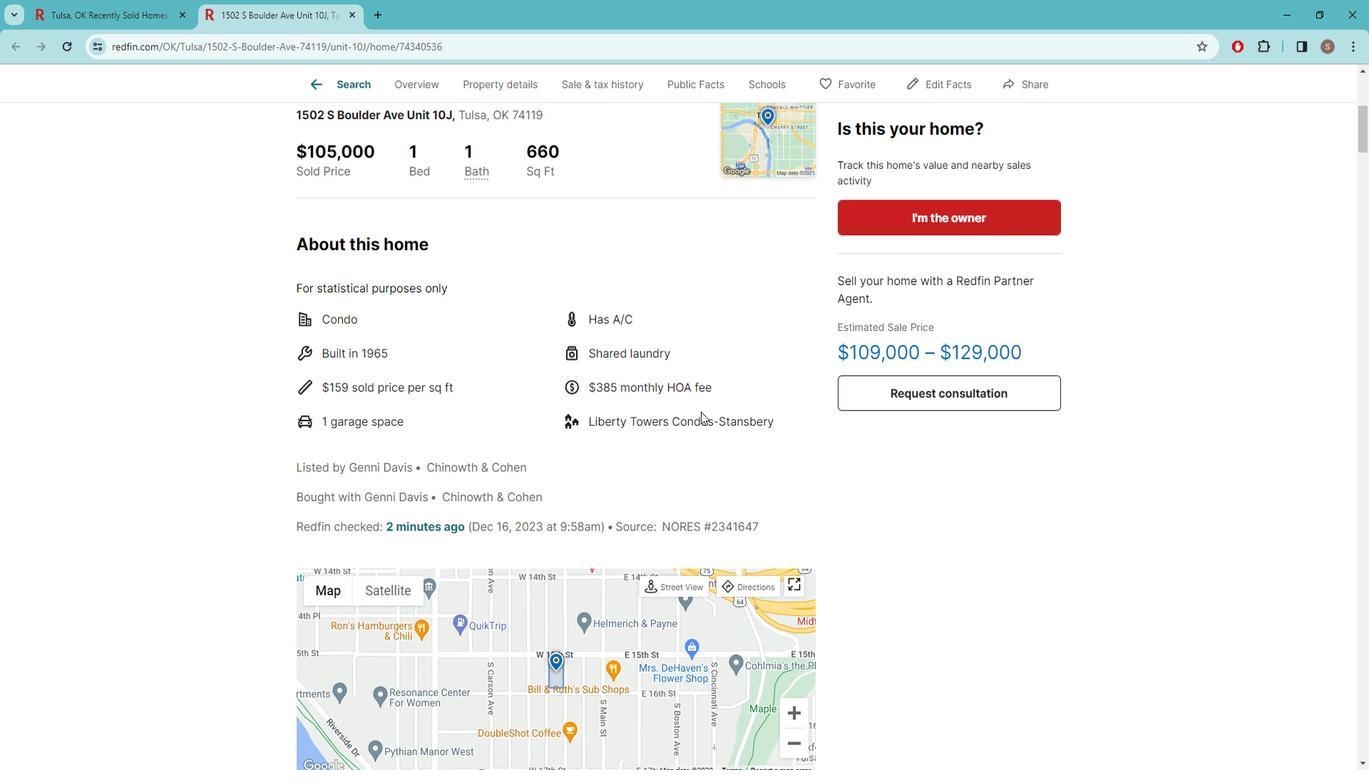 
Action: Mouse moved to (598, 387)
Screenshot: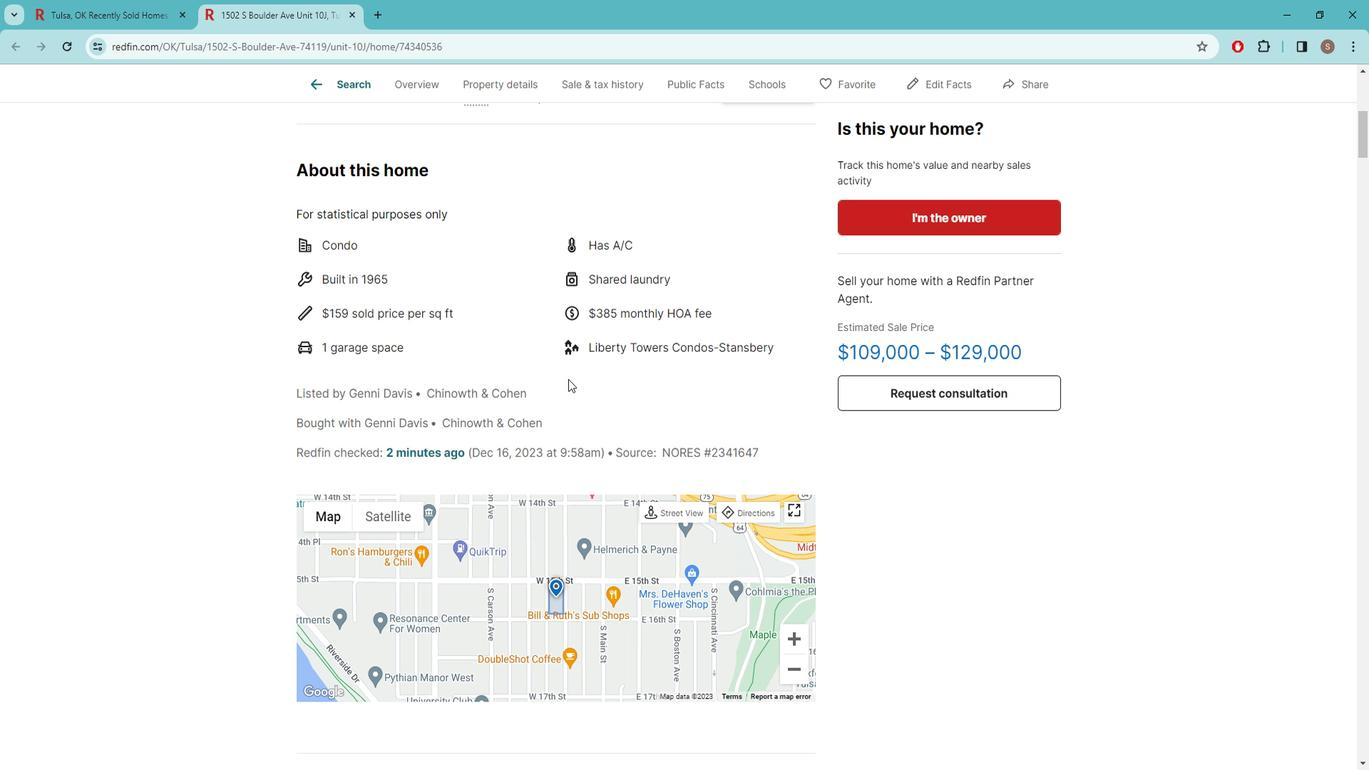 
Action: Mouse scrolled (598, 386) with delta (0, 0)
Screenshot: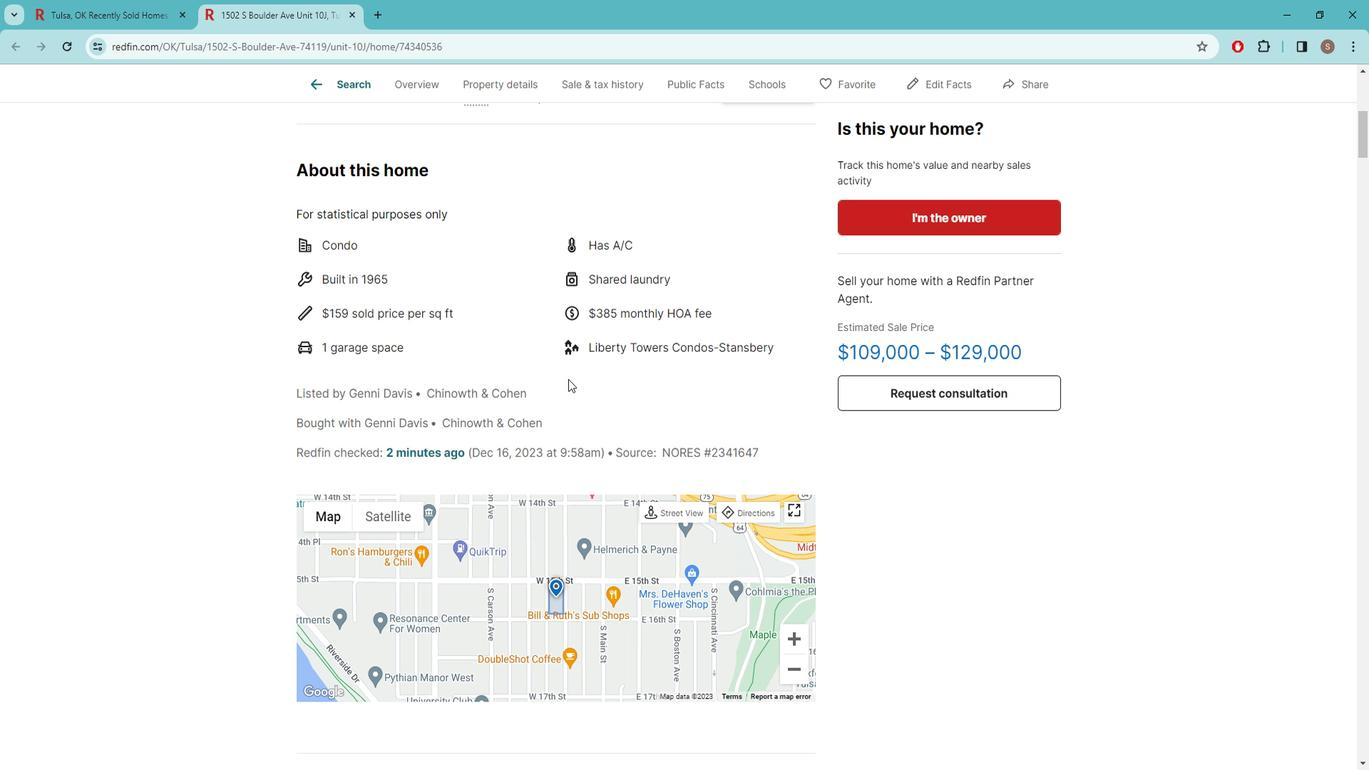 
Action: Mouse moved to (611, 390)
Screenshot: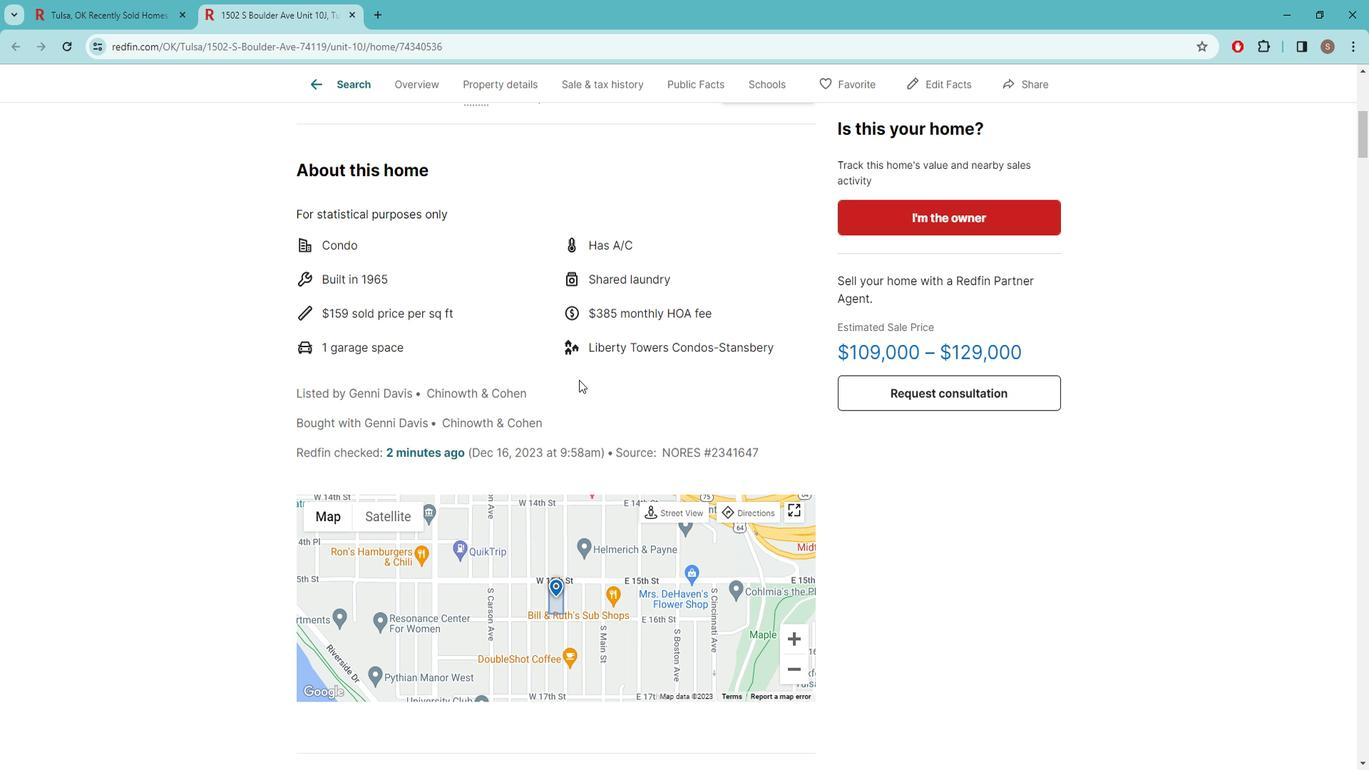 
Action: Mouse scrolled (611, 389) with delta (0, 0)
Screenshot: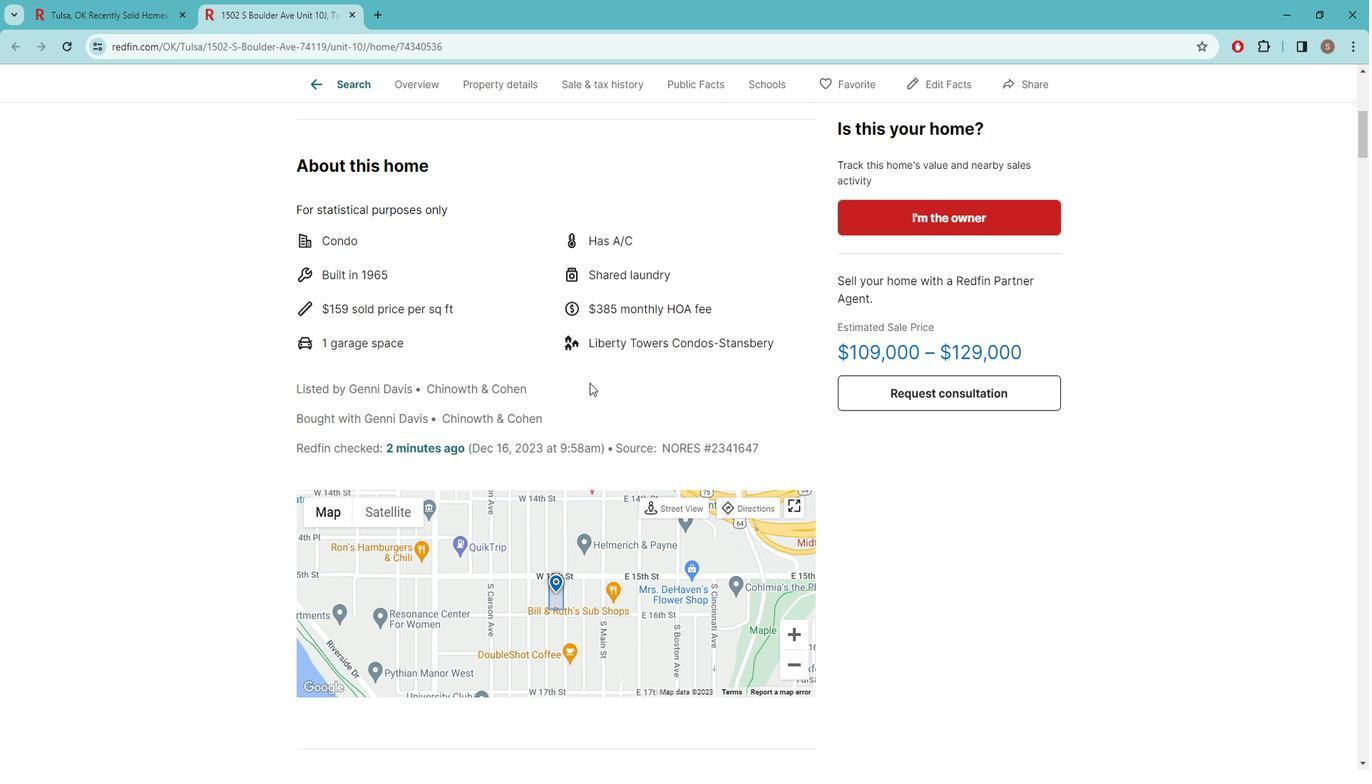 
Action: Mouse scrolled (611, 389) with delta (0, 0)
Screenshot: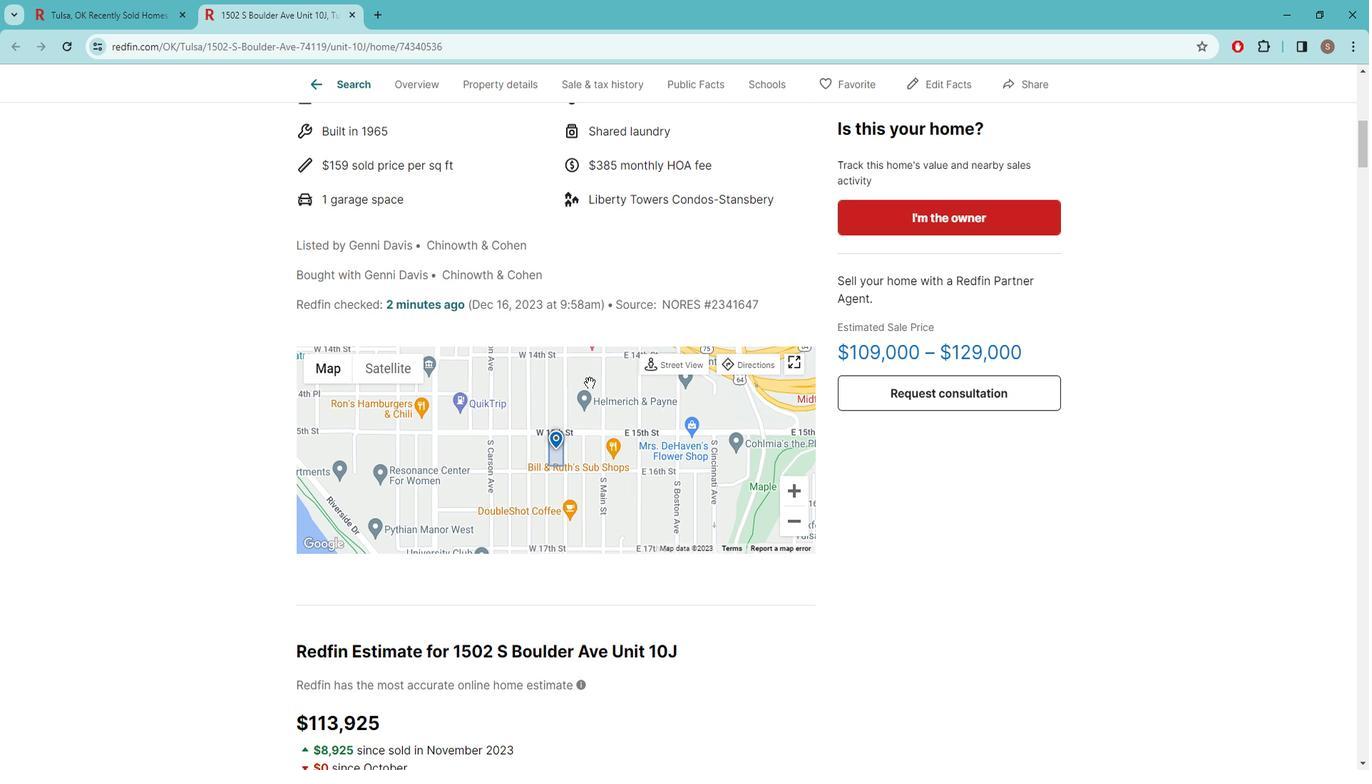 
Action: Mouse scrolled (611, 389) with delta (0, 0)
Screenshot: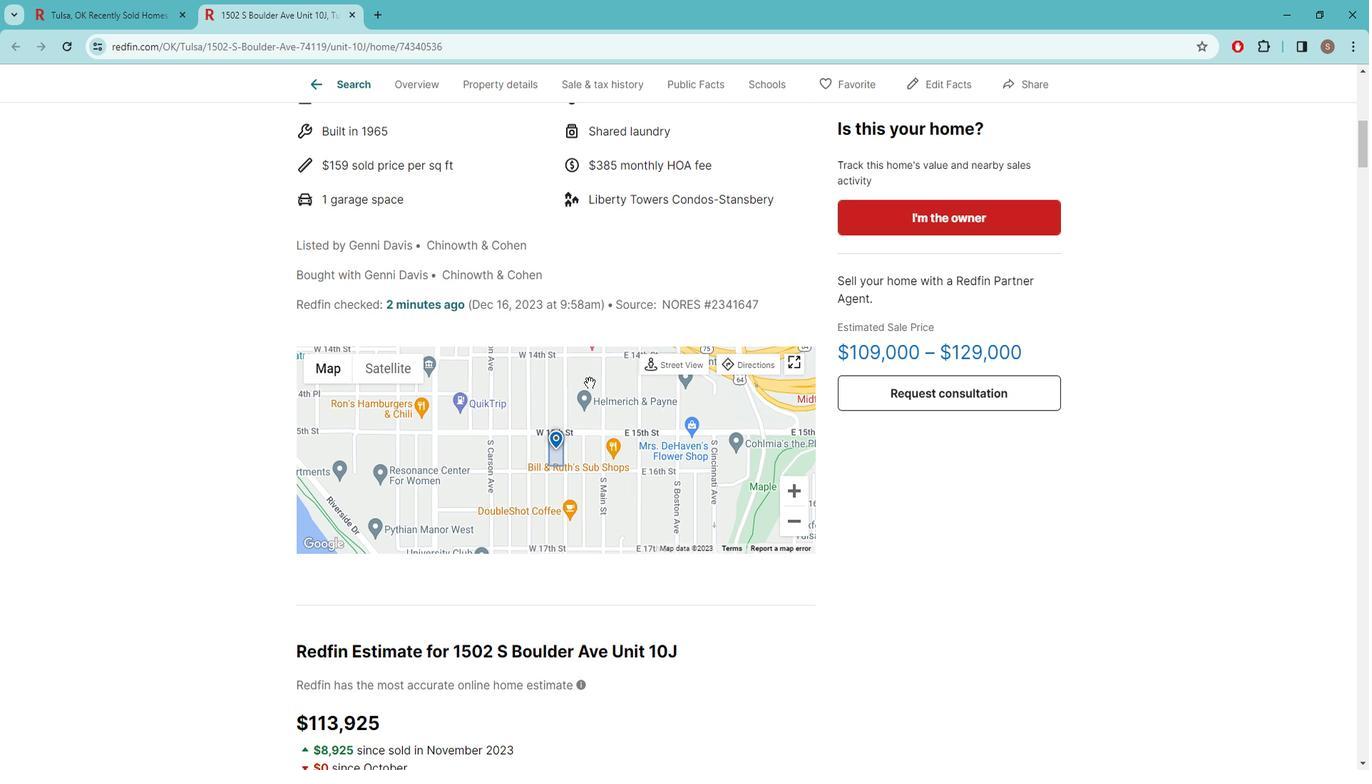 
Action: Mouse scrolled (611, 389) with delta (0, 0)
Screenshot: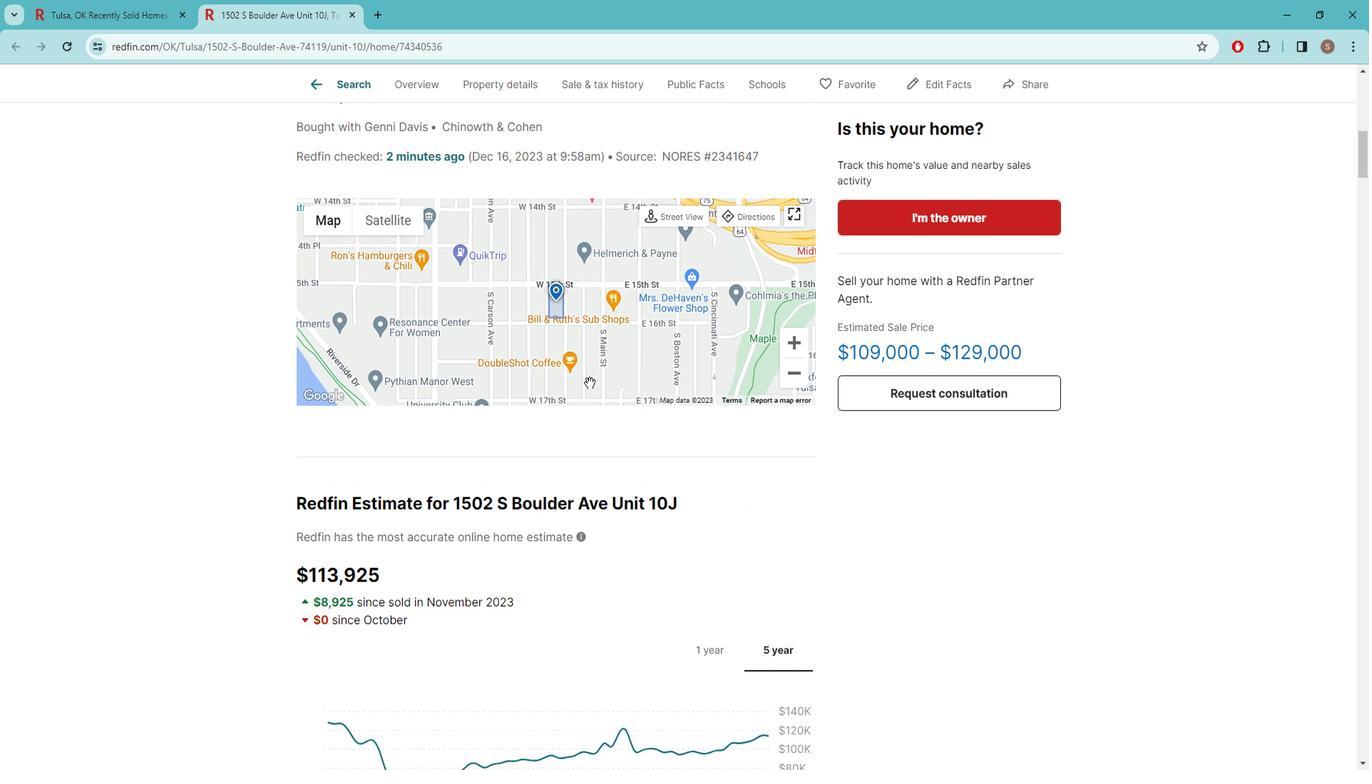 
Action: Mouse scrolled (611, 389) with delta (0, 0)
Screenshot: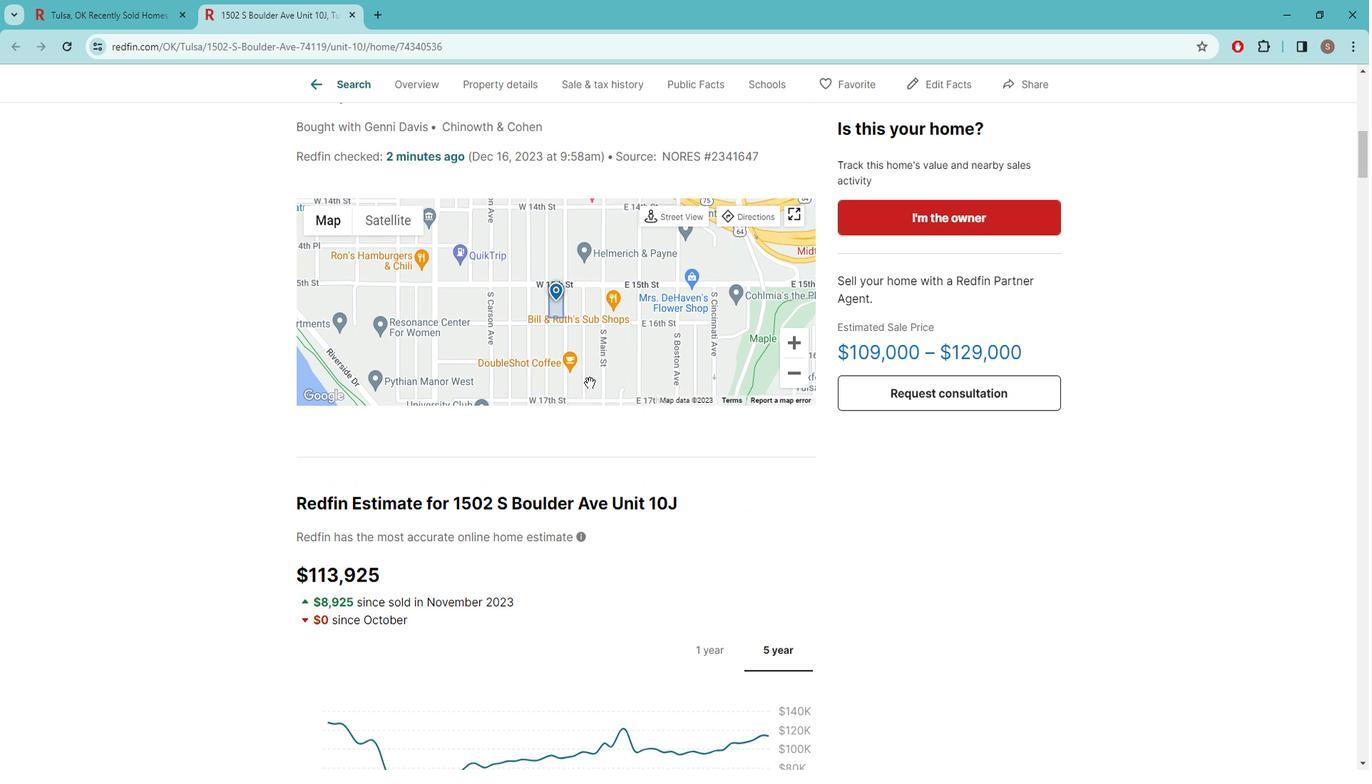 
Action: Mouse scrolled (611, 389) with delta (0, 0)
Screenshot: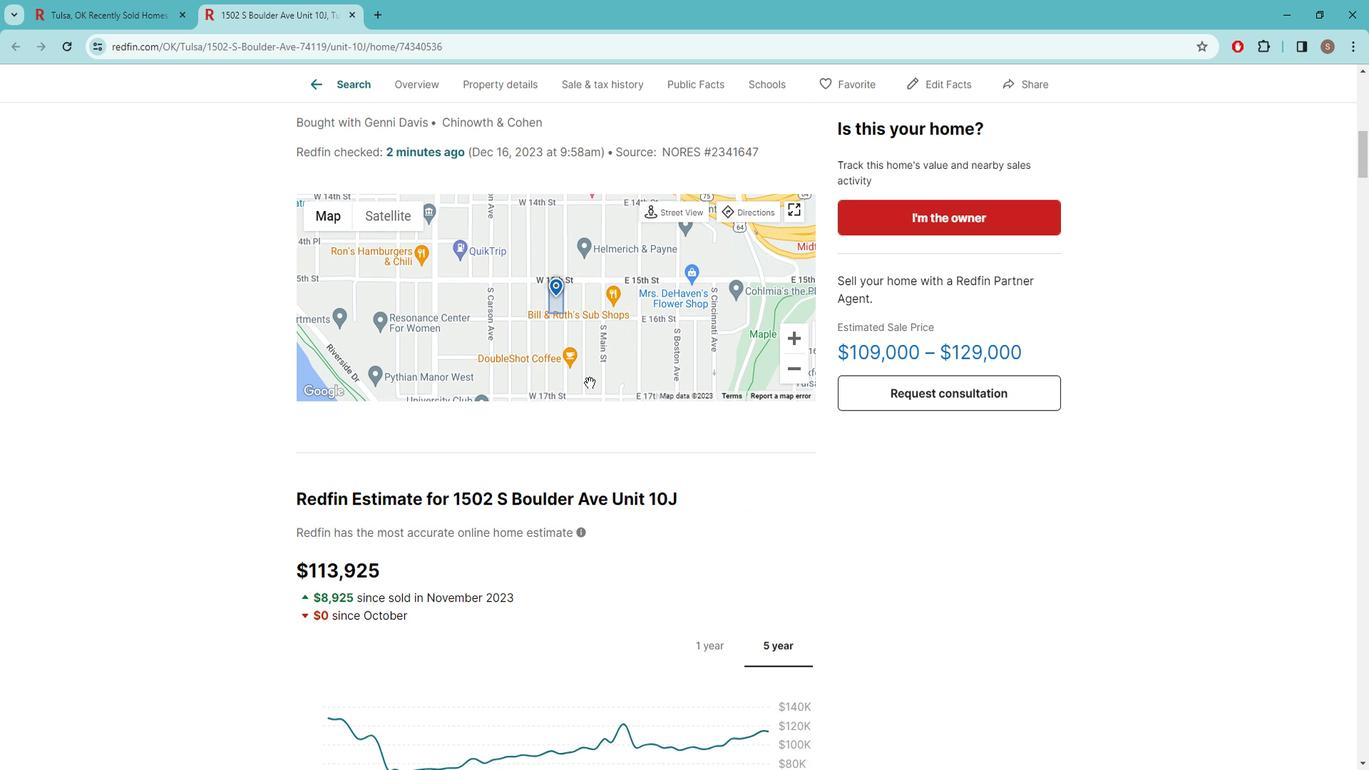 
Action: Mouse scrolled (611, 389) with delta (0, 0)
Screenshot: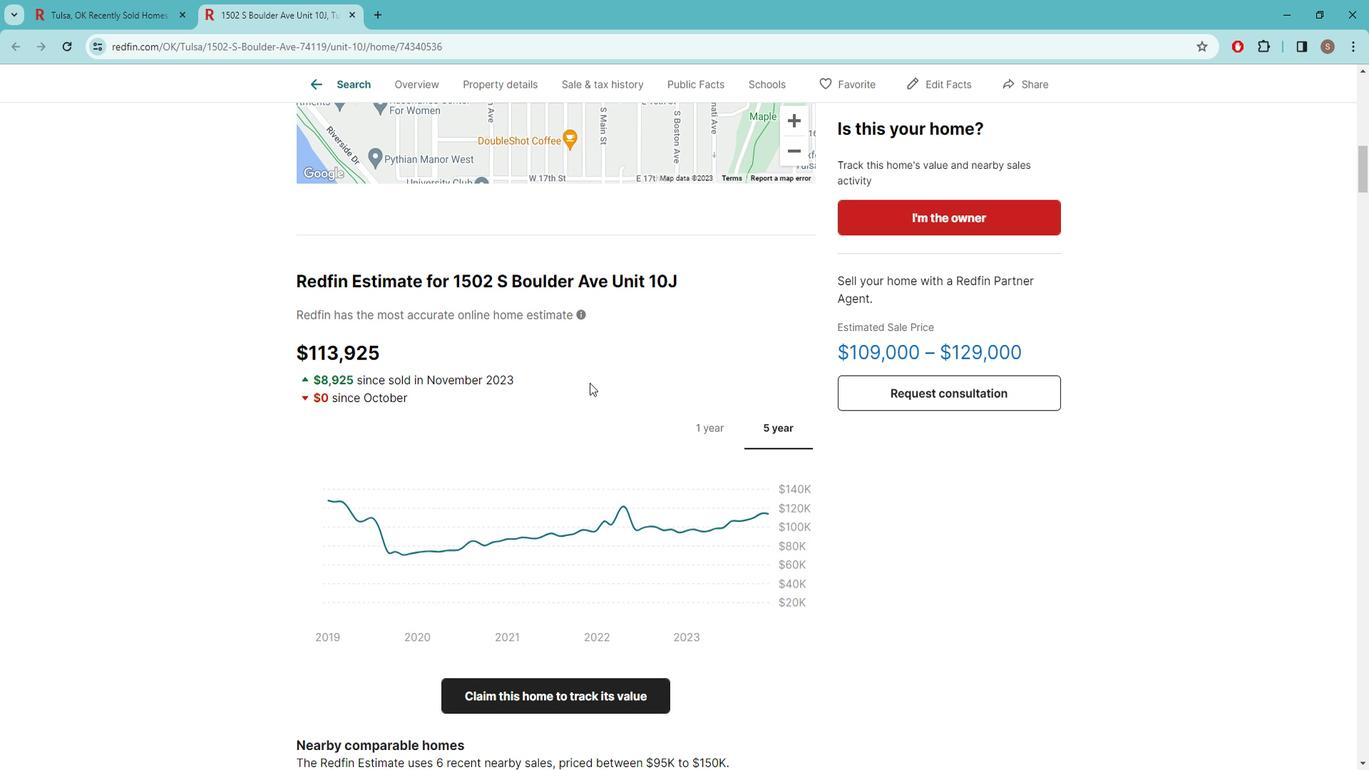 
Action: Mouse scrolled (611, 389) with delta (0, 0)
Screenshot: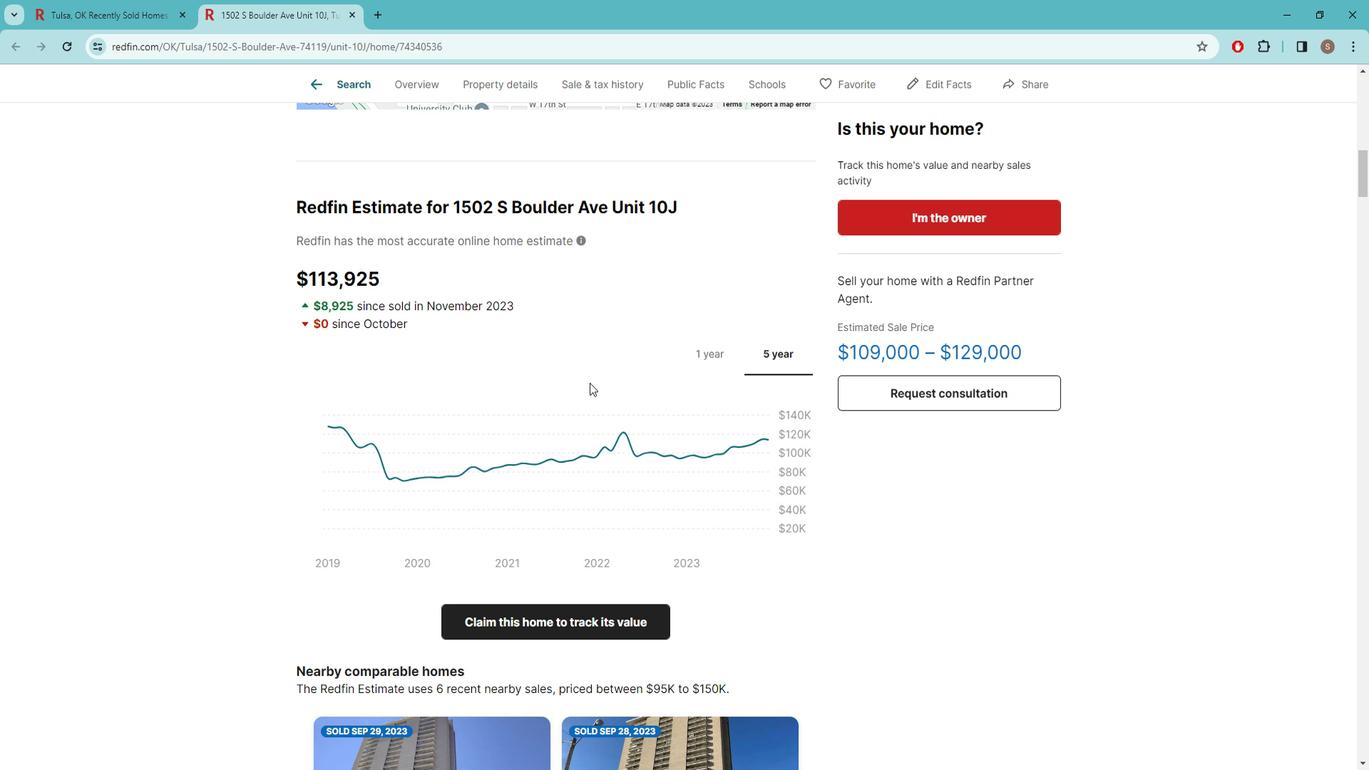 
Action: Mouse scrolled (611, 389) with delta (0, 0)
Screenshot: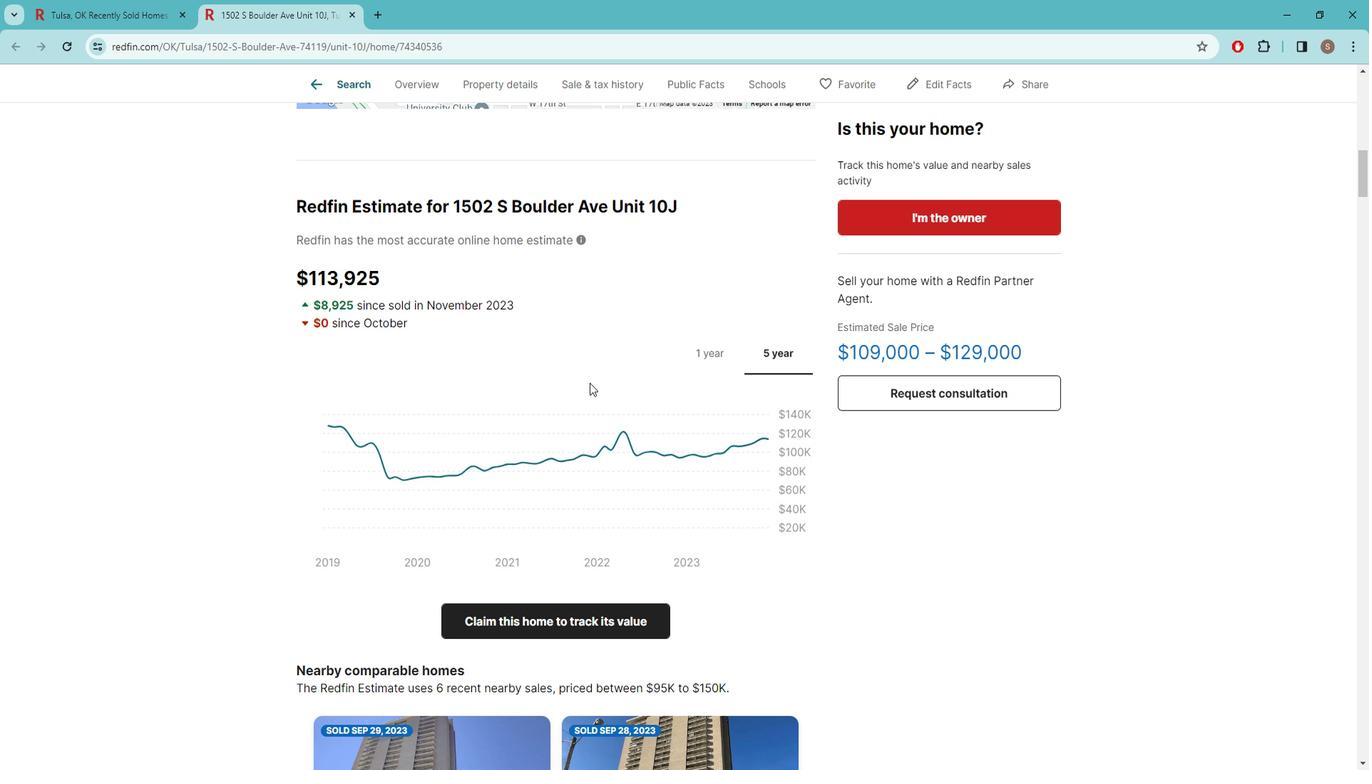 
Action: Mouse scrolled (611, 389) with delta (0, 0)
Screenshot: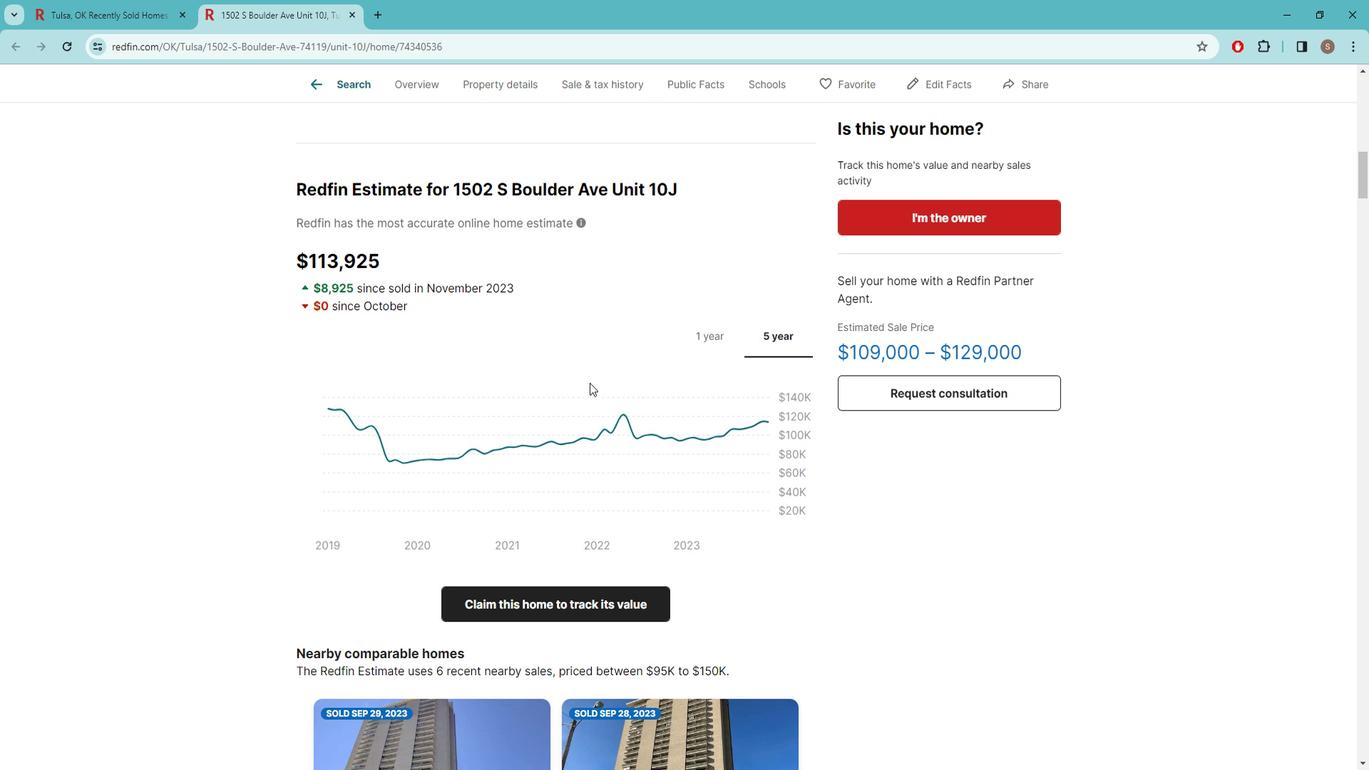 
Action: Mouse scrolled (611, 389) with delta (0, 0)
Screenshot: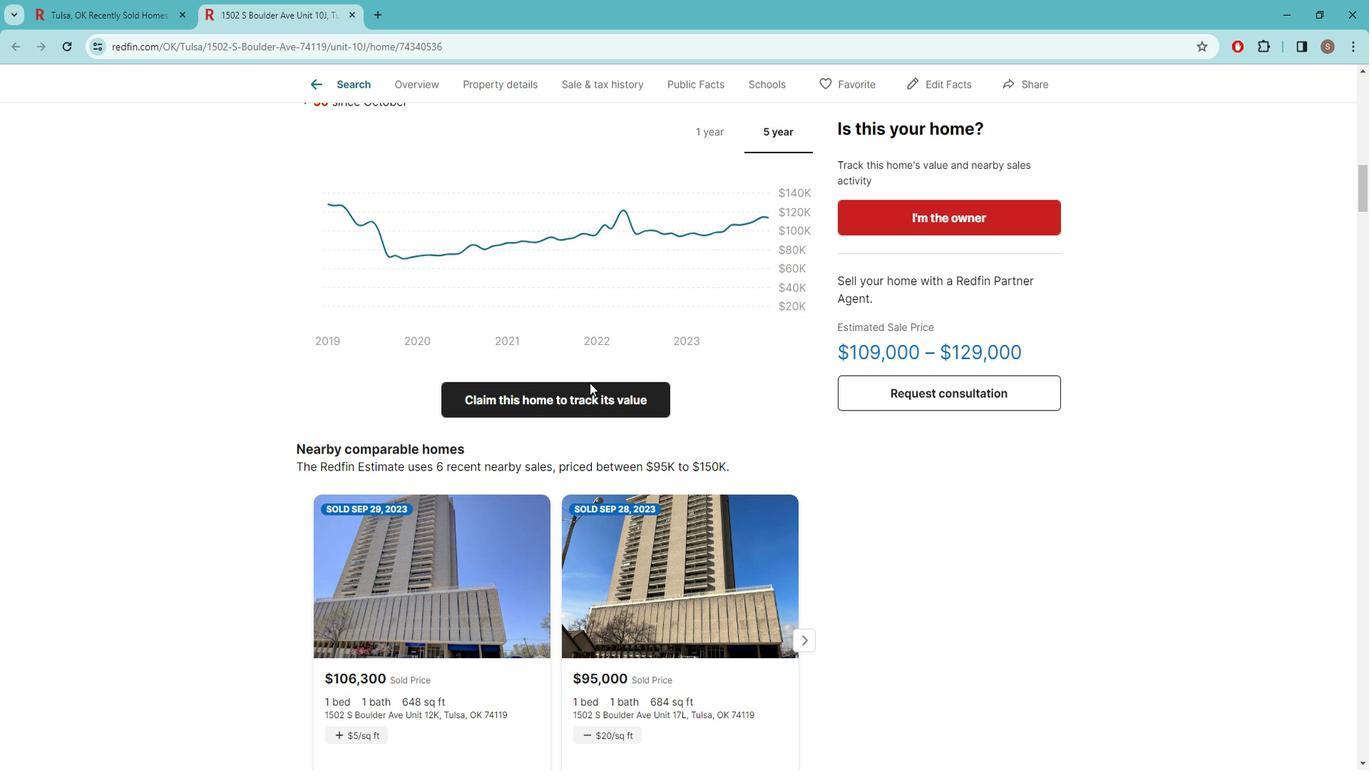 
Action: Mouse scrolled (611, 389) with delta (0, 0)
Screenshot: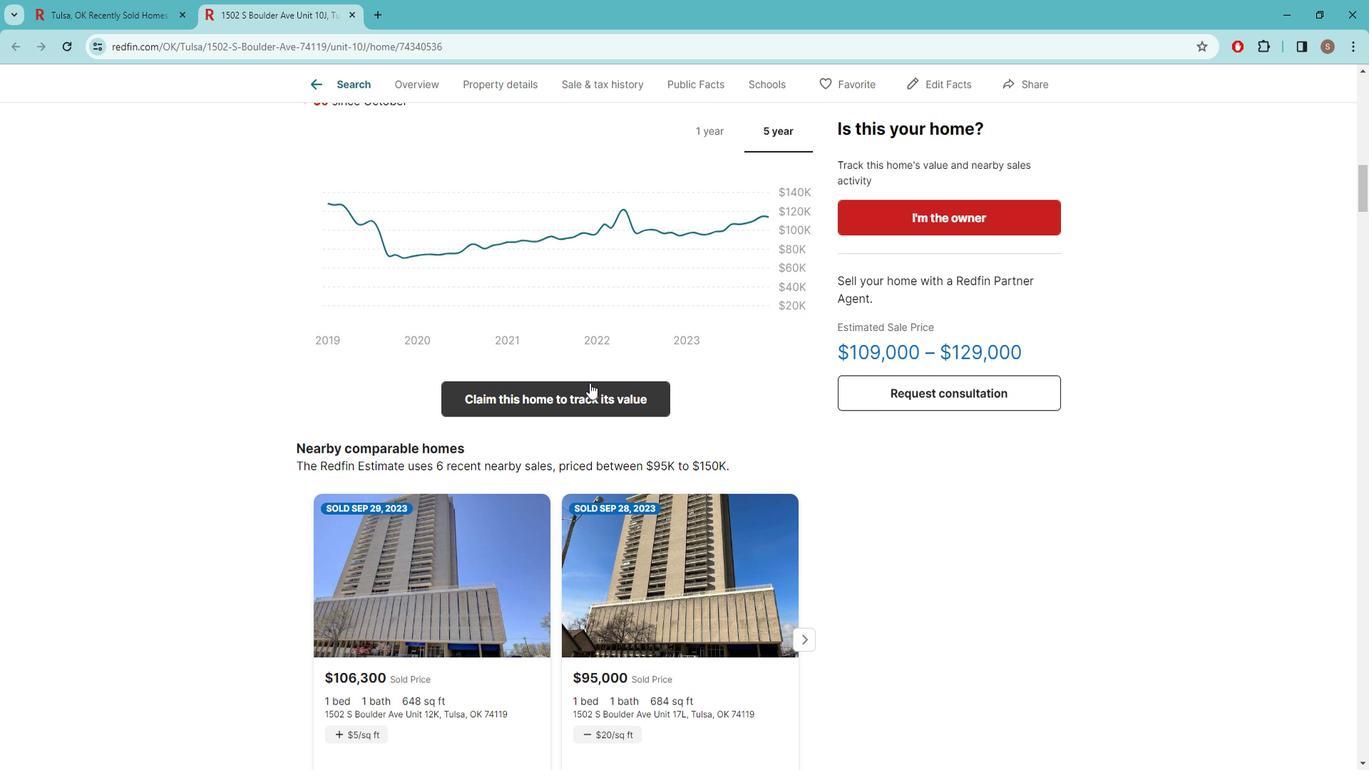 
Action: Mouse scrolled (611, 389) with delta (0, 0)
Screenshot: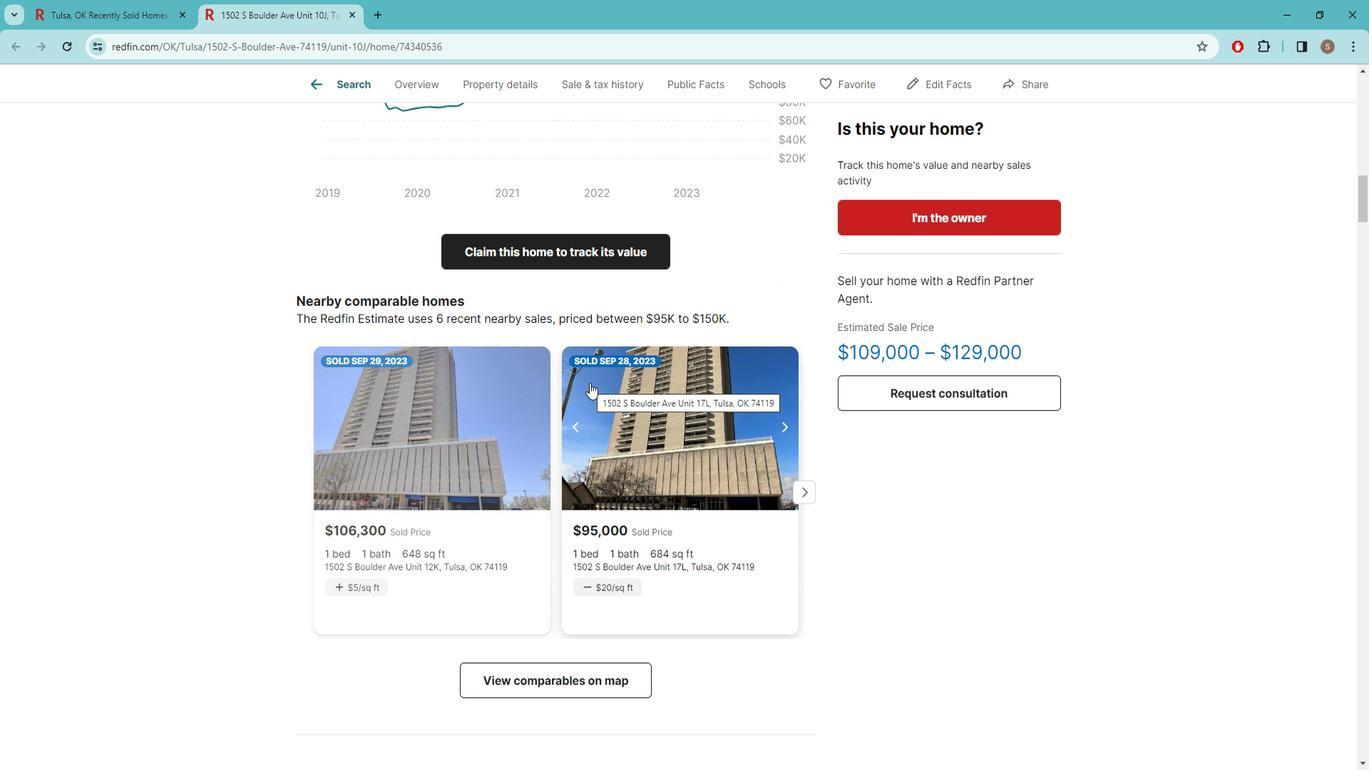 
Action: Mouse scrolled (611, 389) with delta (0, 0)
Screenshot: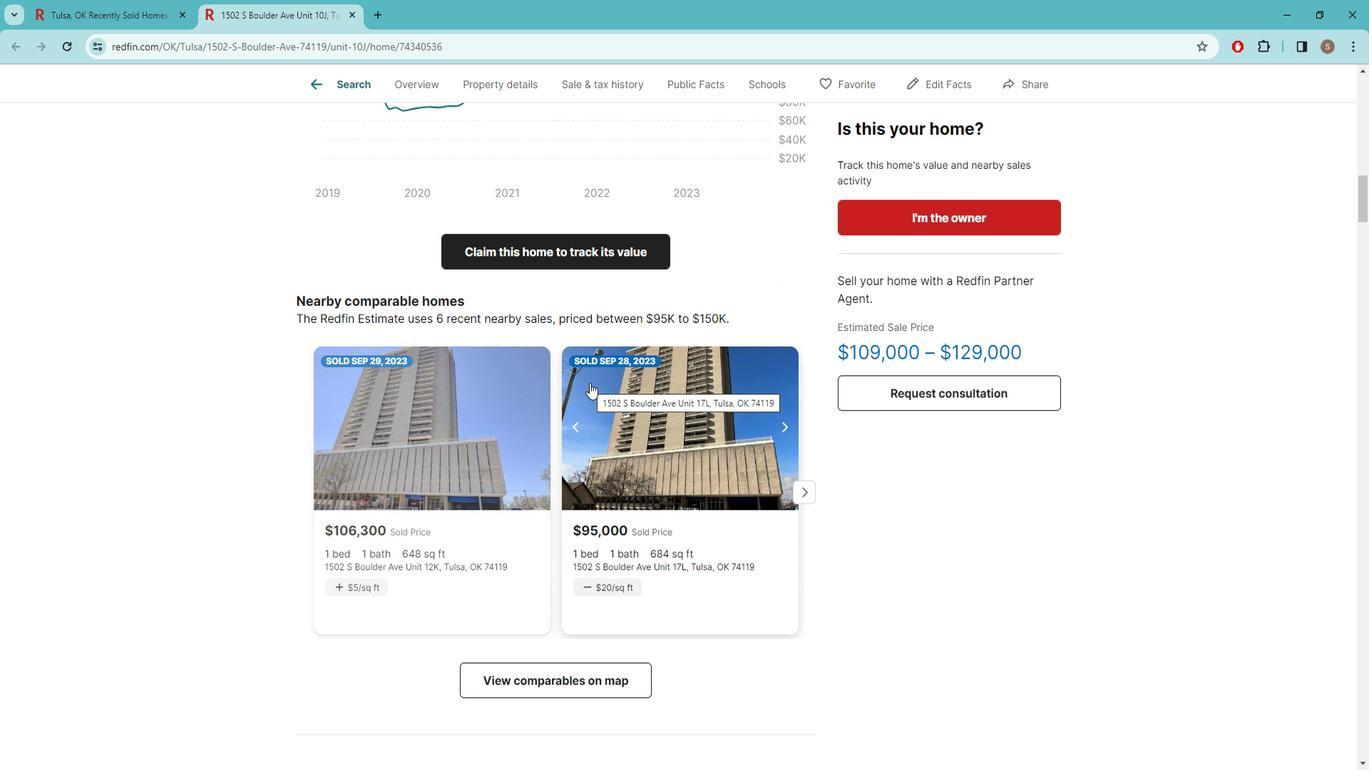 
Action: Mouse scrolled (611, 389) with delta (0, 0)
Screenshot: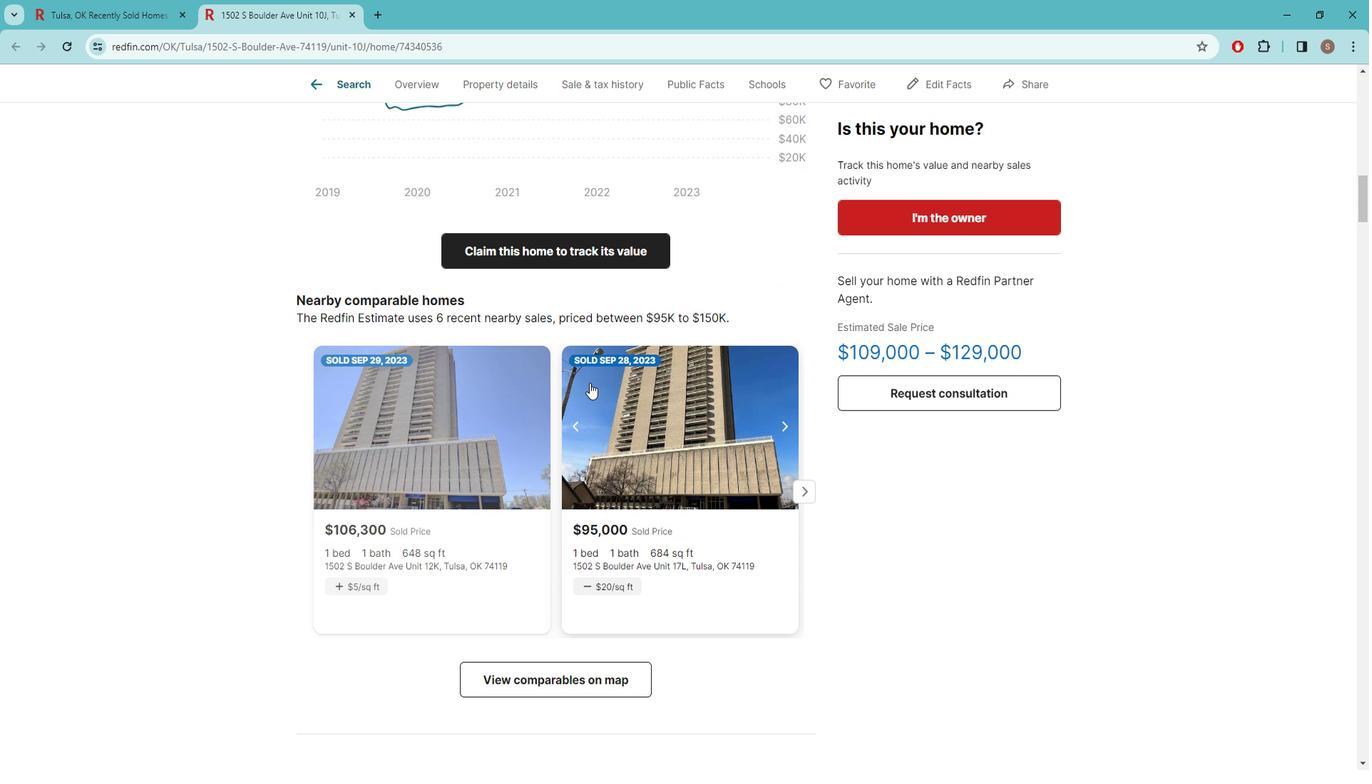 
Action: Mouse scrolled (611, 389) with delta (0, 0)
Screenshot: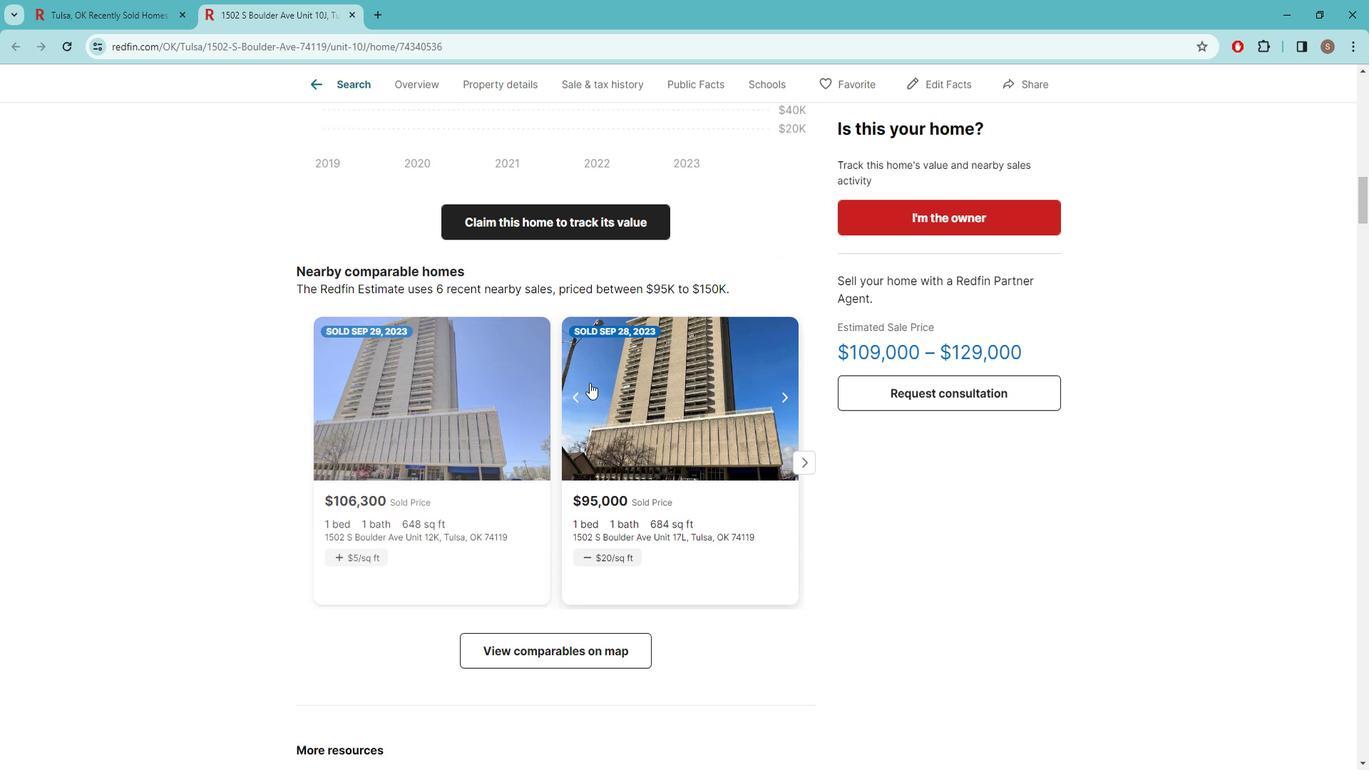 
Action: Mouse scrolled (611, 389) with delta (0, 0)
Screenshot: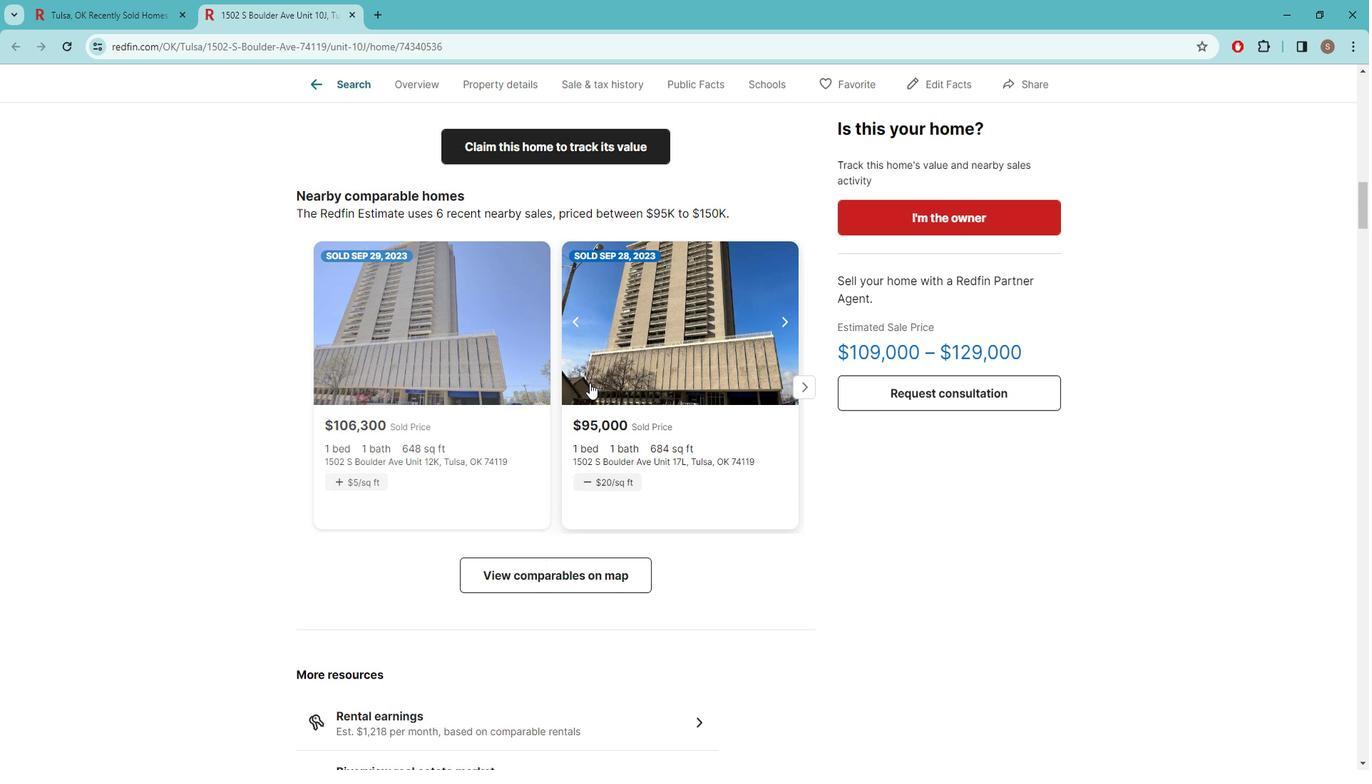 
Action: Mouse scrolled (611, 389) with delta (0, 0)
Screenshot: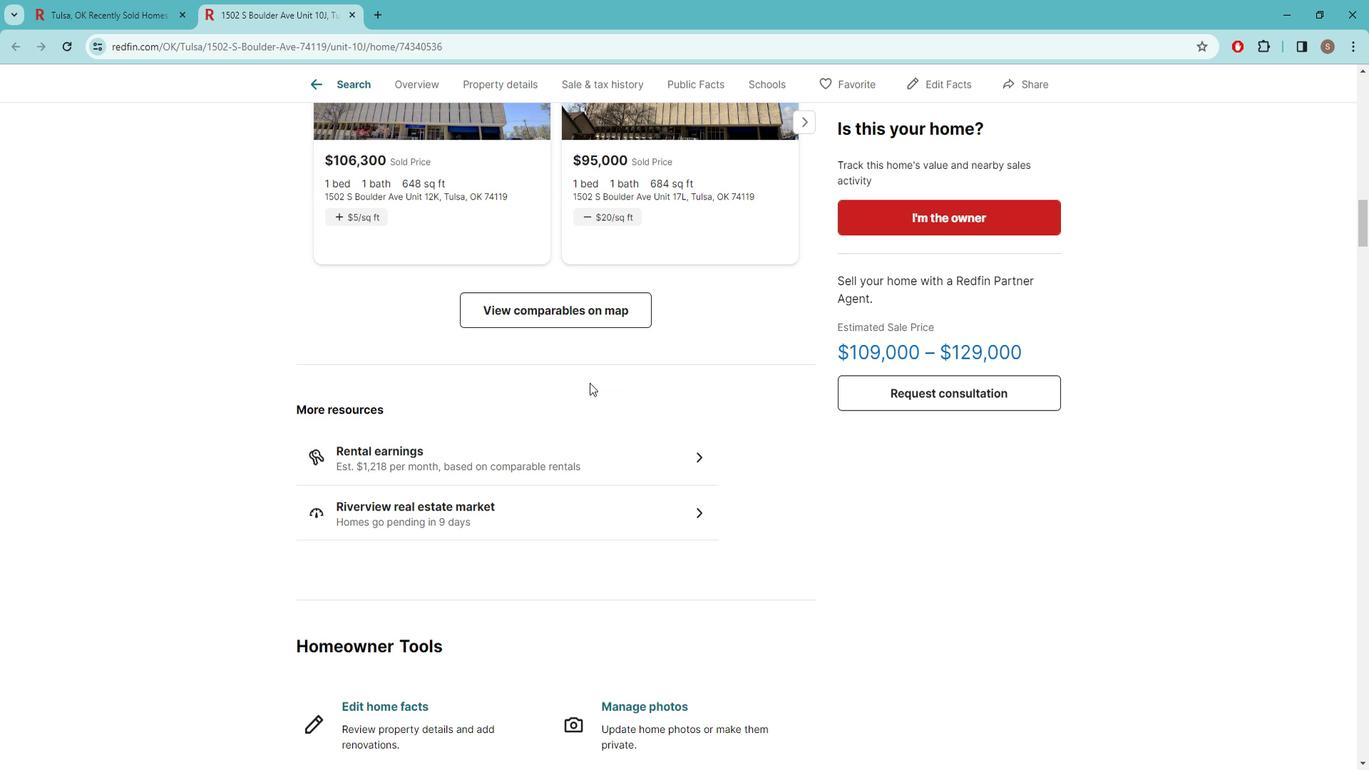 
Action: Mouse scrolled (611, 389) with delta (0, 0)
Screenshot: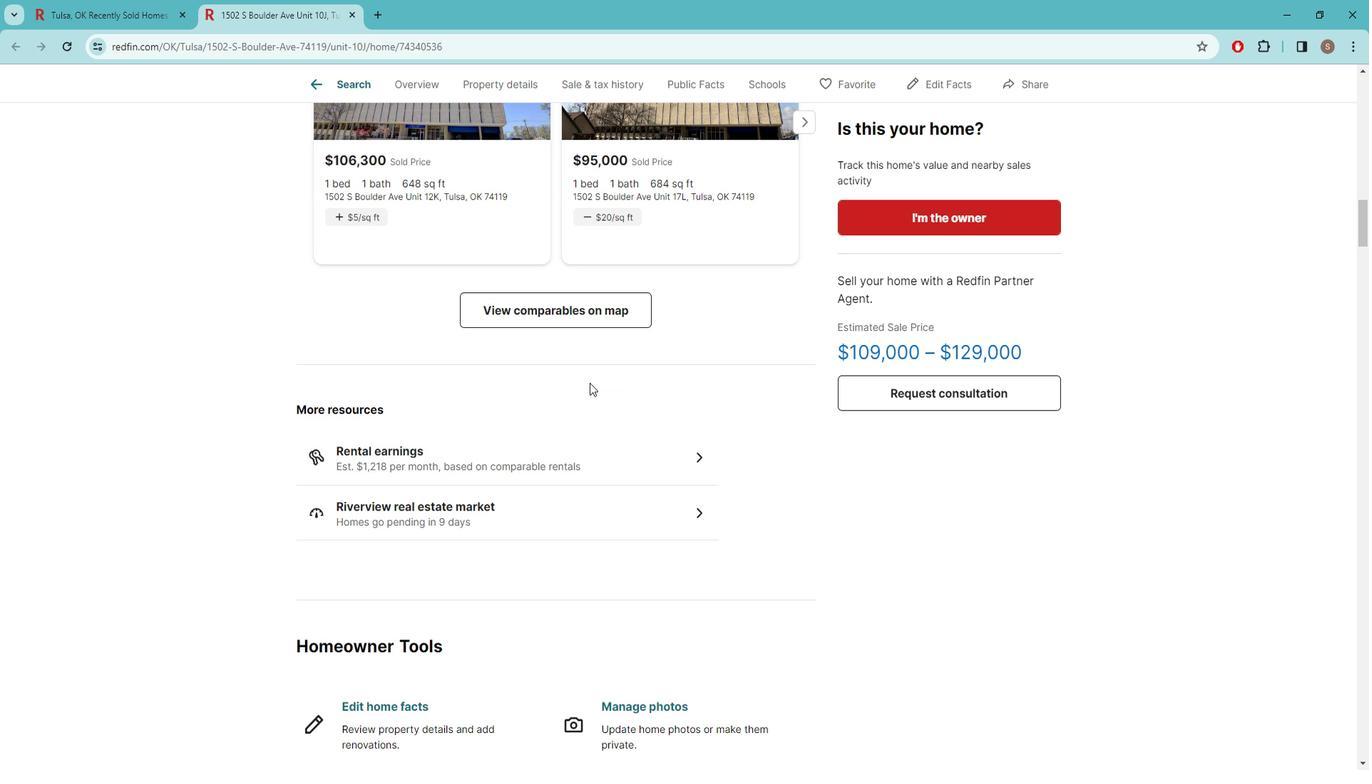 
Action: Mouse moved to (612, 385)
Screenshot: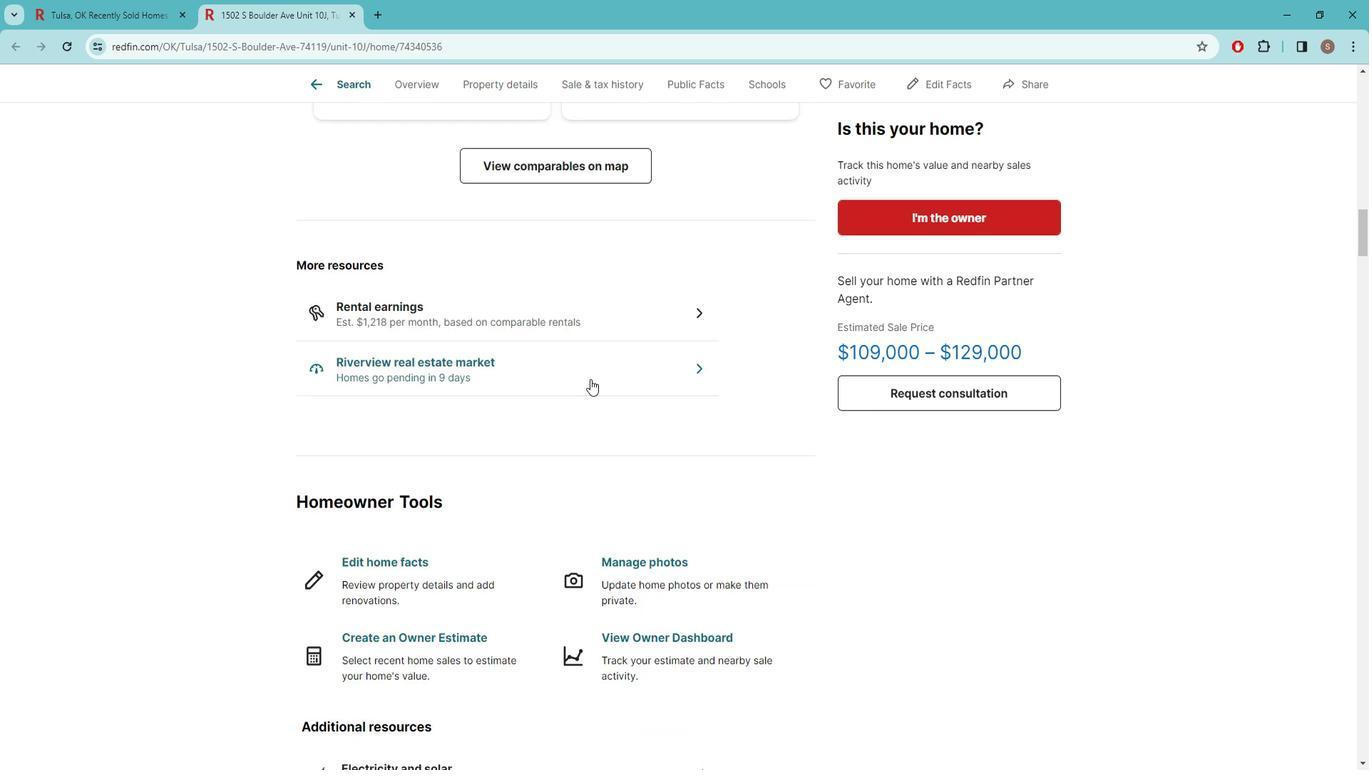 
Action: Mouse scrolled (612, 384) with delta (0, 0)
Screenshot: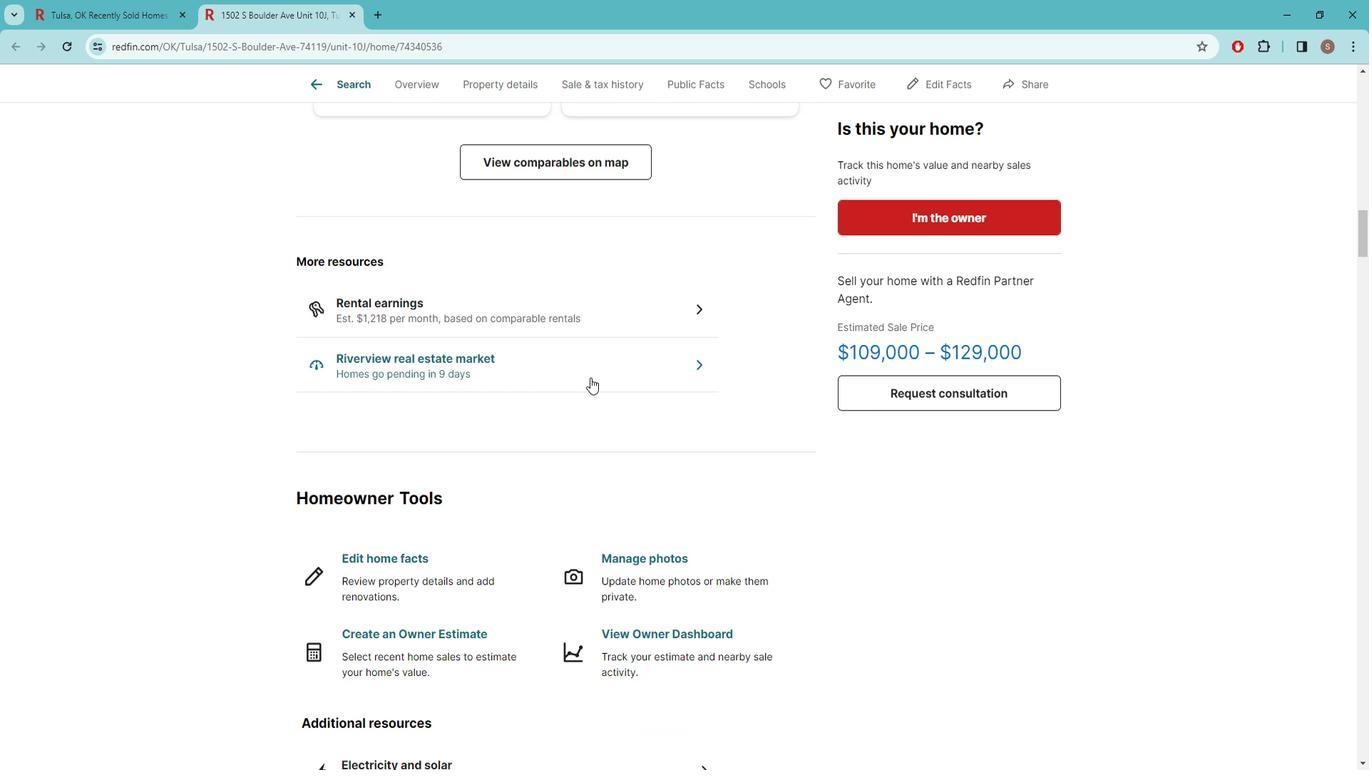 
Action: Mouse scrolled (612, 384) with delta (0, 0)
Screenshot: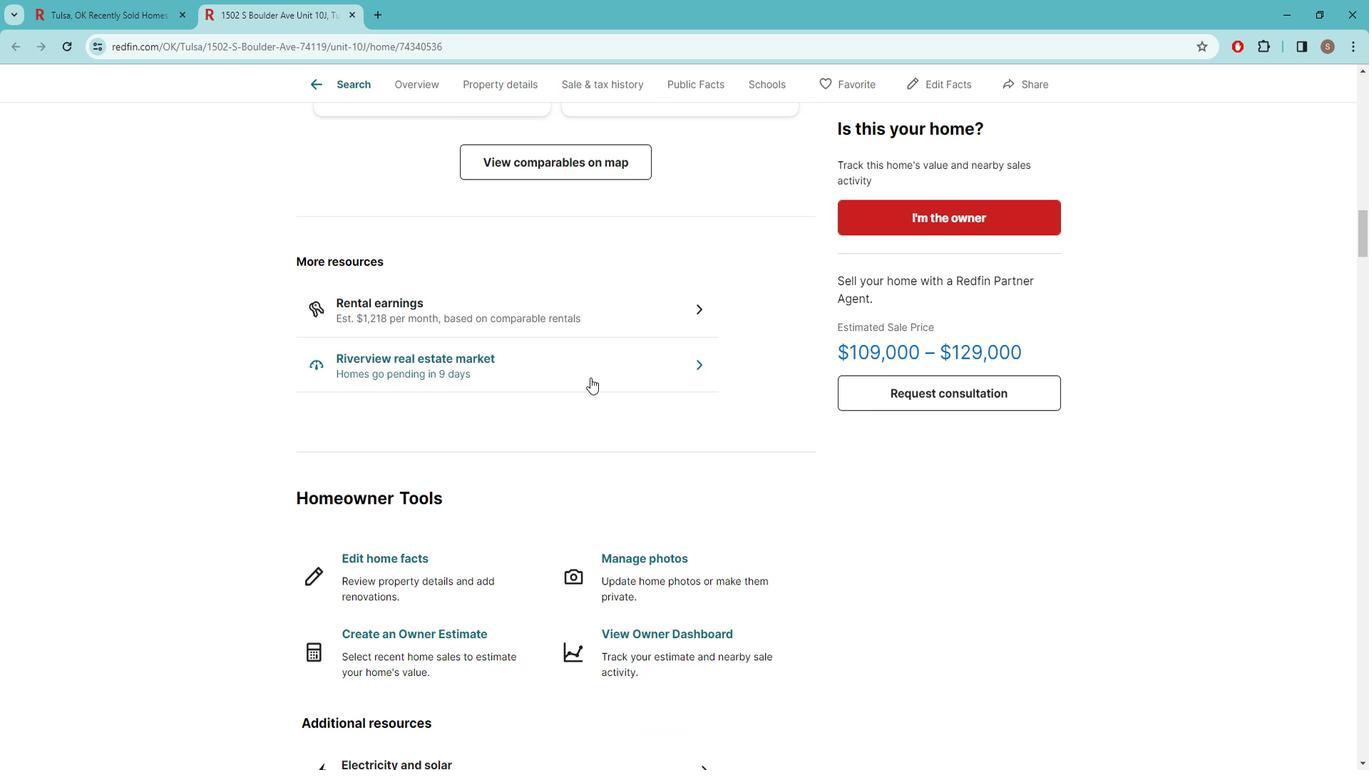 
Action: Mouse scrolled (612, 384) with delta (0, 0)
Screenshot: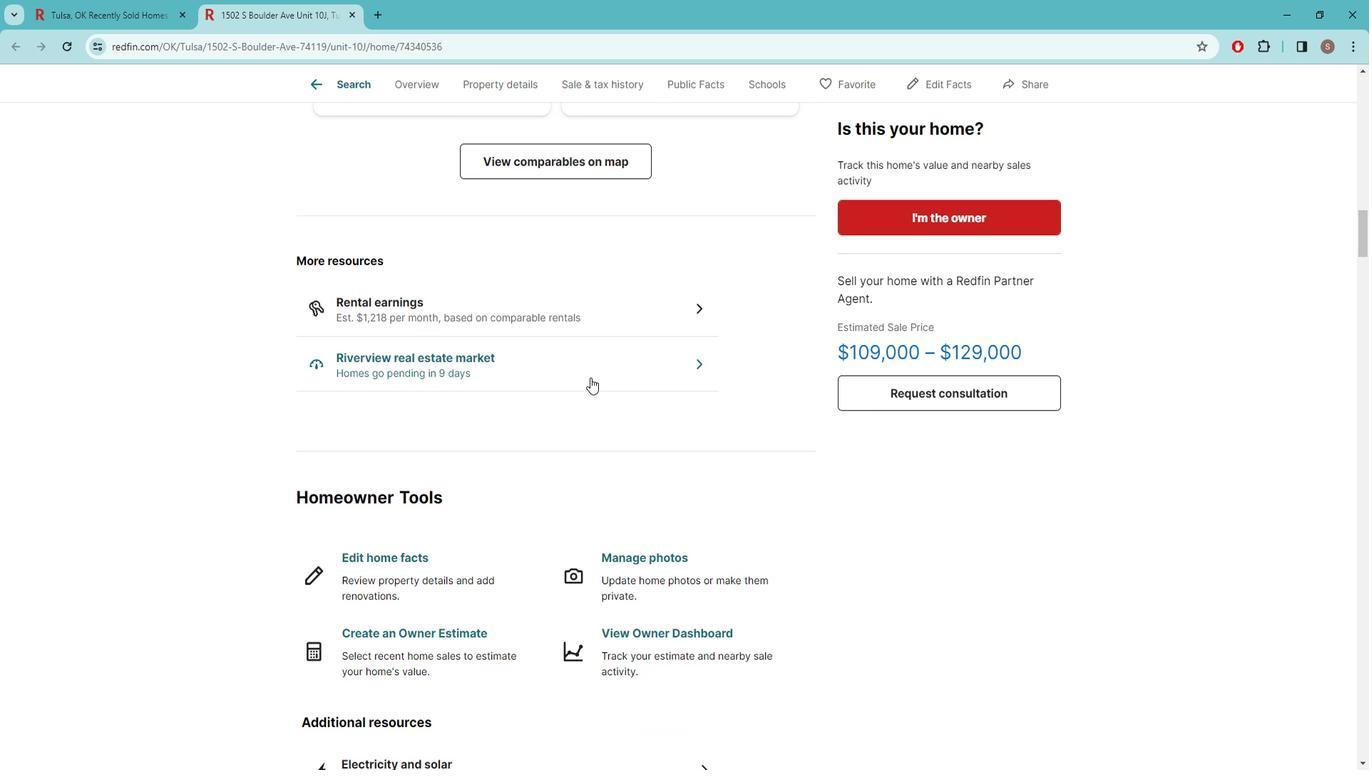 
Action: Mouse scrolled (612, 384) with delta (0, 0)
Screenshot: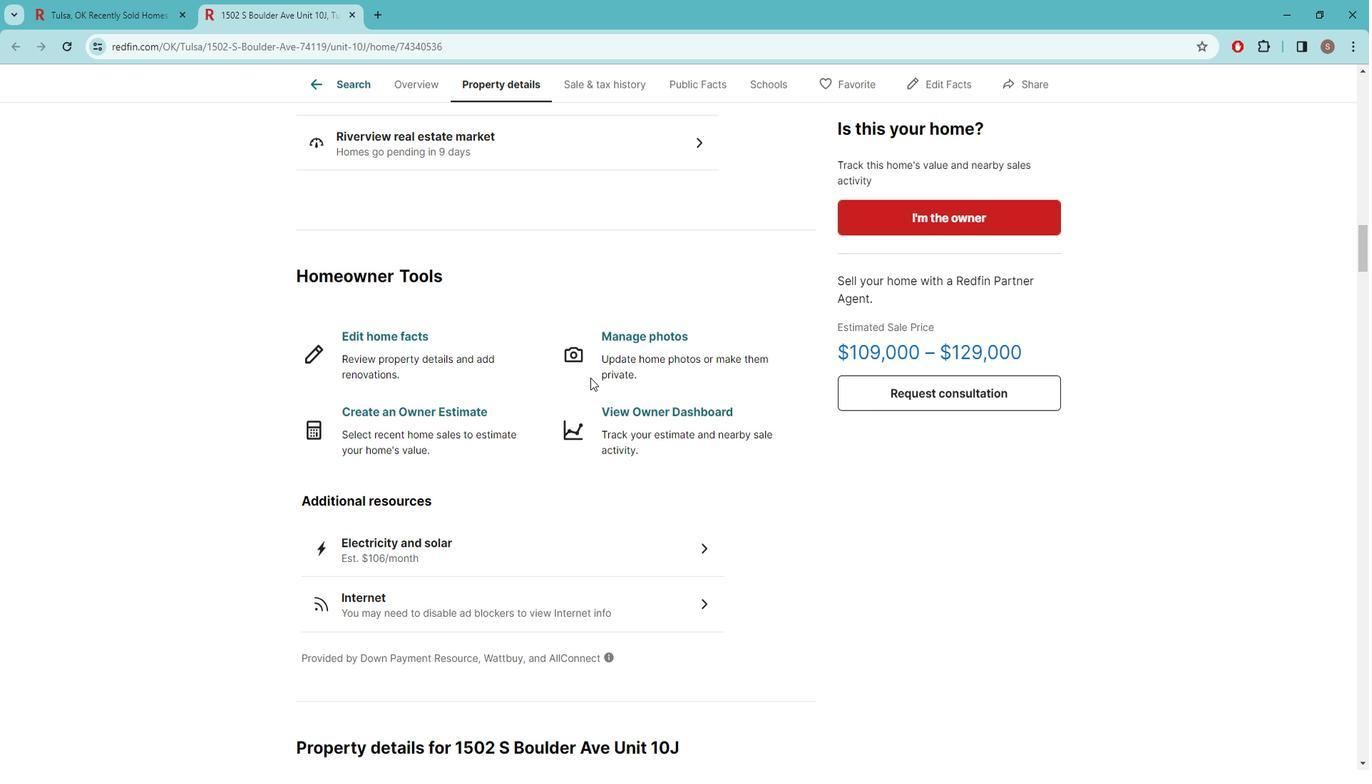 
Action: Mouse scrolled (612, 384) with delta (0, 0)
Screenshot: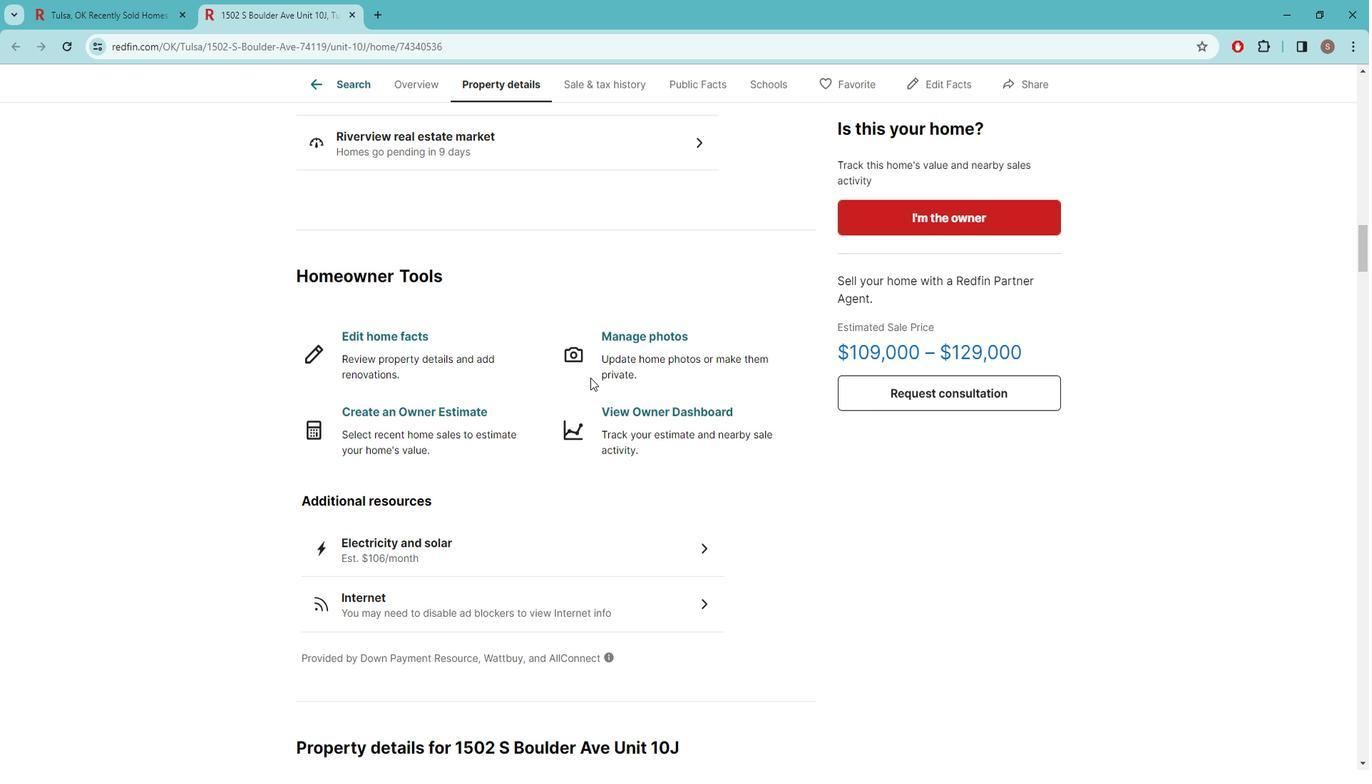 
Action: Mouse scrolled (612, 384) with delta (0, 0)
Screenshot: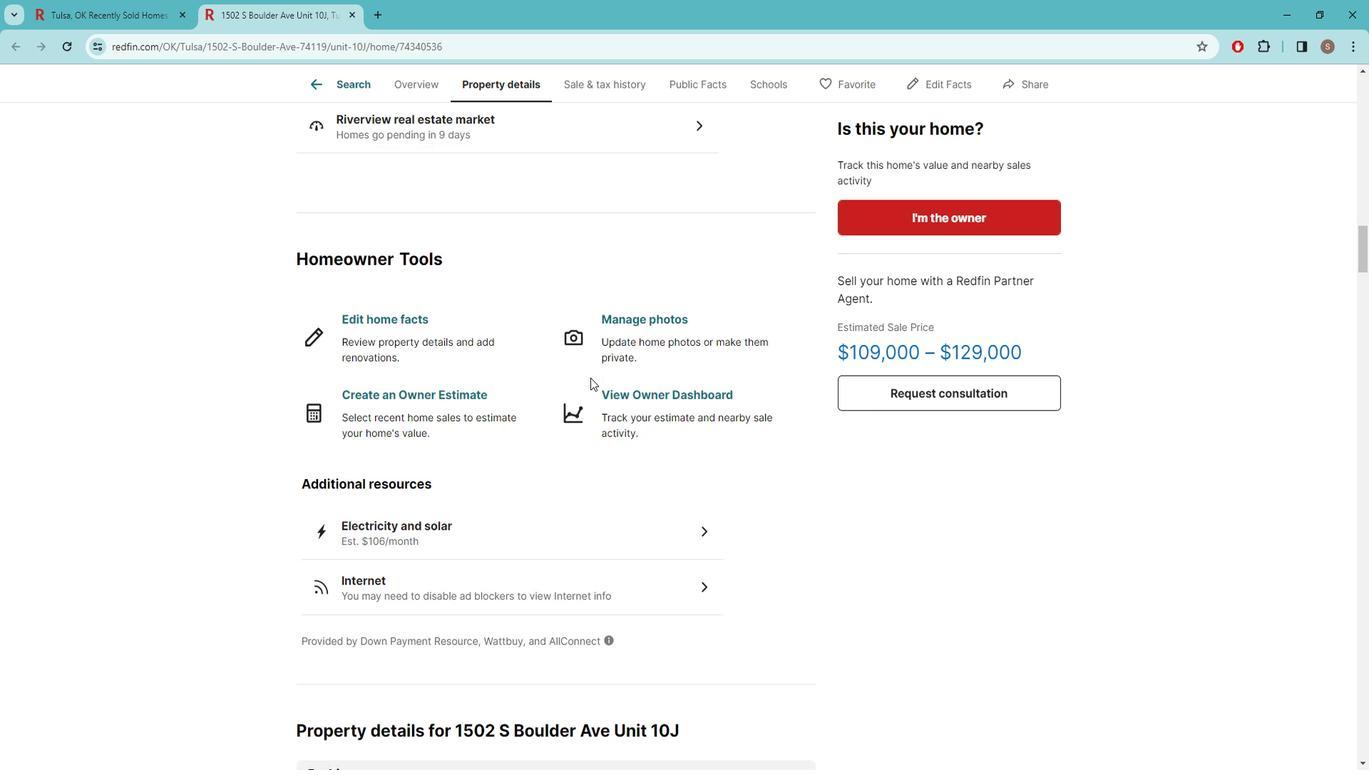 
Action: Mouse scrolled (612, 384) with delta (0, 0)
Screenshot: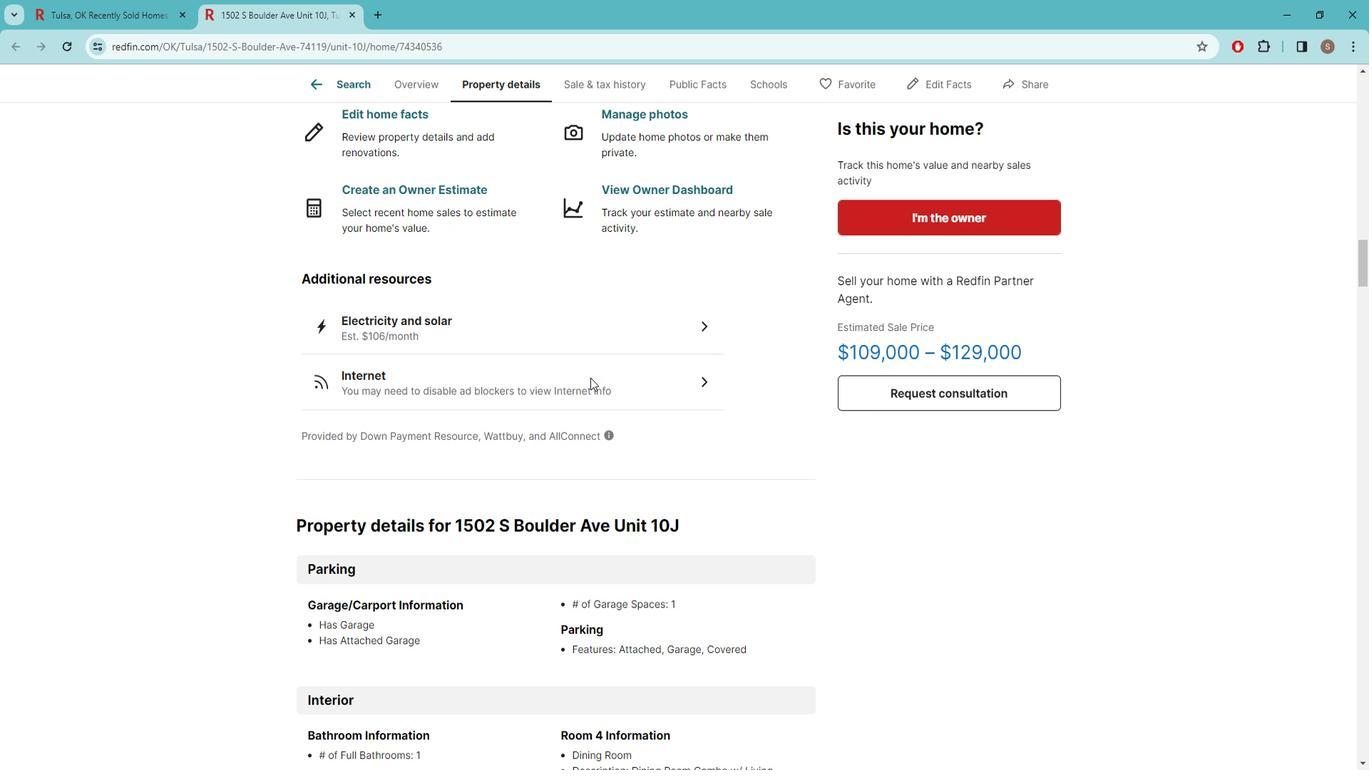 
Action: Mouse scrolled (612, 384) with delta (0, 0)
Screenshot: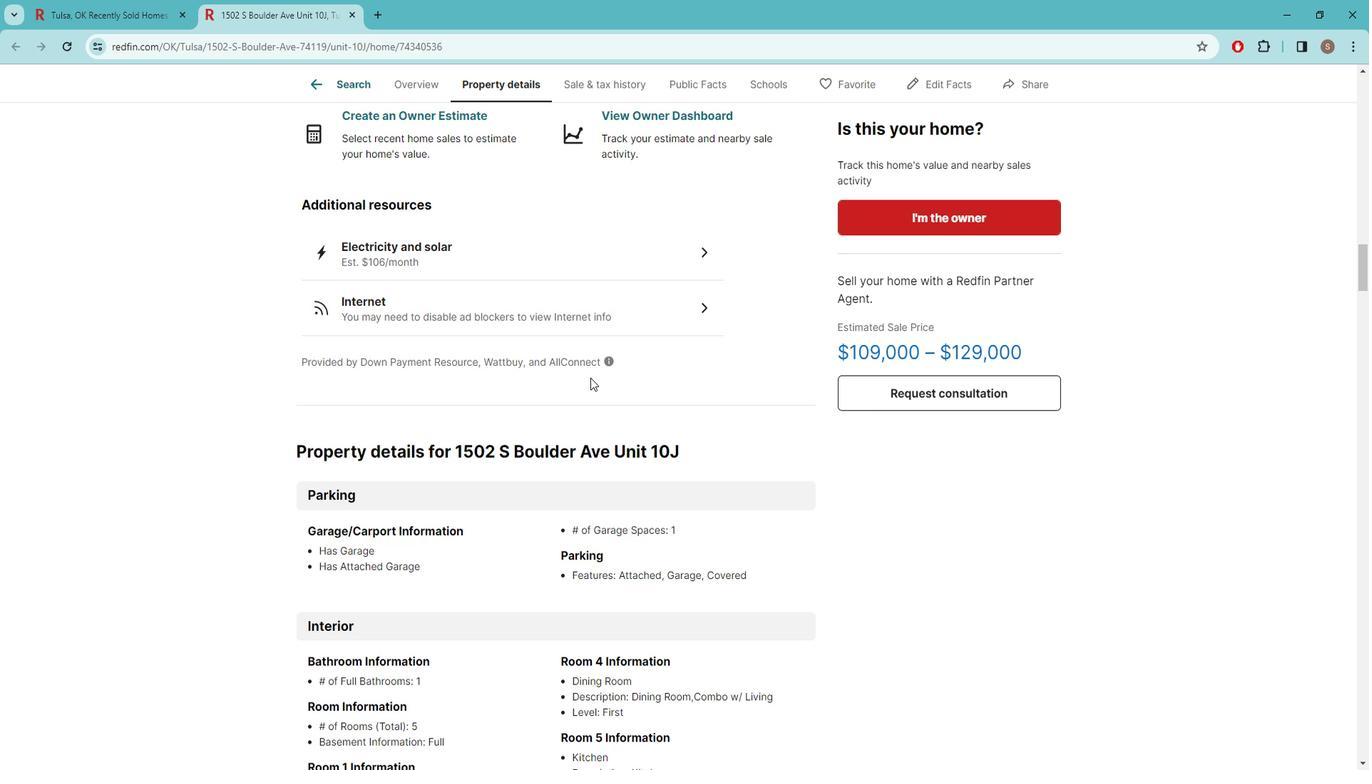 
Action: Mouse scrolled (612, 384) with delta (0, 0)
Screenshot: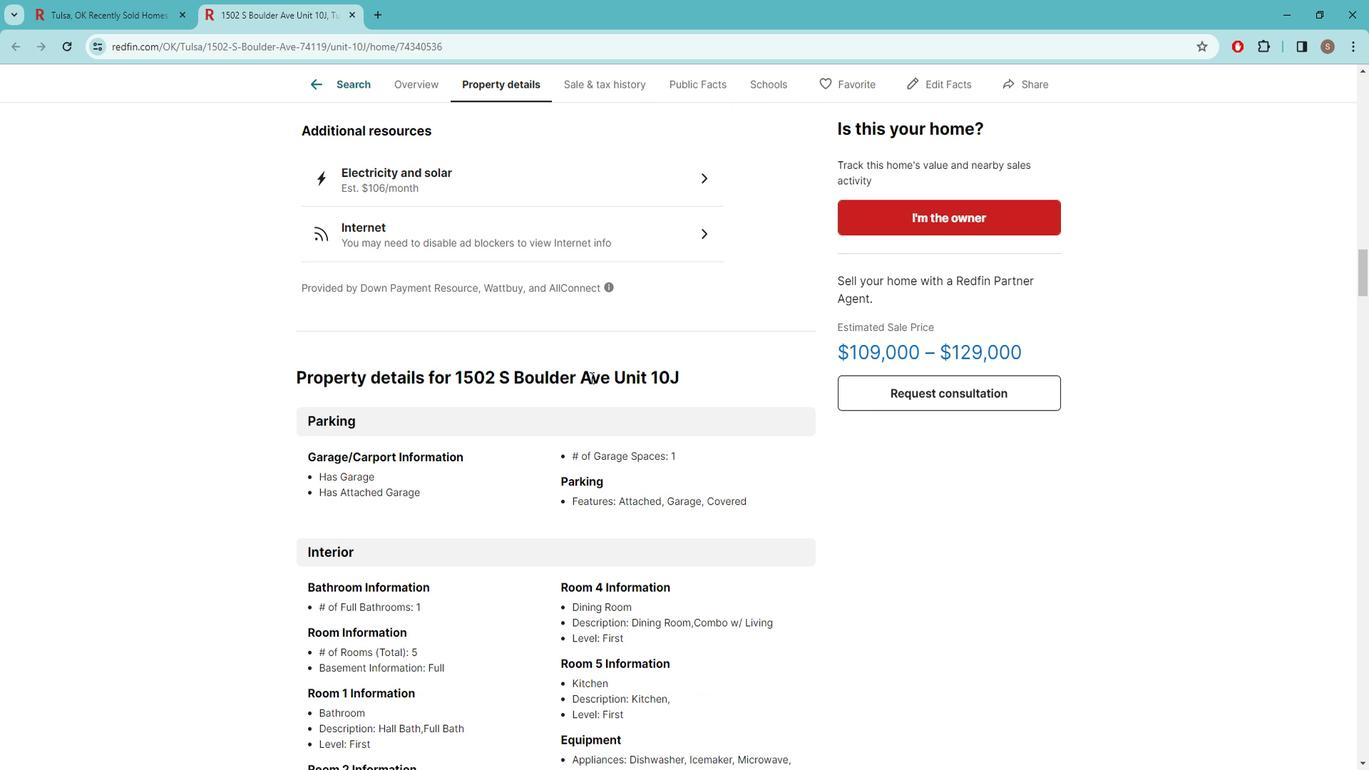 
Action: Mouse moved to (622, 387)
Screenshot: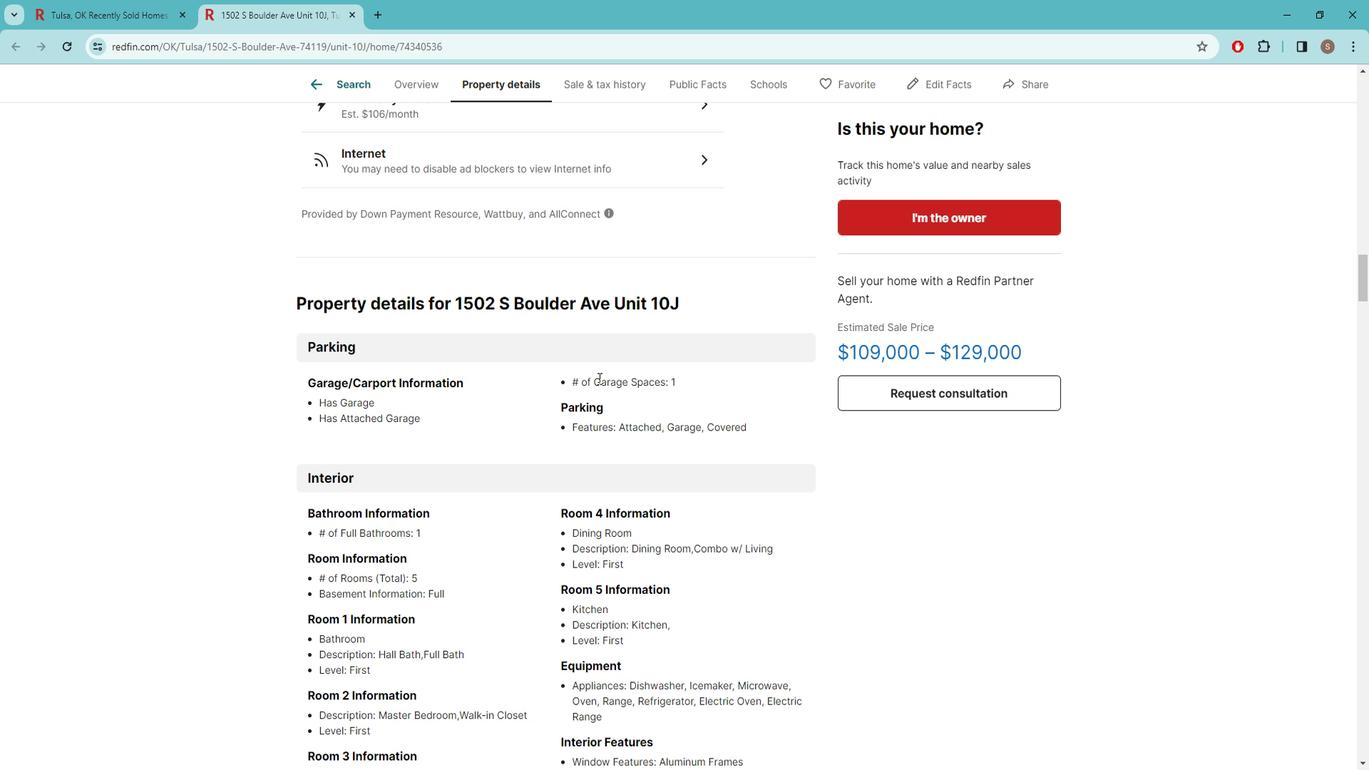 
Action: Mouse scrolled (622, 386) with delta (0, 0)
Screenshot: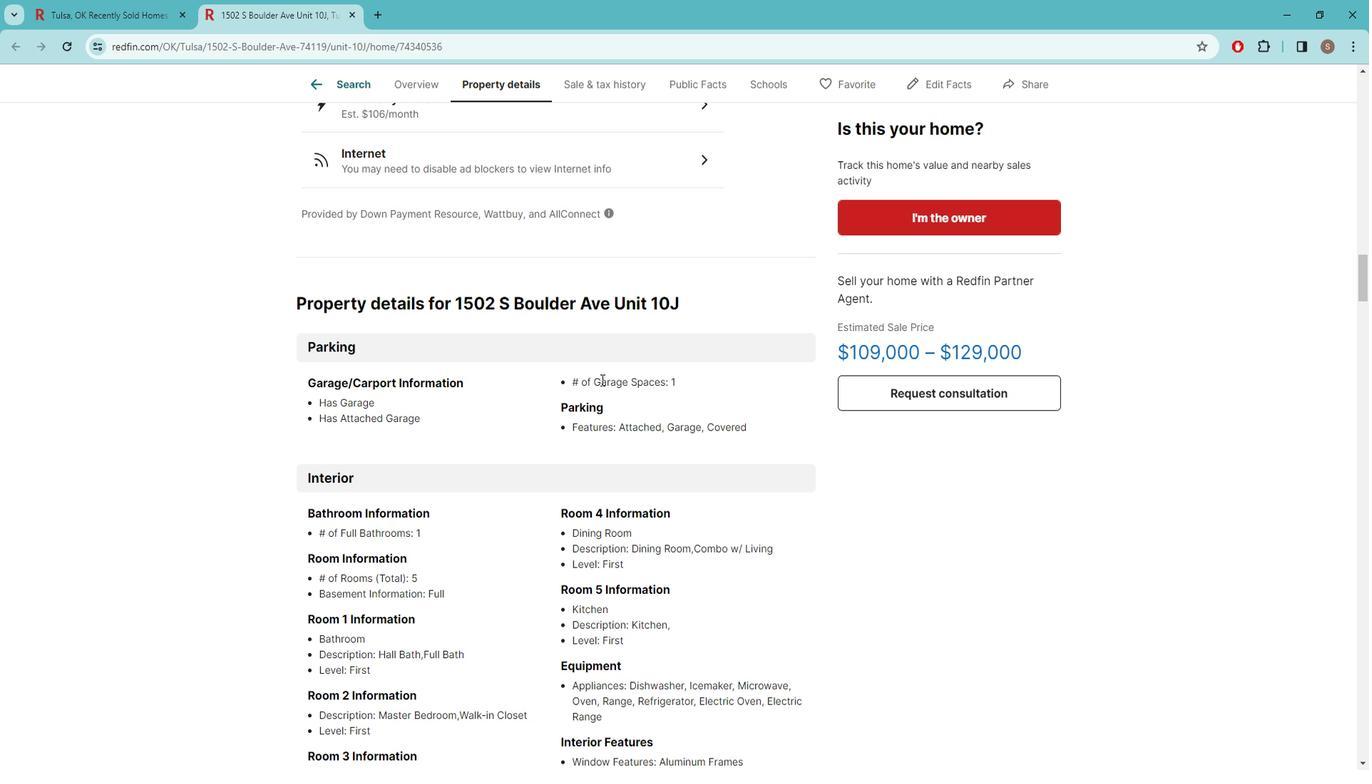 
Action: Mouse scrolled (622, 386) with delta (0, 0)
Screenshot: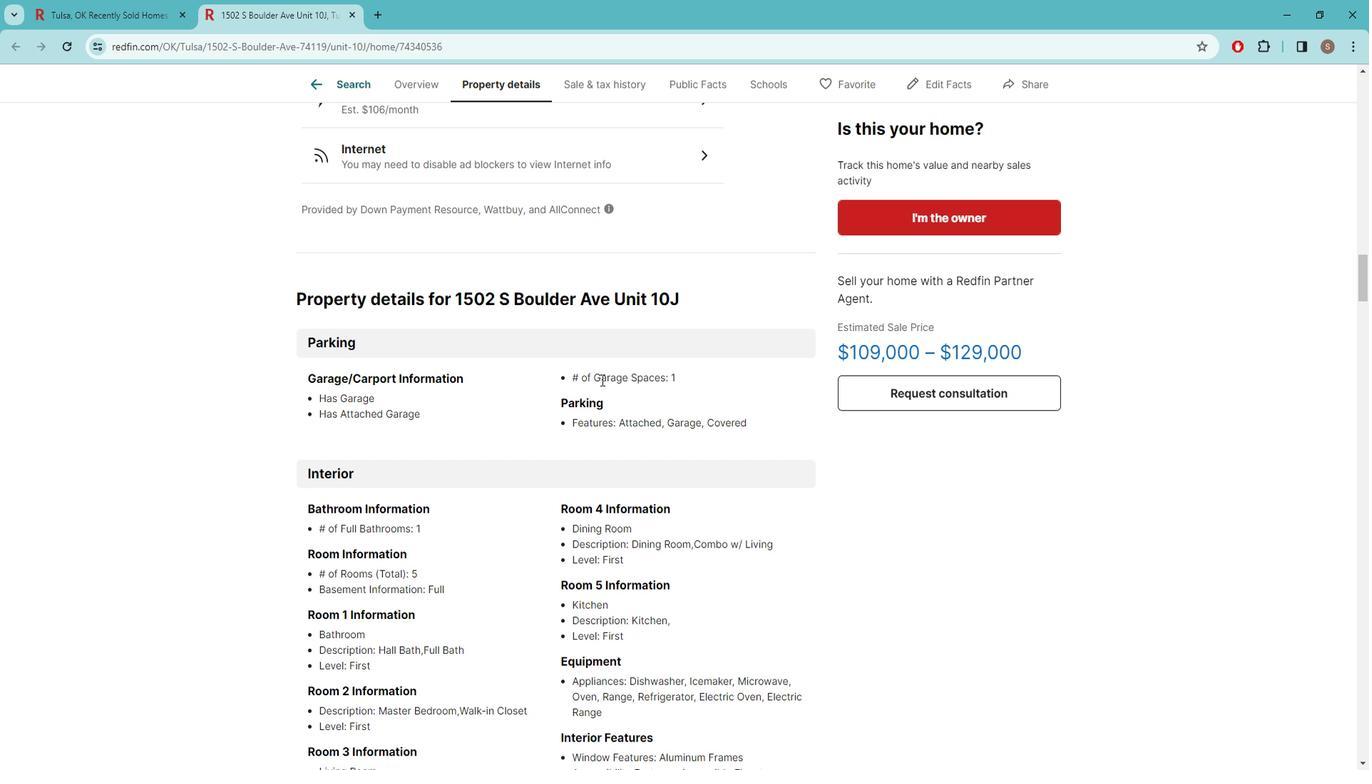
Action: Mouse moved to (622, 387)
Screenshot: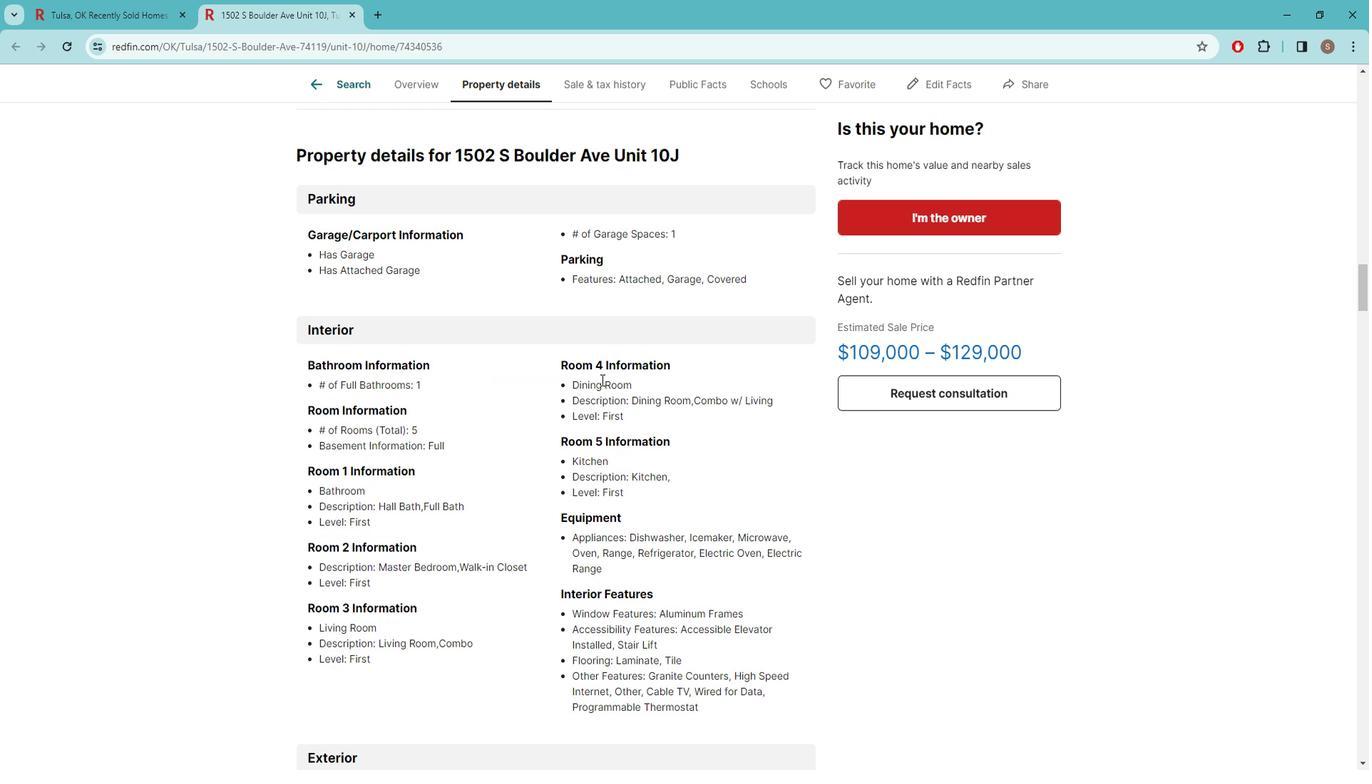
Action: Mouse scrolled (622, 386) with delta (0, 0)
Screenshot: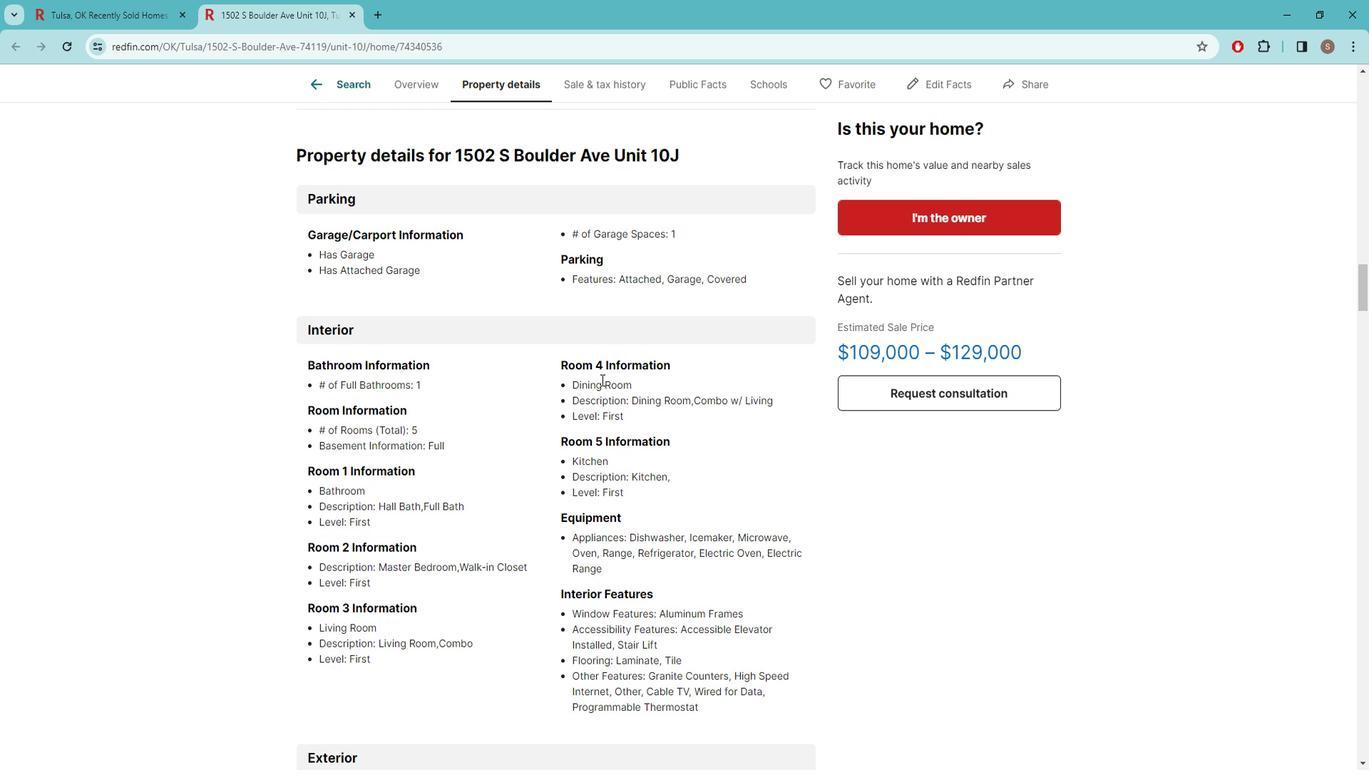 
Action: Mouse moved to (620, 387)
Screenshot: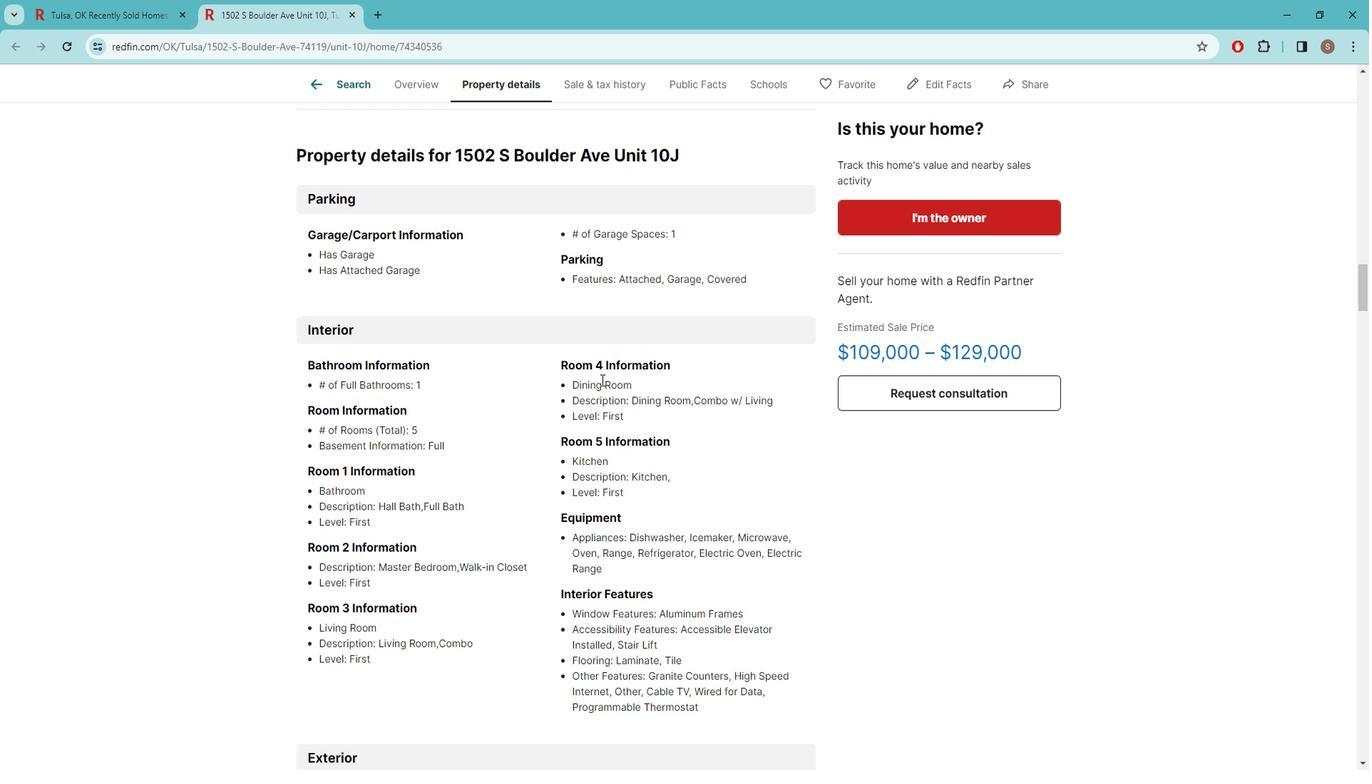 
Action: Mouse scrolled (620, 386) with delta (0, 0)
Screenshot: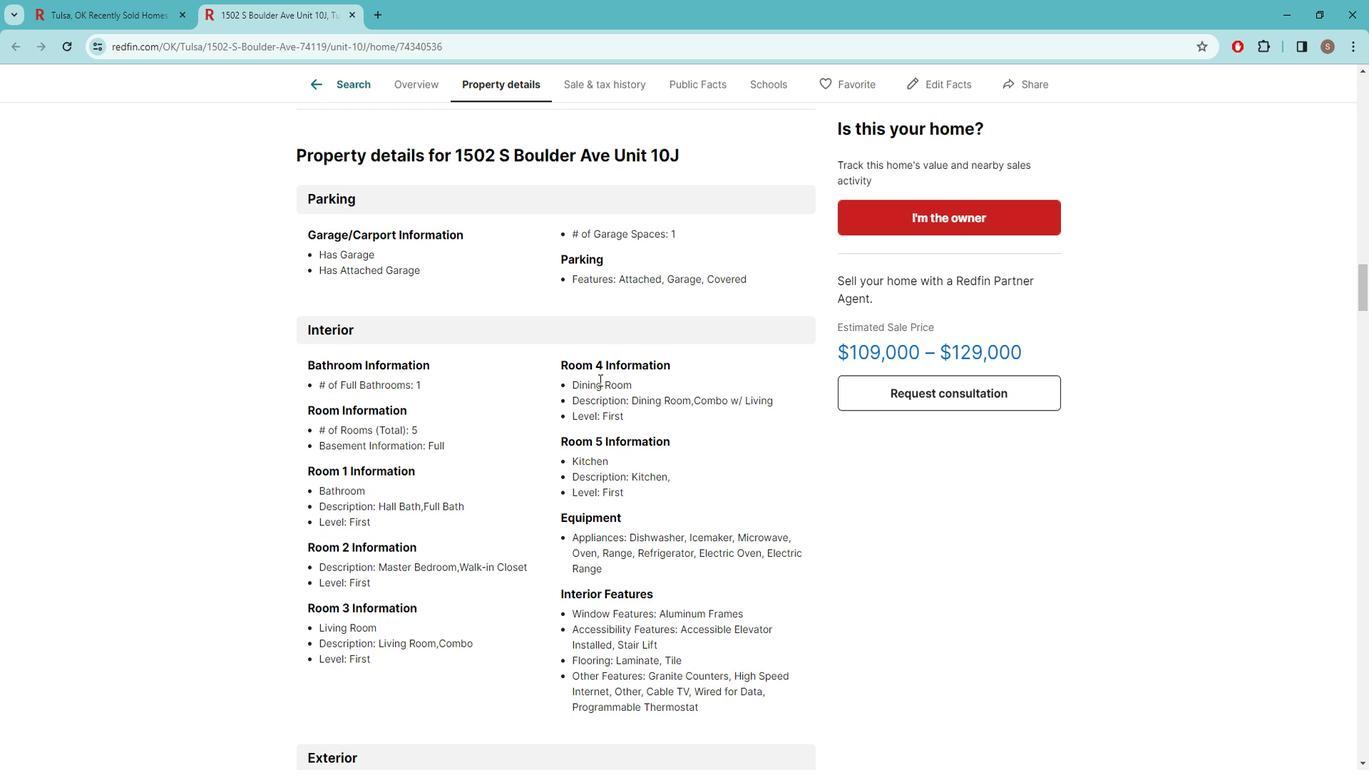 
Action: Mouse moved to (620, 387)
Screenshot: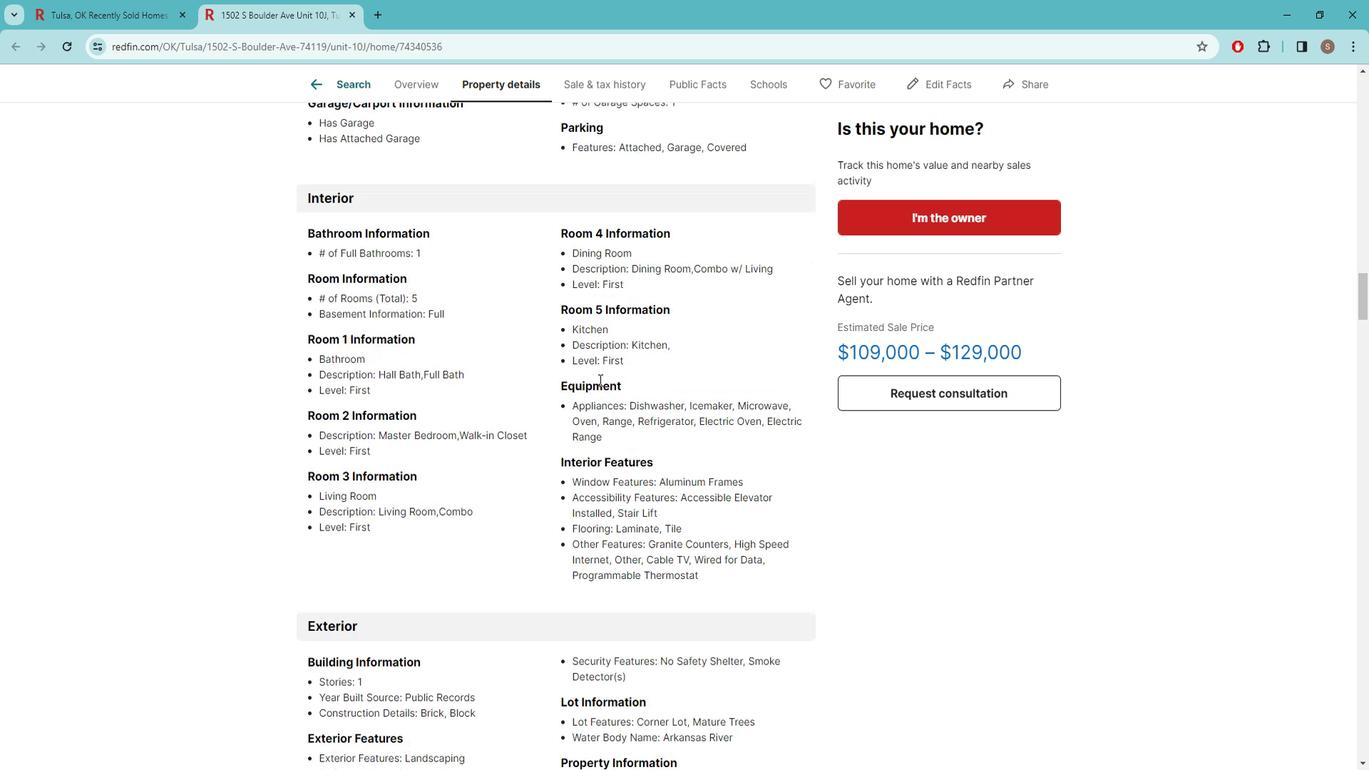 
Action: Mouse scrolled (620, 386) with delta (0, 0)
Screenshot: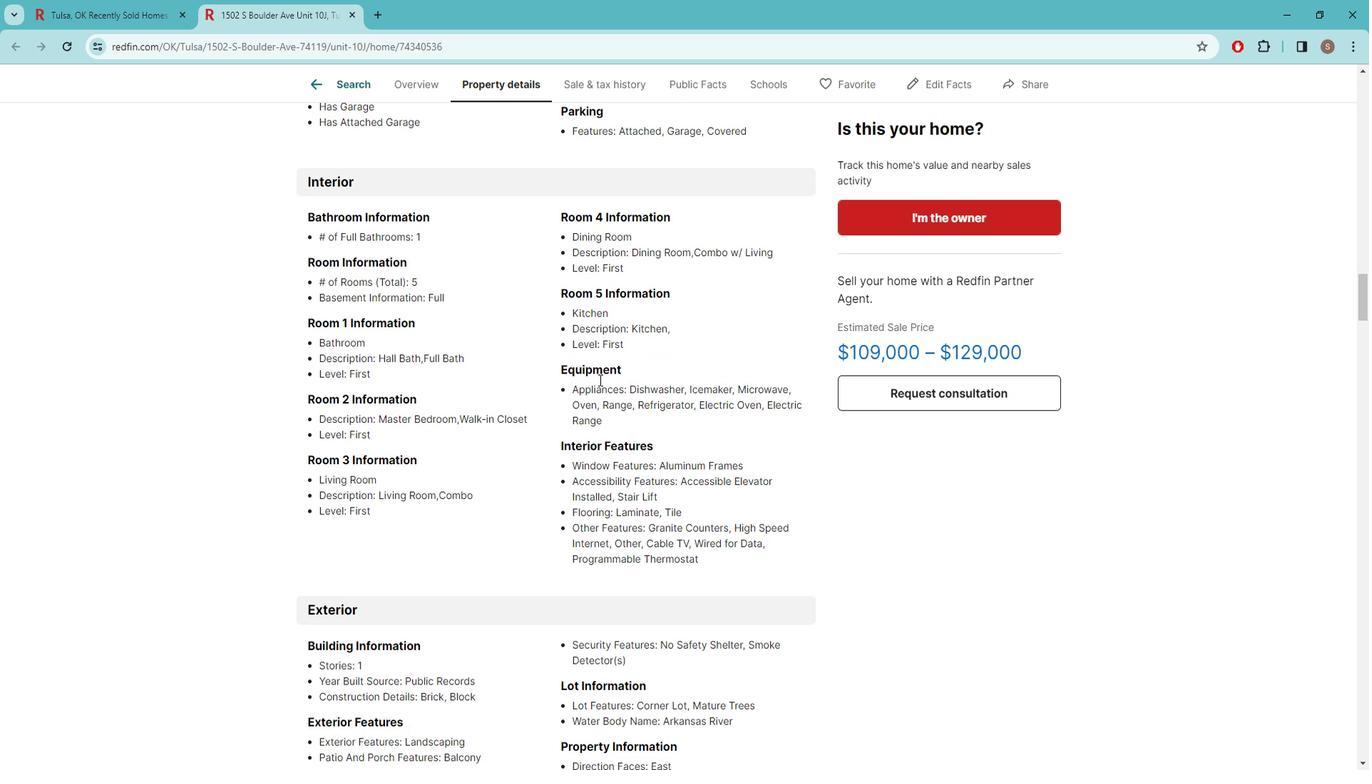 
Action: Mouse scrolled (620, 386) with delta (0, 0)
Screenshot: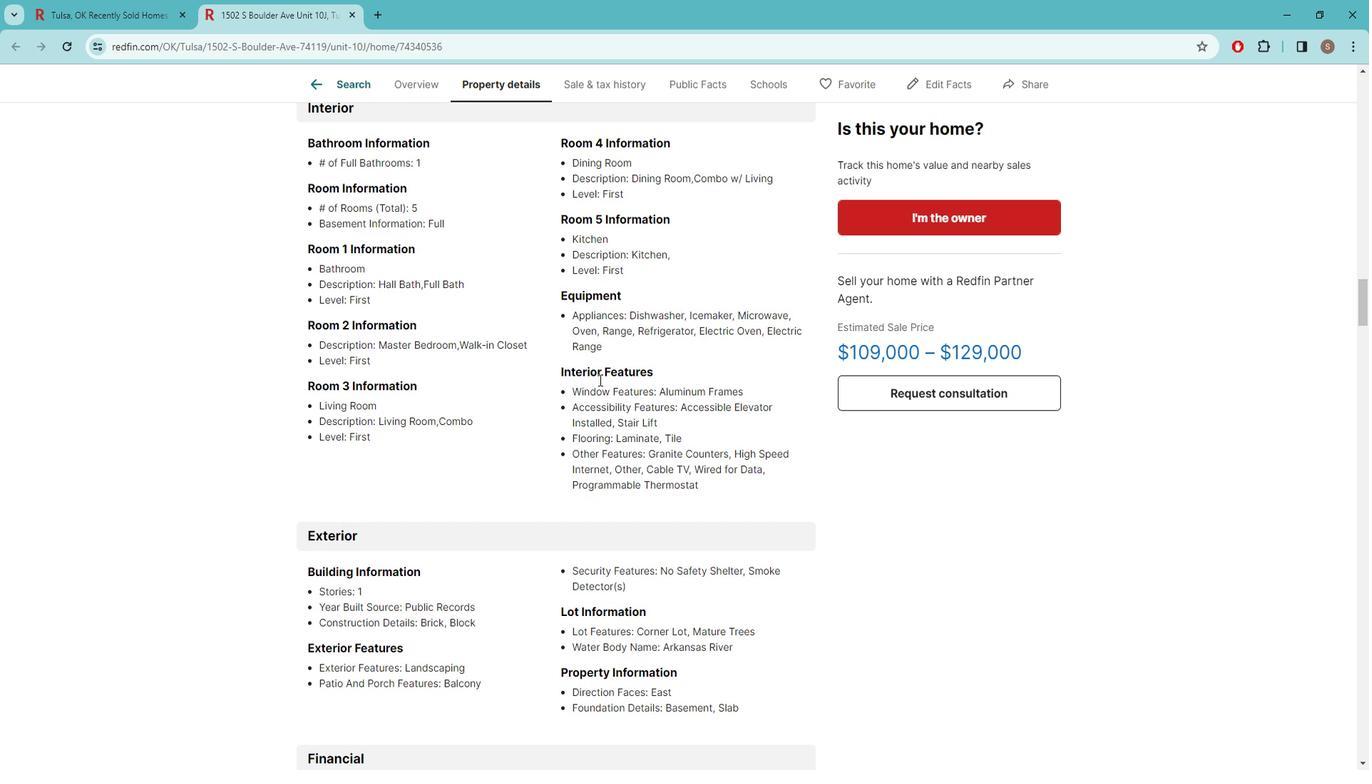 
Action: Mouse scrolled (620, 386) with delta (0, 0)
Screenshot: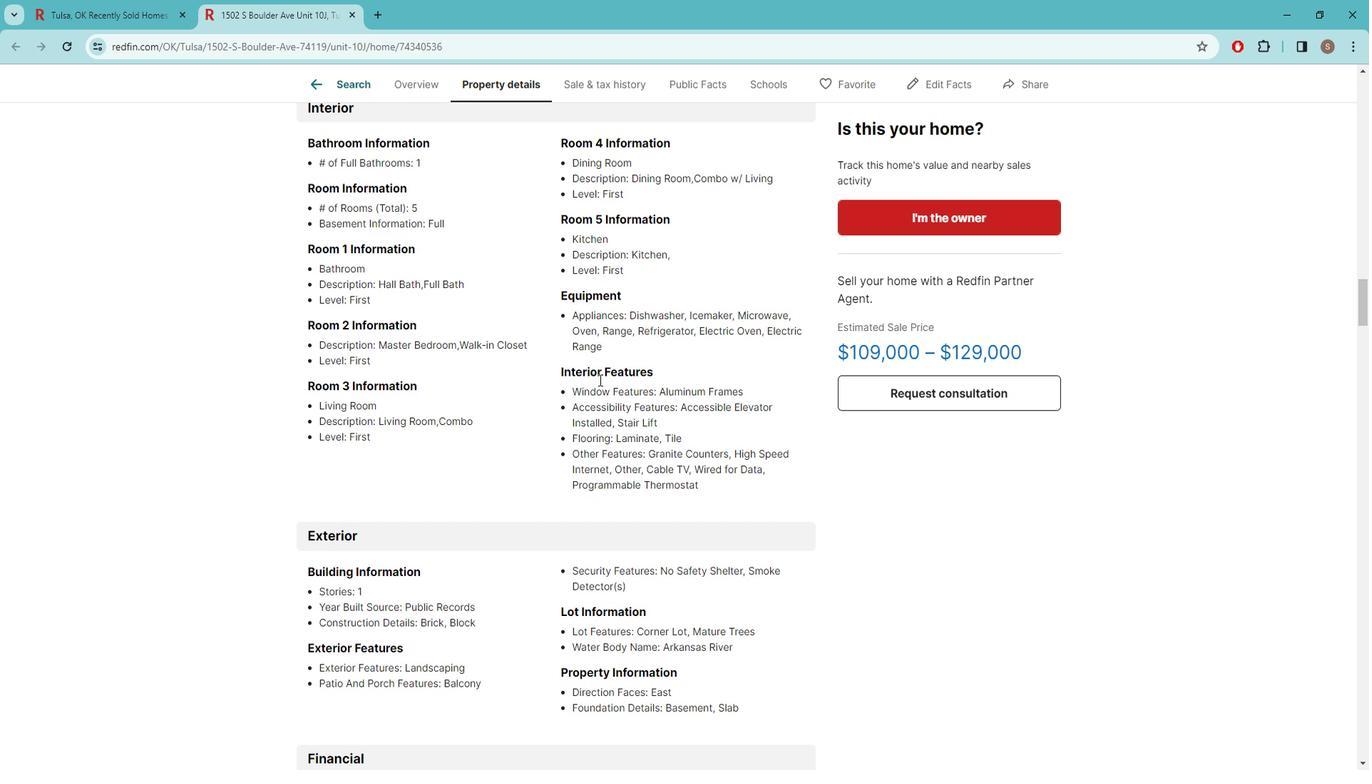 
Action: Mouse moved to (619, 384)
Screenshot: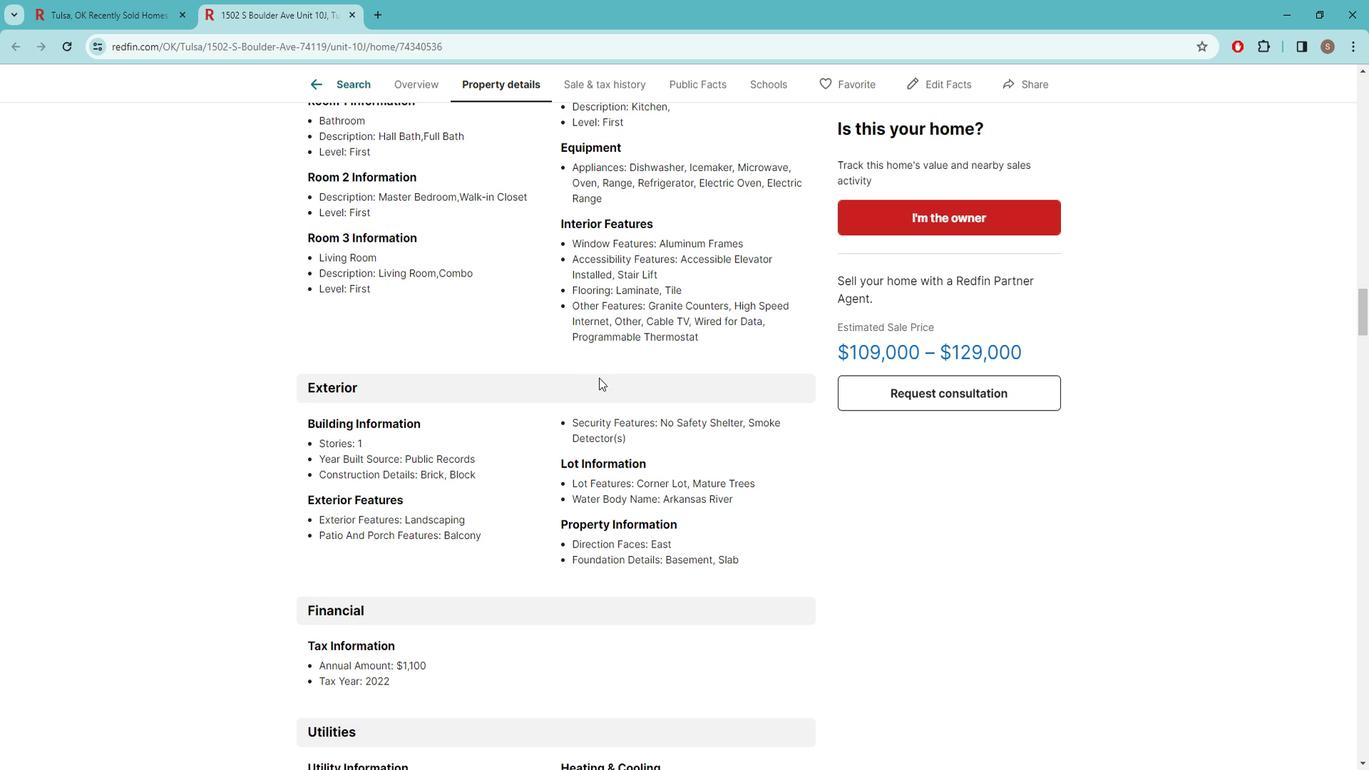 
Action: Mouse scrolled (619, 383) with delta (0, 0)
Screenshot: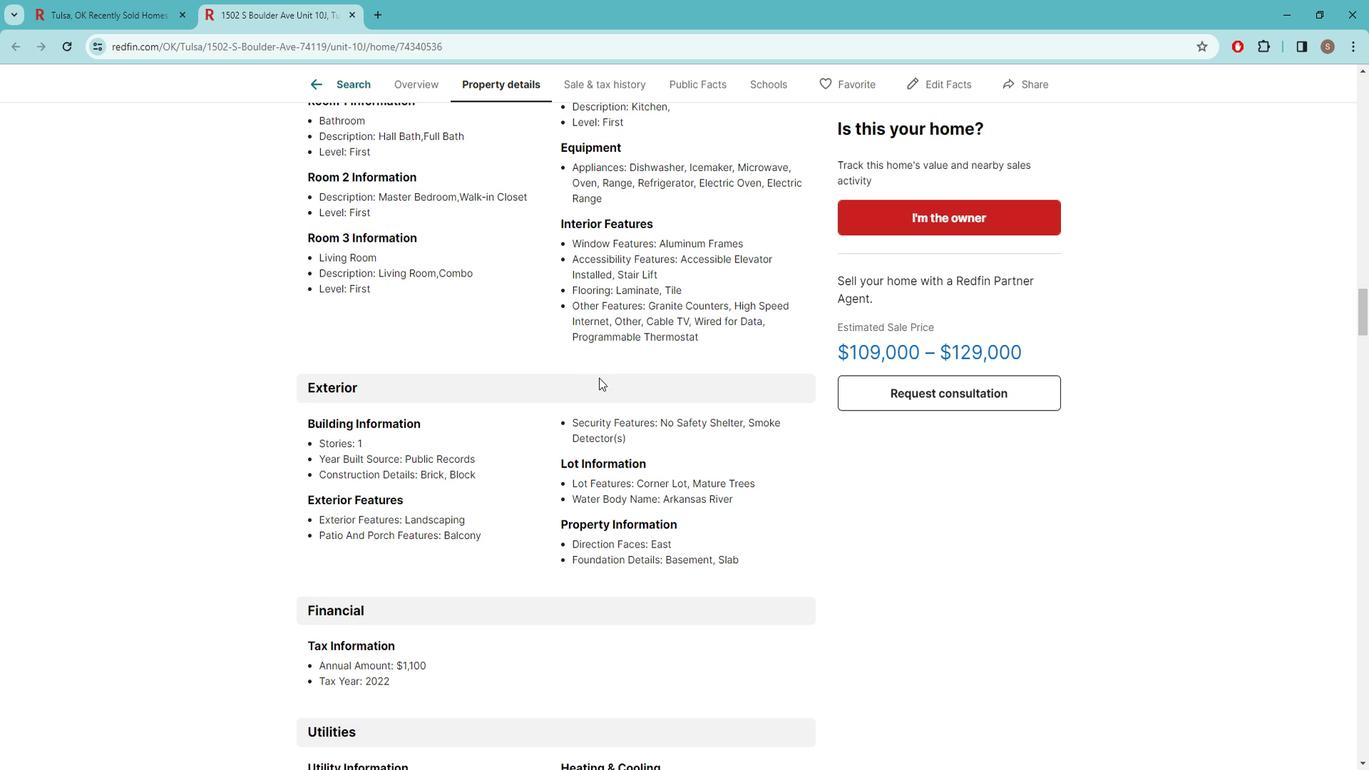 
Action: Mouse moved to (619, 384)
Screenshot: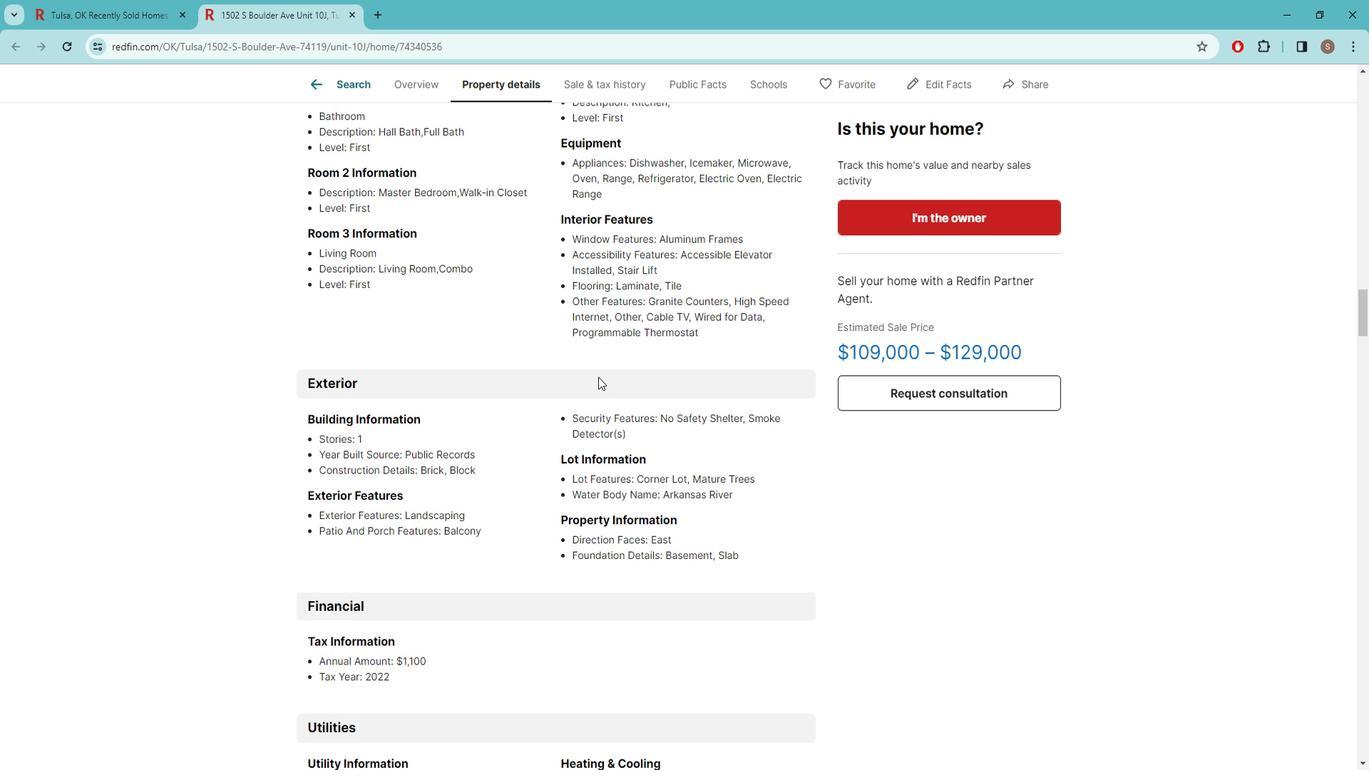 
Action: Mouse scrolled (619, 383) with delta (0, 0)
Screenshot: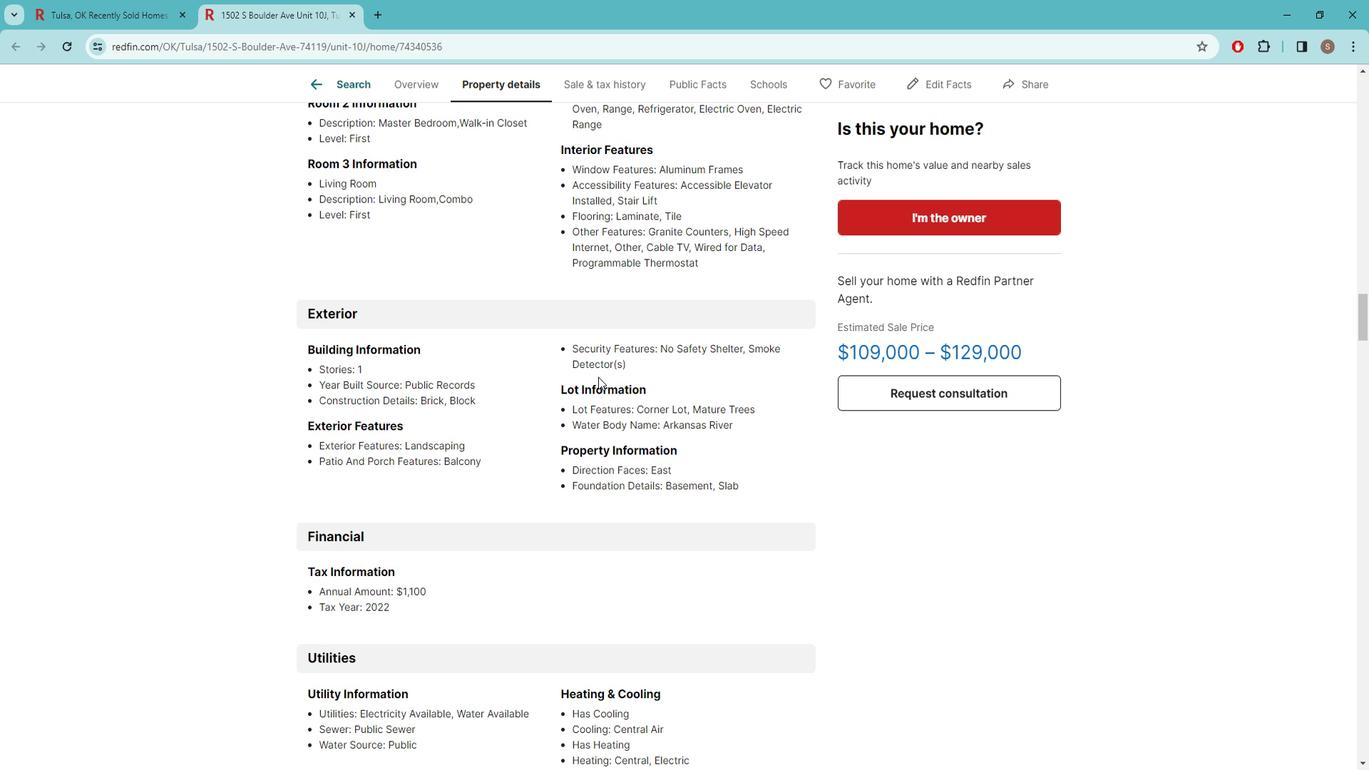 
Action: Mouse scrolled (619, 383) with delta (0, 0)
Screenshot: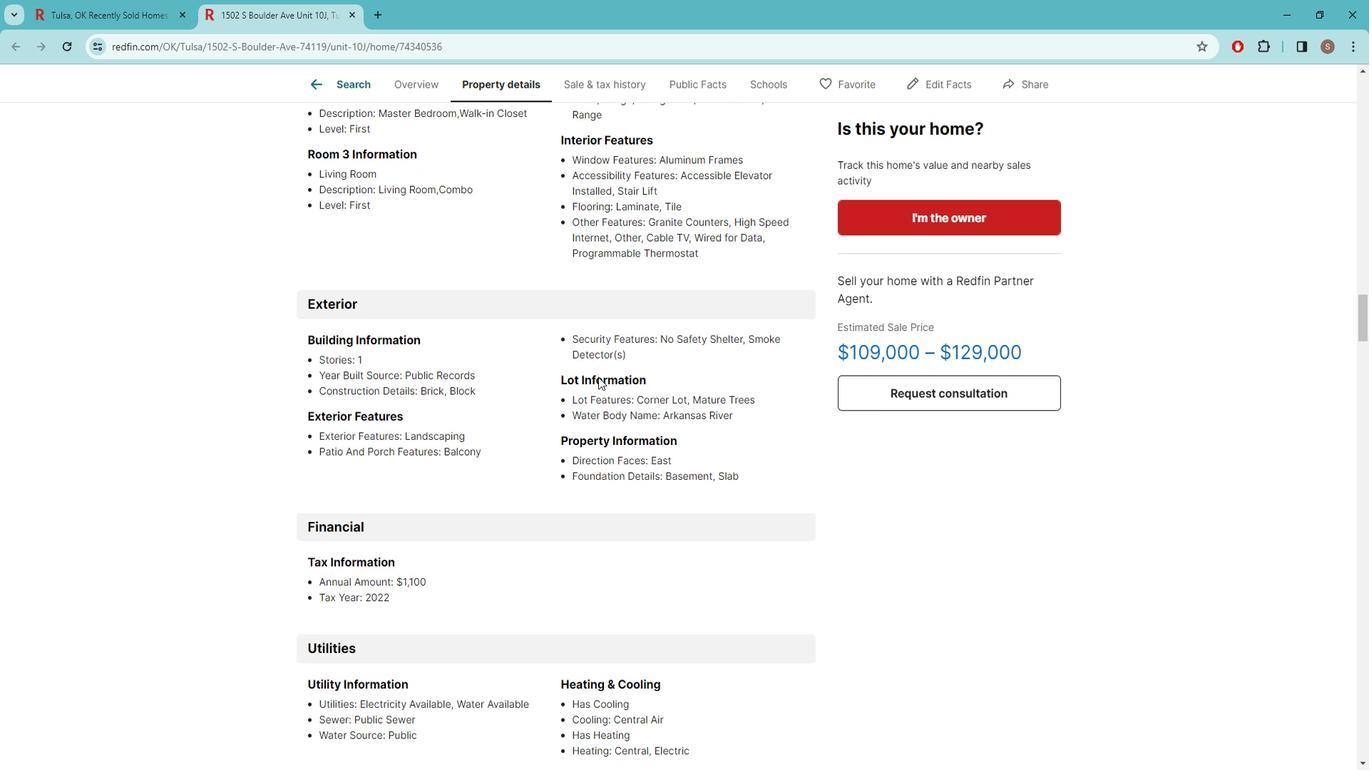 
Action: Mouse scrolled (619, 383) with delta (0, 0)
Screenshot: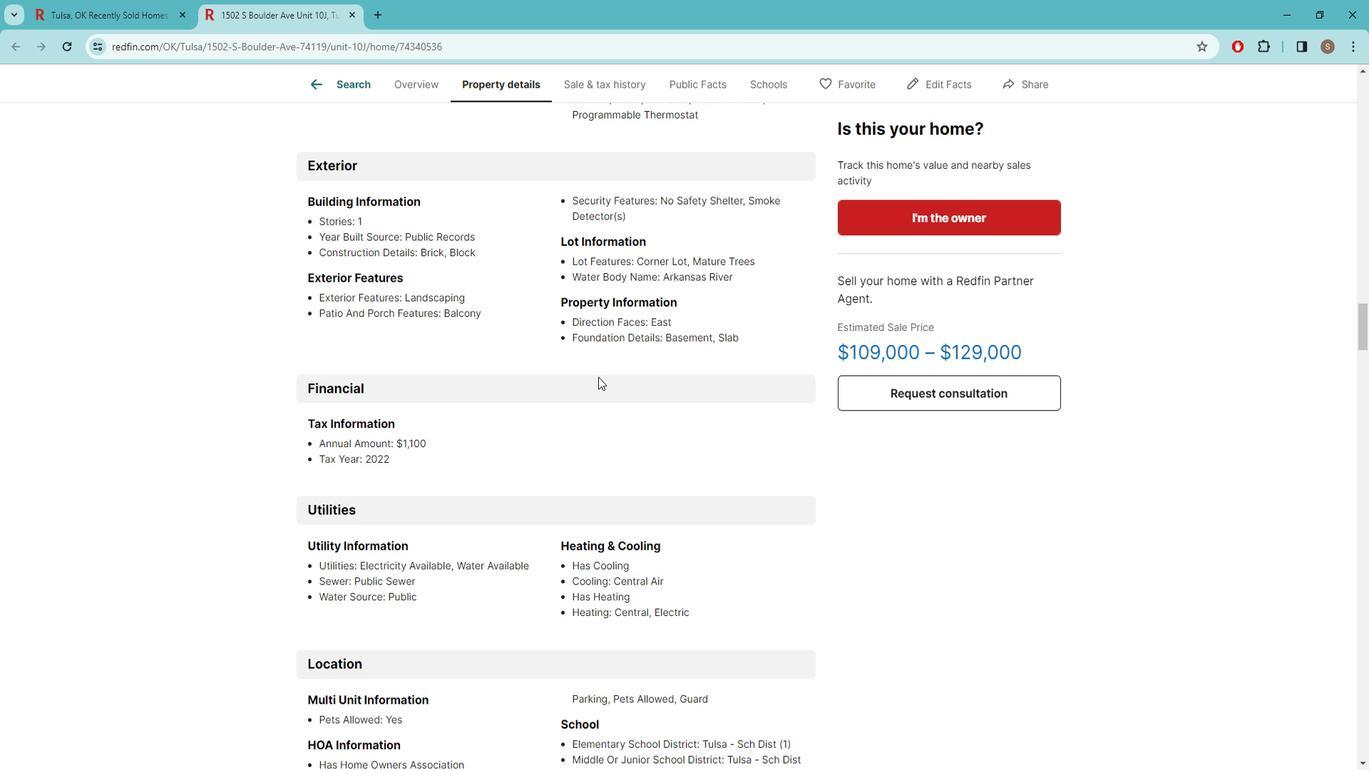 
Action: Mouse scrolled (619, 383) with delta (0, 0)
Screenshot: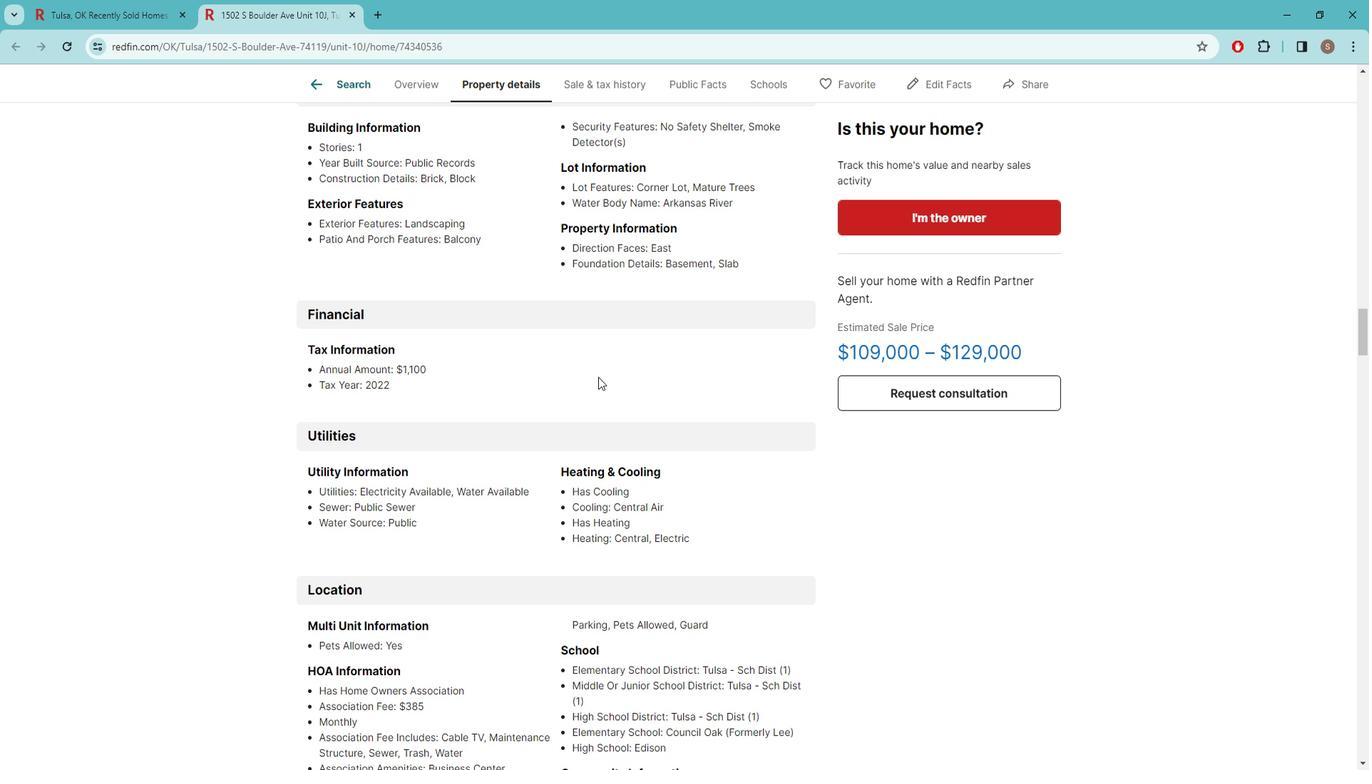 
Action: Mouse moved to (615, 382)
Screenshot: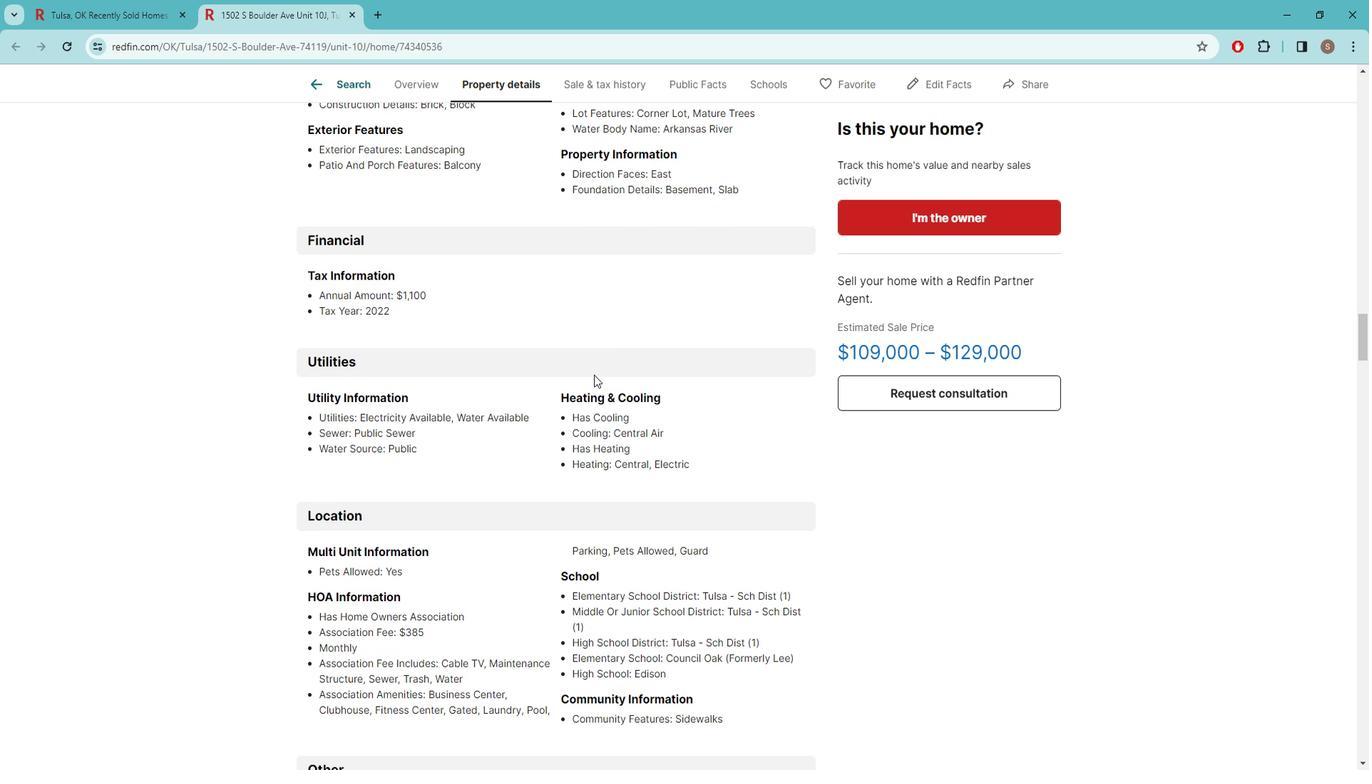 
Action: Mouse scrolled (615, 381) with delta (0, 0)
Screenshot: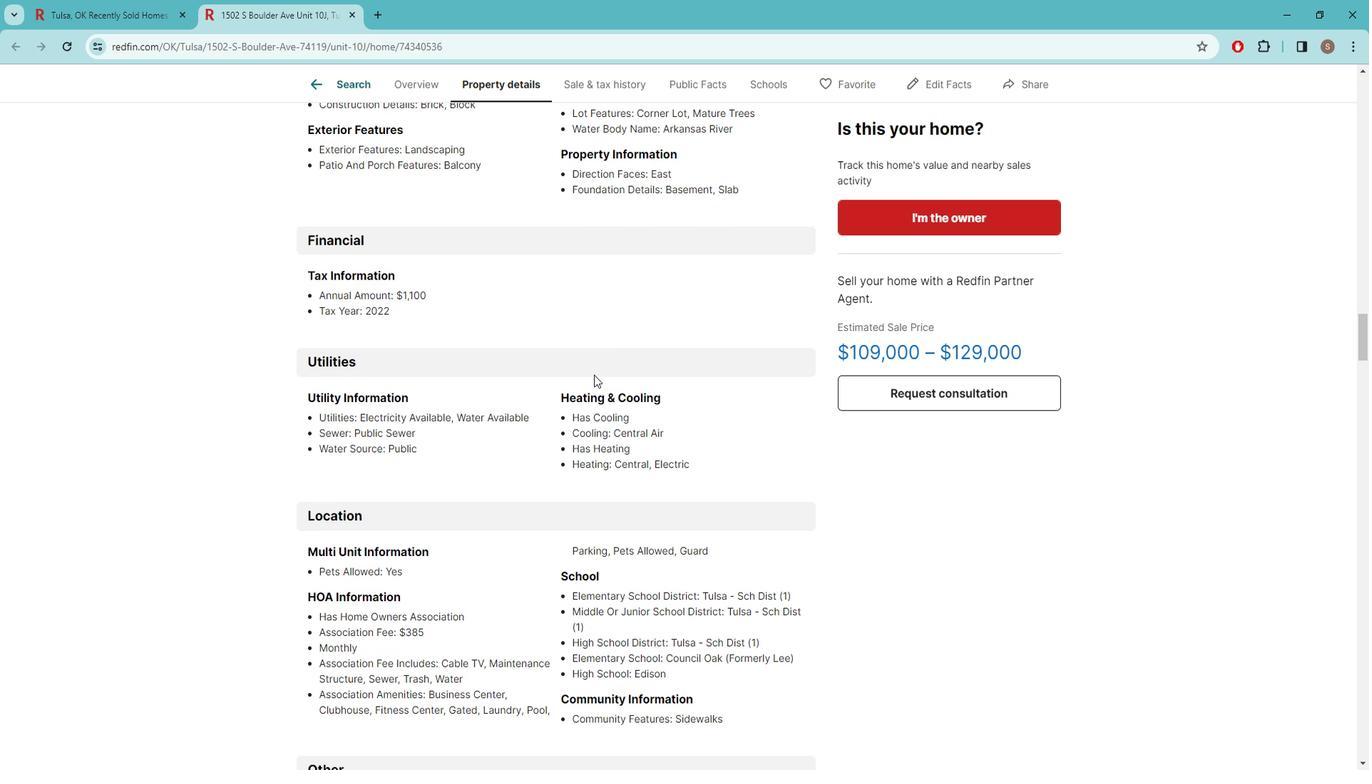 
Action: Mouse moved to (617, 382)
Screenshot: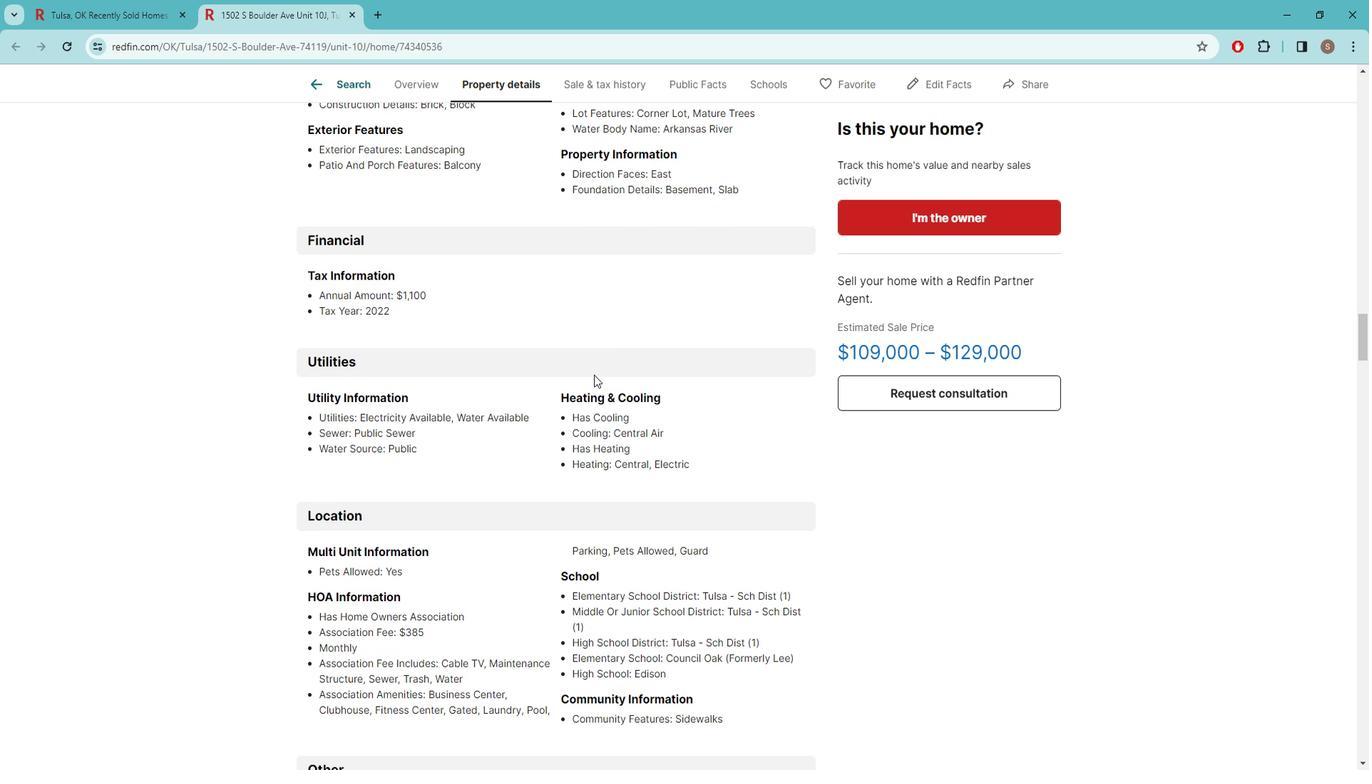 
Action: Mouse scrolled (617, 381) with delta (0, 0)
Screenshot: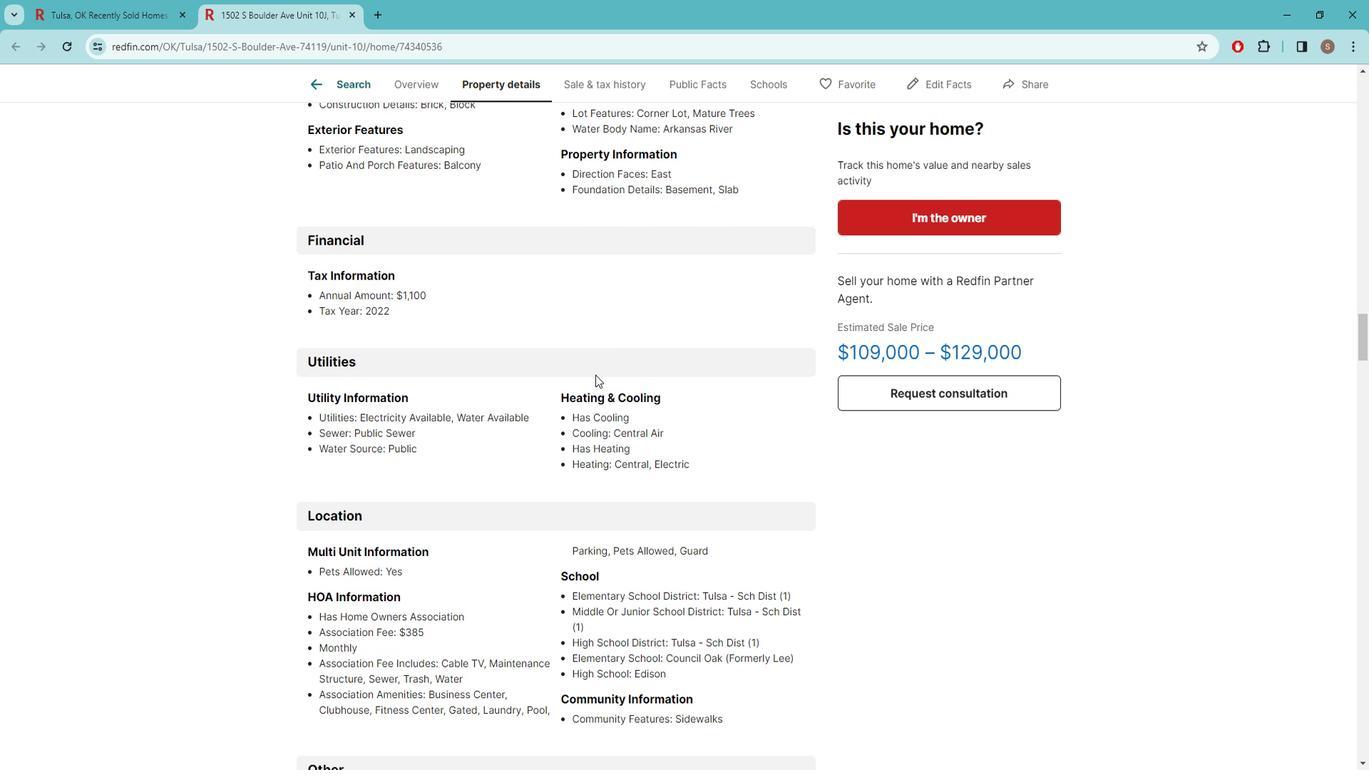 
Action: Mouse moved to (617, 381)
Screenshot: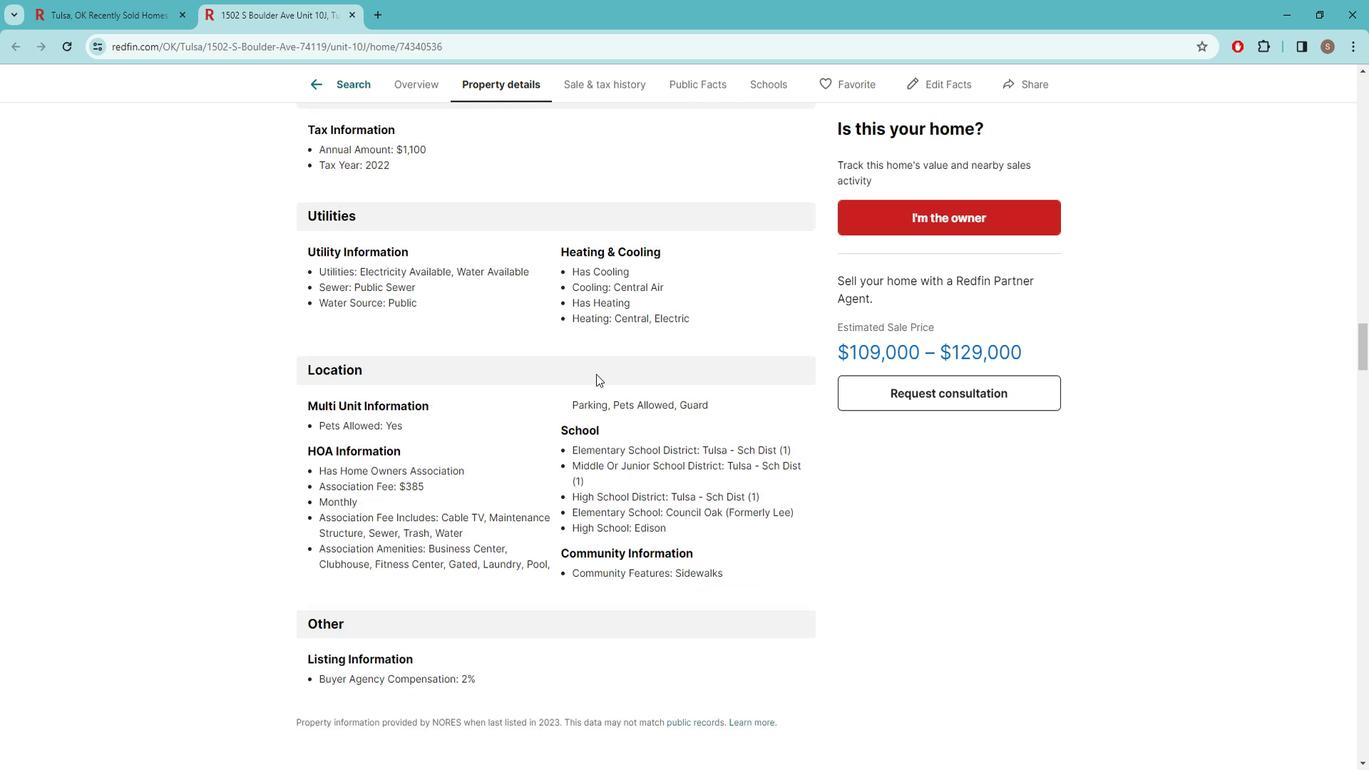 
Action: Mouse scrolled (617, 380) with delta (0, 0)
Screenshot: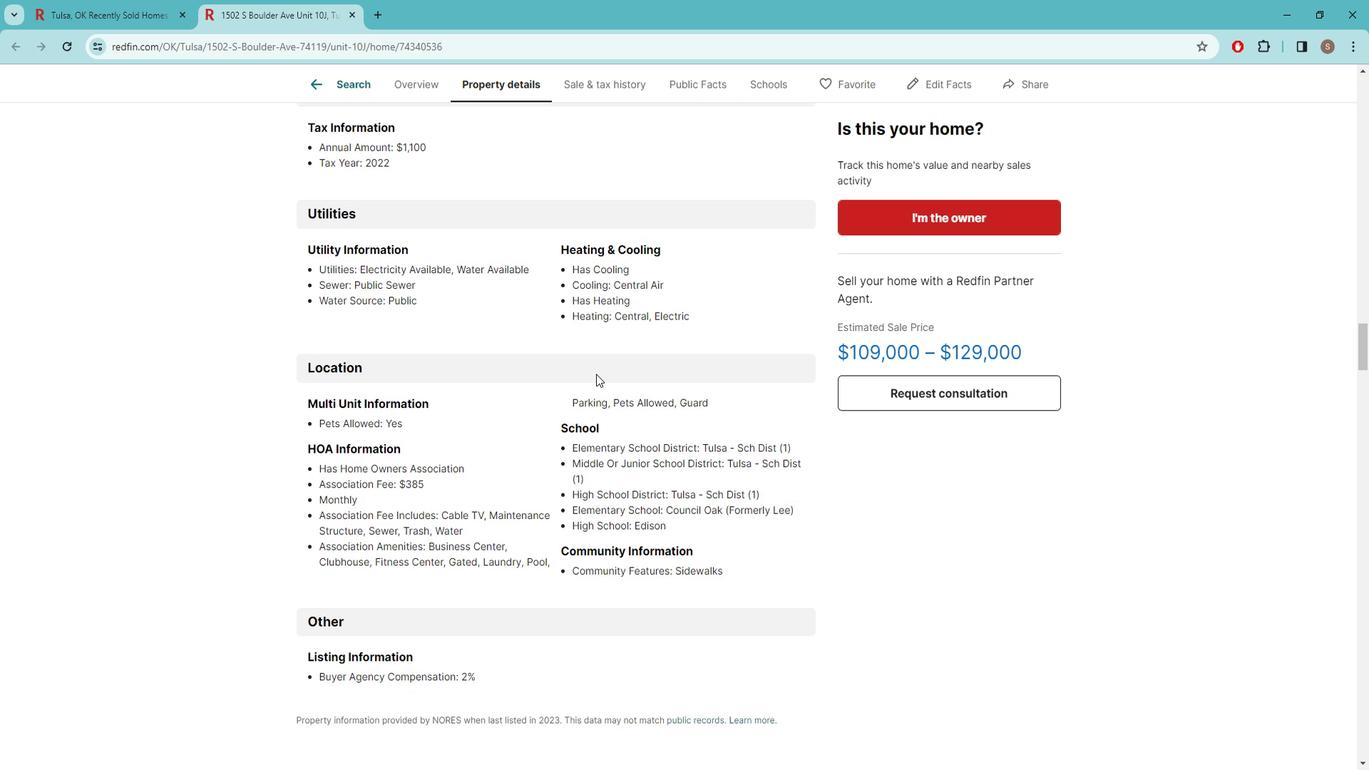 
Action: Mouse scrolled (617, 380) with delta (0, 0)
Screenshot: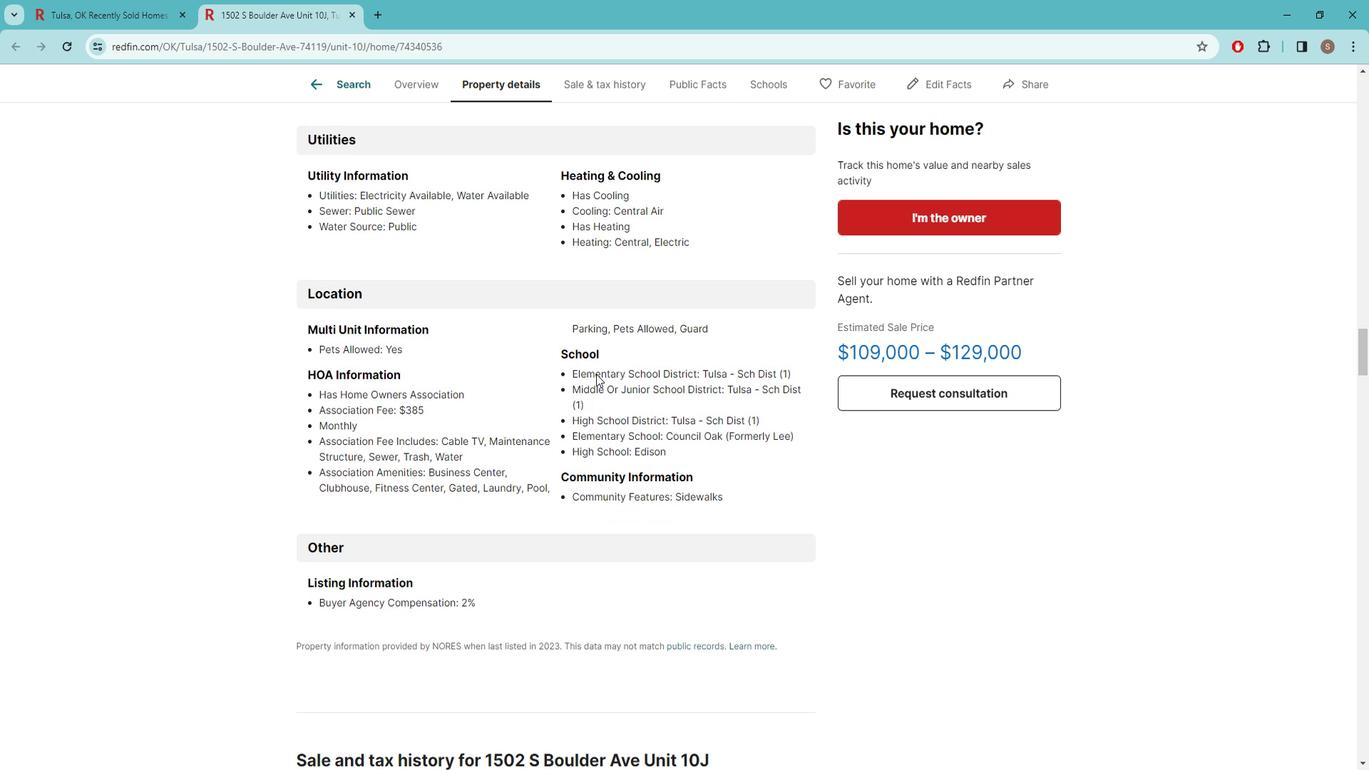 
Action: Mouse scrolled (617, 380) with delta (0, 0)
Screenshot: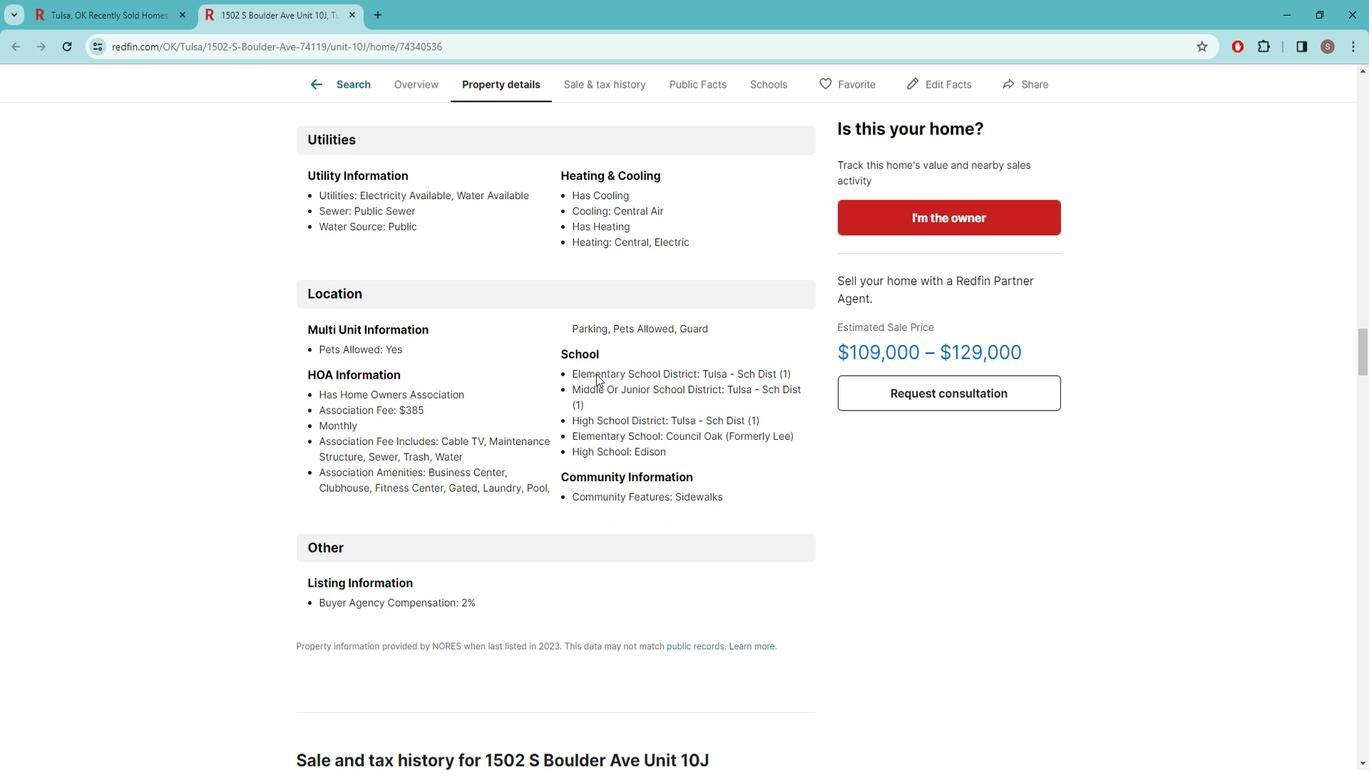 
Action: Mouse moved to (617, 381)
Screenshot: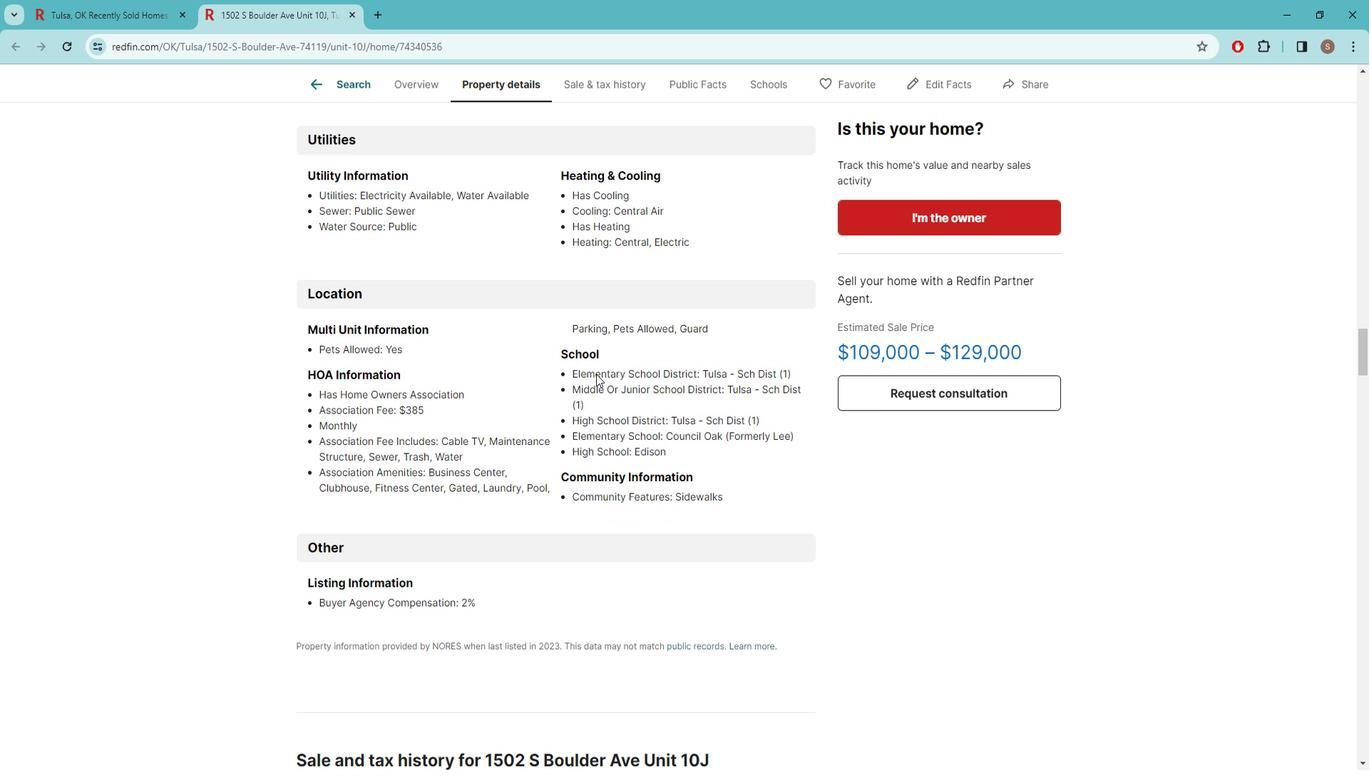 
Action: Mouse scrolled (617, 380) with delta (0, 0)
Screenshot: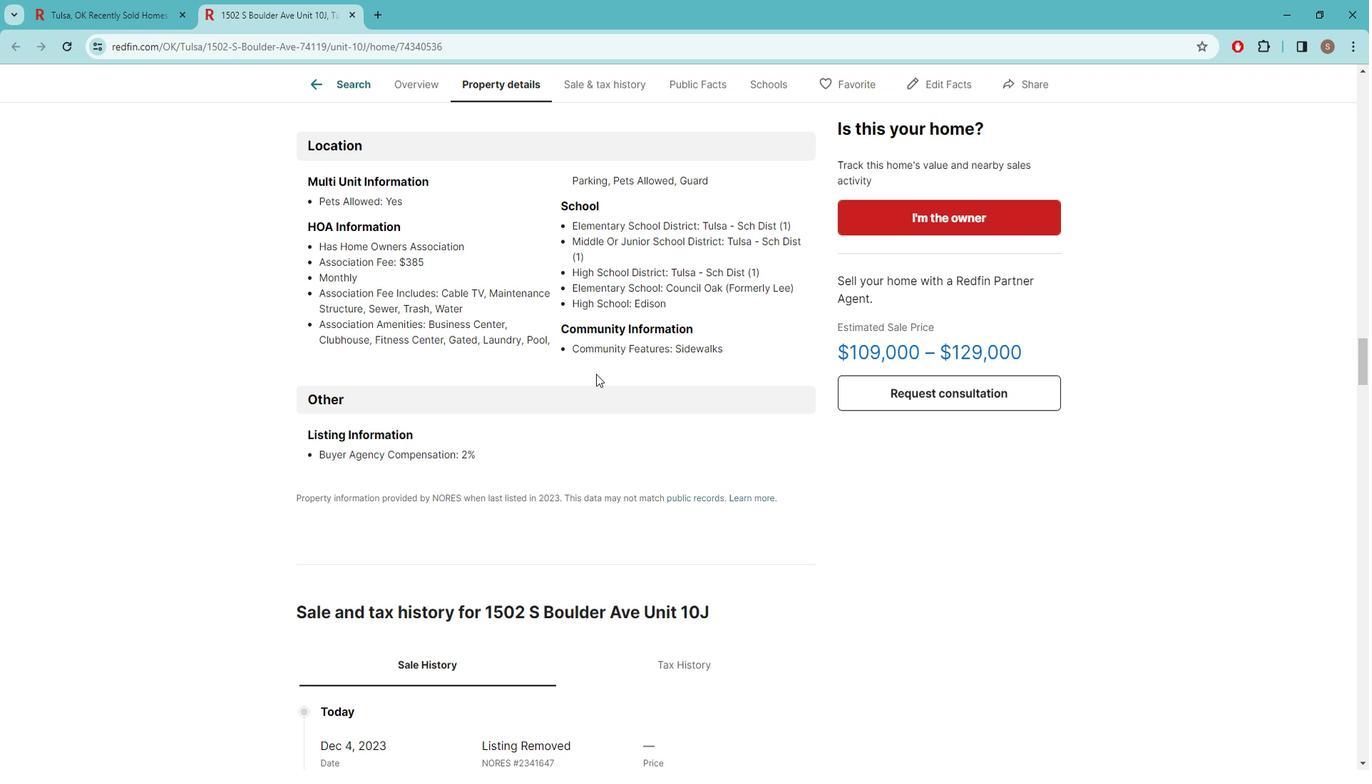 
Action: Mouse scrolled (617, 380) with delta (0, 0)
Screenshot: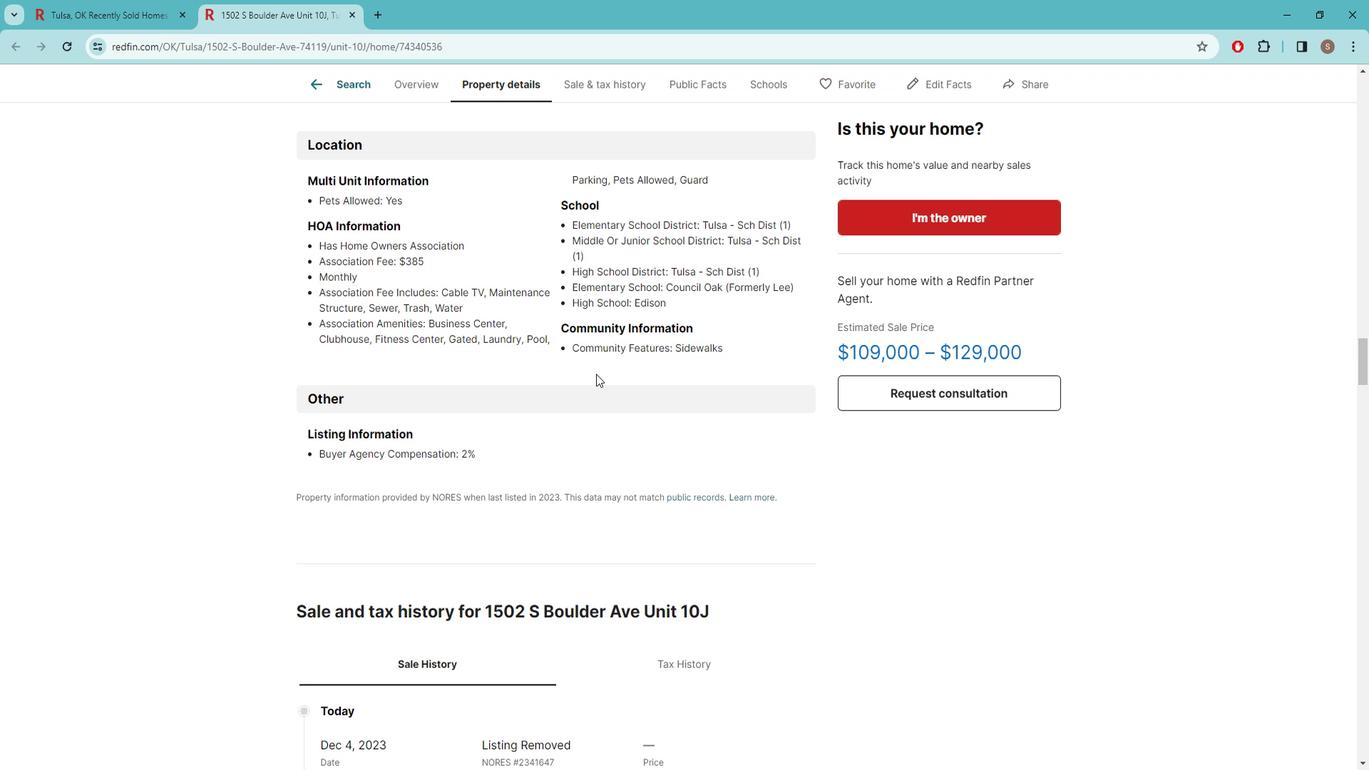 
Action: Mouse scrolled (617, 380) with delta (0, 0)
Screenshot: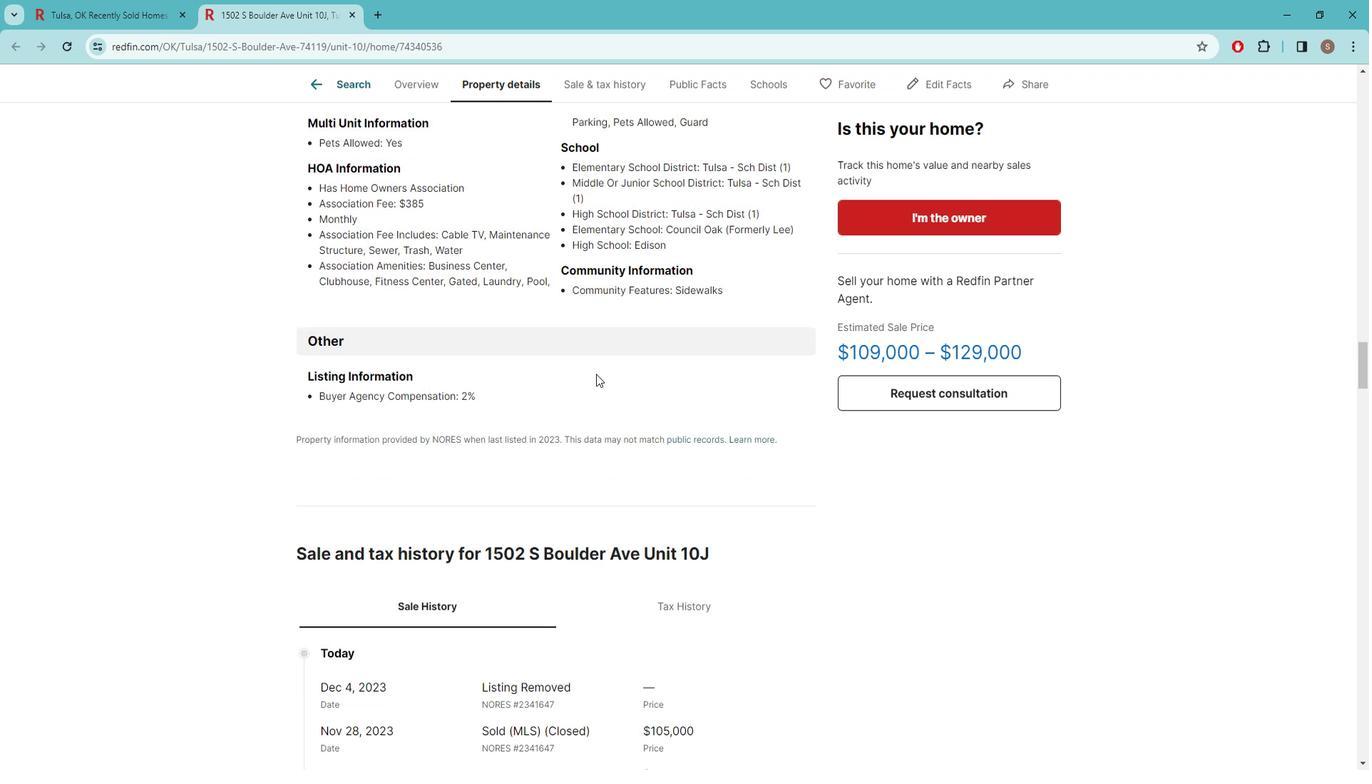 
Action: Mouse scrolled (617, 380) with delta (0, 0)
Screenshot: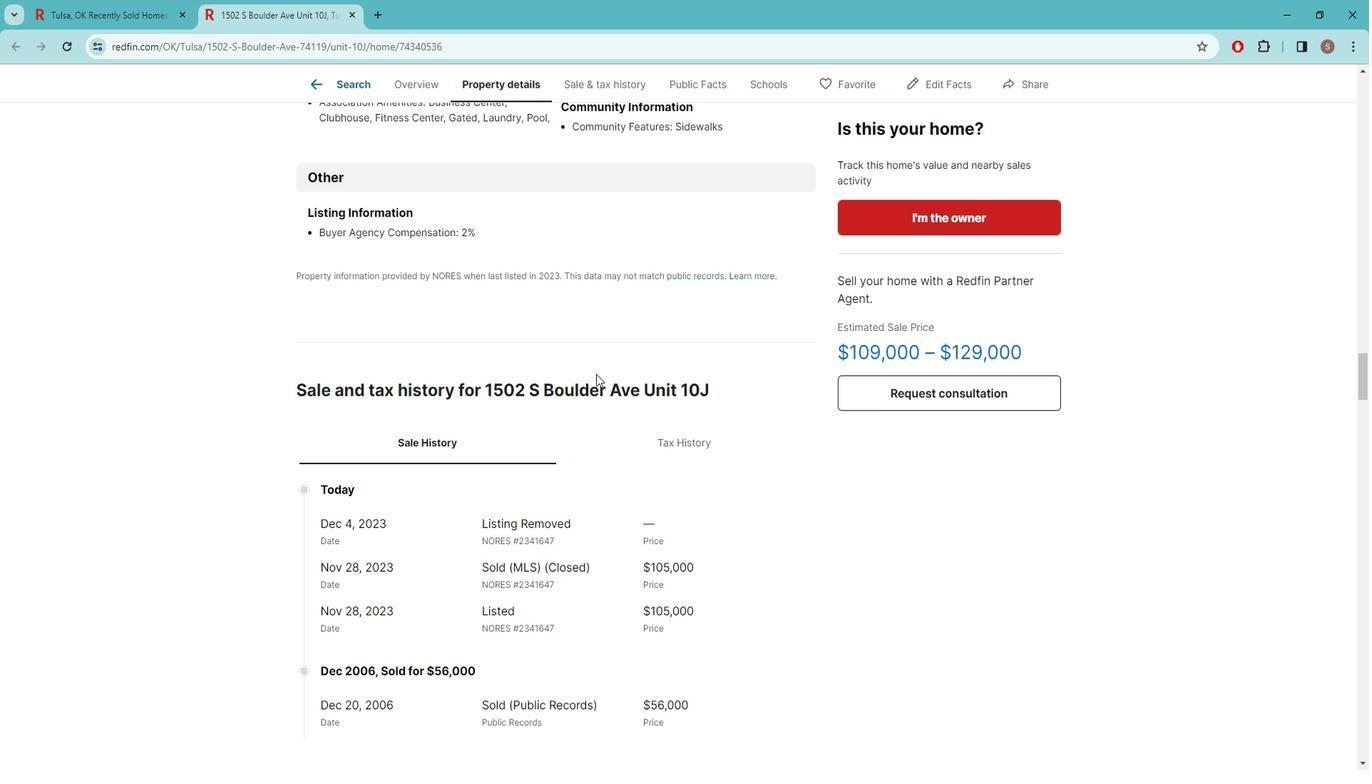 
Action: Mouse moved to (697, 393)
Screenshot: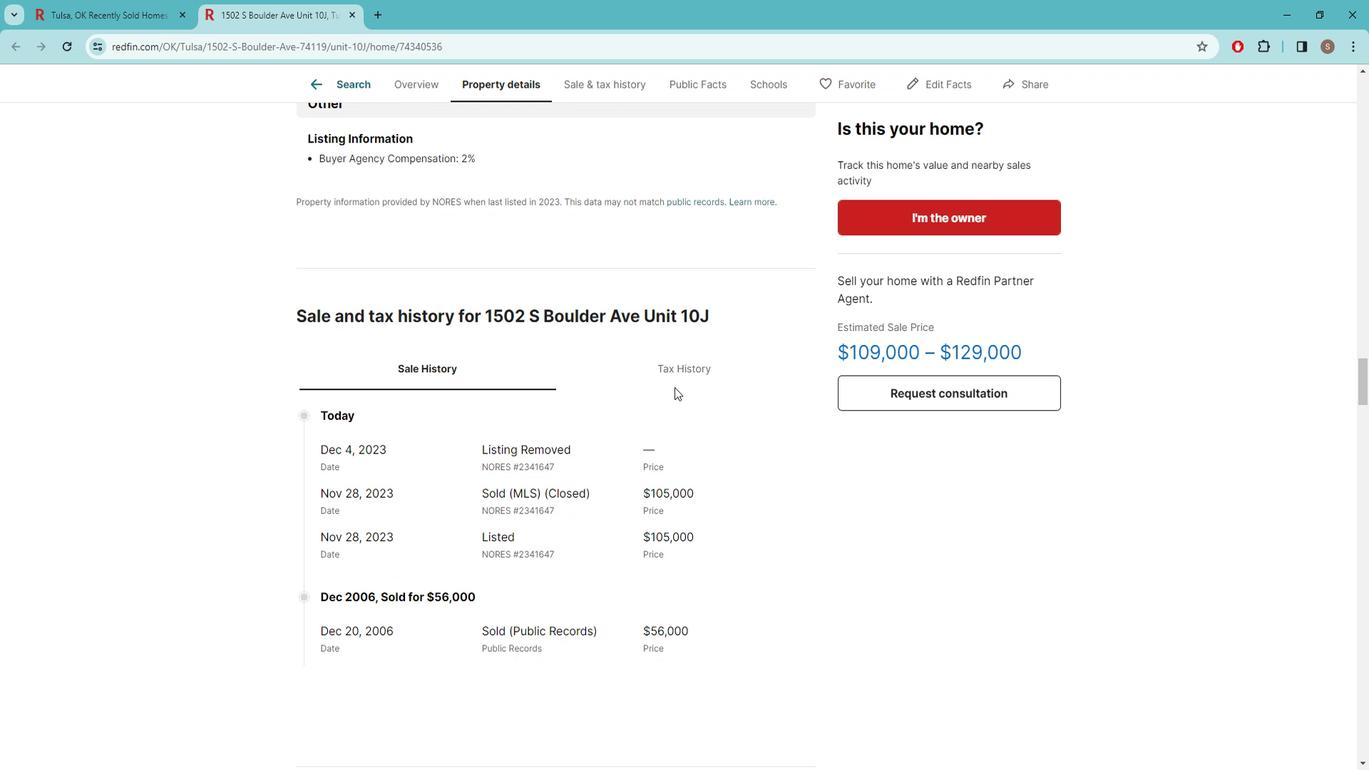 
Action: Mouse scrolled (697, 393) with delta (0, 0)
Screenshot: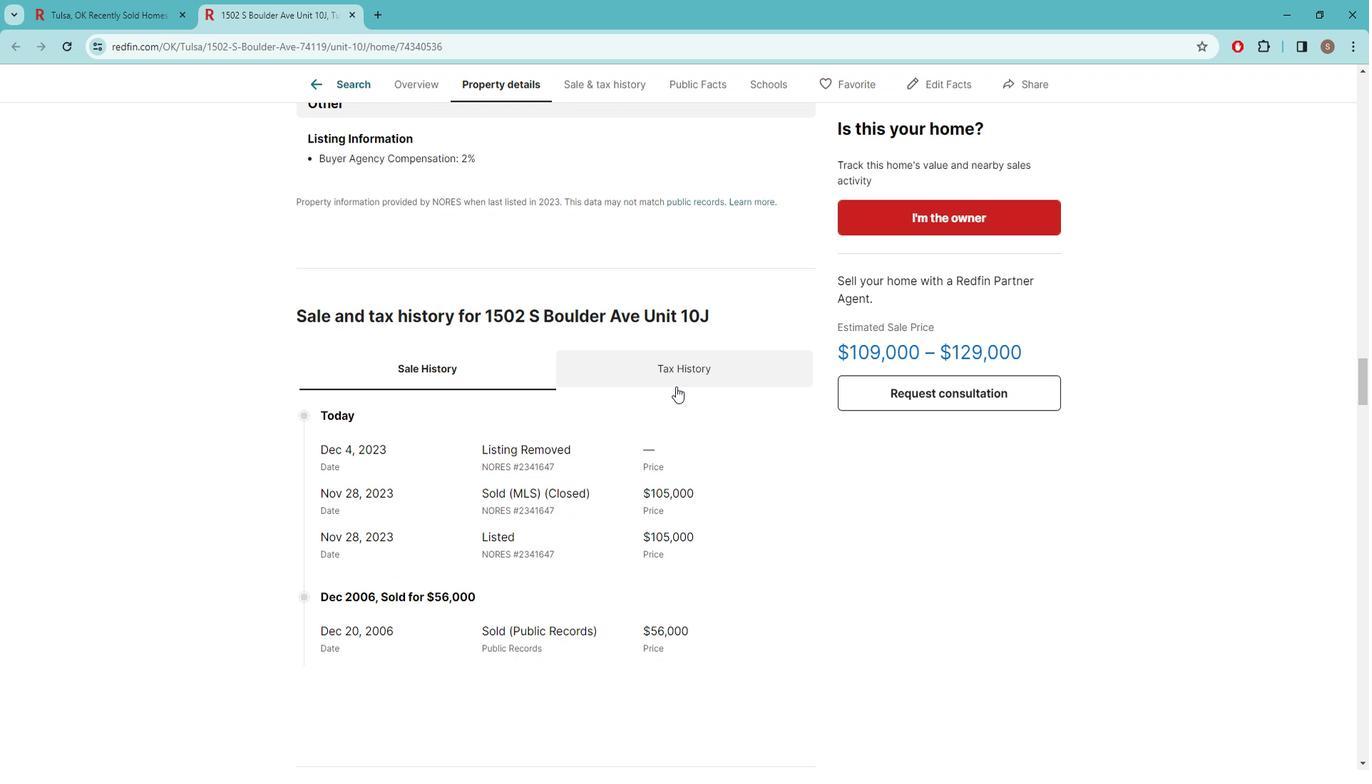 
Action: Mouse scrolled (697, 393) with delta (0, 0)
Screenshot: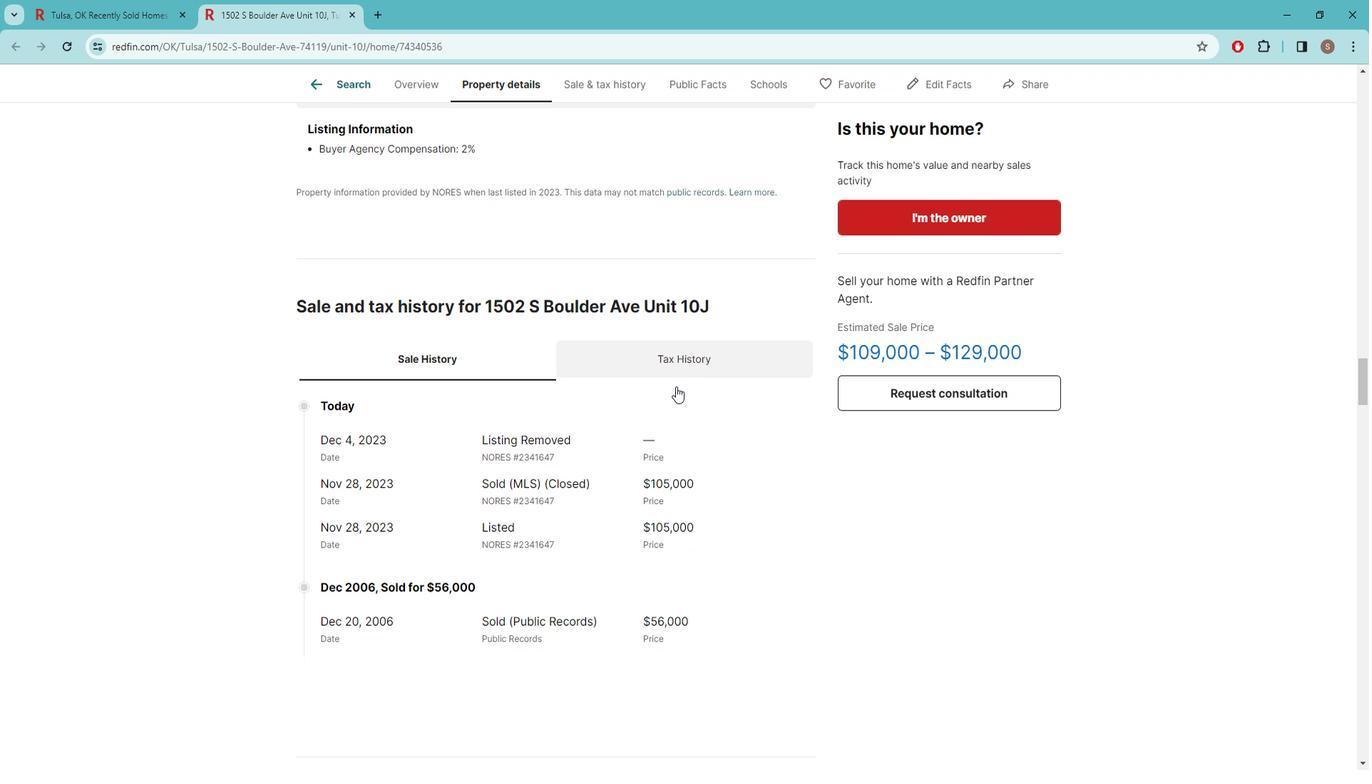 
Action: Mouse moved to (698, 393)
Screenshot: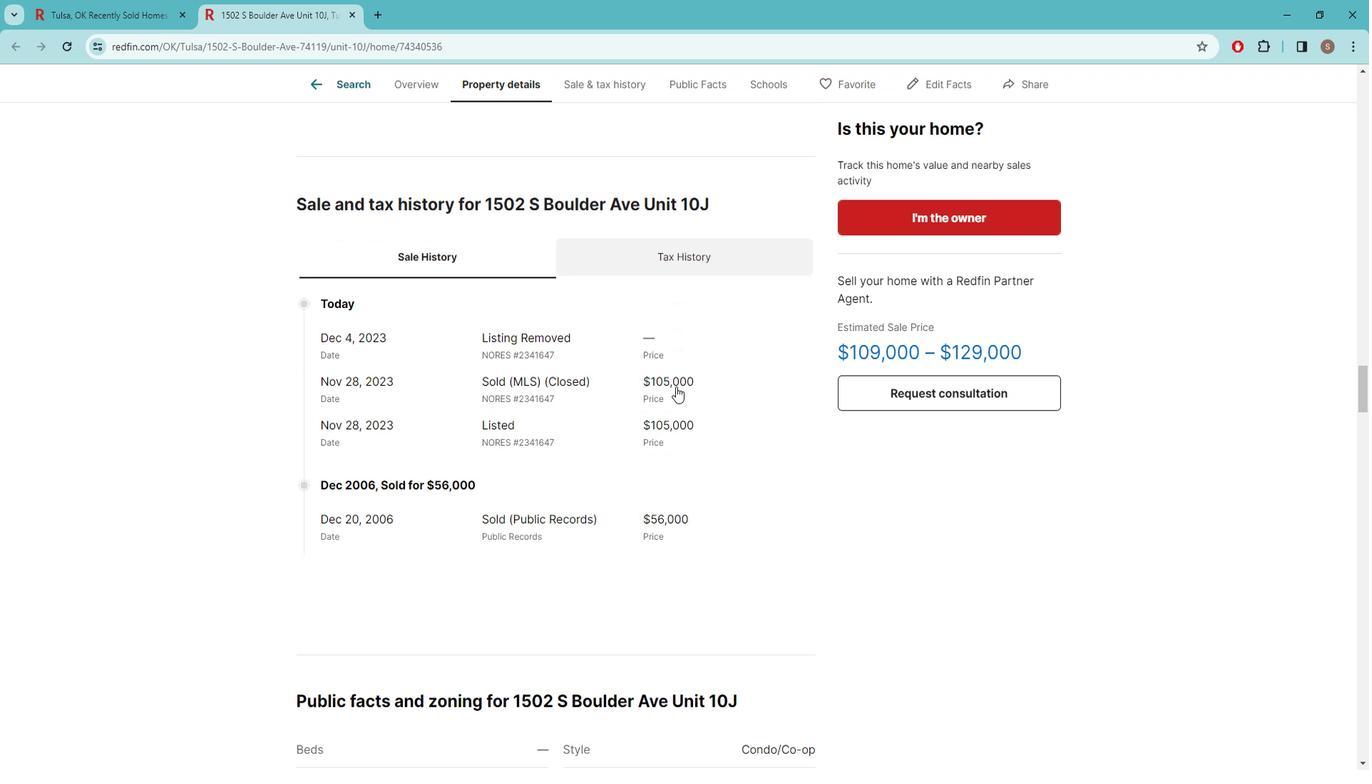 
Action: Mouse scrolled (698, 392) with delta (0, 0)
Screenshot: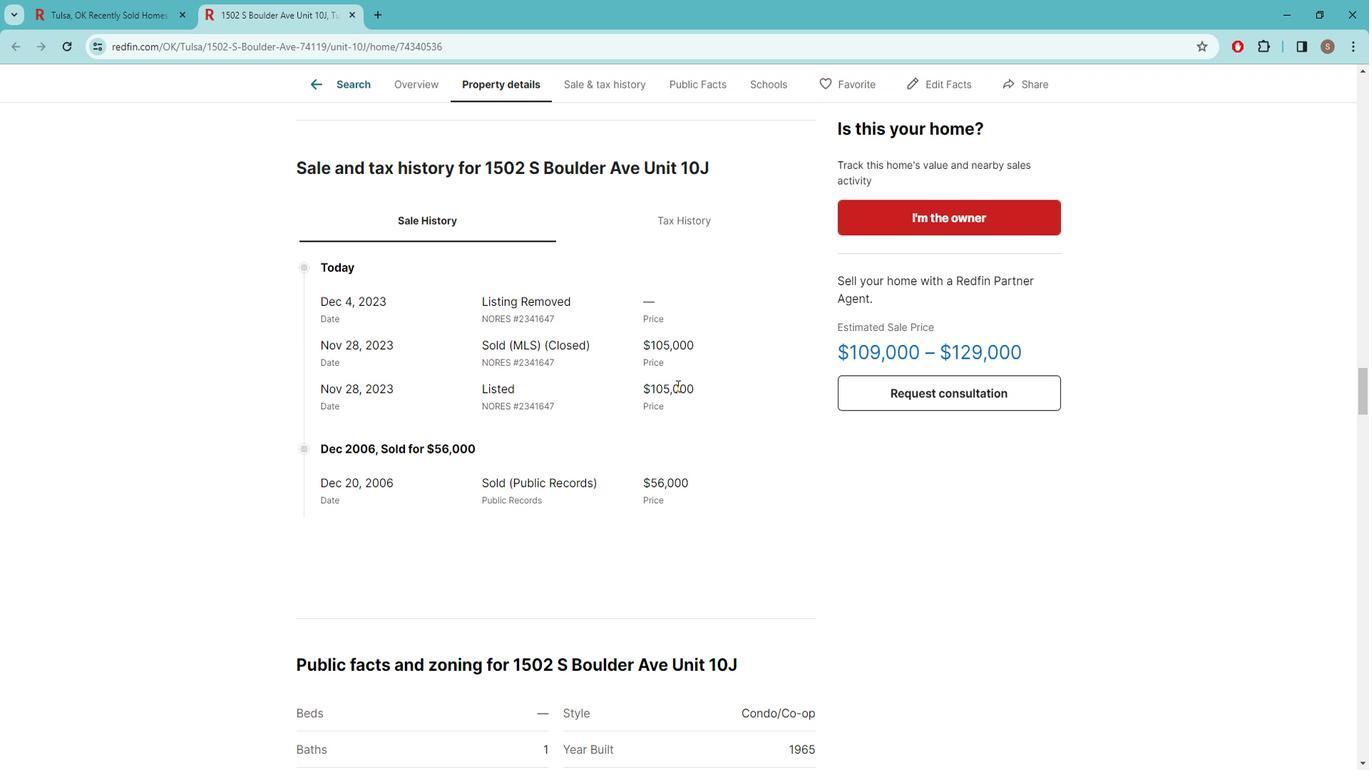 
Action: Mouse moved to (613, 385)
Screenshot: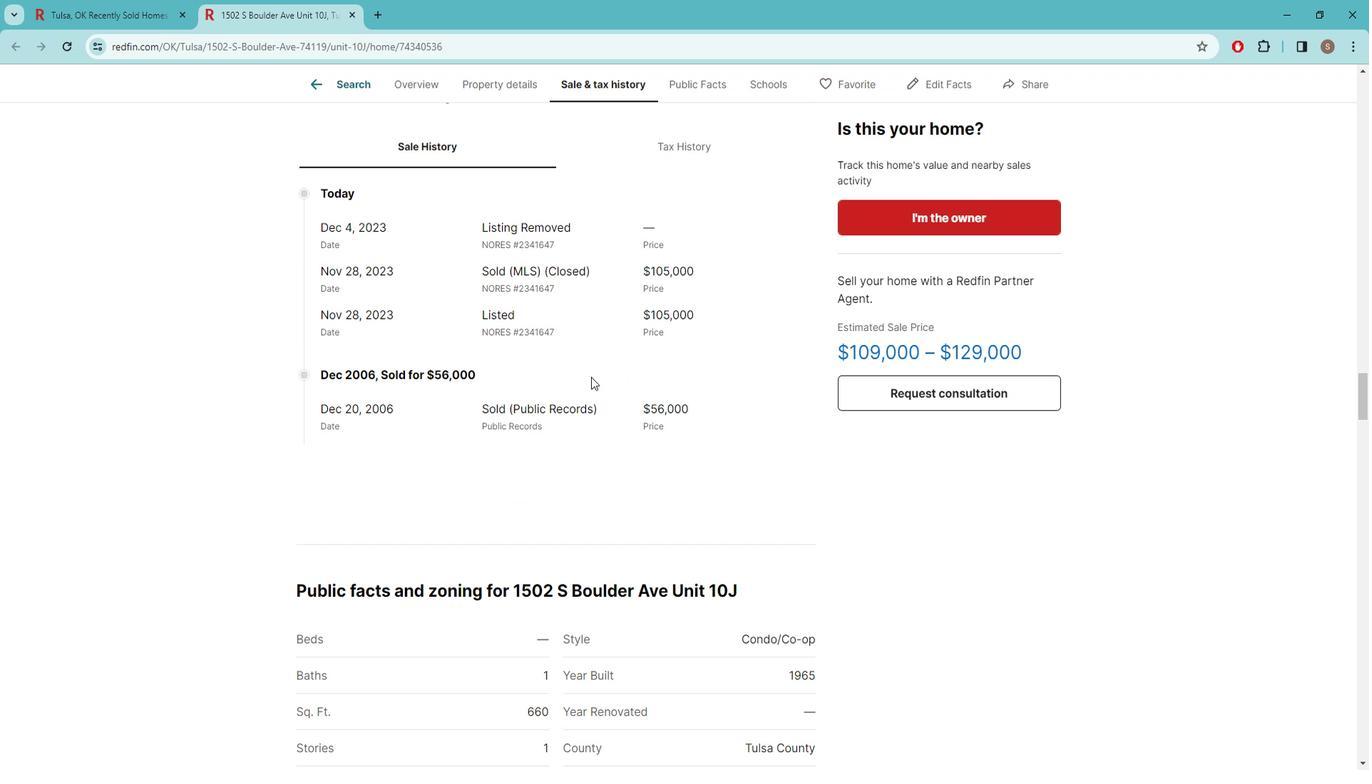 
Action: Mouse scrolled (613, 384) with delta (0, 0)
Screenshot: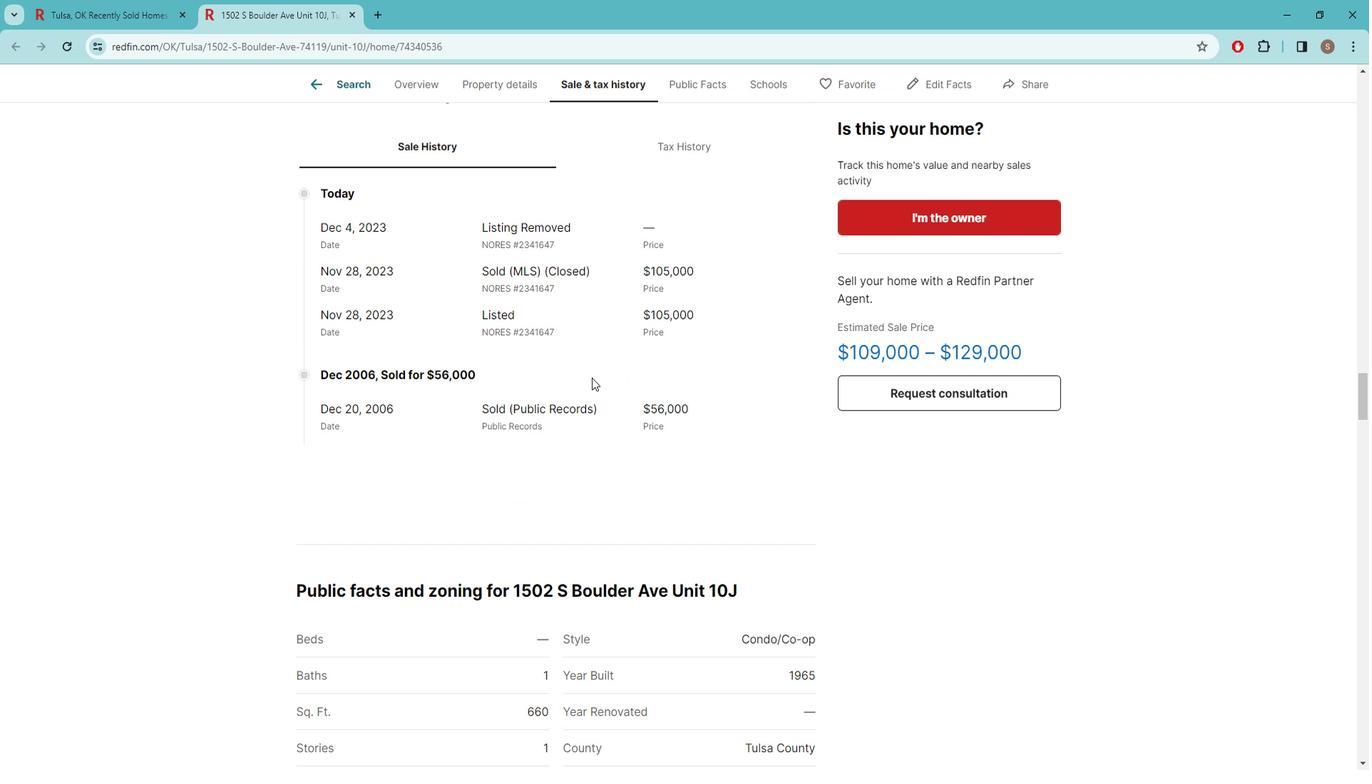 
Action: Mouse moved to (612, 388)
Screenshot: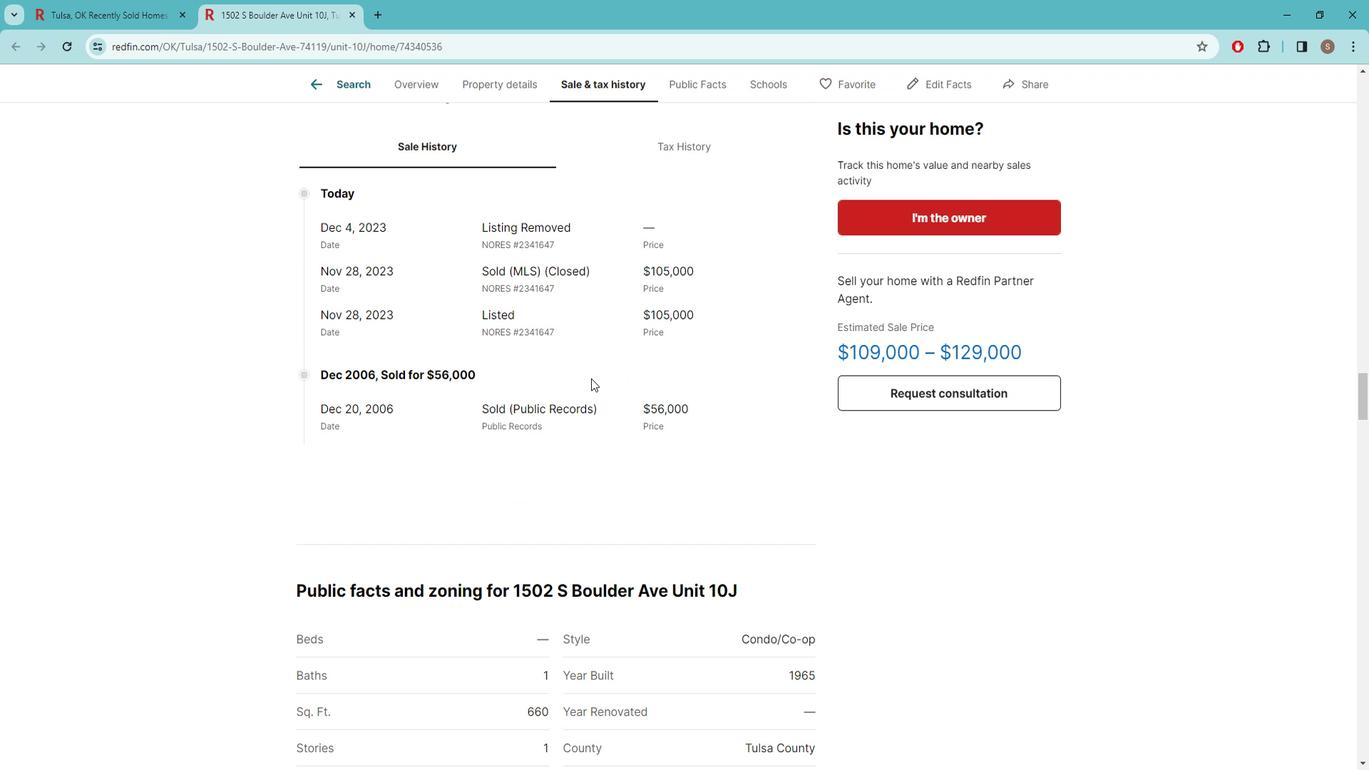 
Action: Mouse scrolled (612, 387) with delta (0, 0)
Screenshot: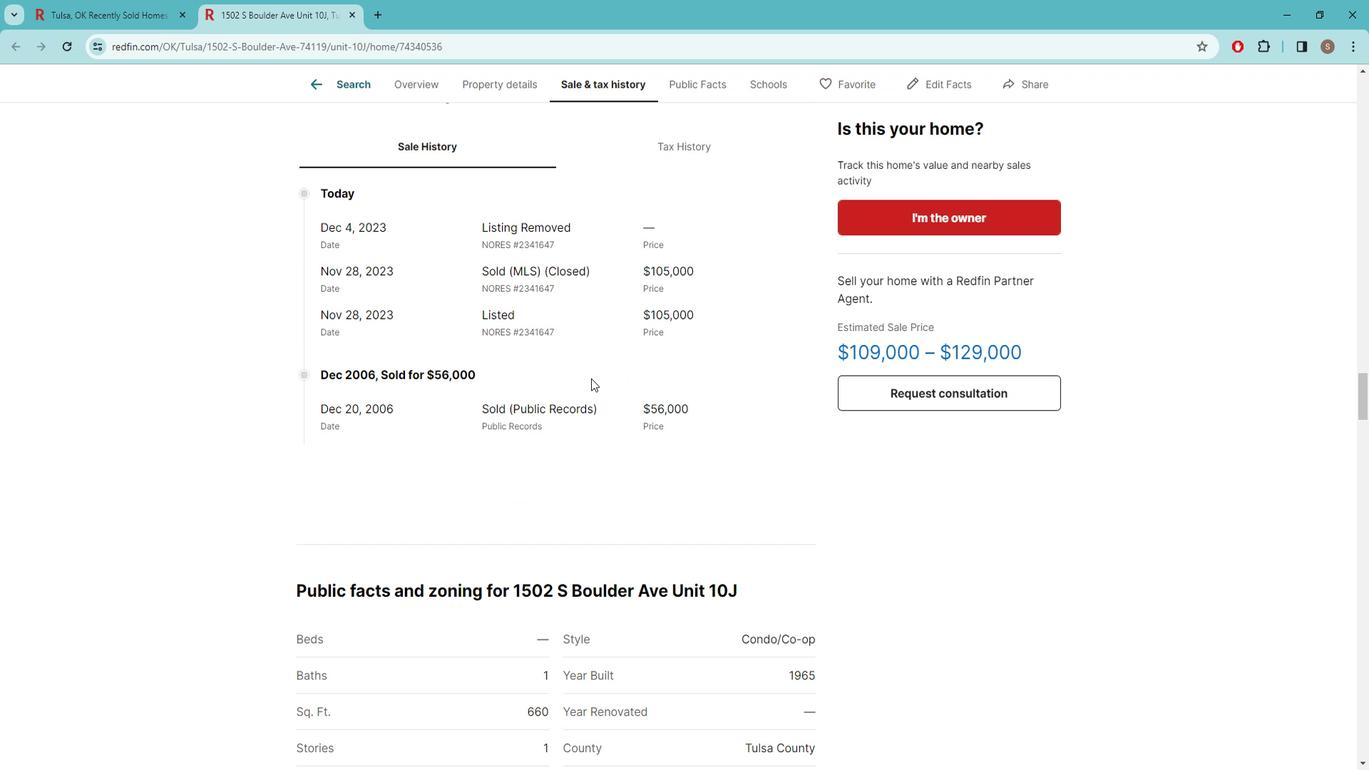 
Action: Mouse scrolled (612, 387) with delta (0, 0)
Screenshot: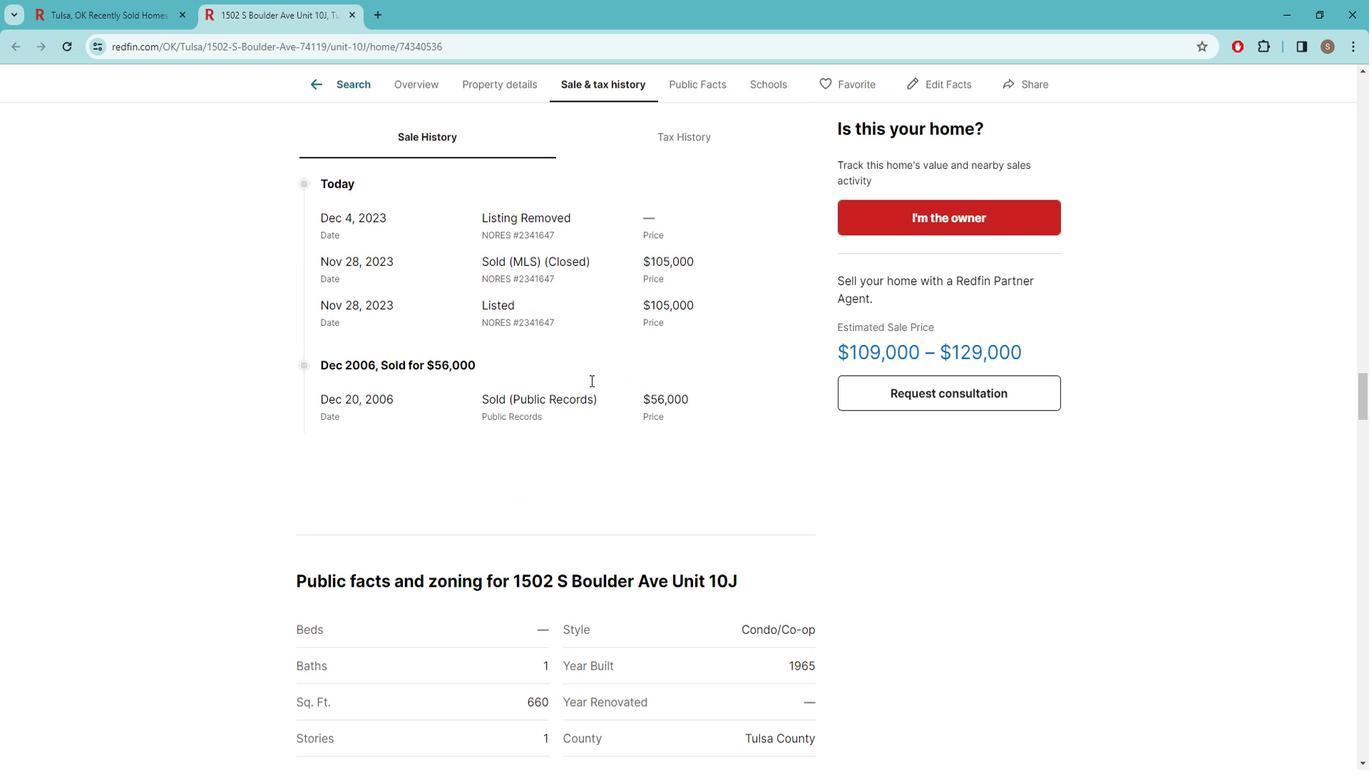 
Action: Mouse moved to (612, 387)
Screenshot: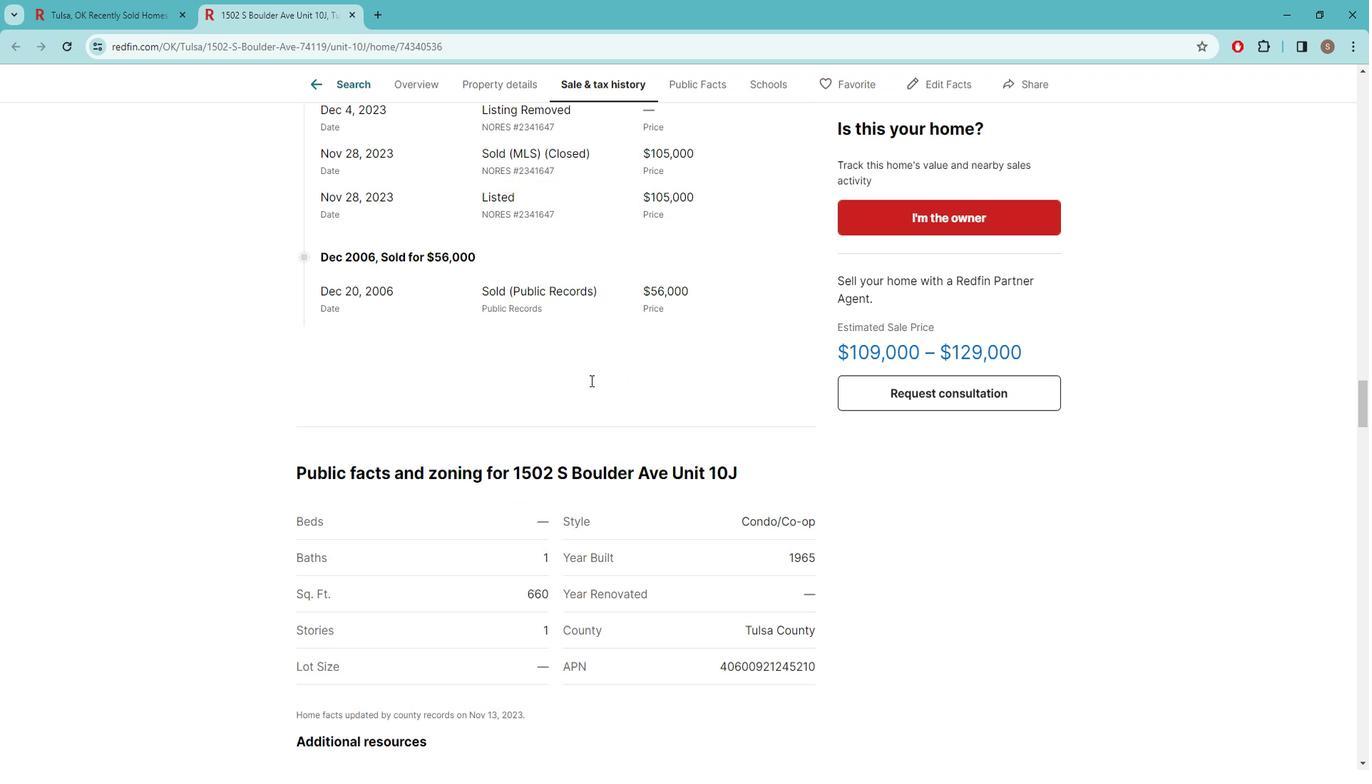 
Action: Mouse scrolled (612, 388) with delta (0, 0)
Screenshot: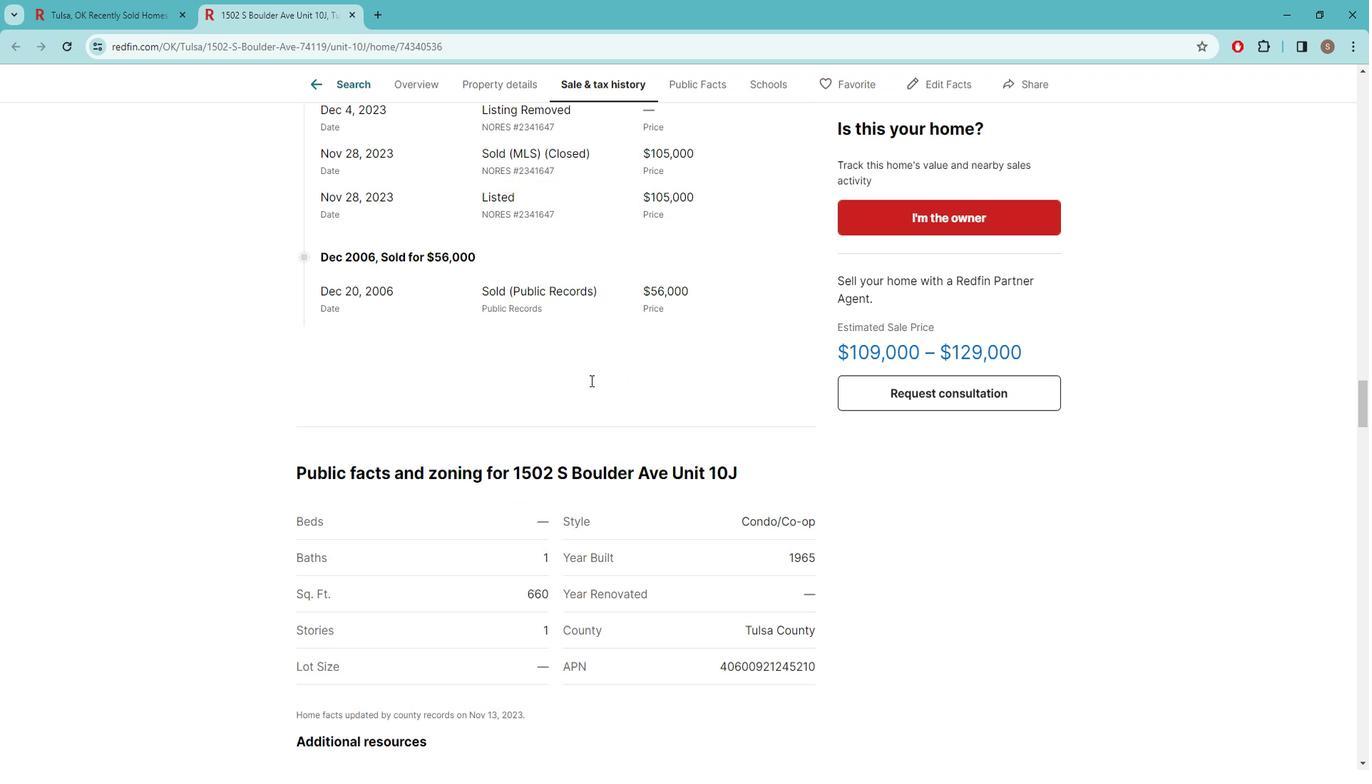 
Action: Mouse moved to (612, 383)
Screenshot: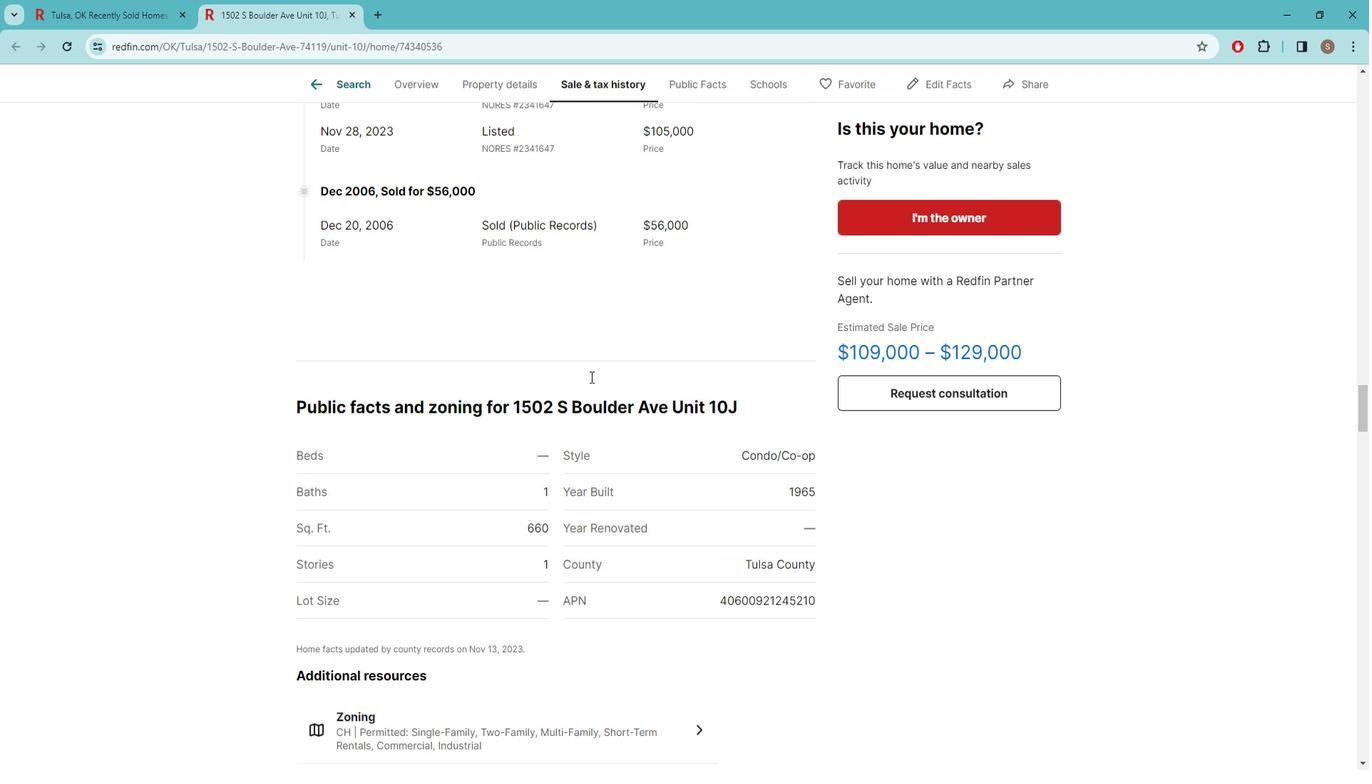 
Action: Mouse scrolled (612, 382) with delta (0, 0)
Screenshot: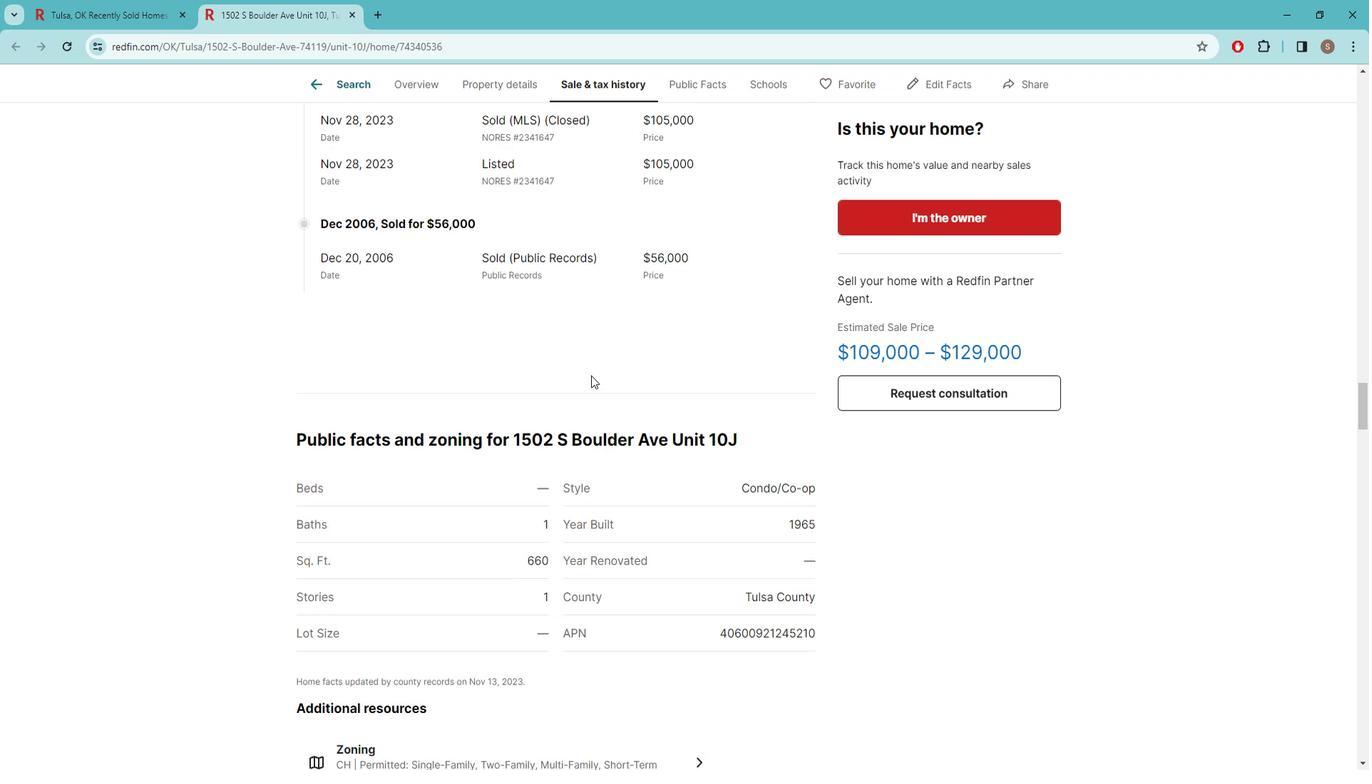 
Action: Mouse scrolled (612, 382) with delta (0, 0)
Screenshot: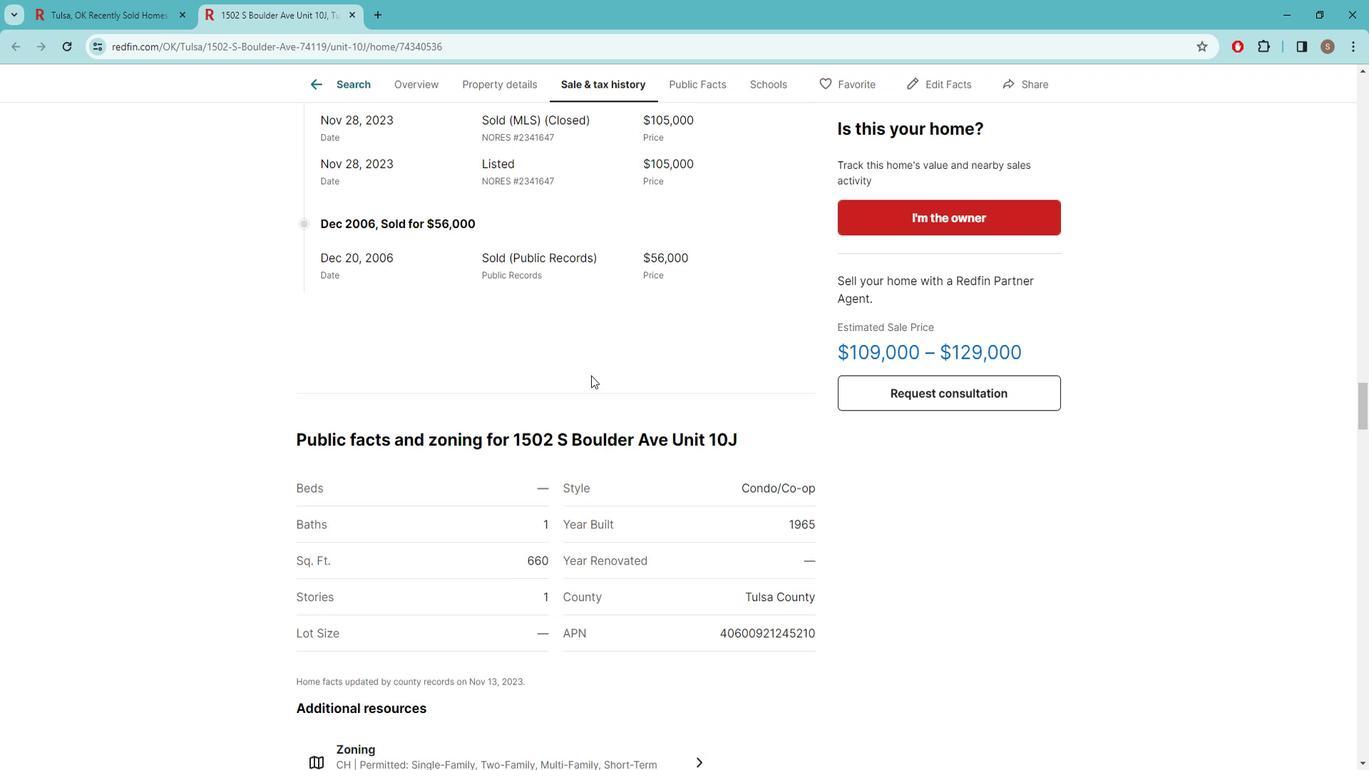 
Action: Mouse moved to (612, 382)
Screenshot: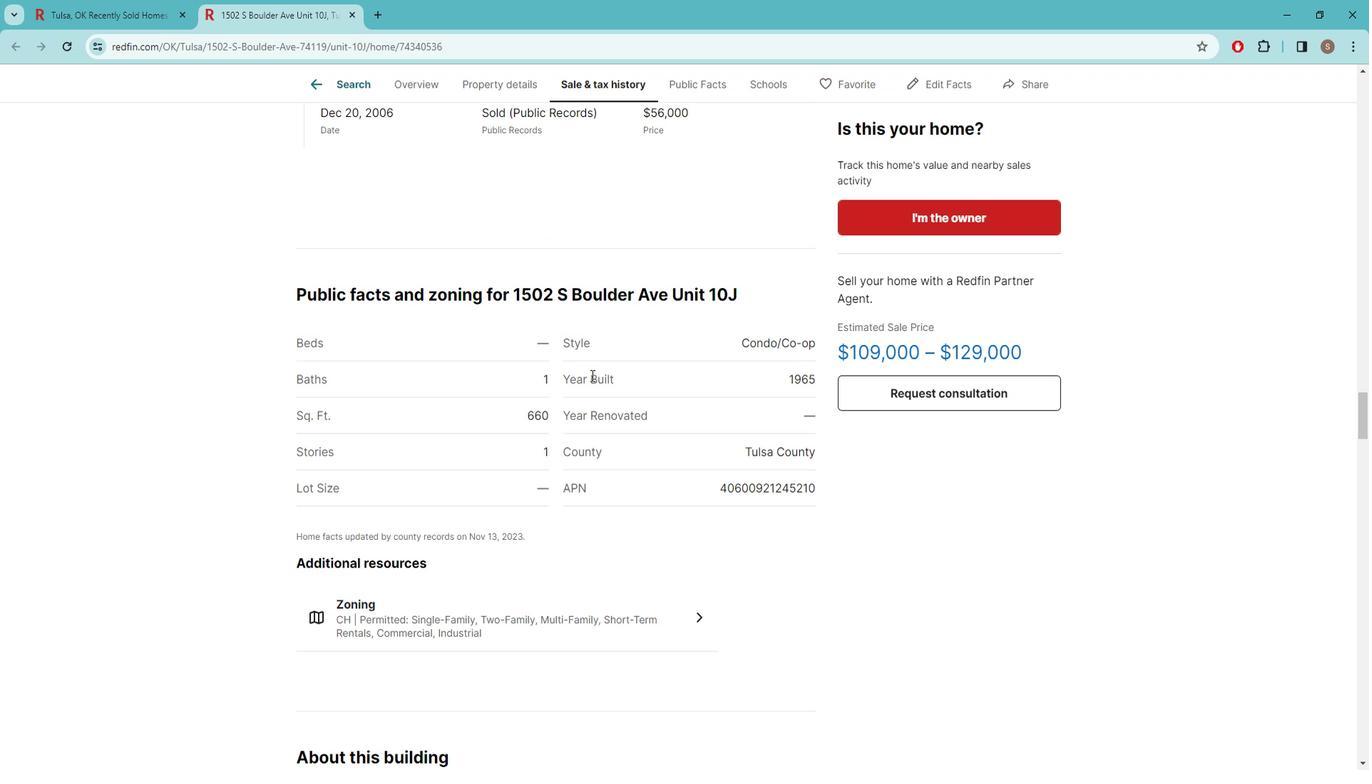
Action: Mouse scrolled (612, 381) with delta (0, 0)
Screenshot: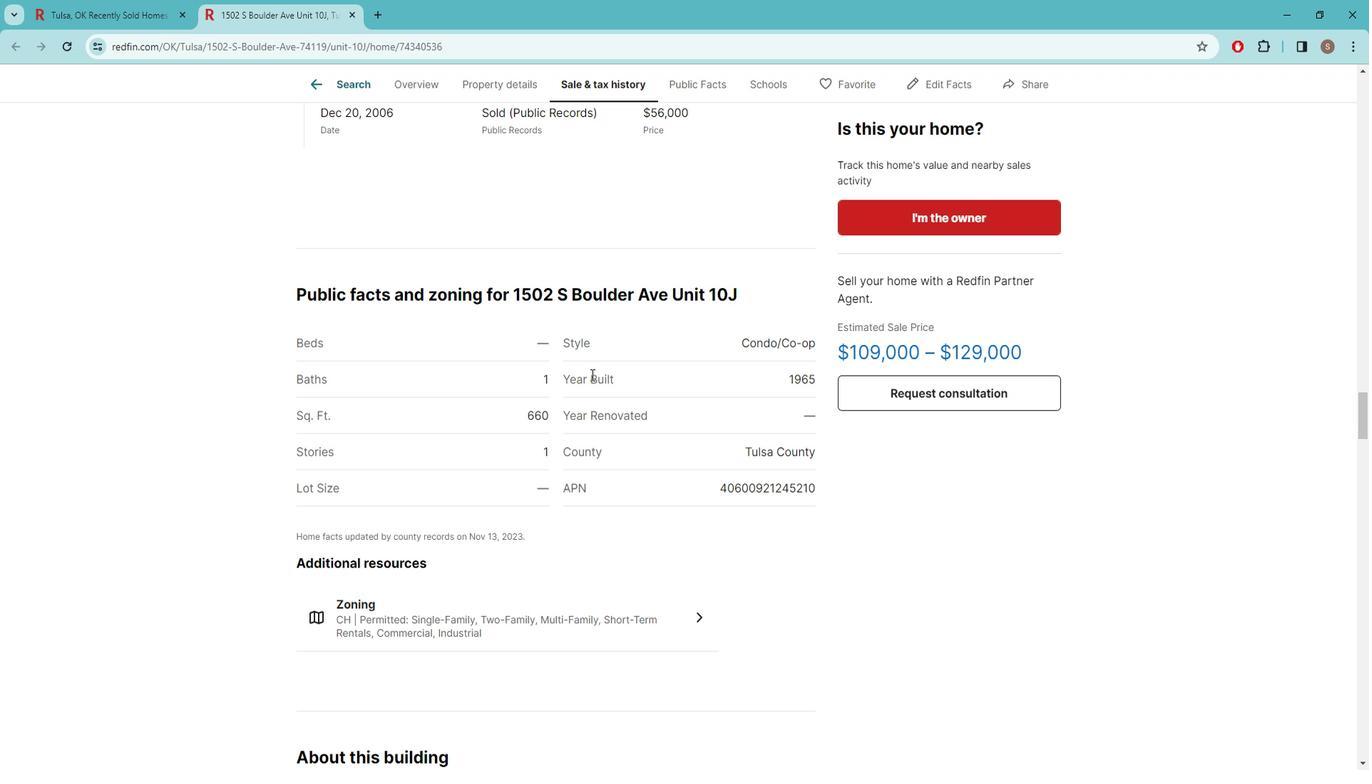 
Action: Mouse scrolled (612, 381) with delta (0, 0)
Screenshot: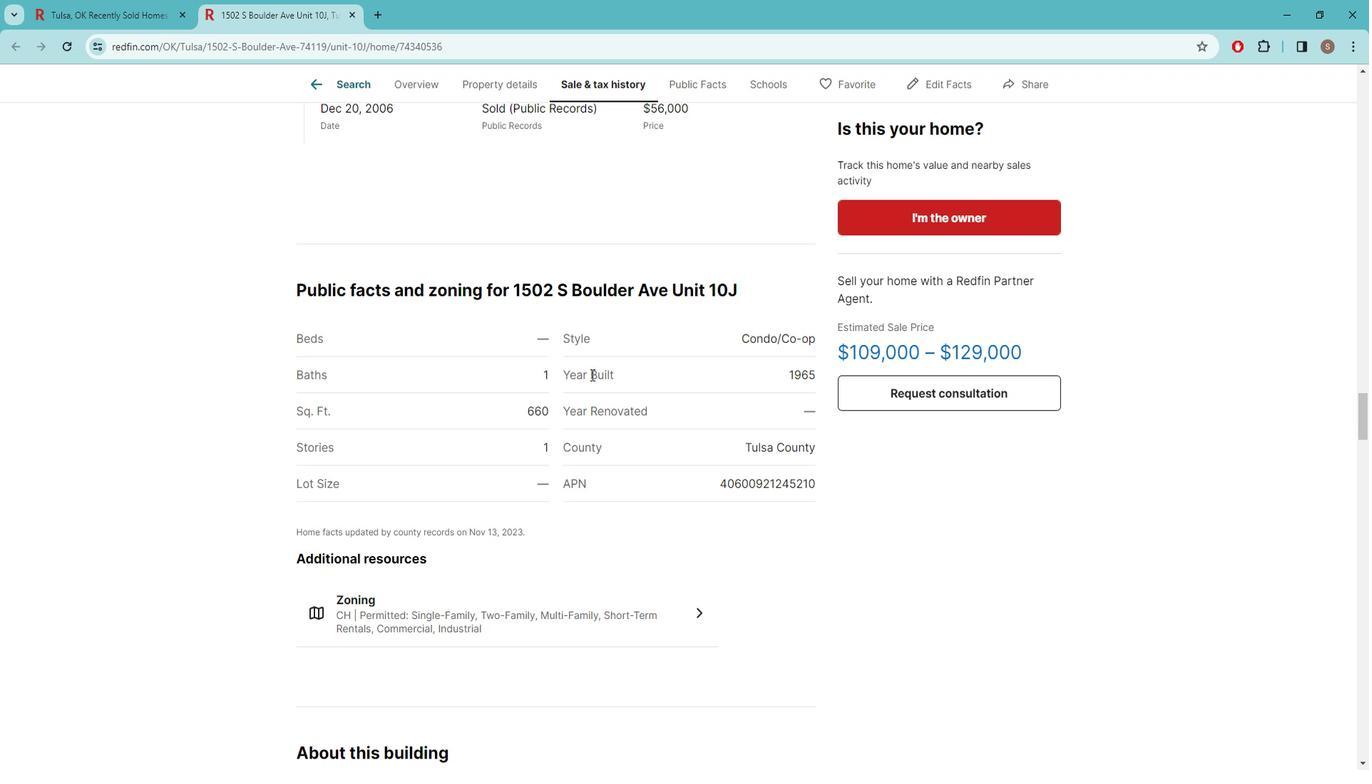 
Action: Mouse moved to (613, 379)
Screenshot: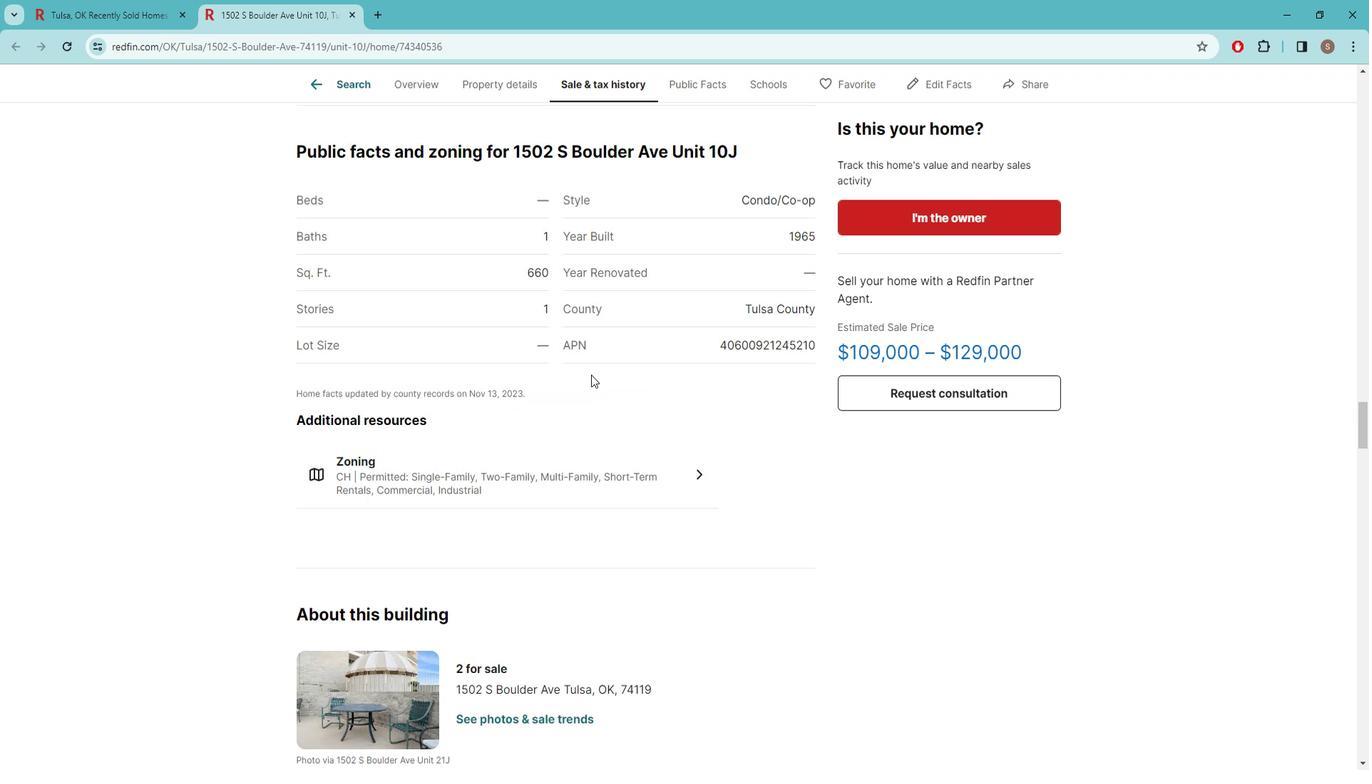 
Action: Mouse scrolled (613, 378) with delta (0, 0)
Screenshot: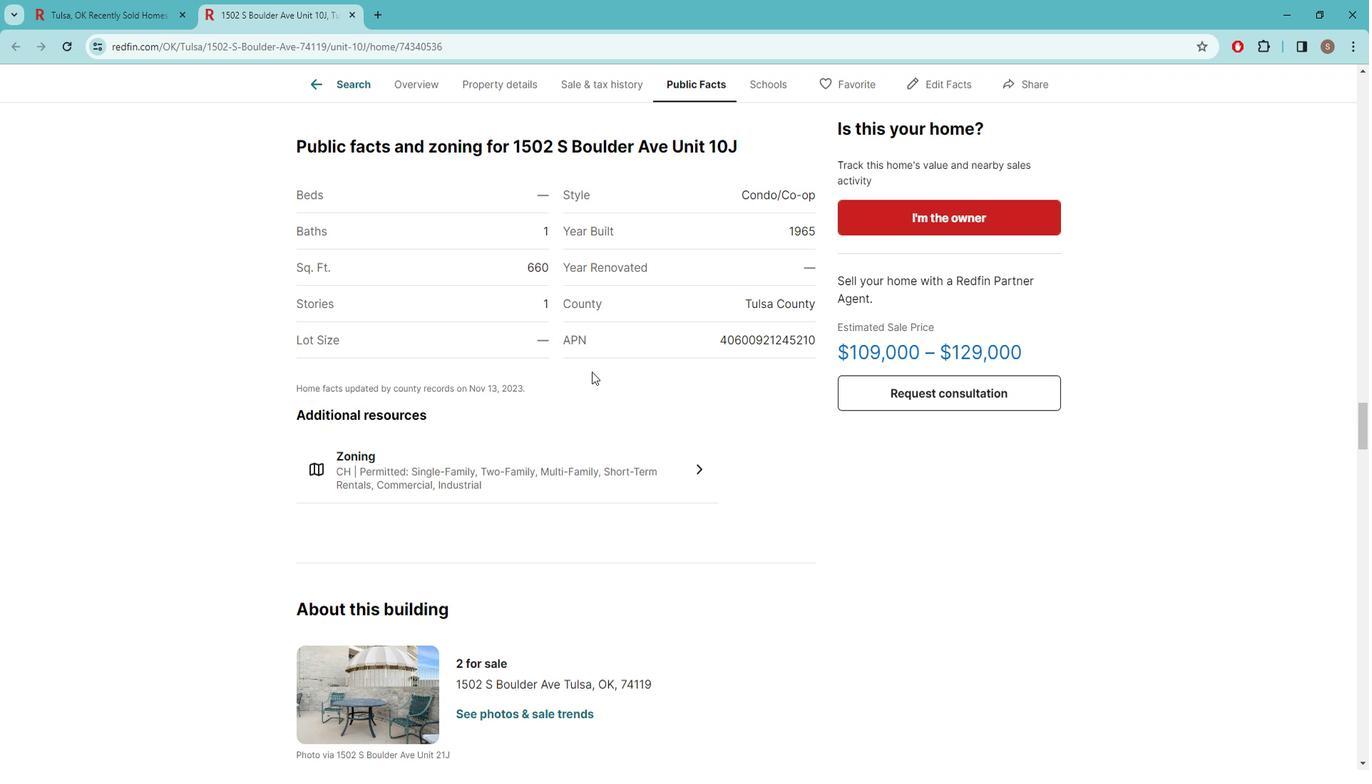 
Action: Mouse scrolled (613, 378) with delta (0, 0)
Screenshot: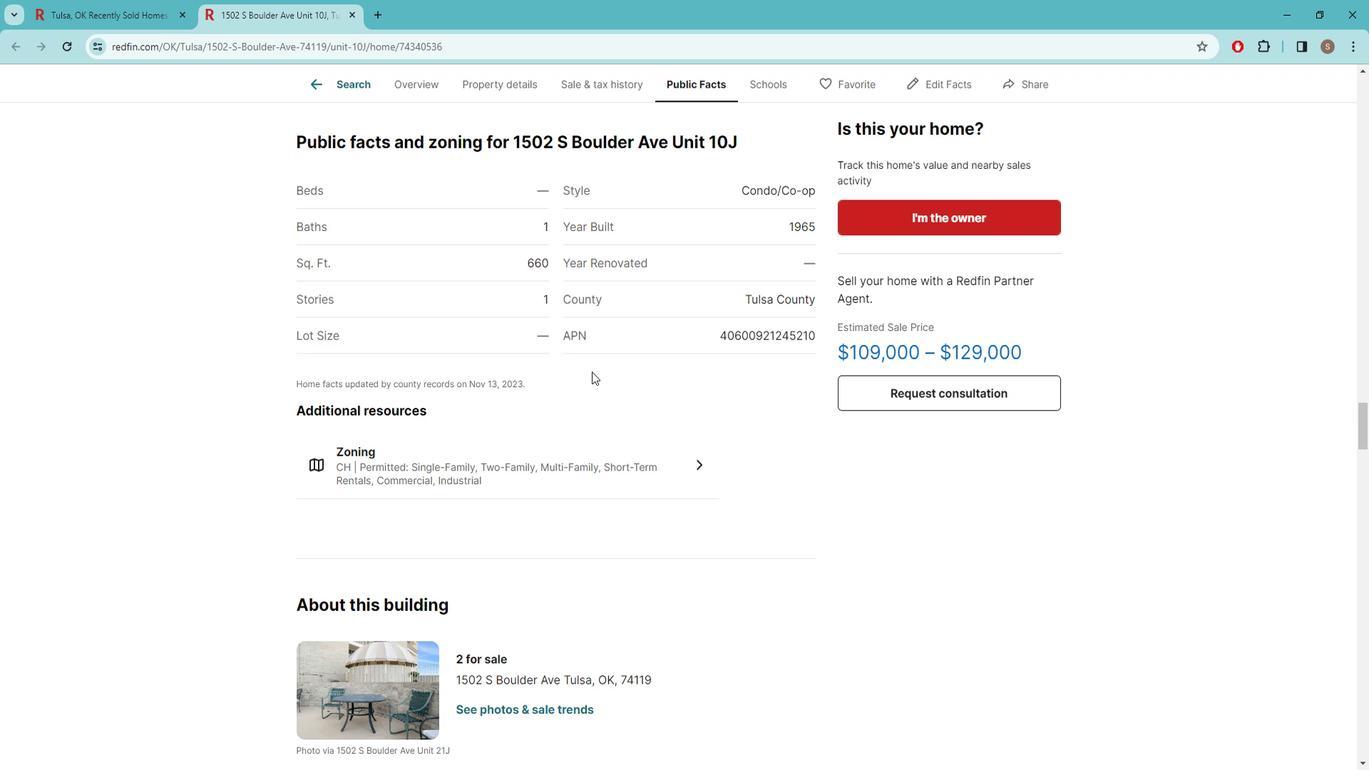 
Action: Mouse scrolled (613, 378) with delta (0, 0)
Screenshot: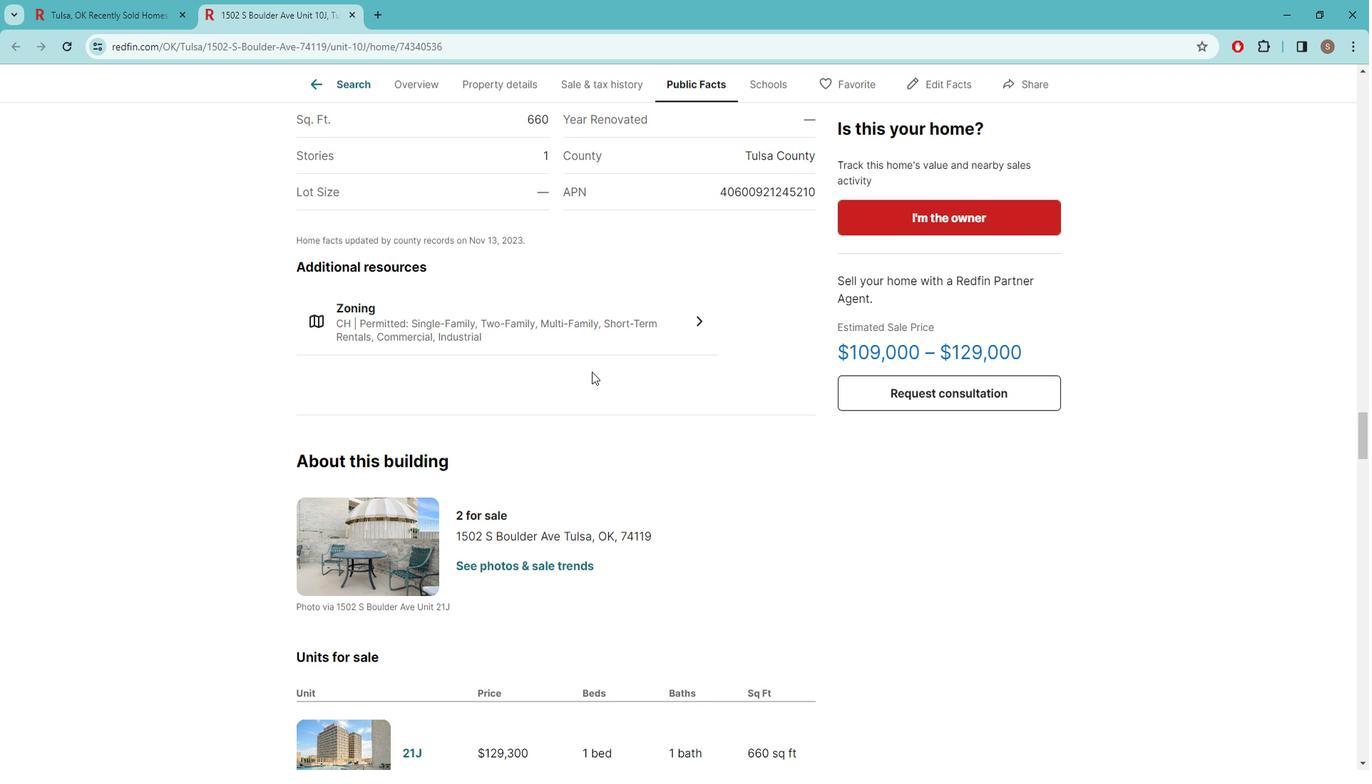 
Action: Mouse scrolled (613, 378) with delta (0, 0)
Screenshot: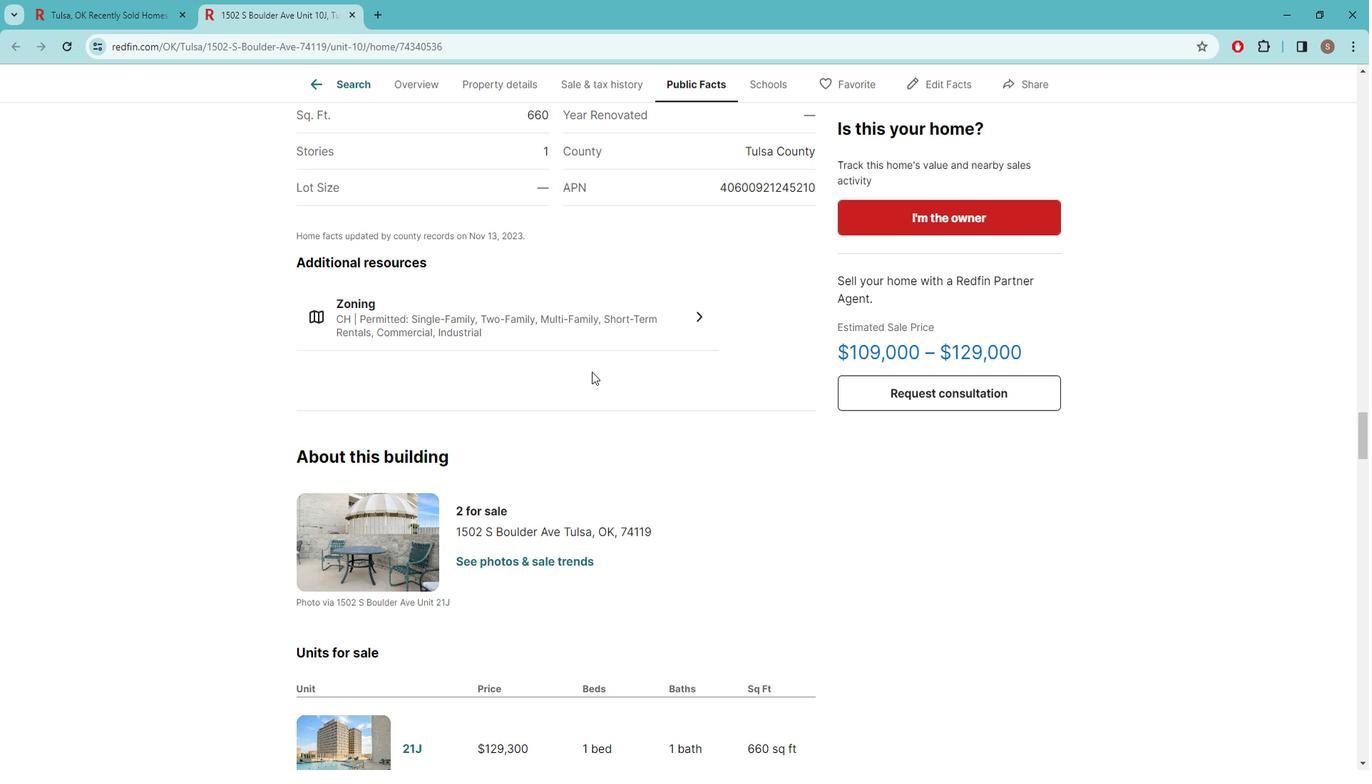 
Action: Mouse scrolled (613, 378) with delta (0, 0)
Screenshot: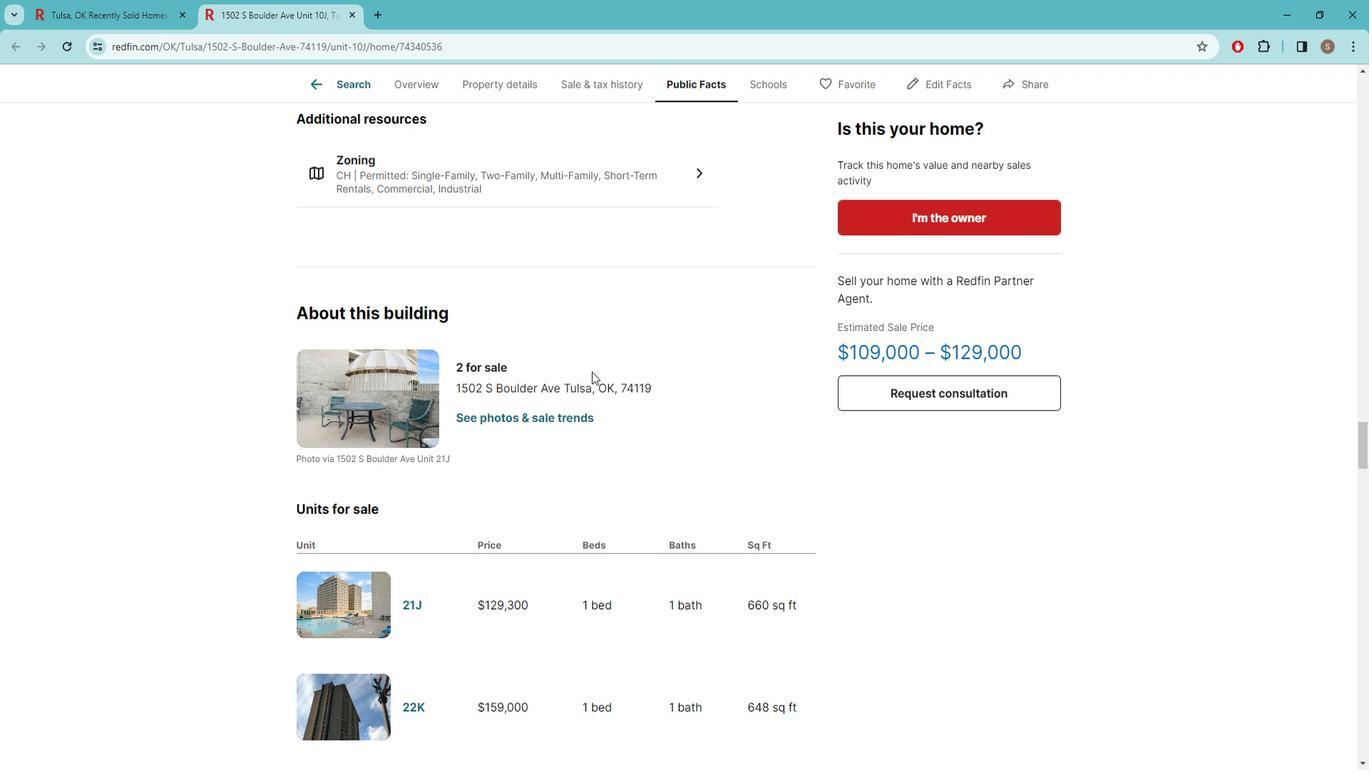 
Action: Mouse scrolled (613, 378) with delta (0, 0)
Screenshot: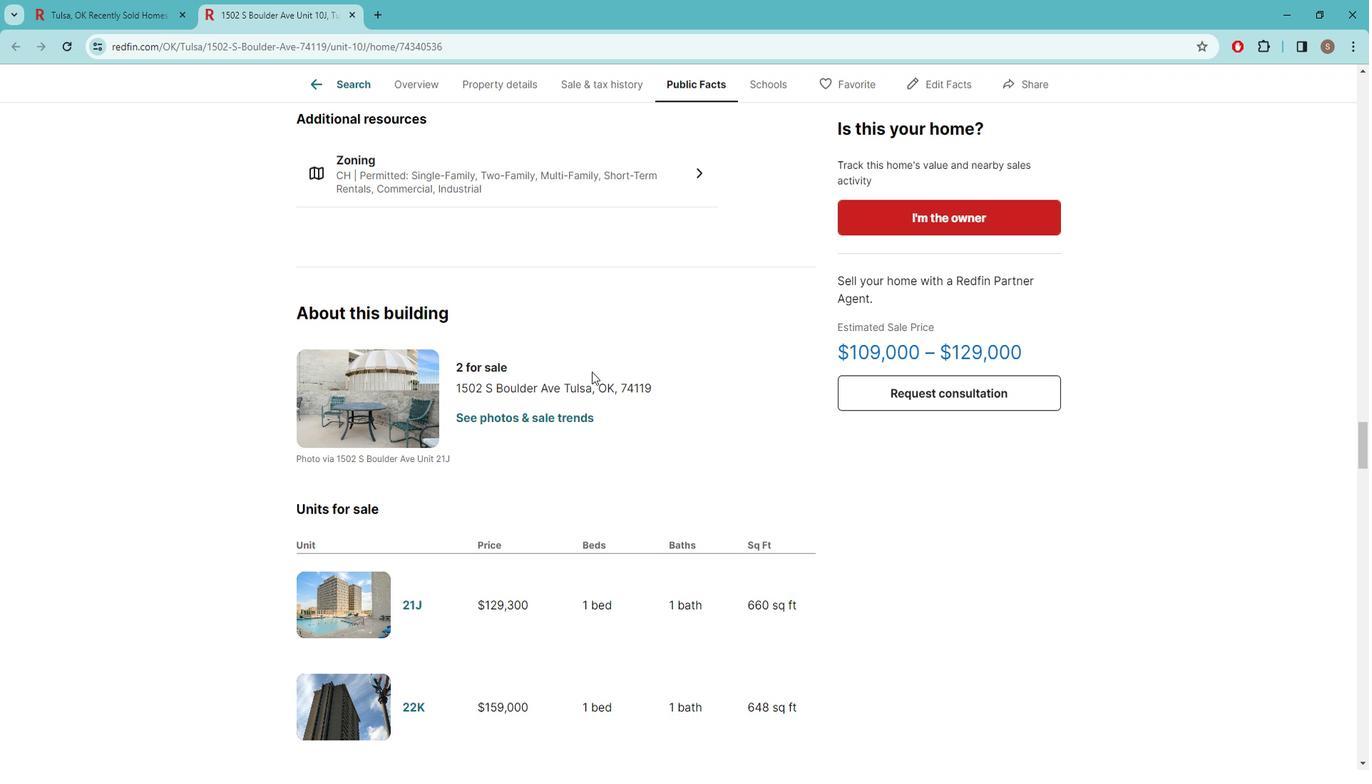 
Action: Mouse moved to (594, 349)
Screenshot: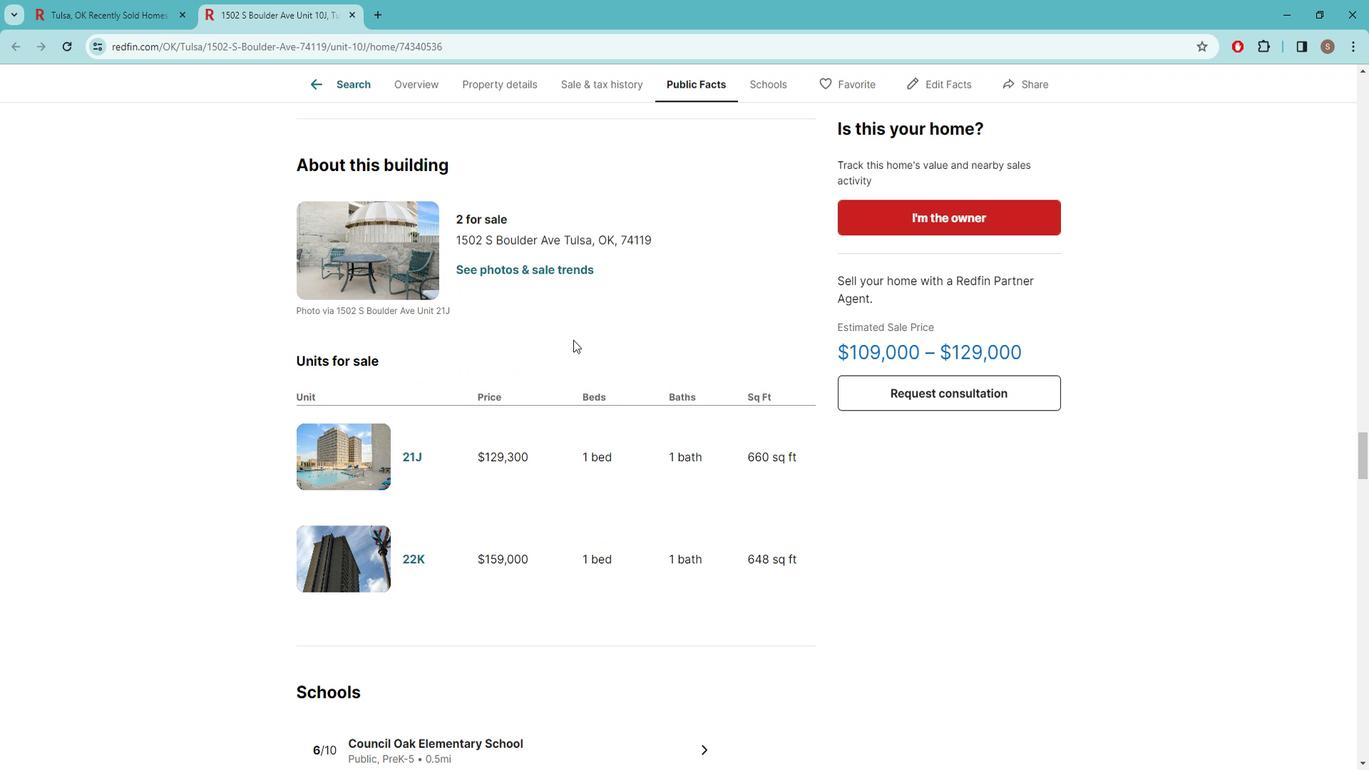 
Action: Mouse scrolled (594, 348) with delta (0, 0)
Screenshot: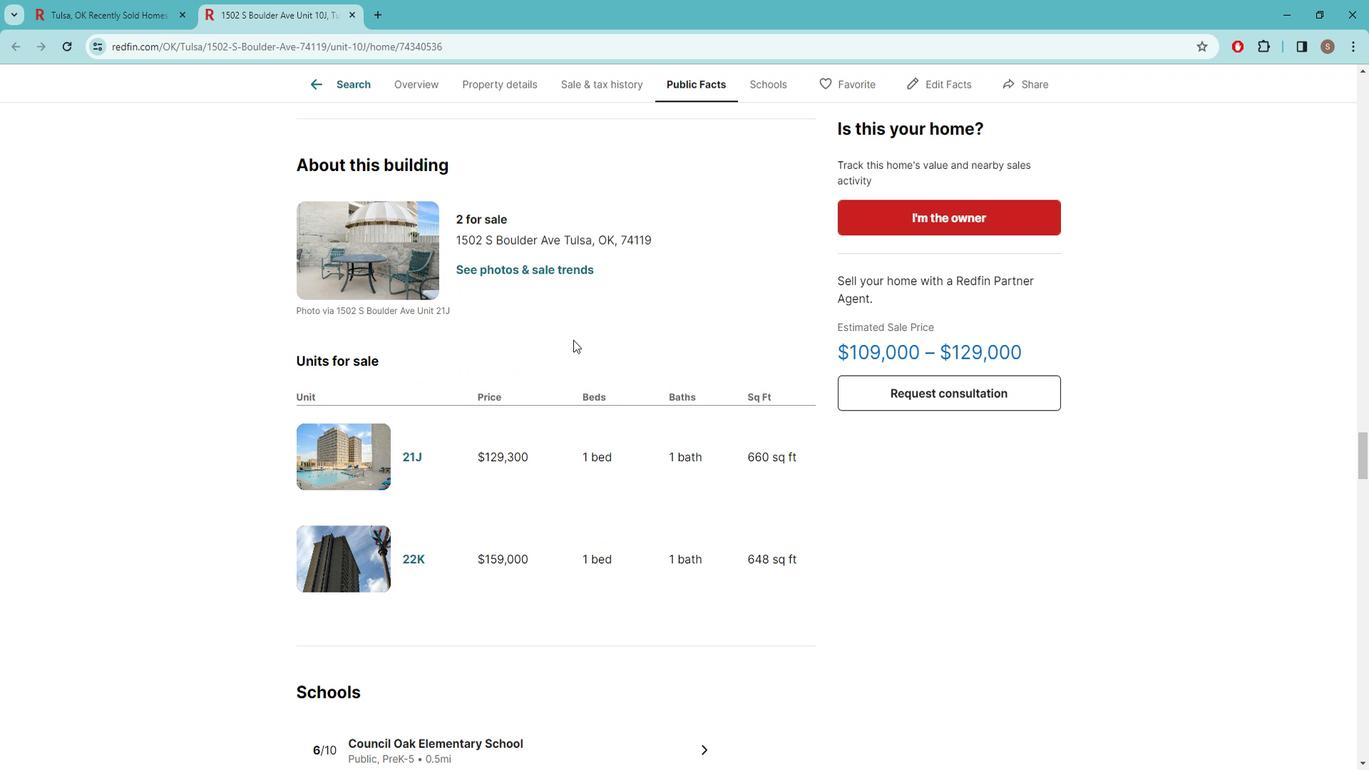 
Action: Mouse moved to (542, 393)
Screenshot: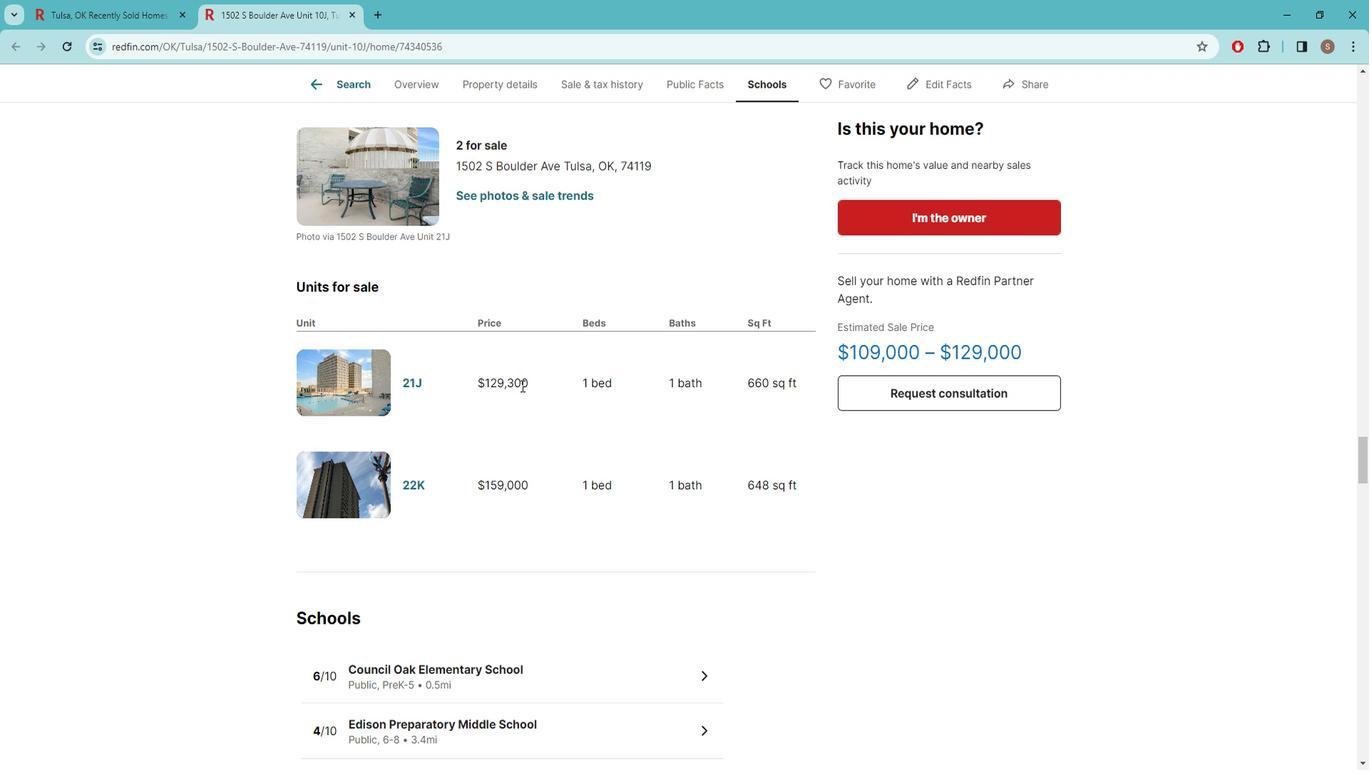 
Action: Mouse scrolled (542, 393) with delta (0, 0)
Screenshot: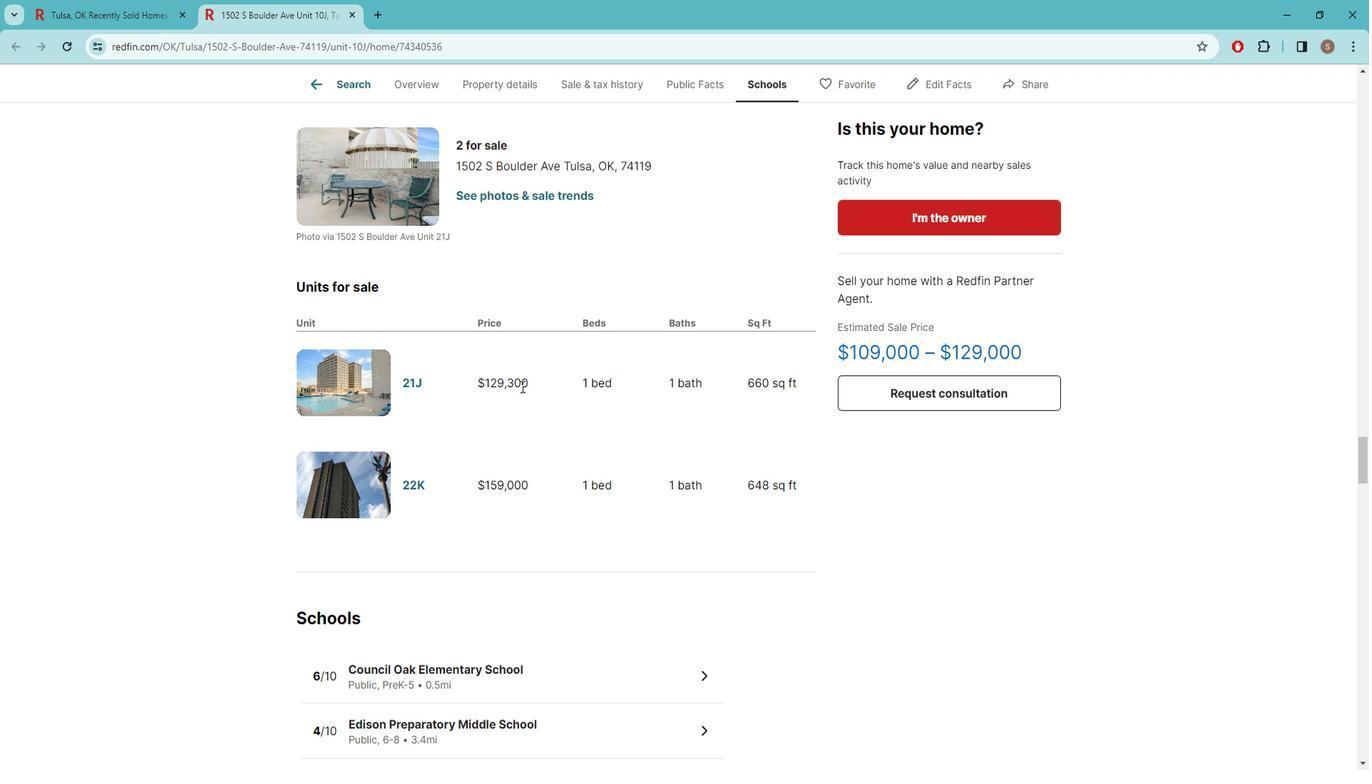 
Action: Mouse moved to (510, 364)
Screenshot: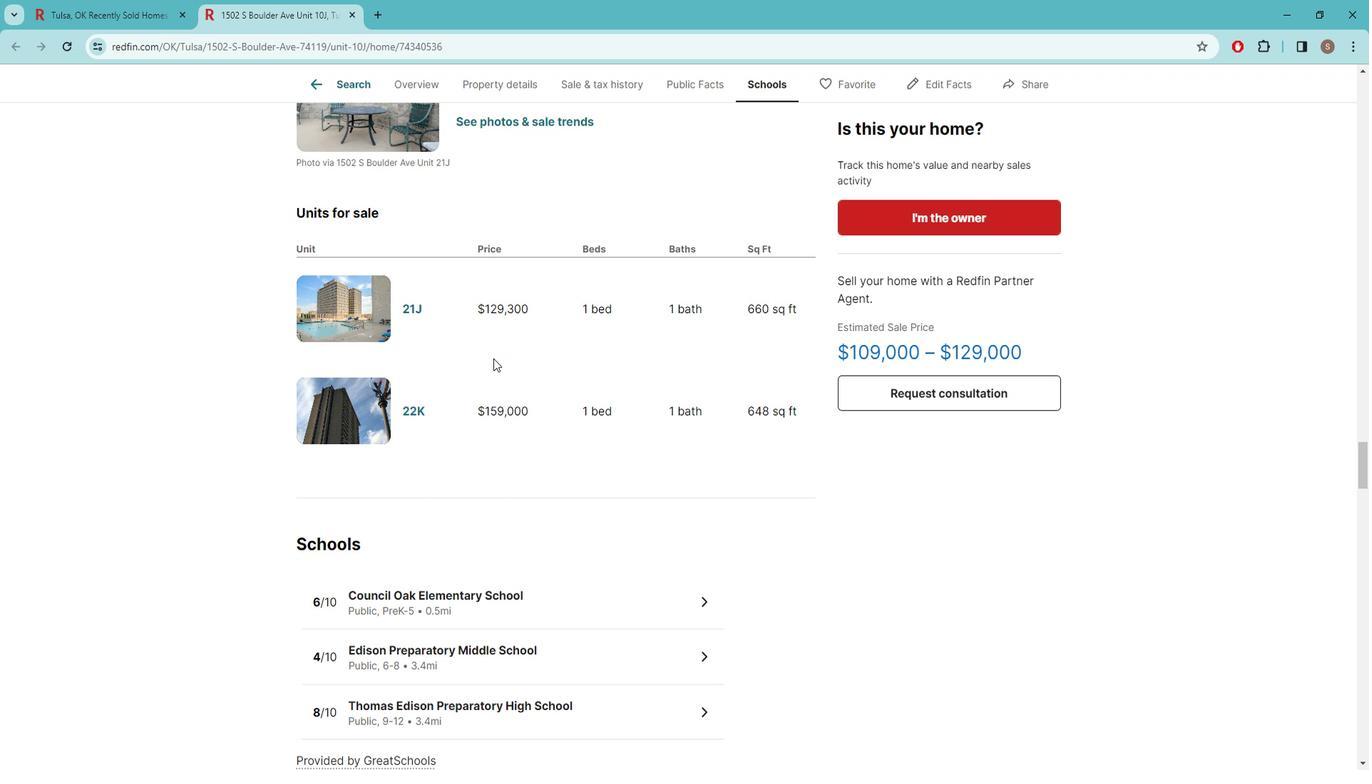 
Action: Mouse scrolled (510, 363) with delta (0, 0)
Screenshot: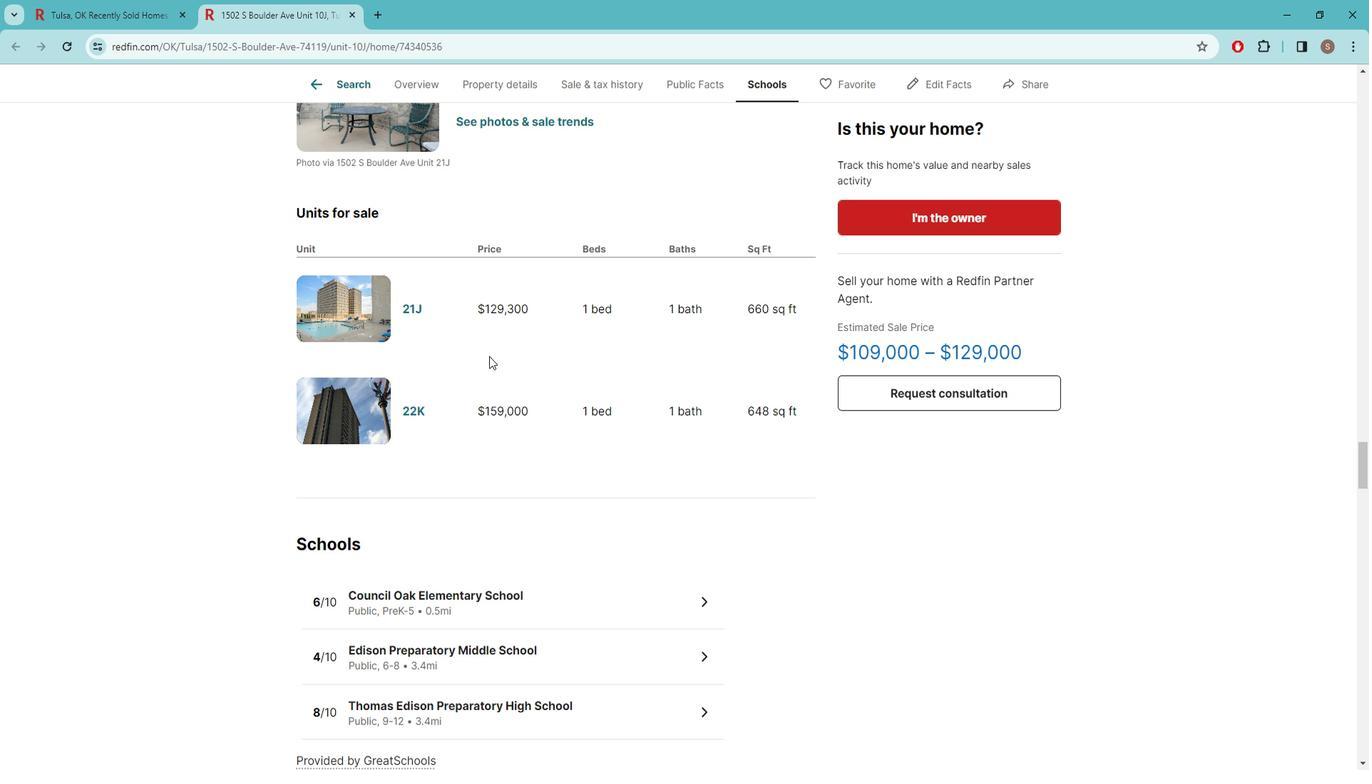 
Action: Mouse scrolled (510, 365) with delta (0, 0)
Screenshot: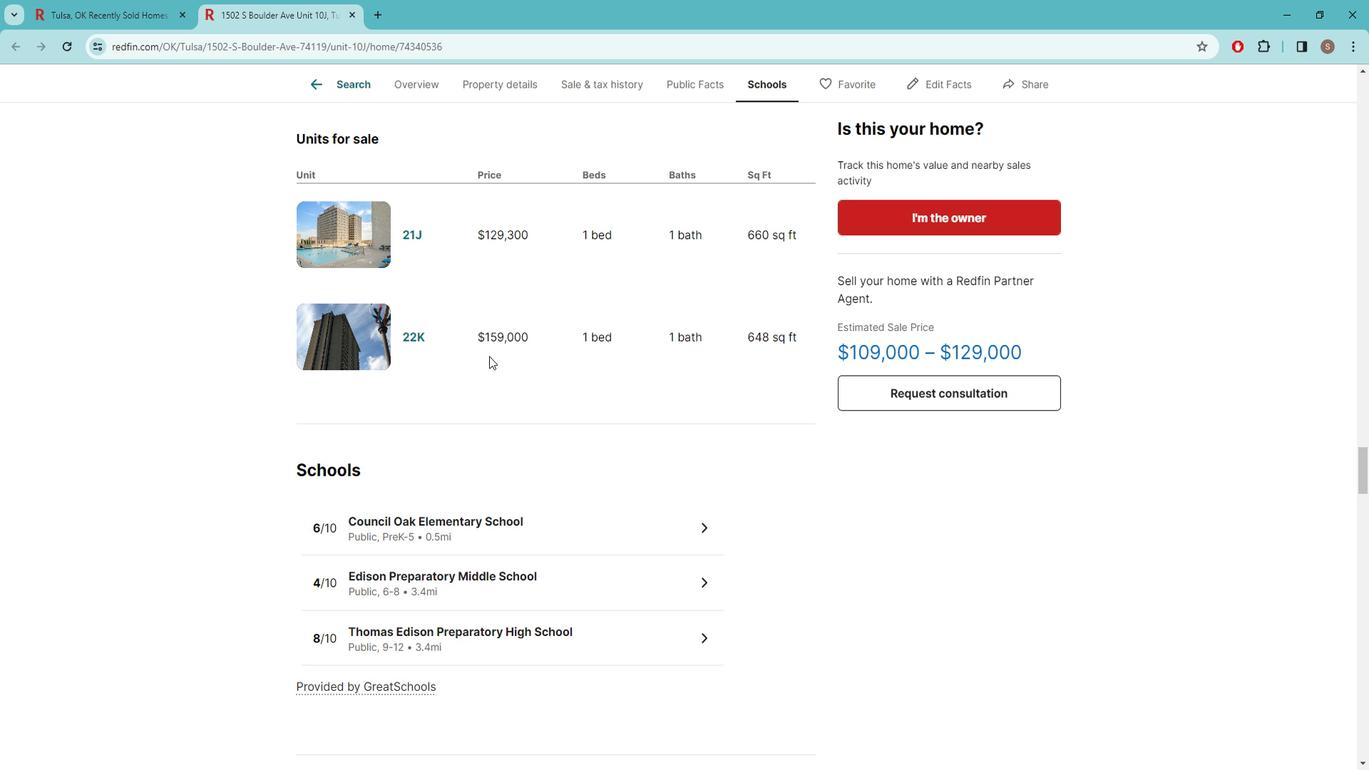 
Action: Mouse moved to (572, 433)
Screenshot: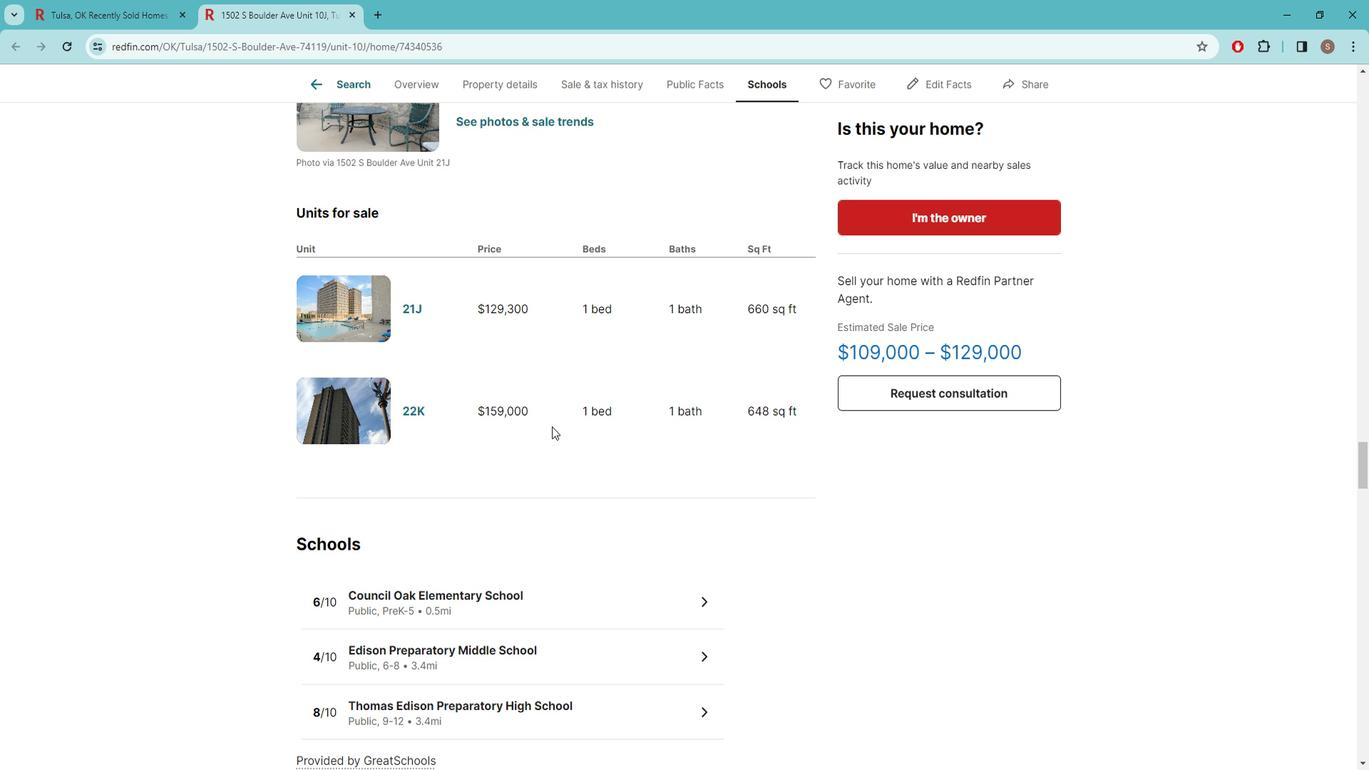 
Action: Mouse scrolled (572, 432) with delta (0, 0)
Screenshot: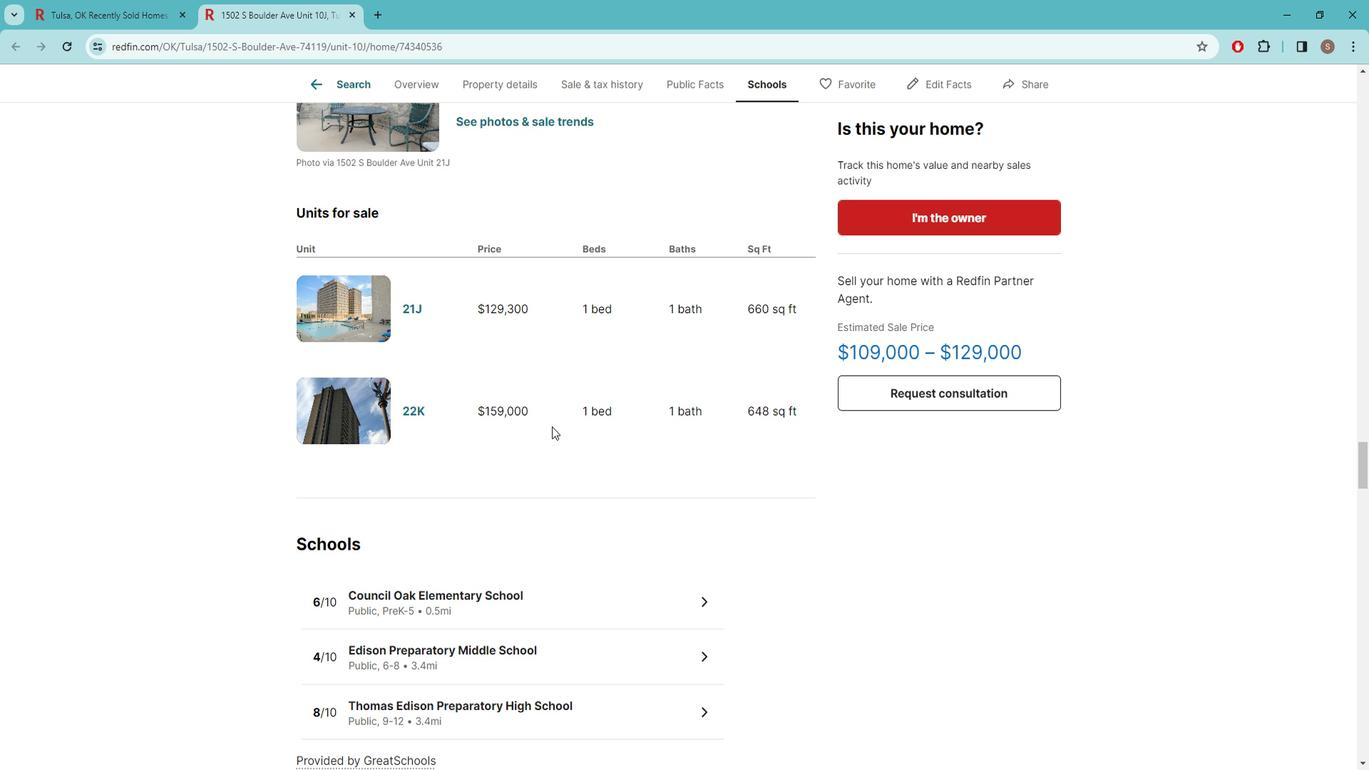
Action: Mouse scrolled (572, 432) with delta (0, 0)
Screenshot: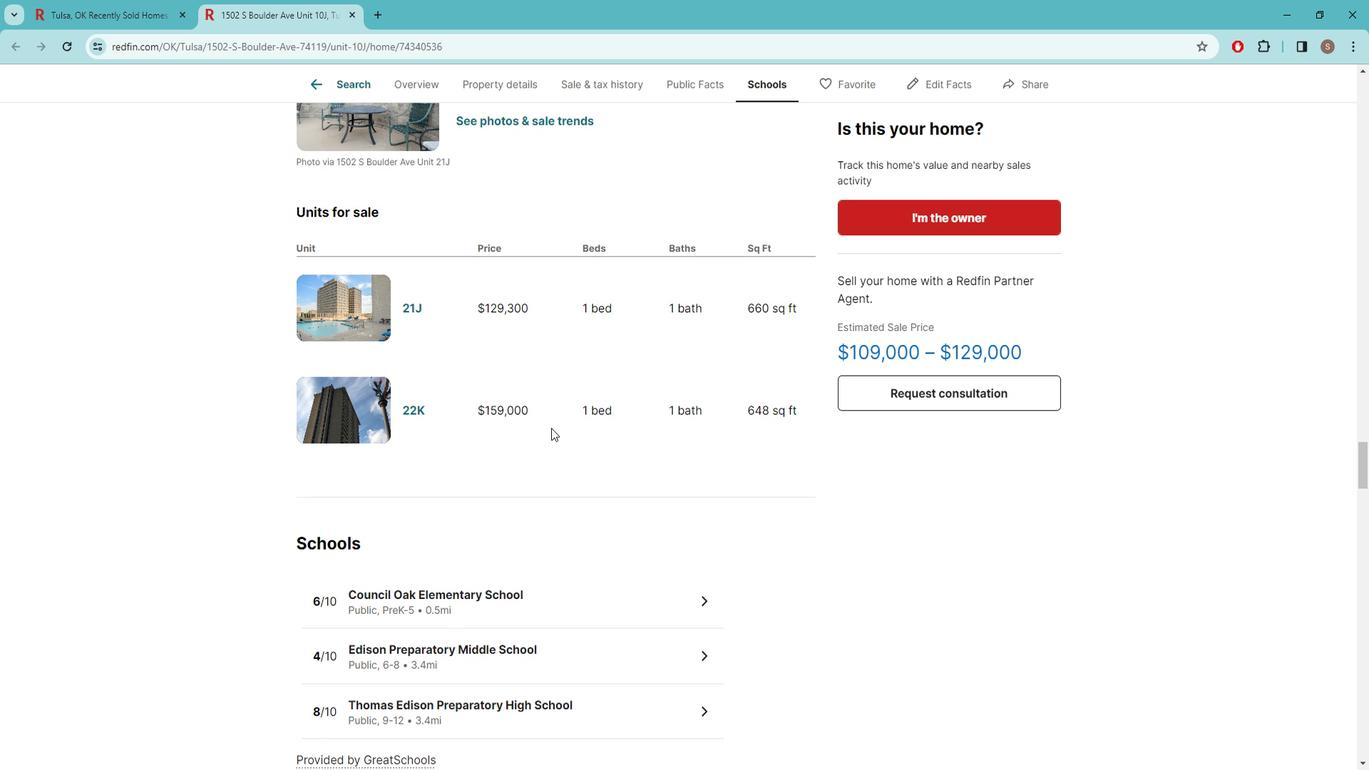 
Action: Mouse scrolled (572, 432) with delta (0, 0)
Screenshot: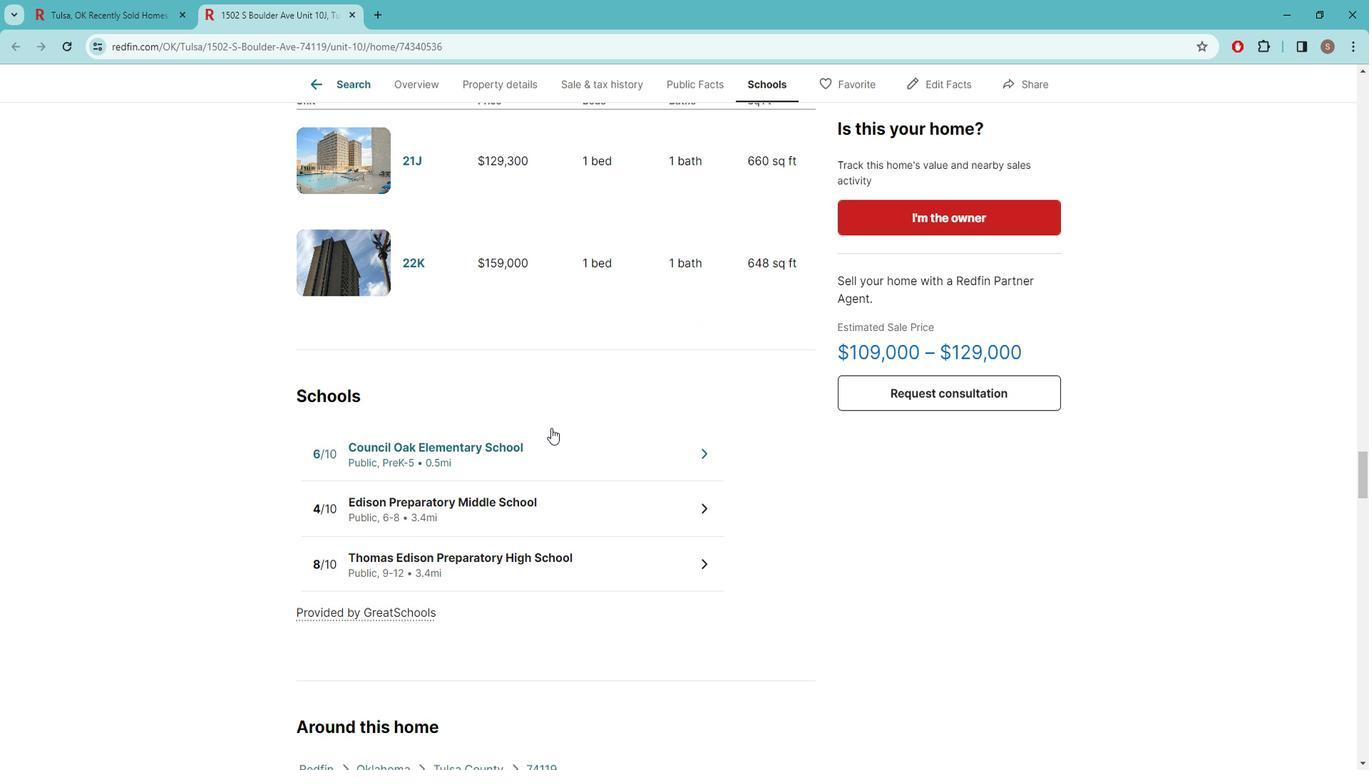 
Action: Mouse scrolled (572, 432) with delta (0, 0)
Screenshot: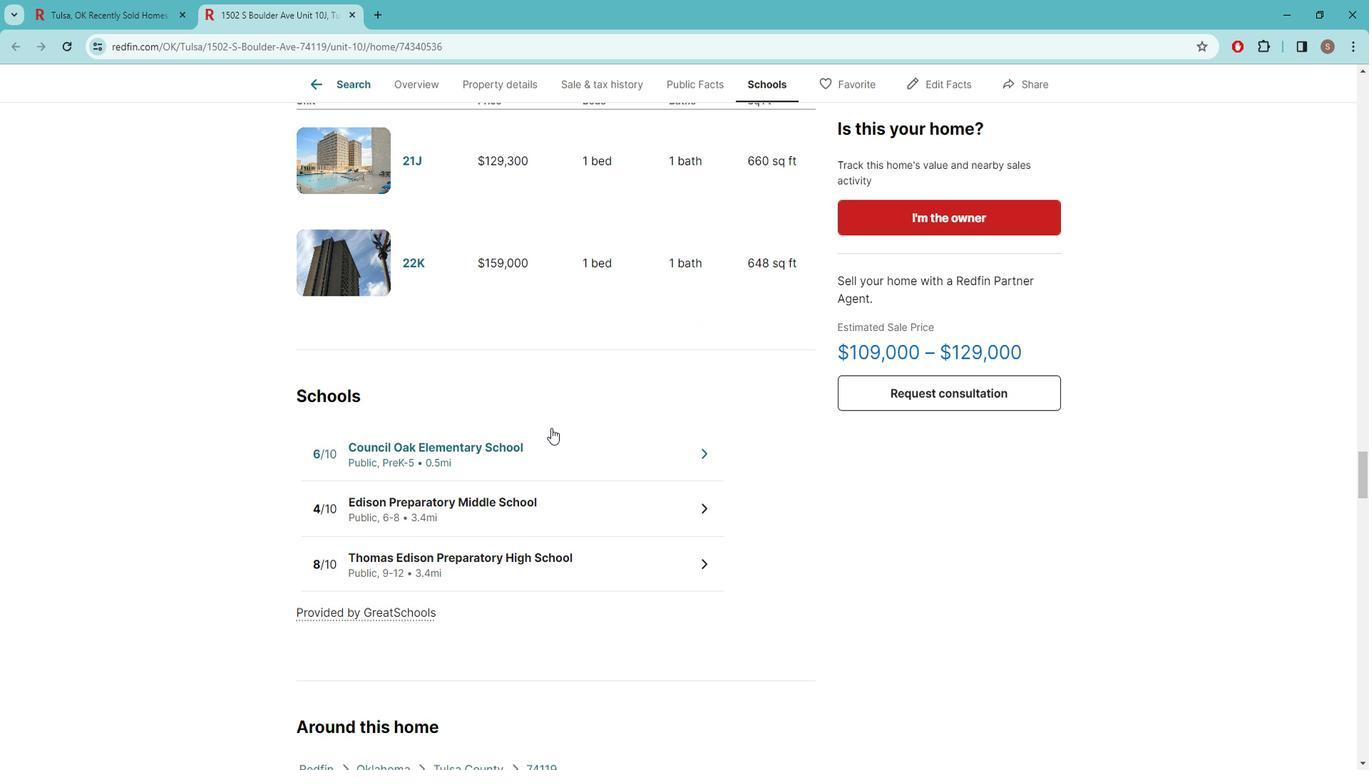 
Action: Mouse scrolled (572, 432) with delta (0, 0)
Screenshot: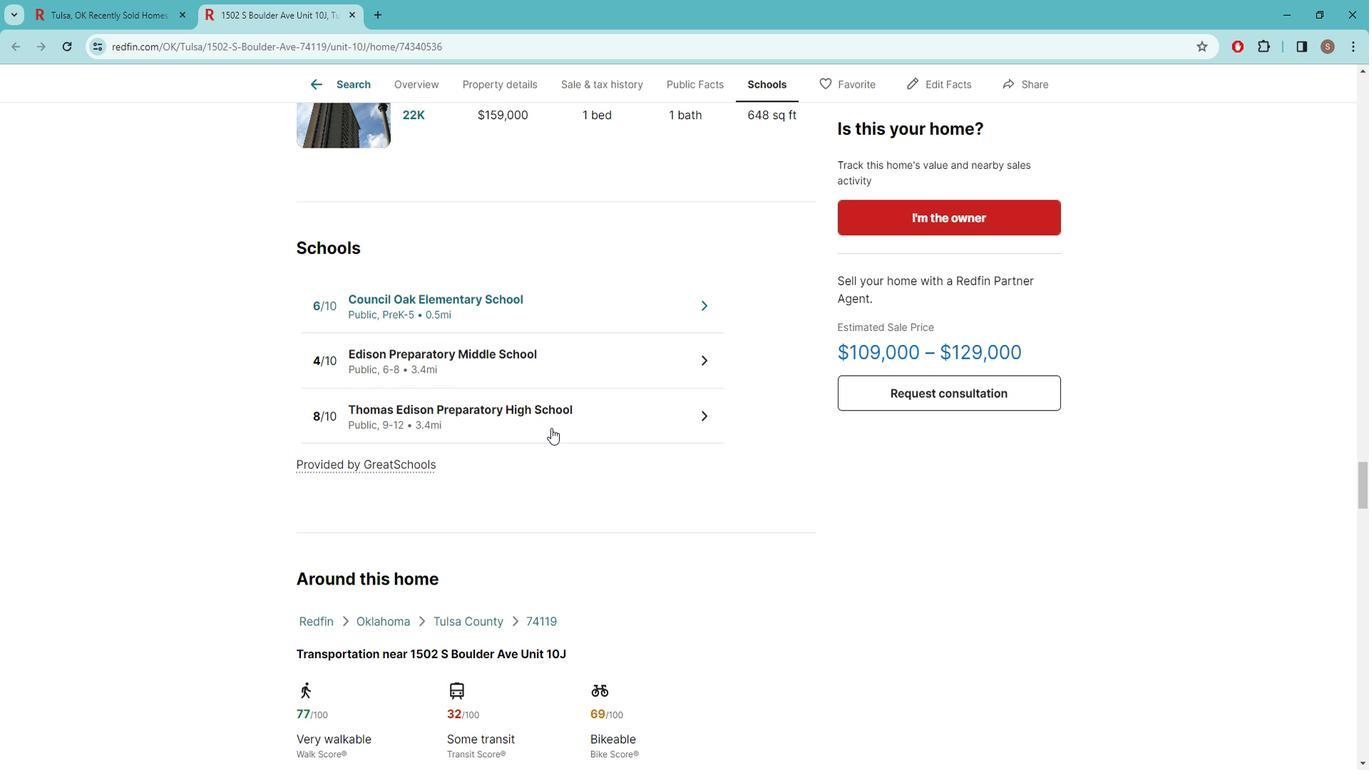 
Action: Mouse scrolled (572, 432) with delta (0, 0)
Screenshot: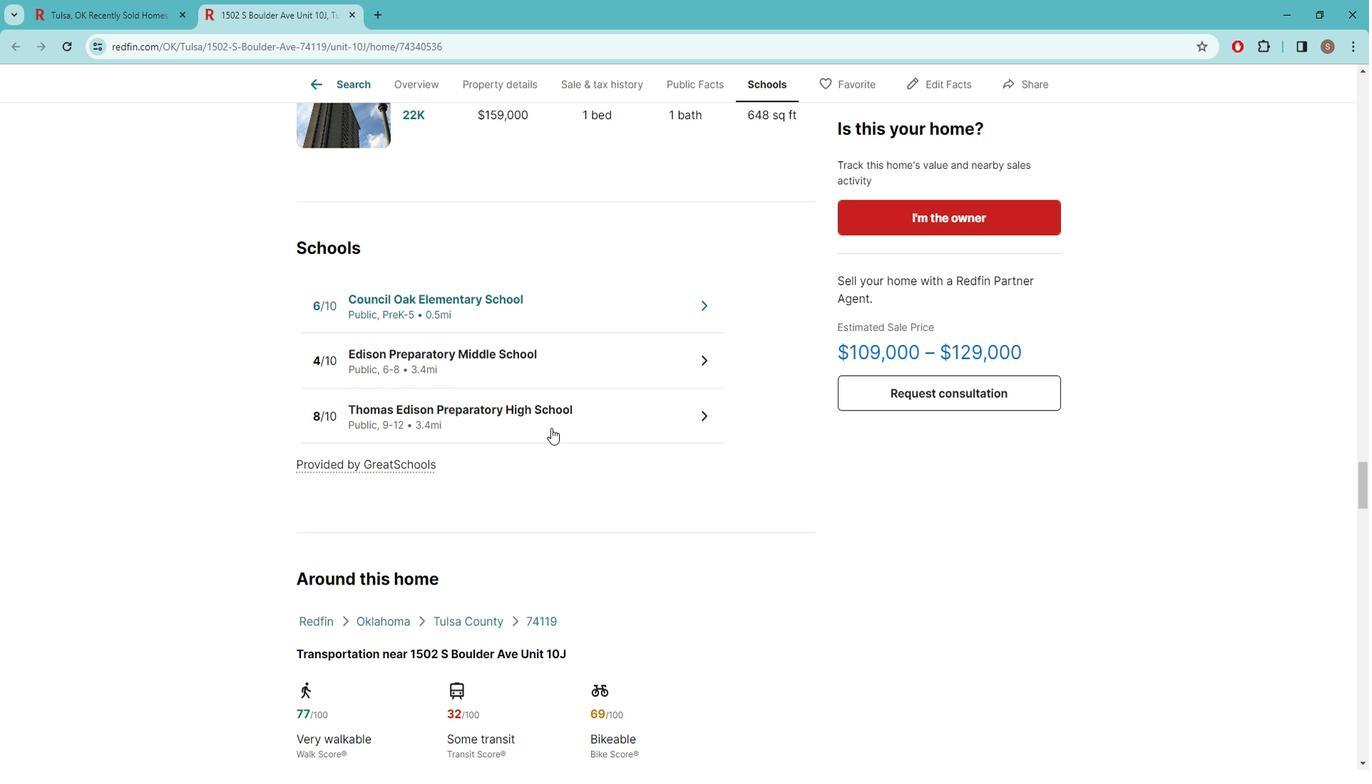 
Action: Mouse scrolled (572, 432) with delta (0, 0)
Screenshot: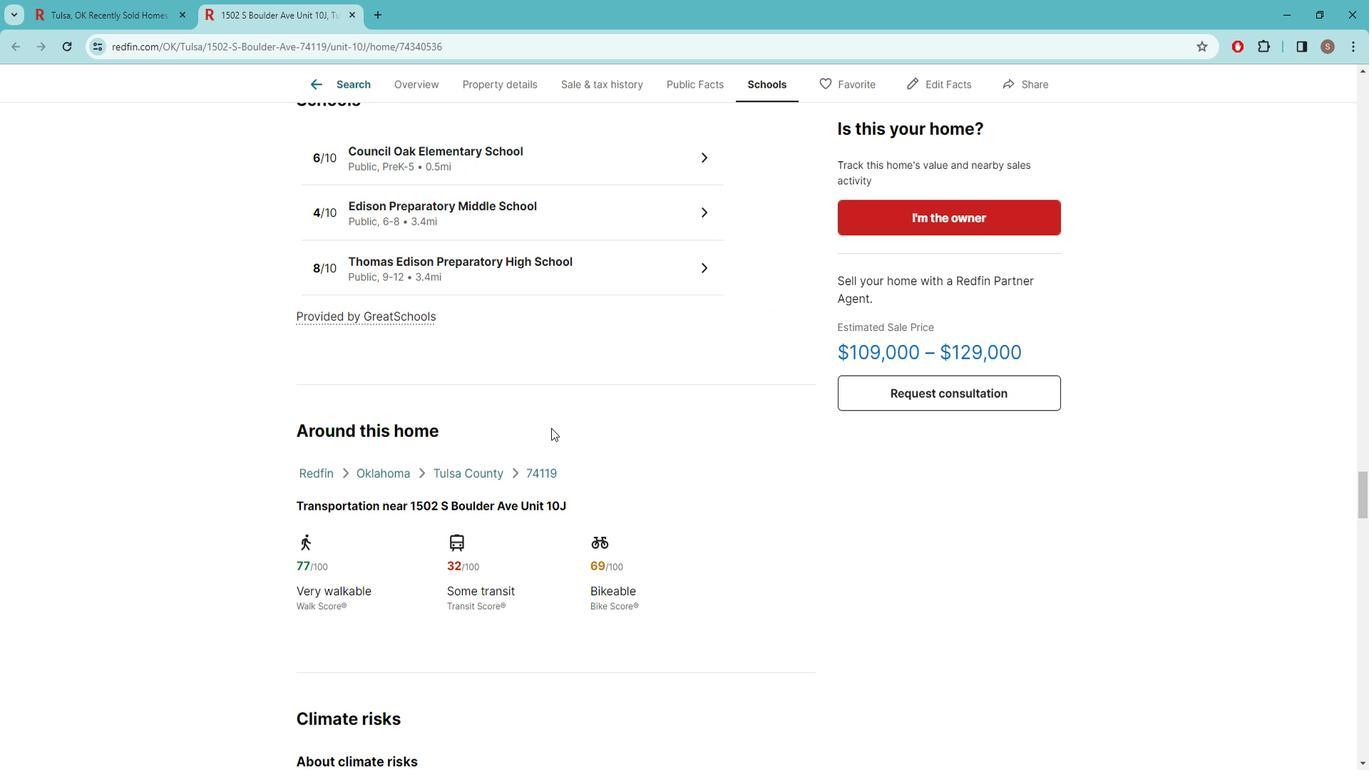 
Action: Mouse scrolled (572, 432) with delta (0, 0)
Screenshot: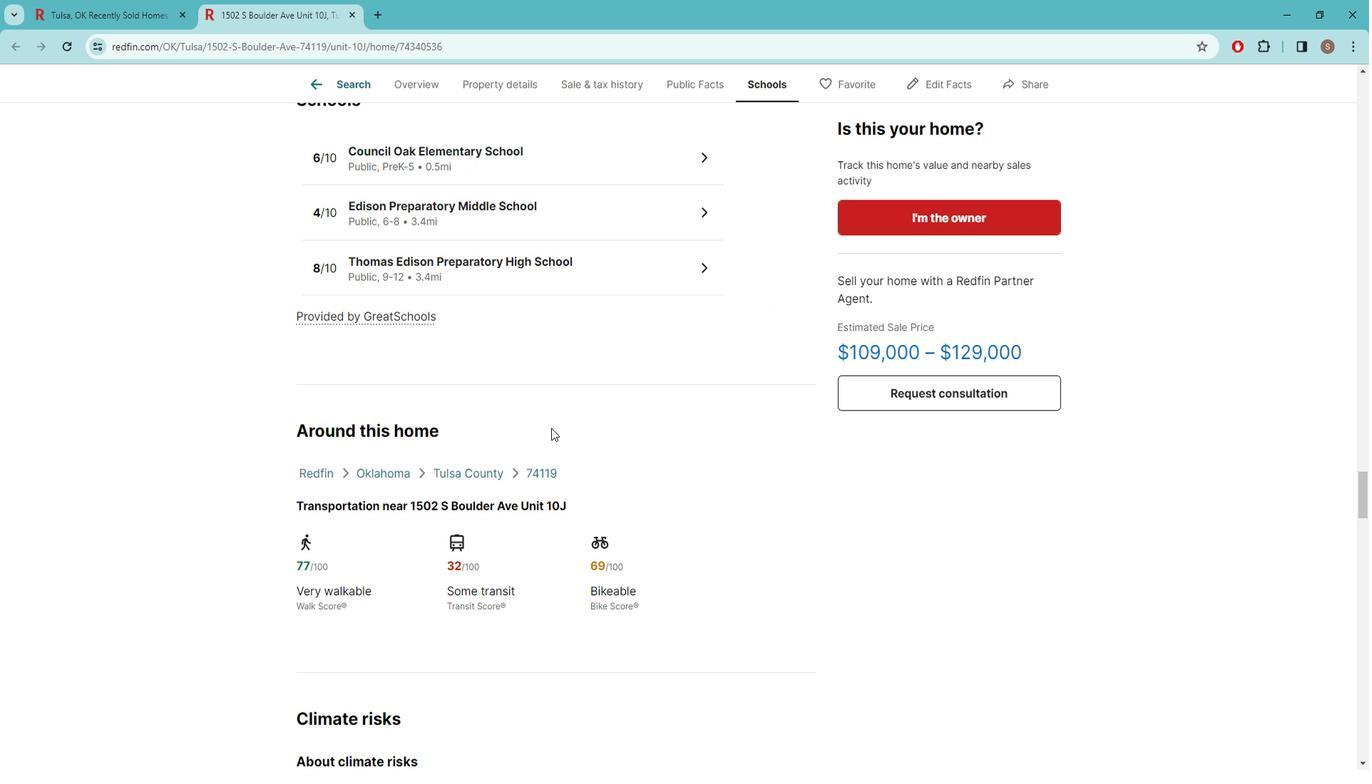
Action: Mouse scrolled (572, 432) with delta (0, 0)
Screenshot: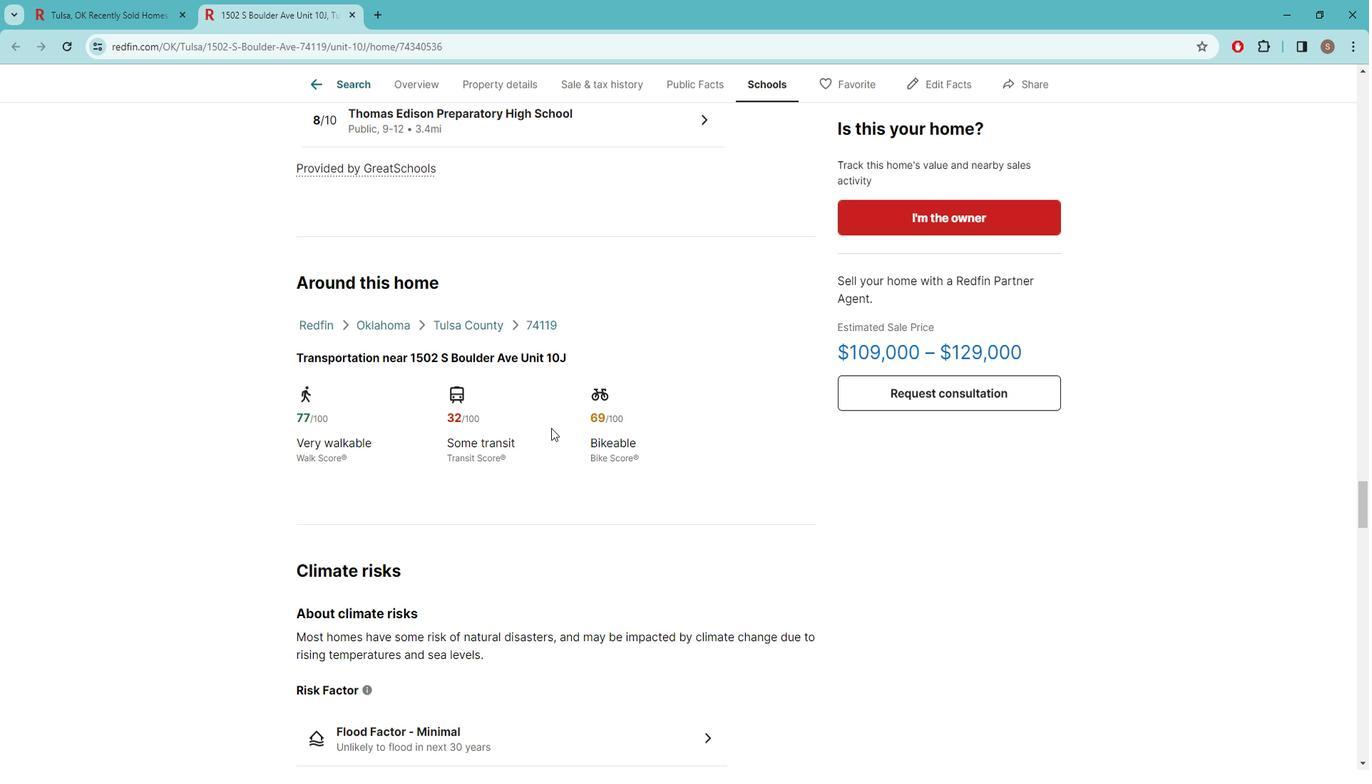 
Action: Mouse scrolled (572, 432) with delta (0, 0)
Screenshot: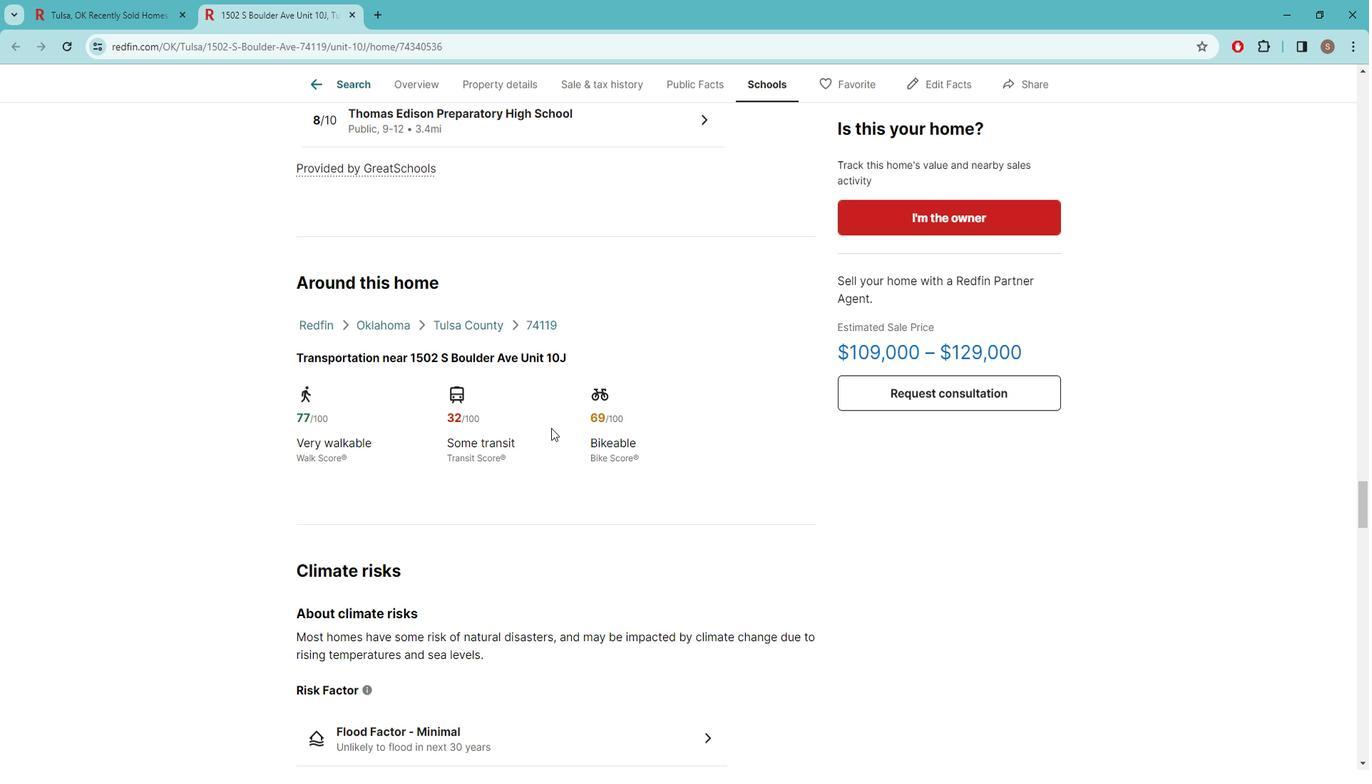 
Action: Mouse scrolled (572, 432) with delta (0, 0)
Screenshot: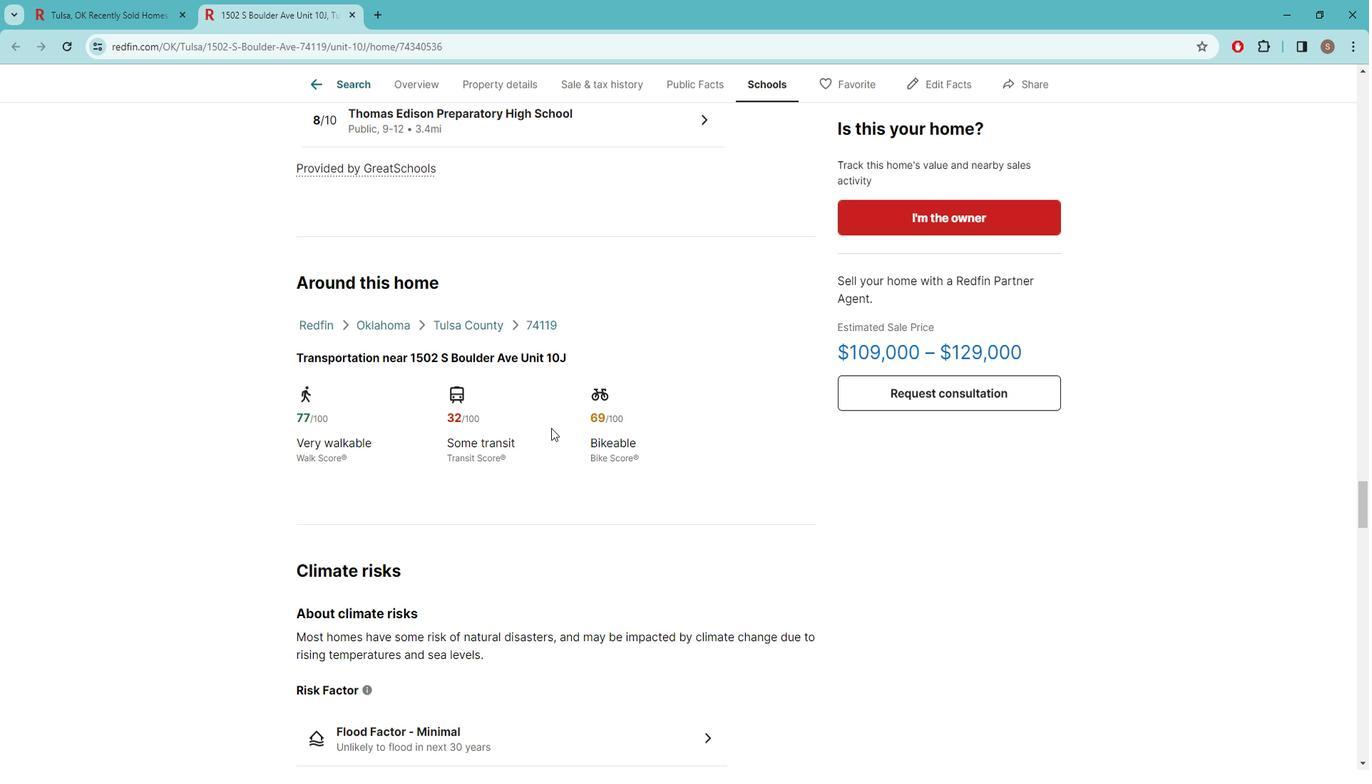 
Action: Mouse scrolled (572, 432) with delta (0, 0)
Screenshot: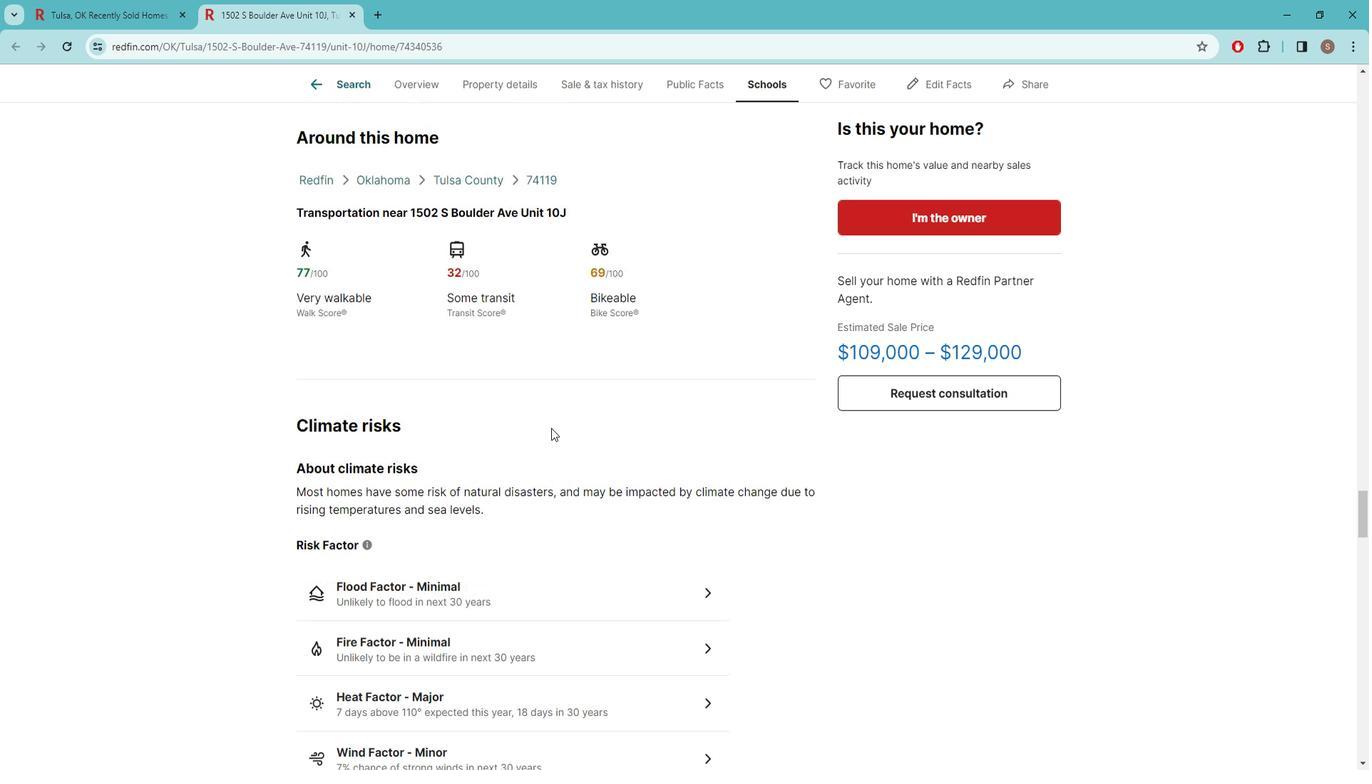 
Action: Mouse scrolled (572, 434) with delta (0, 0)
Screenshot: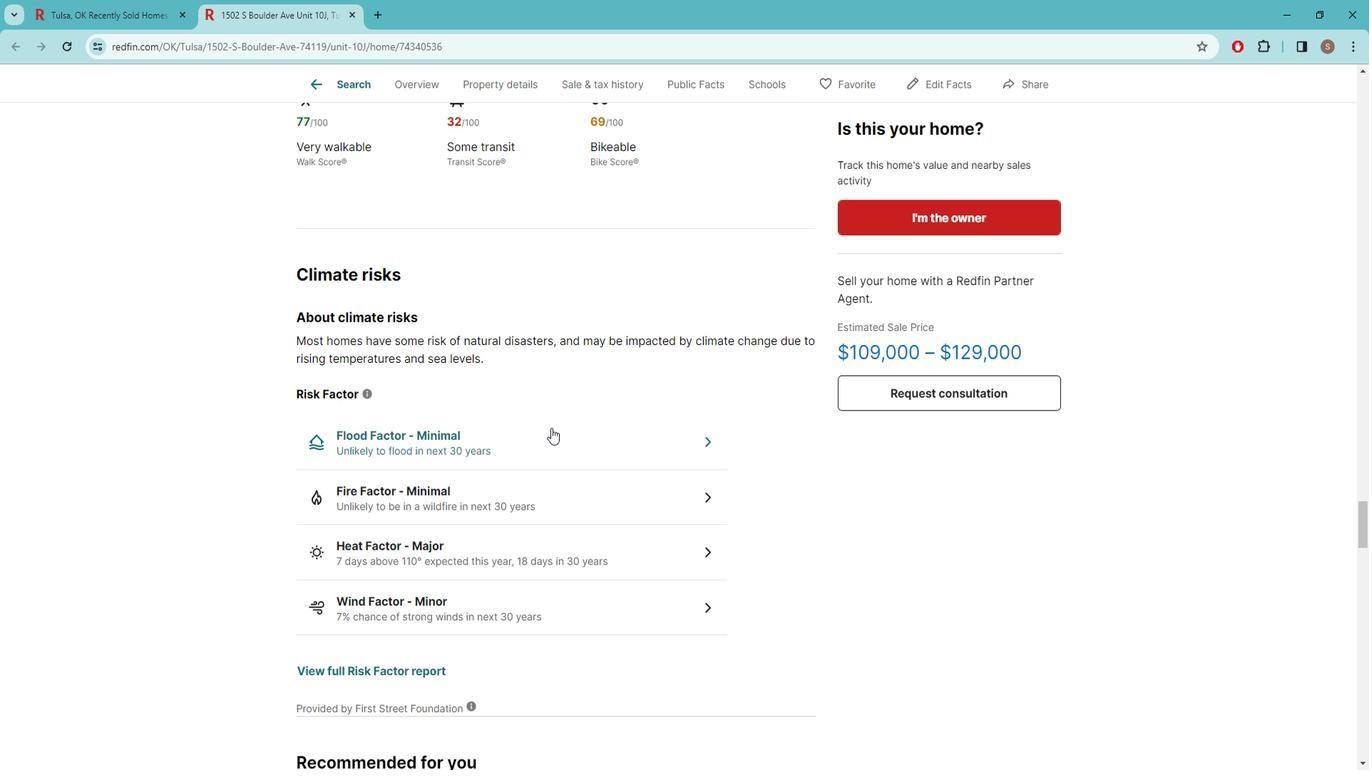 
Action: Mouse moved to (124, 21)
Screenshot: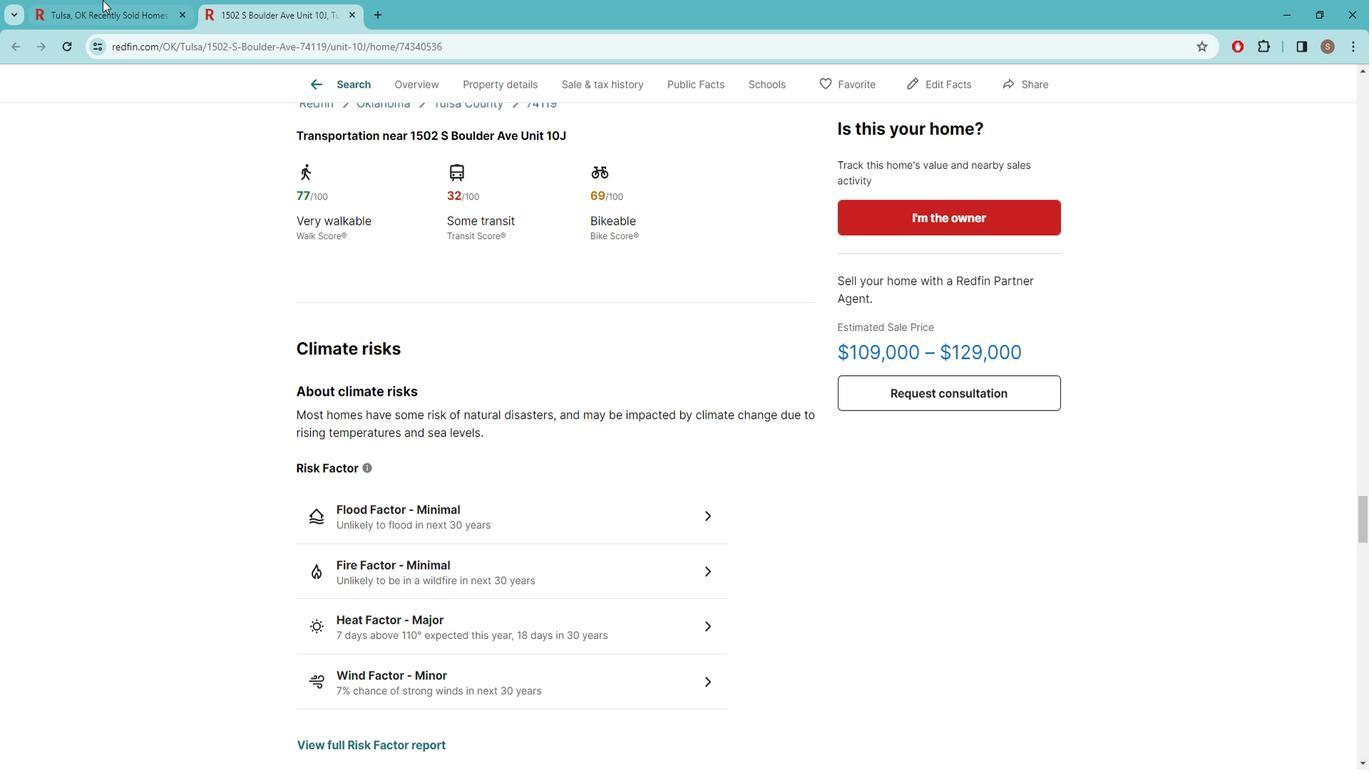 
Action: Mouse pressed left at (124, 21)
Screenshot: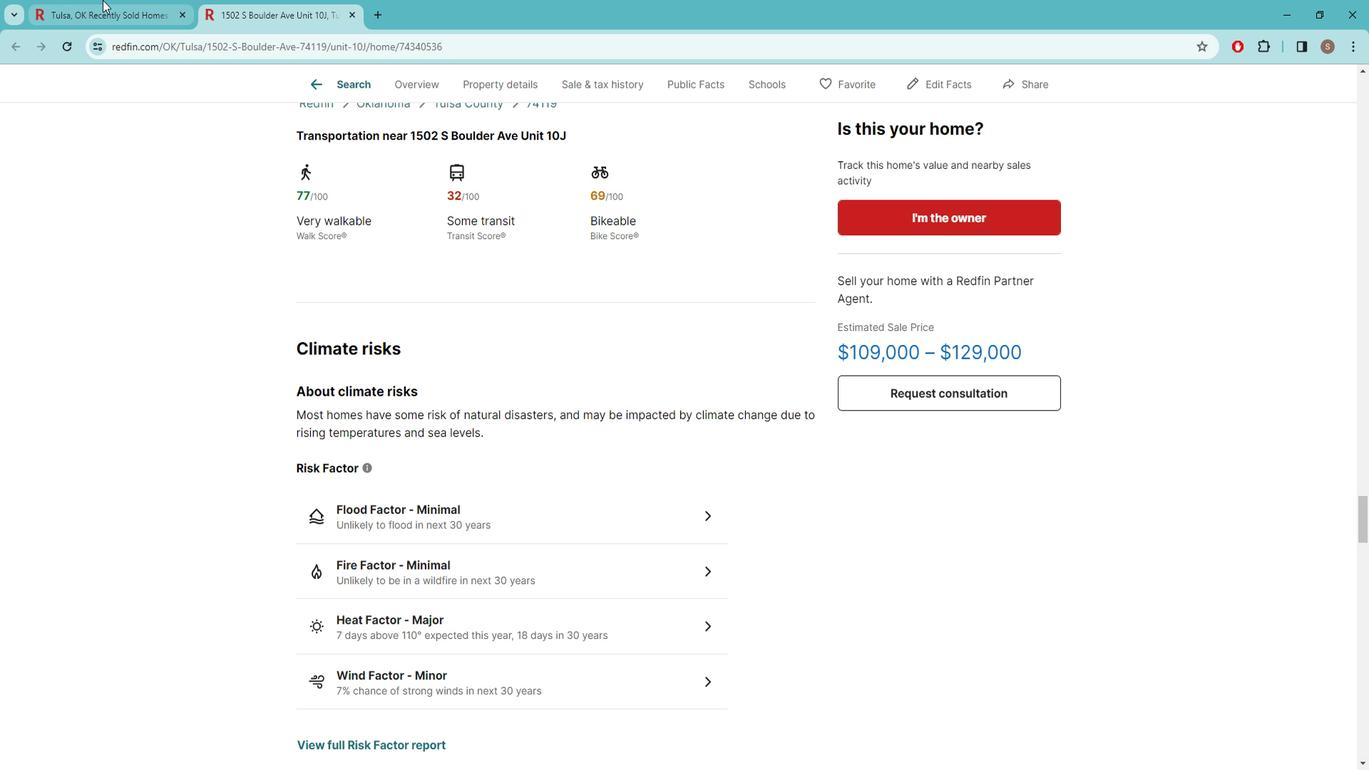 
Action: Mouse moved to (1271, 408)
Screenshot: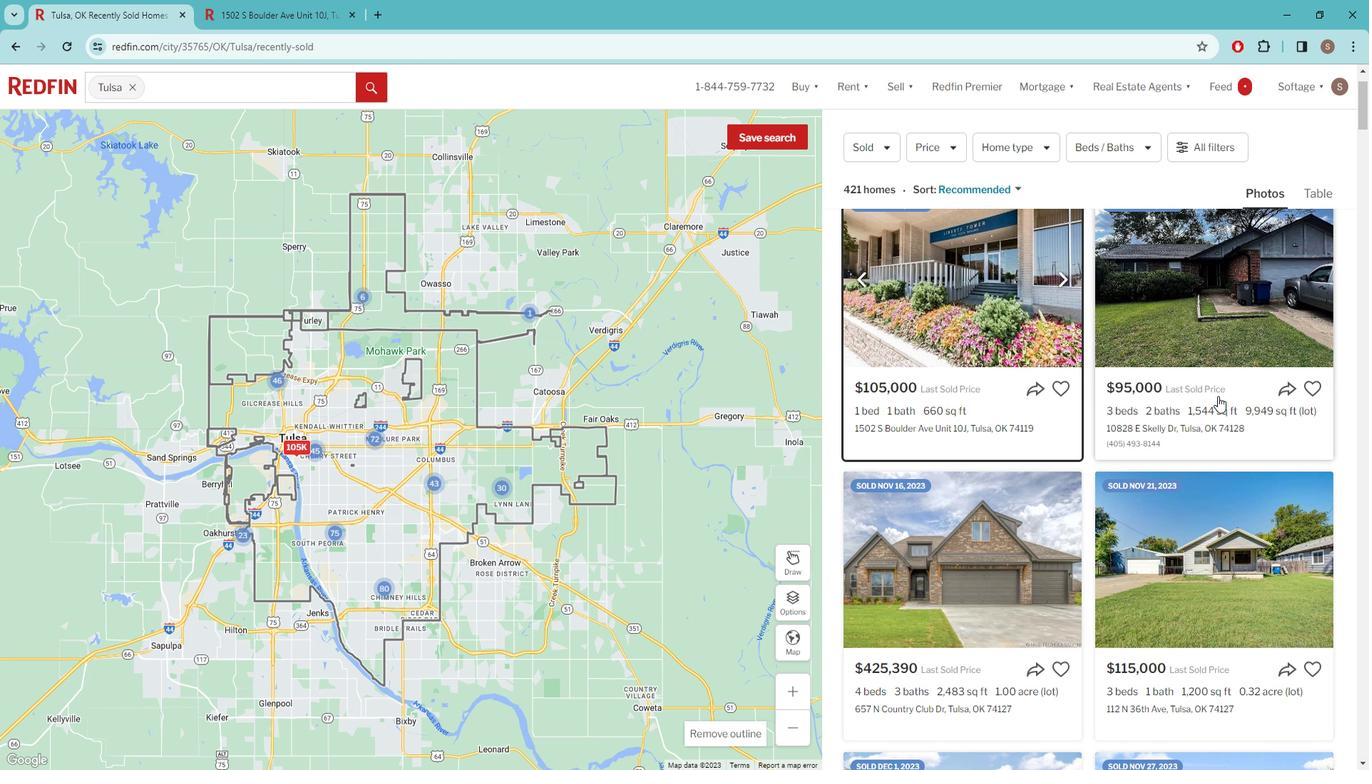 
Action: Mouse scrolled (1271, 407) with delta (0, 0)
